 Task: Find round trip flights from New York to Los Angeles, departing on June 2 and returning on June 6.
Action: Mouse moved to (289, 10)
Screenshot: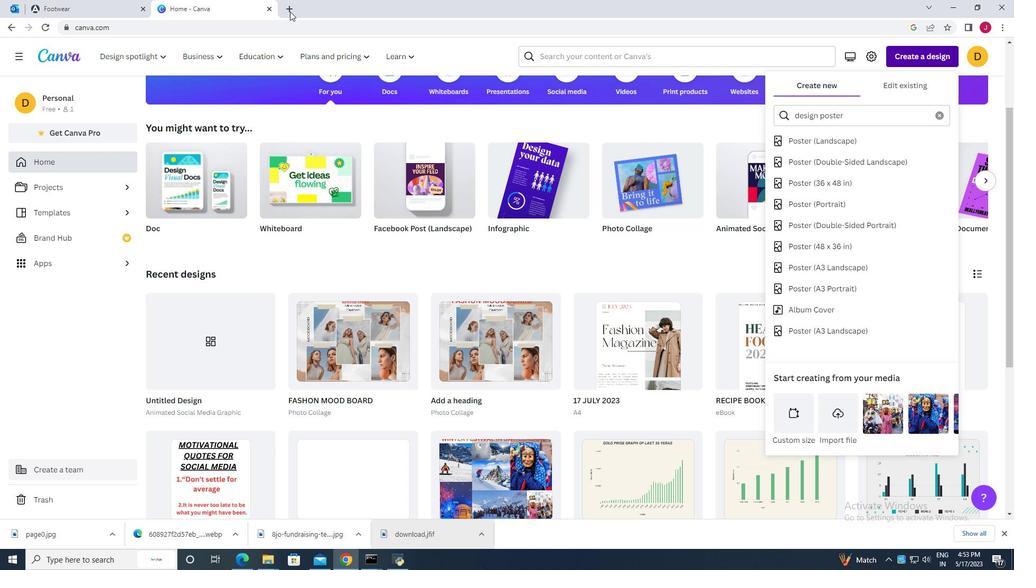 
Action: Mouse pressed left at (289, 10)
Screenshot: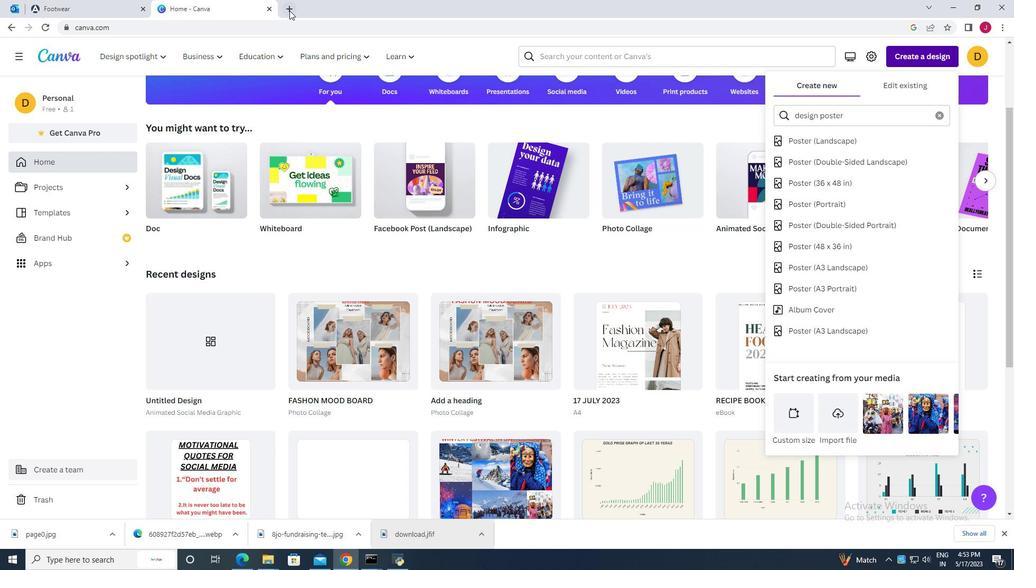 
Action: Mouse moved to (246, 24)
Screenshot: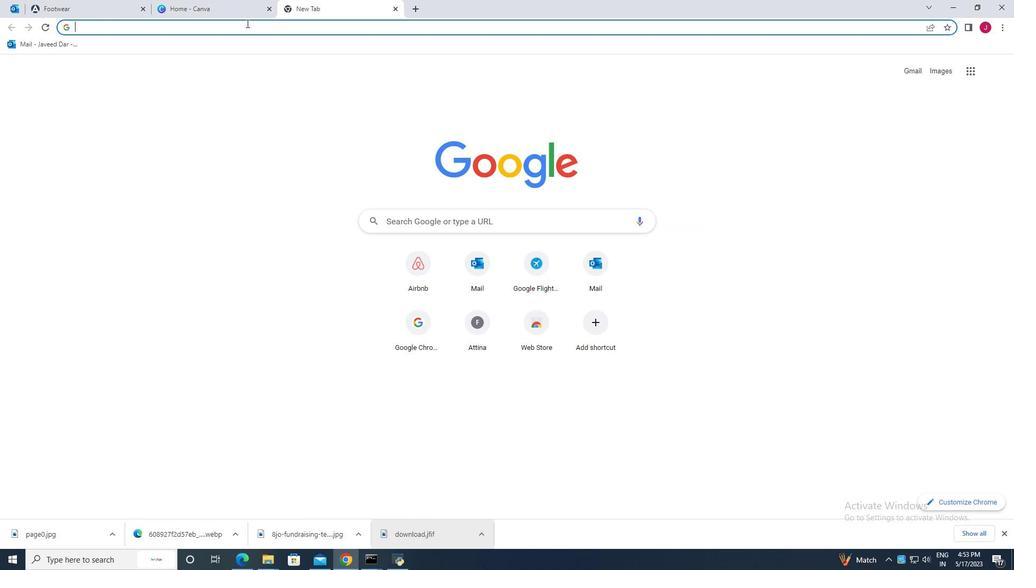 
Action: Key pressed f
Screenshot: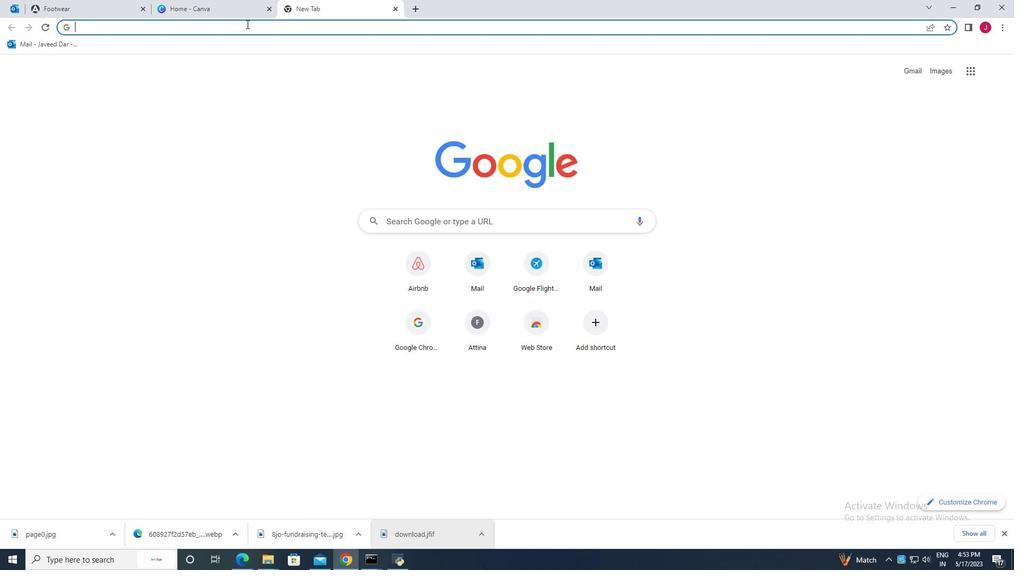 
Action: Mouse moved to (222, 46)
Screenshot: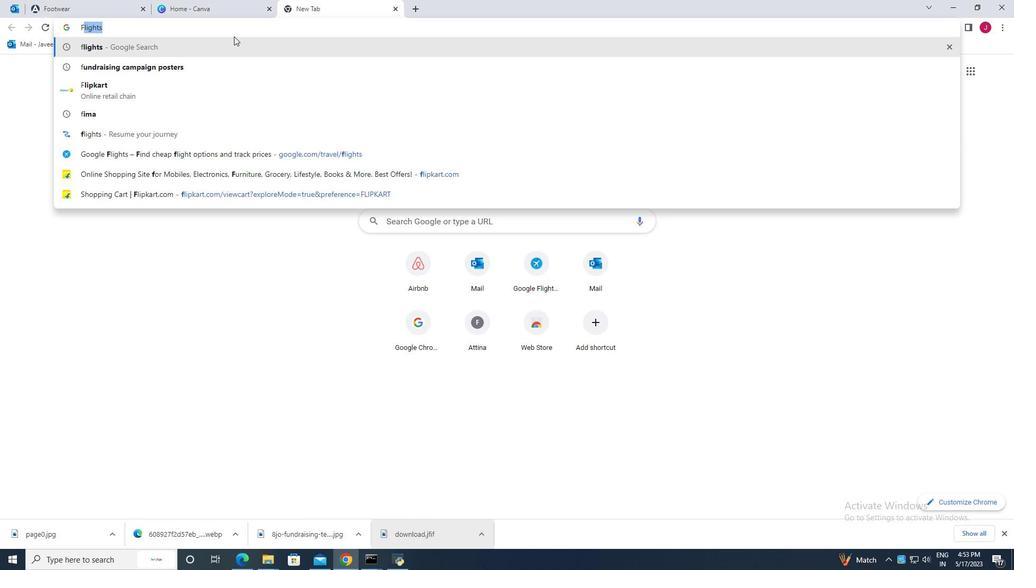 
Action: Mouse pressed left at (222, 46)
Screenshot: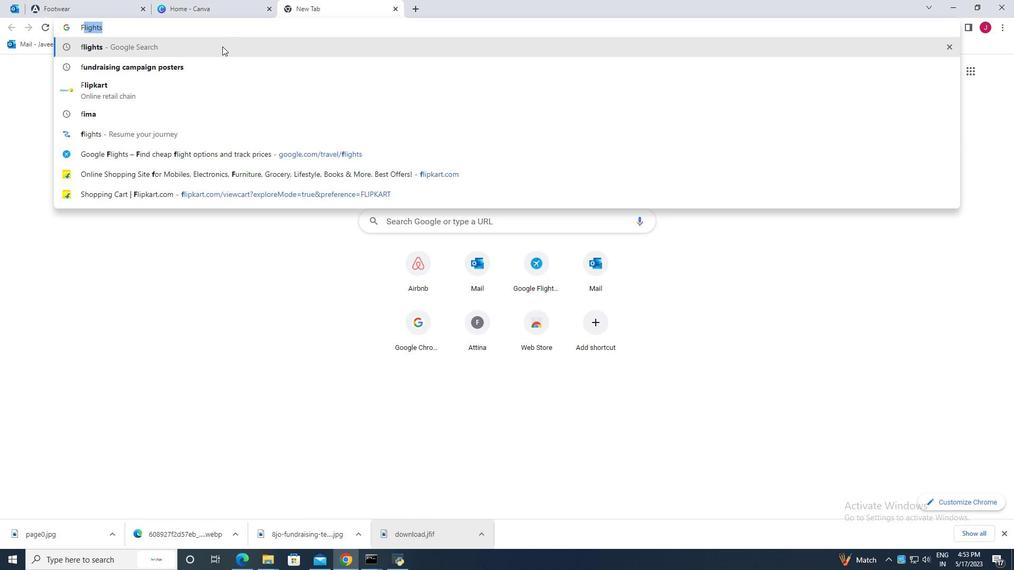 
Action: Mouse moved to (175, 196)
Screenshot: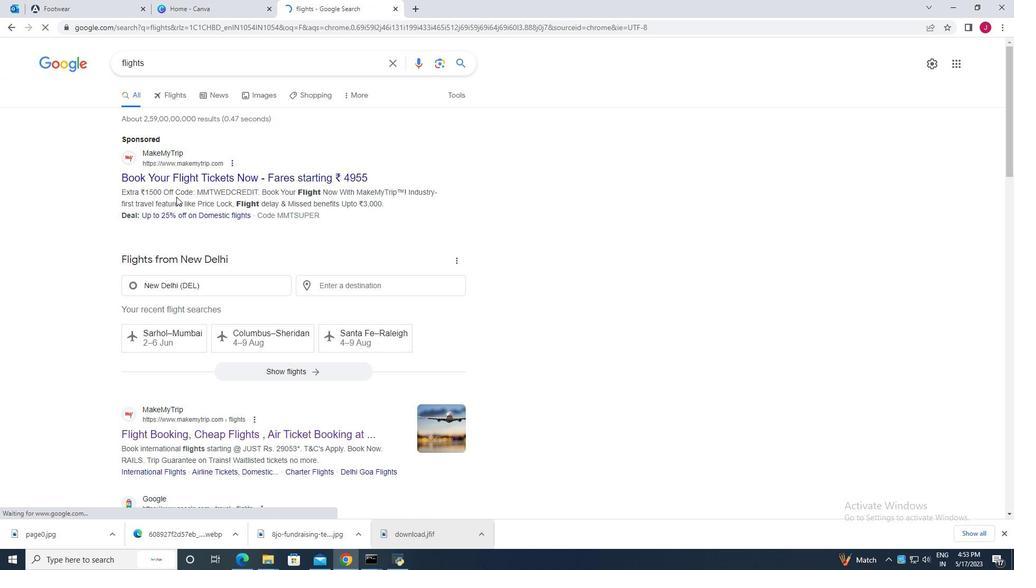 
Action: Mouse scrolled (175, 197) with delta (0, 0)
Screenshot: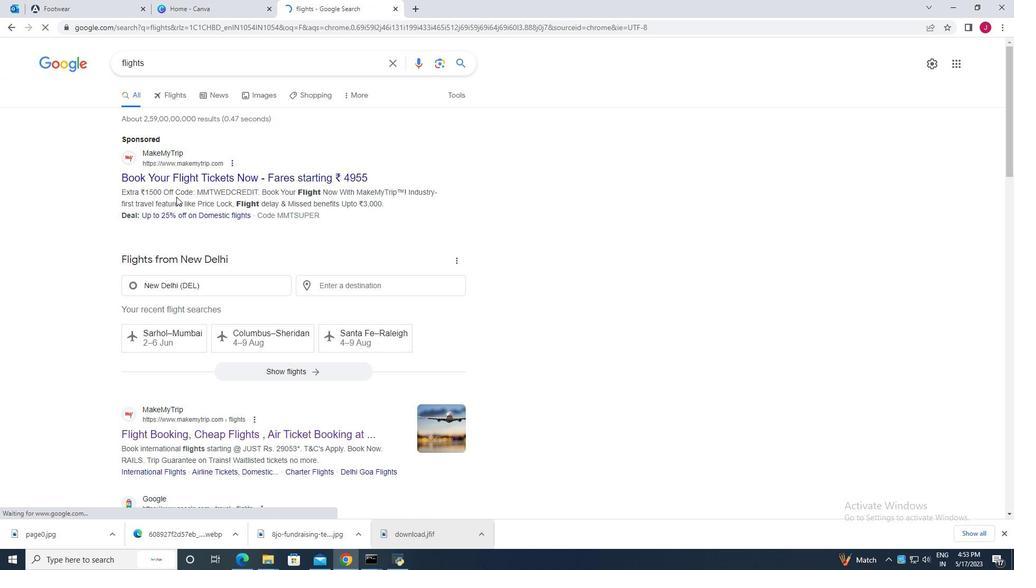 
Action: Mouse moved to (175, 196)
Screenshot: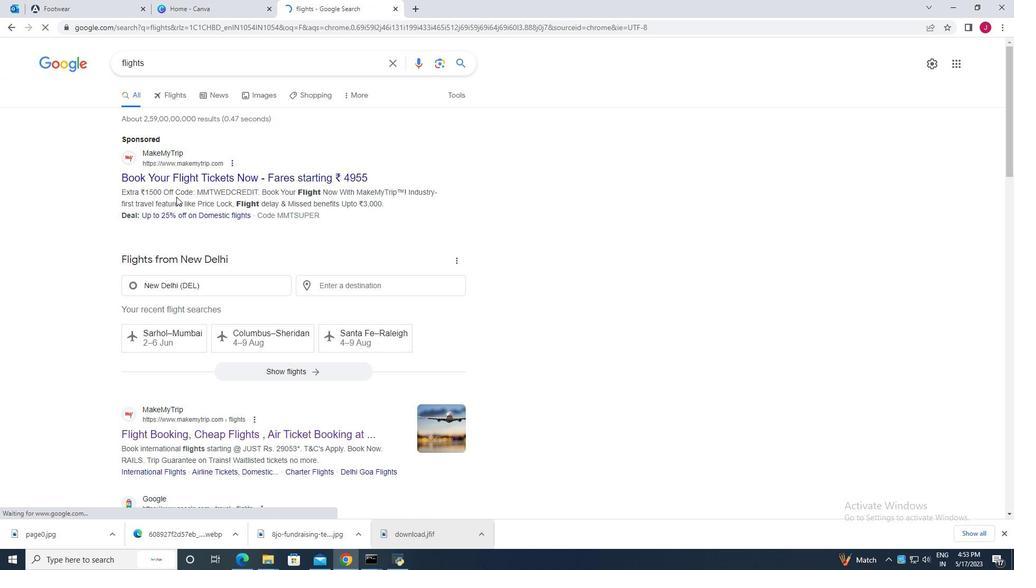 
Action: Mouse scrolled (175, 197) with delta (0, 0)
Screenshot: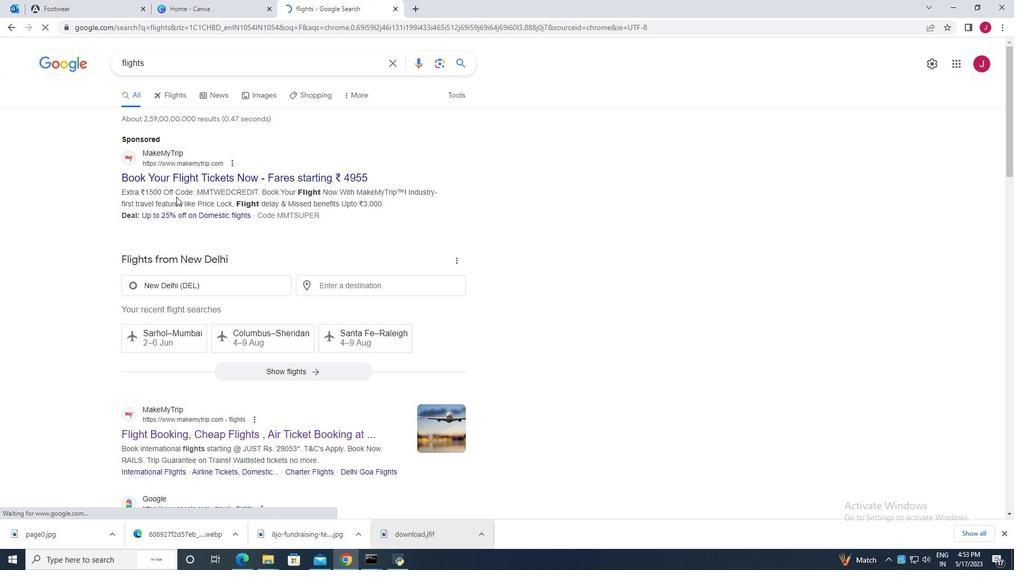 
Action: Mouse scrolled (175, 197) with delta (0, 0)
Screenshot: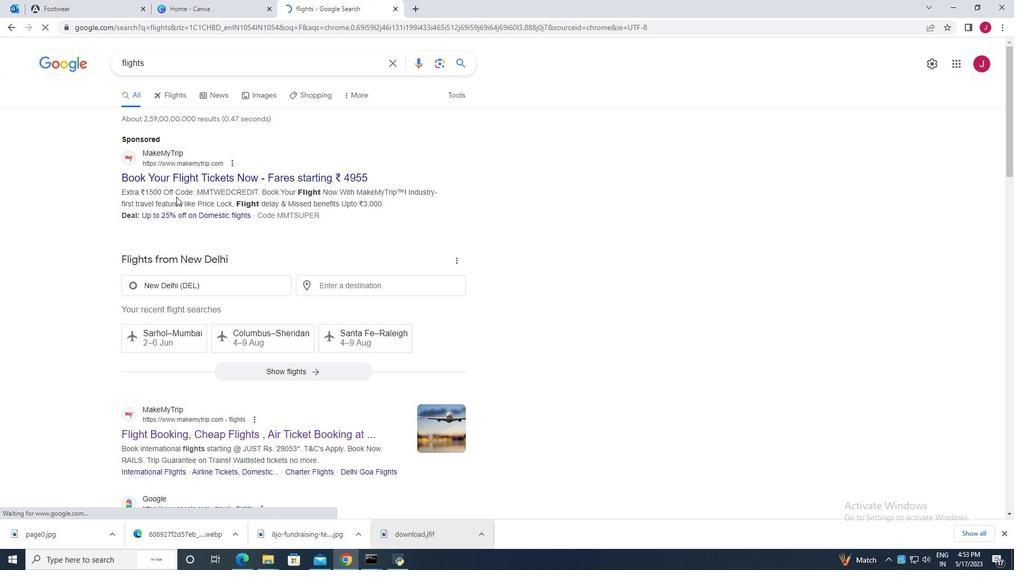 
Action: Mouse moved to (175, 196)
Screenshot: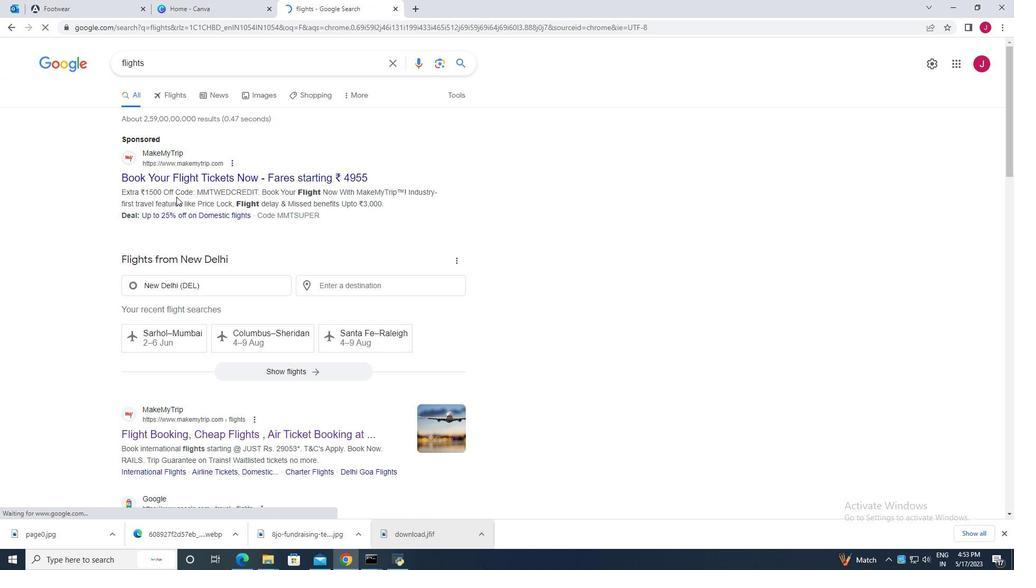 
Action: Mouse scrolled (175, 197) with delta (0, 0)
Screenshot: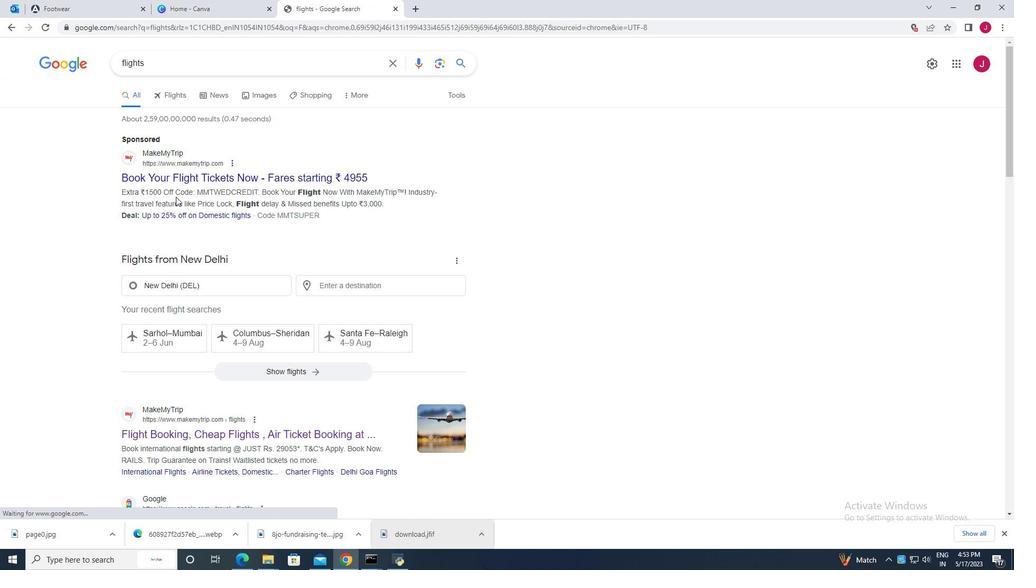 
Action: Mouse scrolled (175, 197) with delta (0, 0)
Screenshot: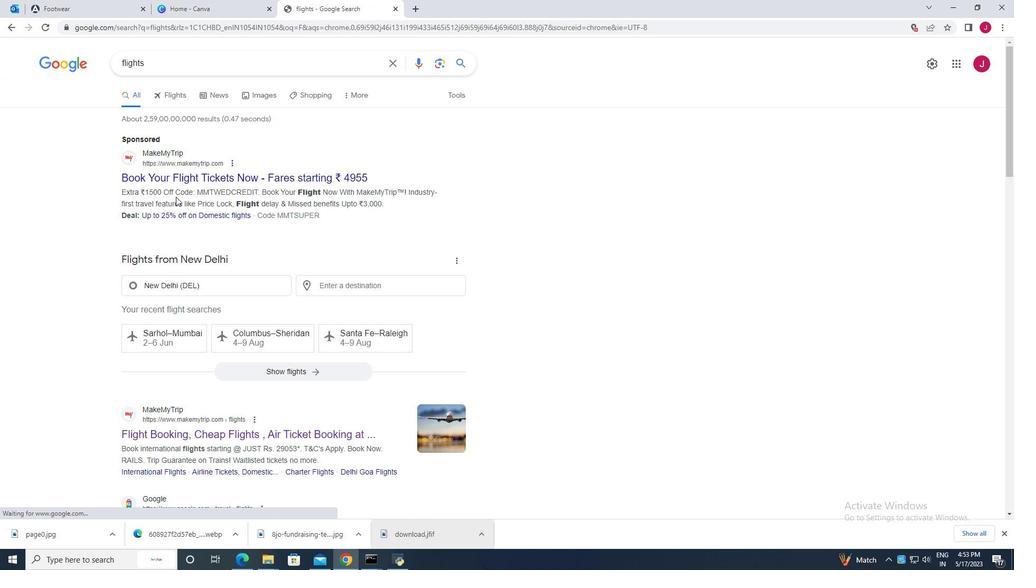 
Action: Mouse scrolled (175, 196) with delta (0, 0)
Screenshot: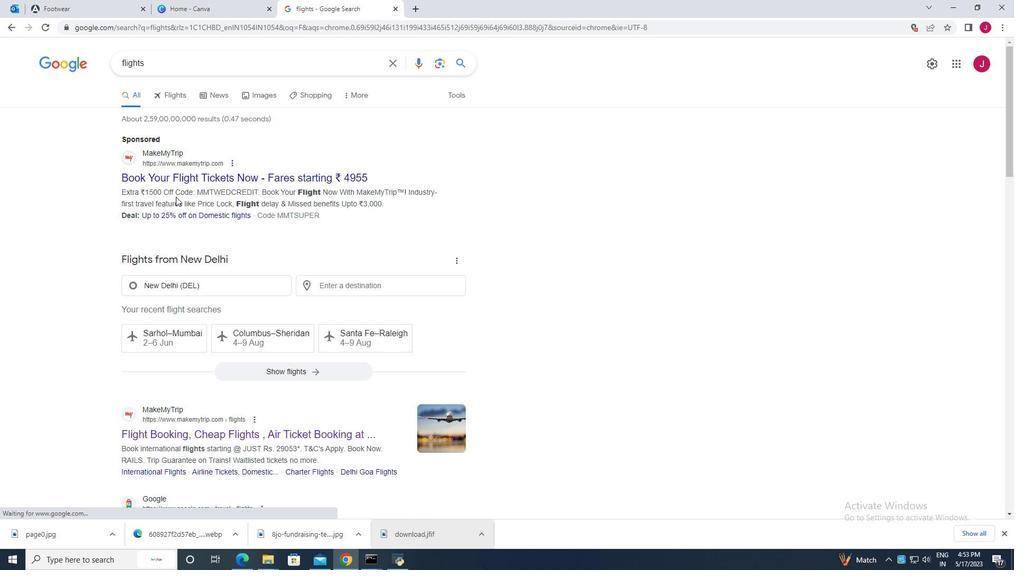 
Action: Mouse scrolled (175, 196) with delta (0, 0)
Screenshot: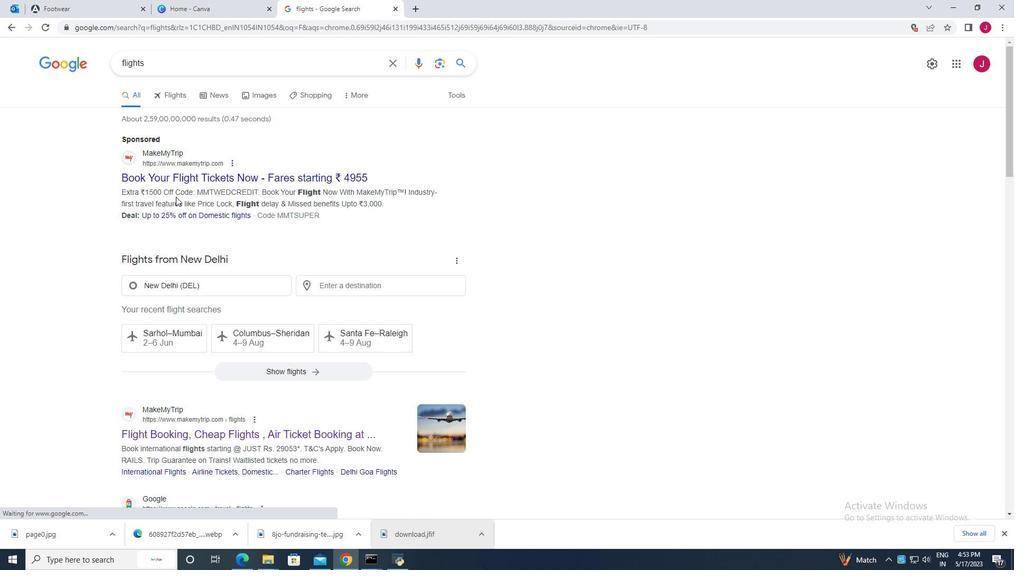 
Action: Mouse scrolled (175, 196) with delta (0, 0)
Screenshot: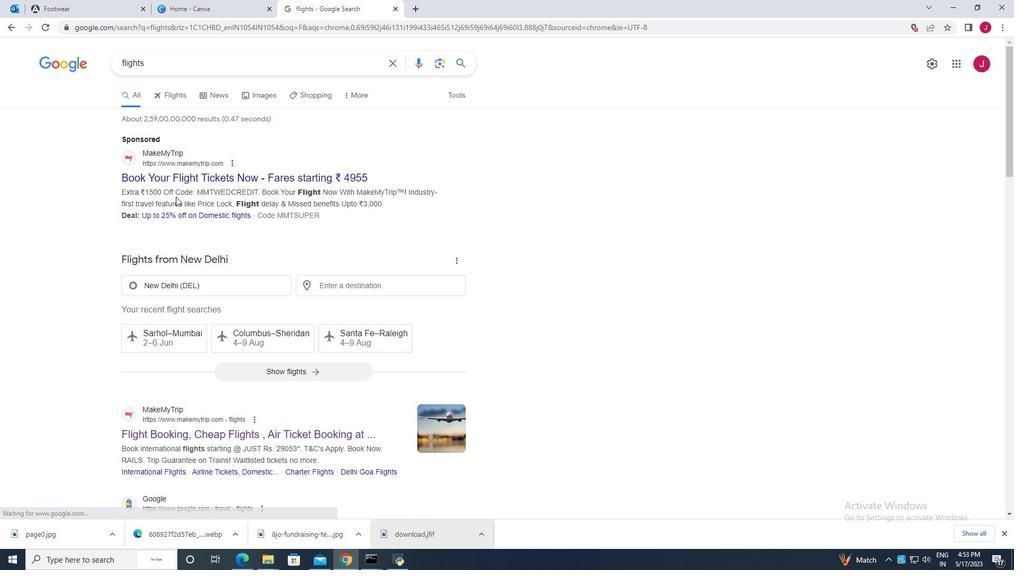 
Action: Mouse scrolled (175, 196) with delta (0, 0)
Screenshot: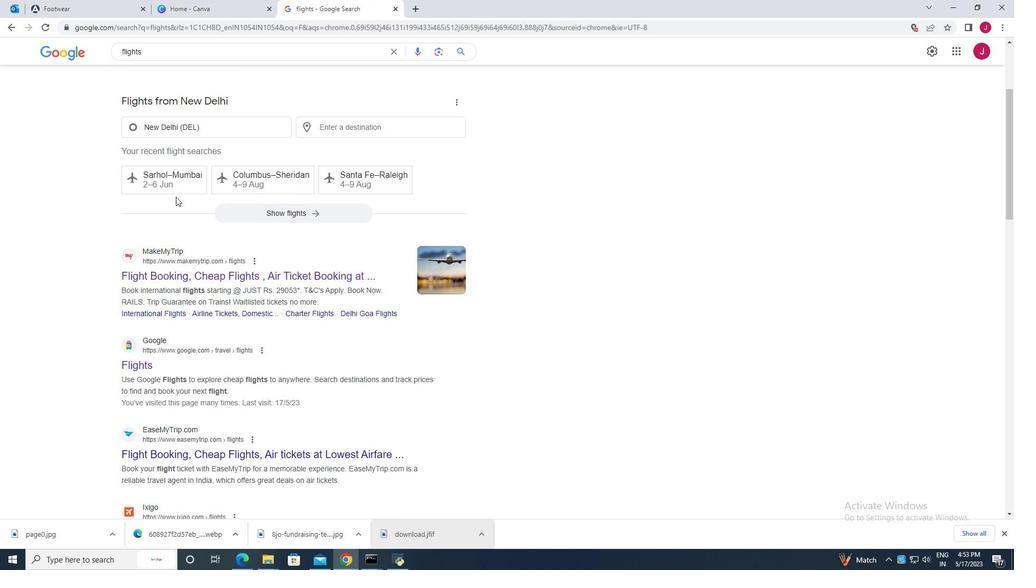 
Action: Mouse scrolled (175, 196) with delta (0, 0)
Screenshot: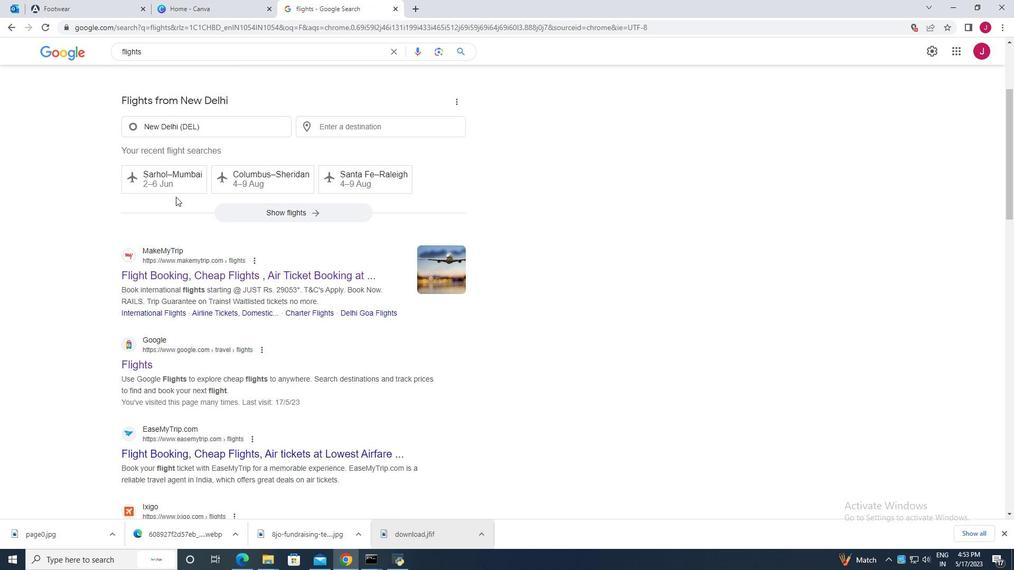 
Action: Mouse moved to (135, 261)
Screenshot: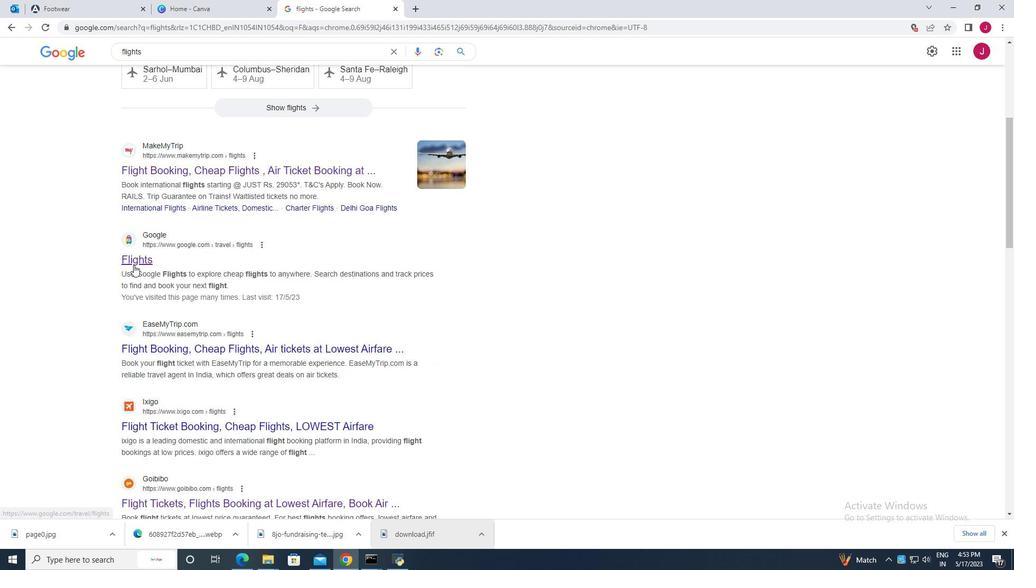
Action: Mouse pressed left at (135, 261)
Screenshot: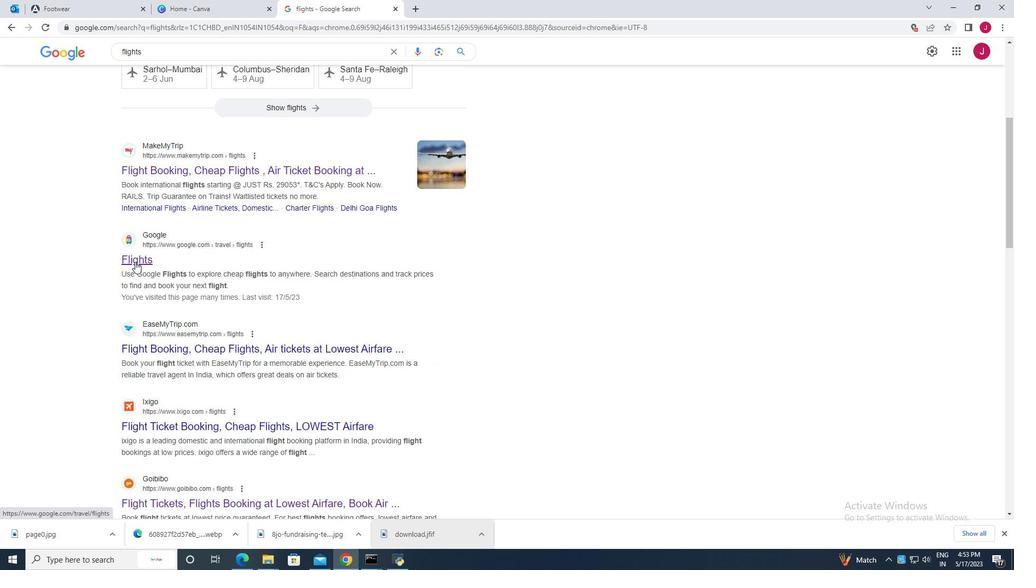 
Action: Mouse moved to (306, 237)
Screenshot: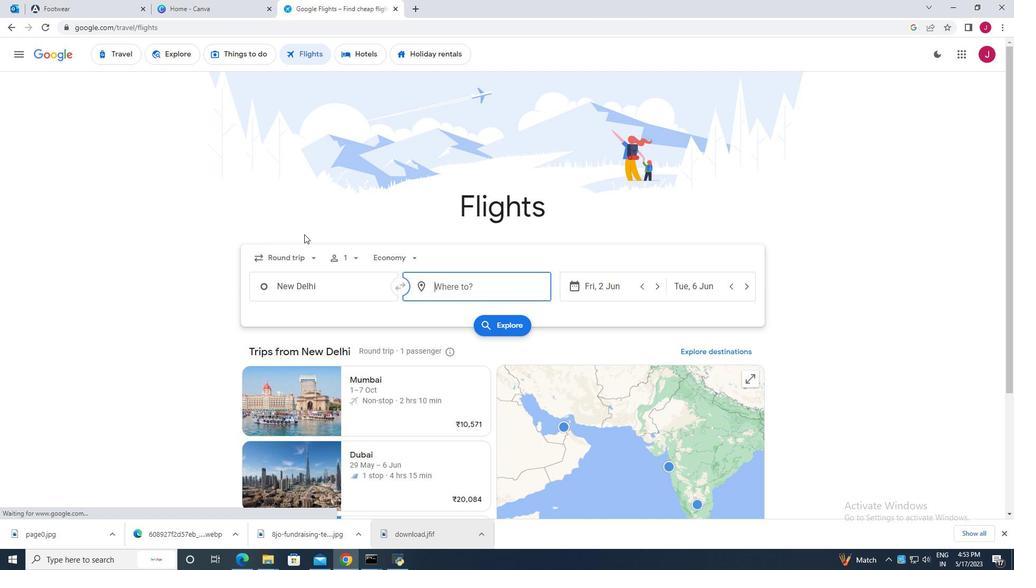 
Action: Mouse scrolled (306, 237) with delta (0, 0)
Screenshot: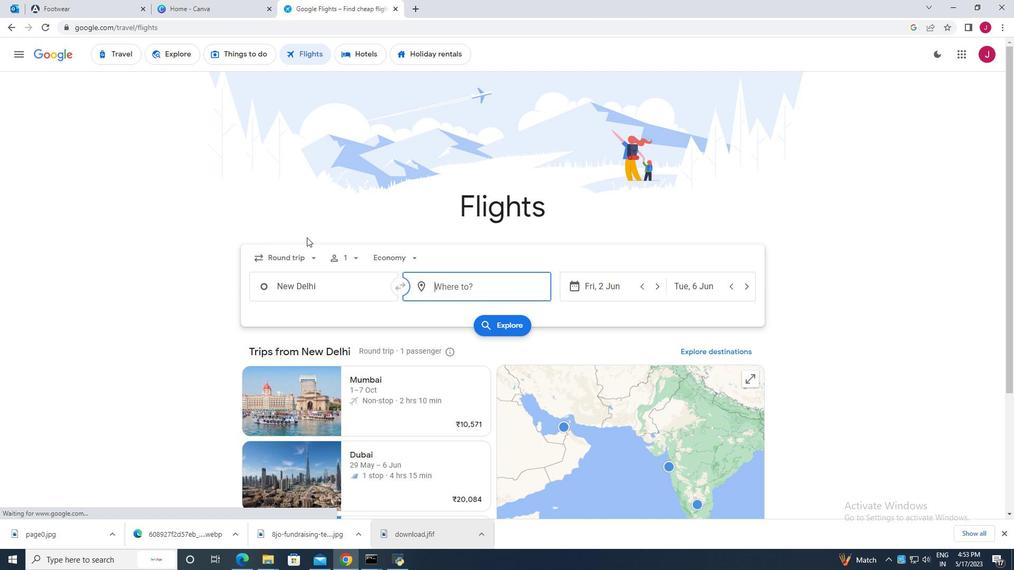 
Action: Mouse moved to (321, 237)
Screenshot: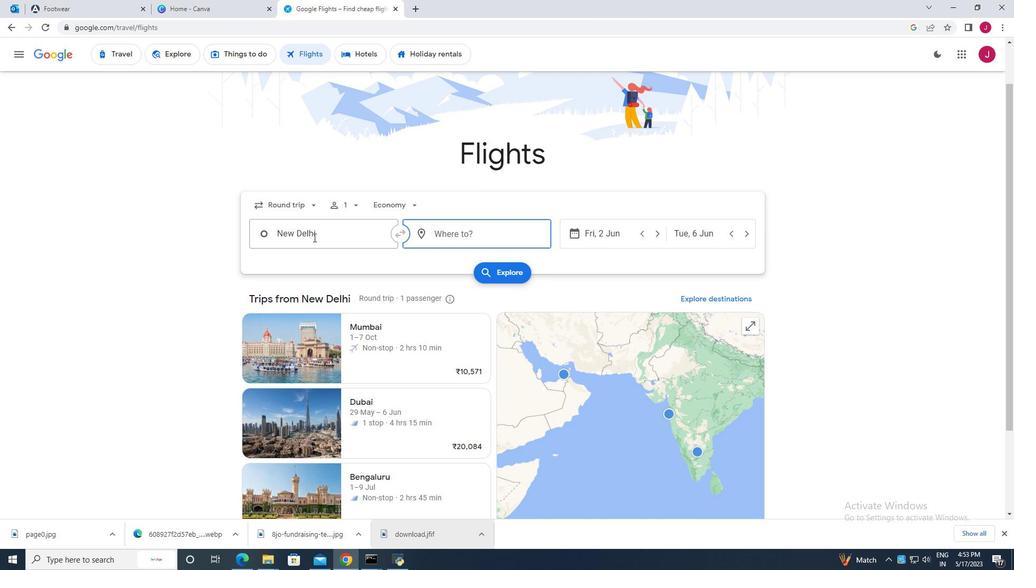 
Action: Mouse scrolled (321, 237) with delta (0, 0)
Screenshot: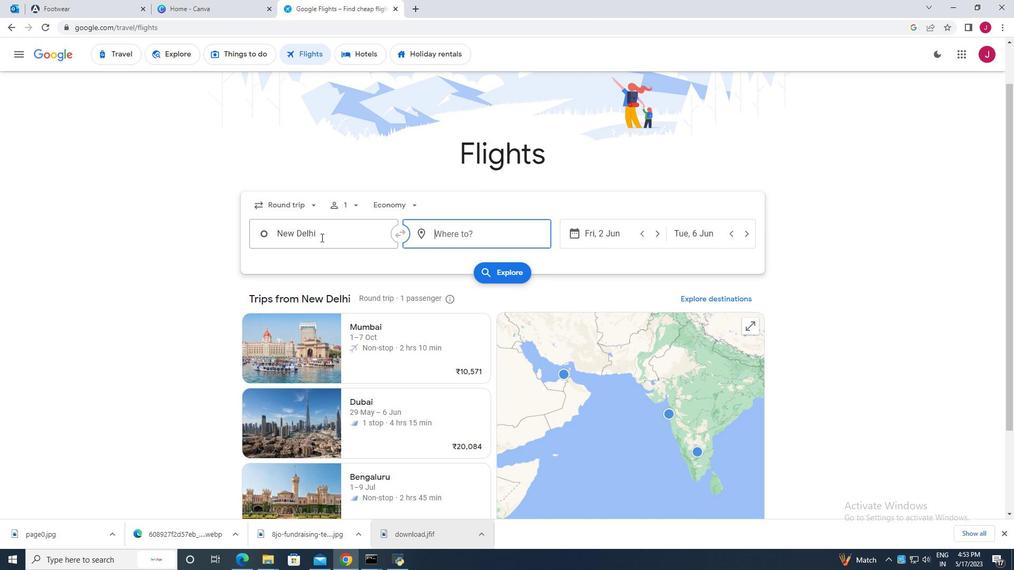 
Action: Mouse scrolled (321, 237) with delta (0, 0)
Screenshot: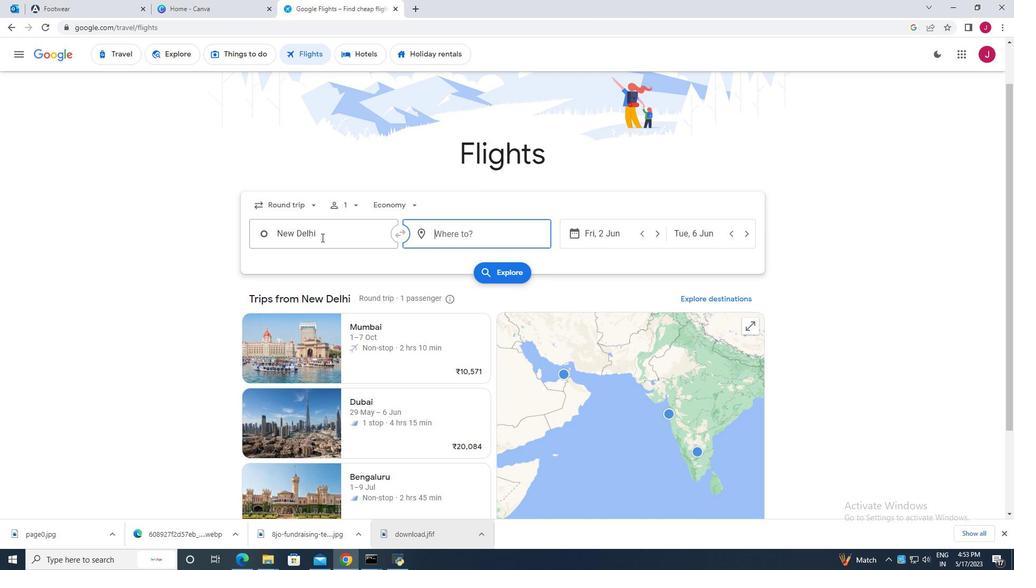
Action: Mouse moved to (343, 130)
Screenshot: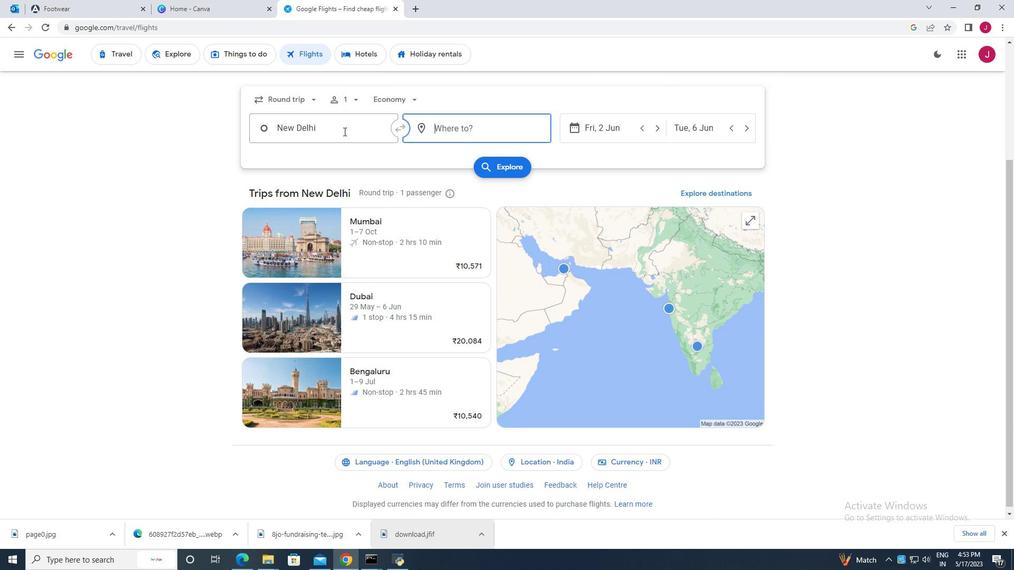 
Action: Mouse pressed left at (343, 130)
Screenshot: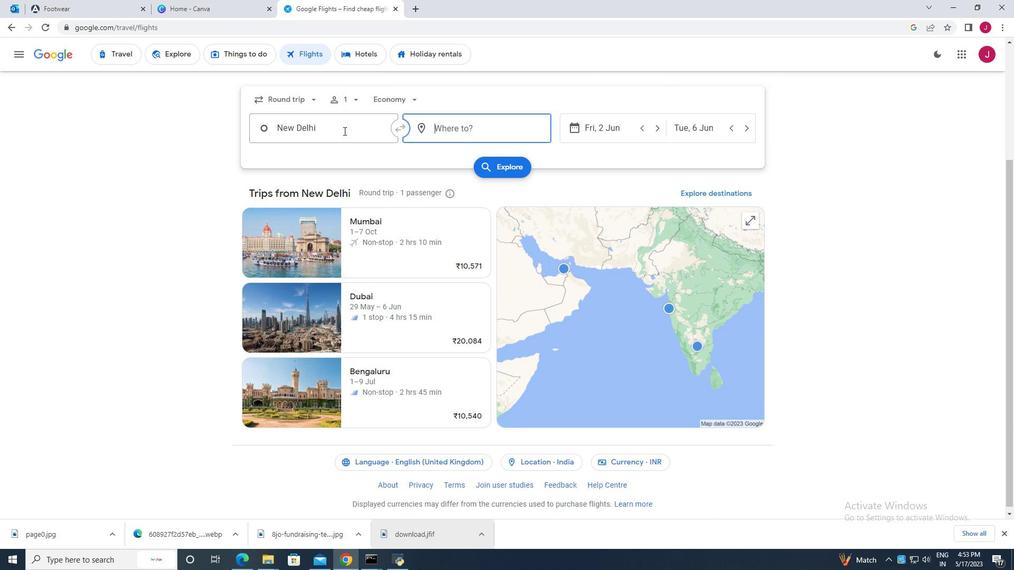 
Action: Key pressed new<Key.space>yorl<Key.backspace>k
Screenshot: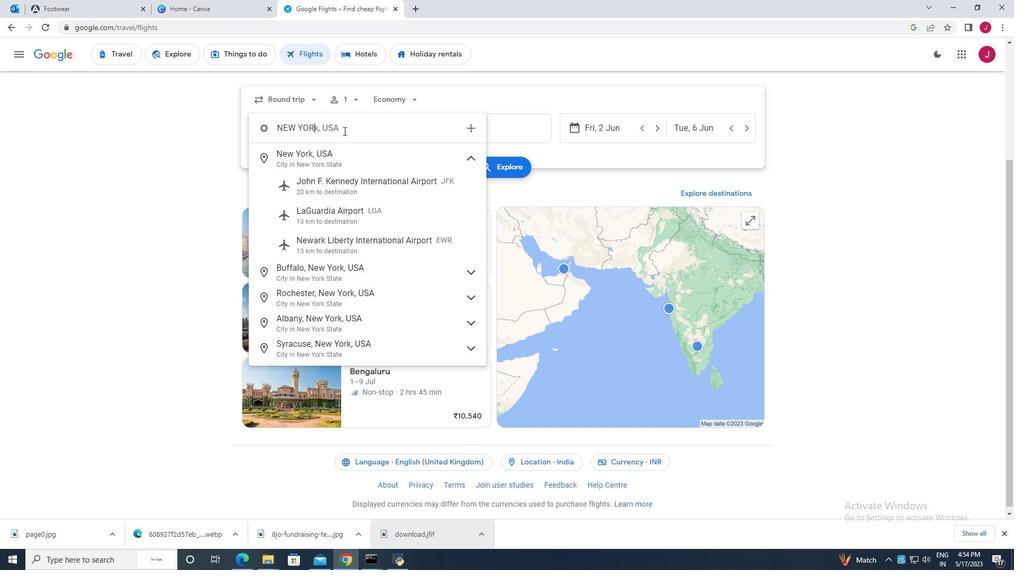
Action: Mouse moved to (514, 130)
Screenshot: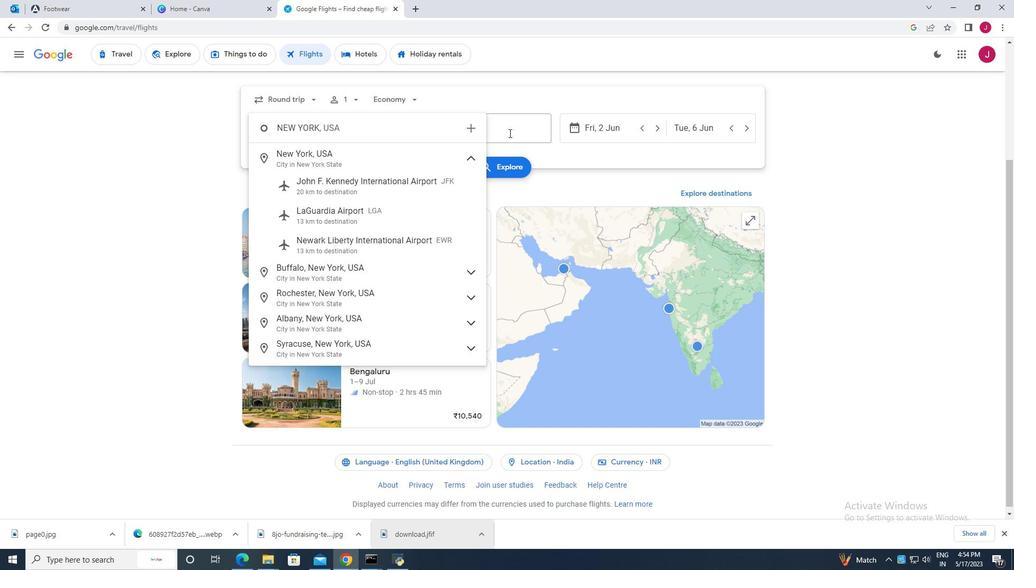 
Action: Mouse pressed left at (514, 130)
Screenshot: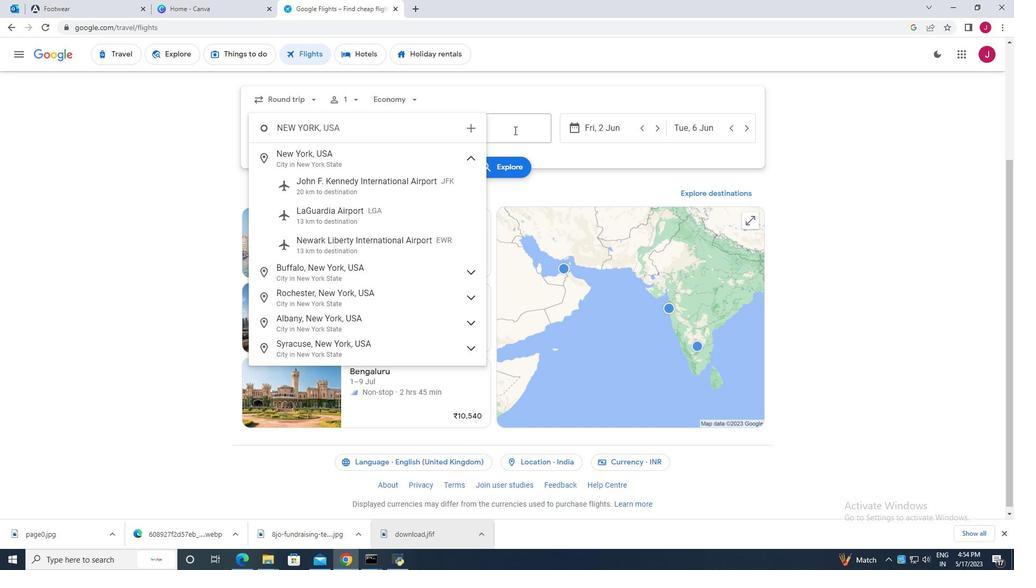 
Action: Mouse moved to (345, 125)
Screenshot: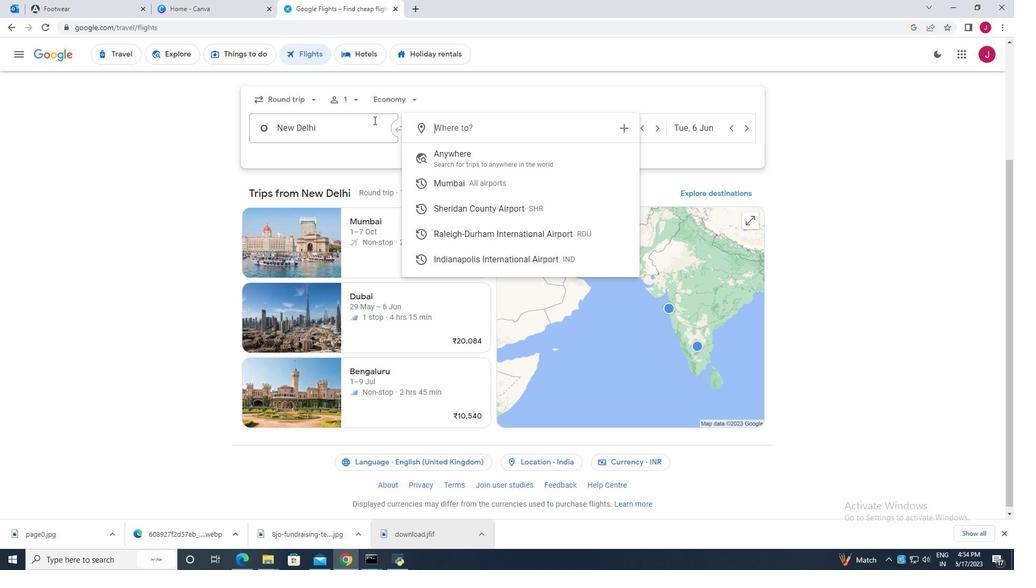 
Action: Mouse pressed left at (345, 125)
Screenshot: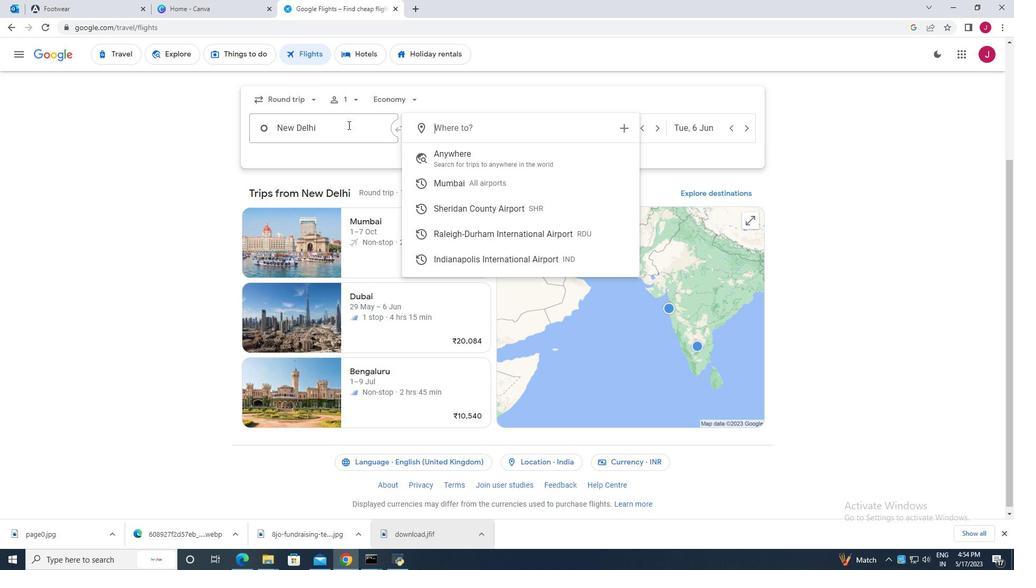 
Action: Key pressed new<Key.space>york<Key.enter>
Screenshot: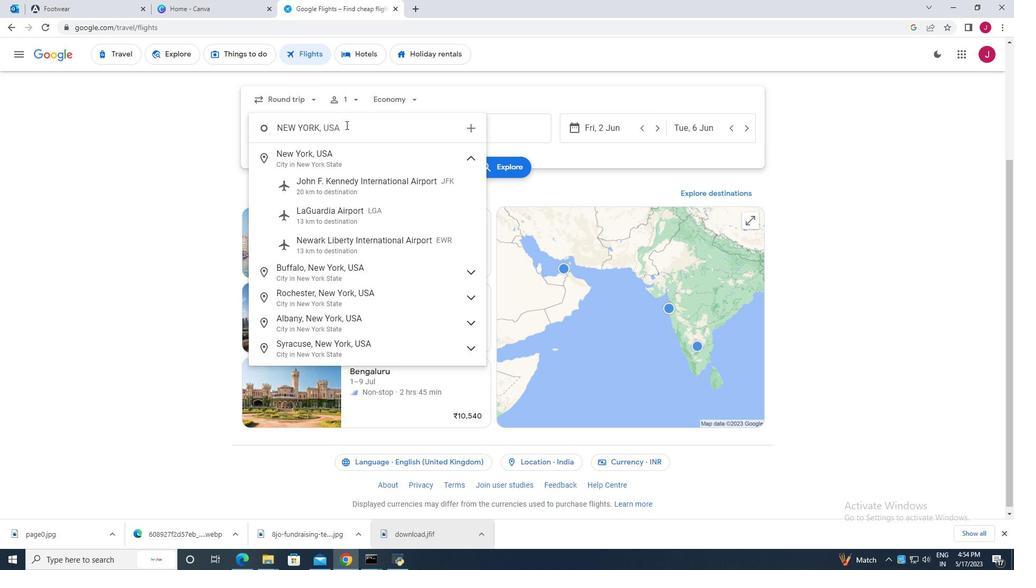 
Action: Mouse moved to (454, 126)
Screenshot: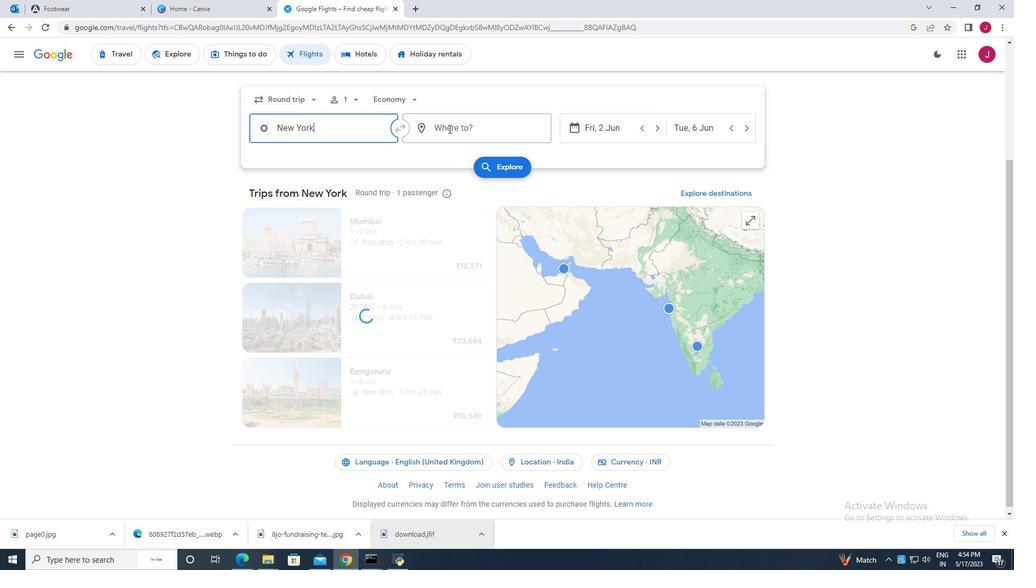 
Action: Mouse pressed left at (454, 126)
Screenshot: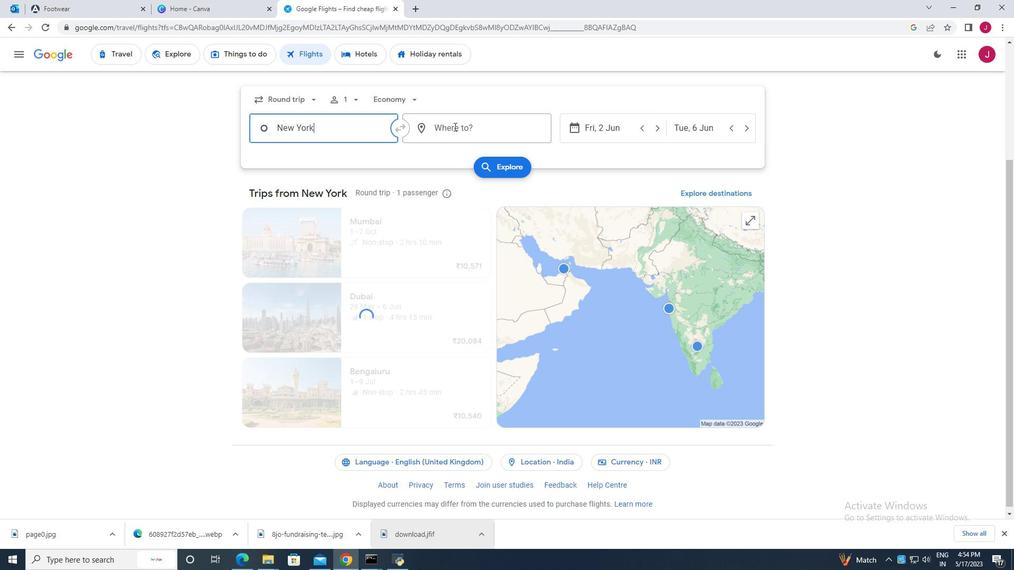 
Action: Key pressed losa<Key.space>ngles<Key.enter>
Screenshot: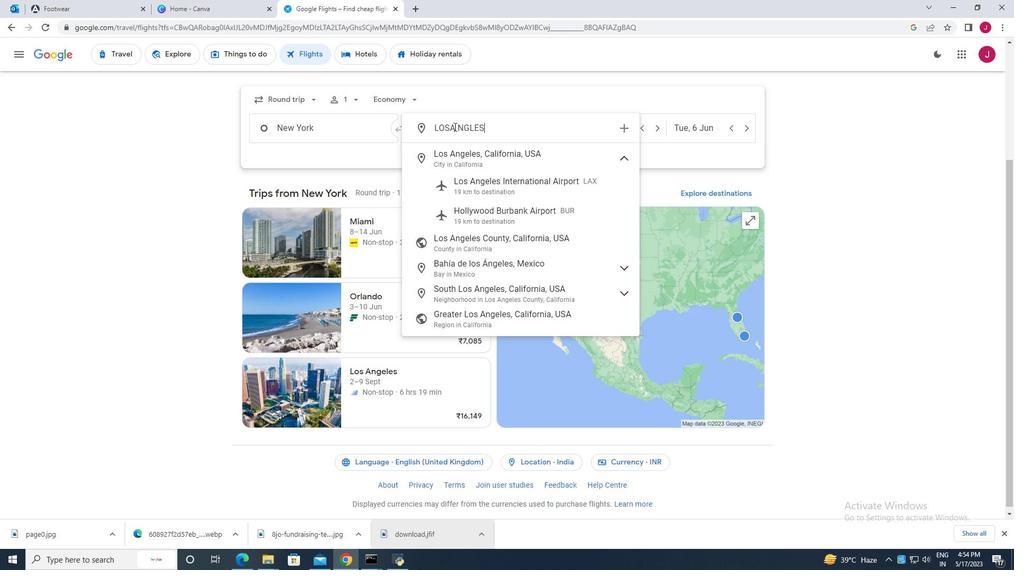 
Action: Mouse moved to (504, 166)
Screenshot: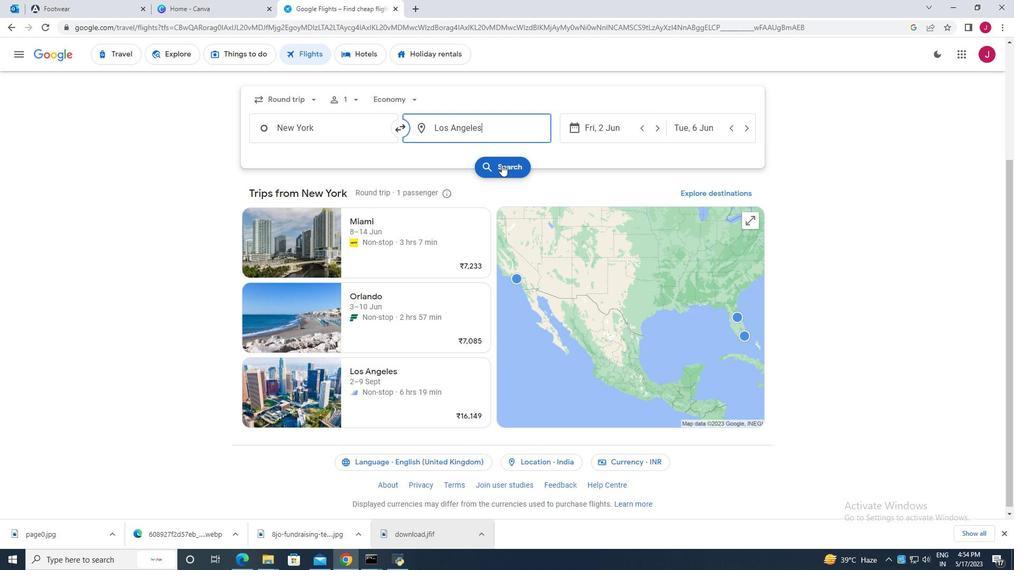 
Action: Mouse pressed left at (504, 166)
Screenshot: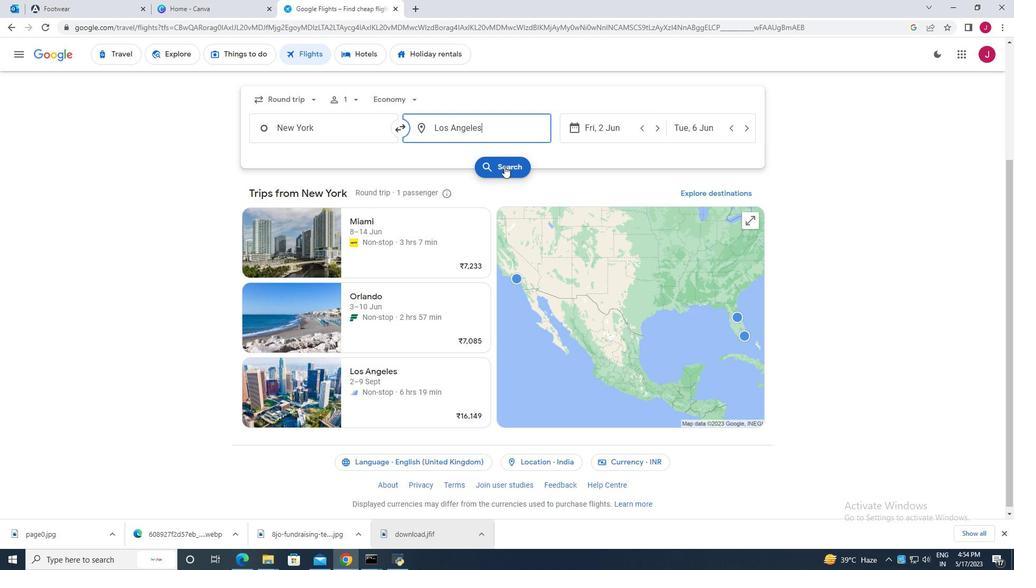 
Action: Mouse moved to (749, 273)
Screenshot: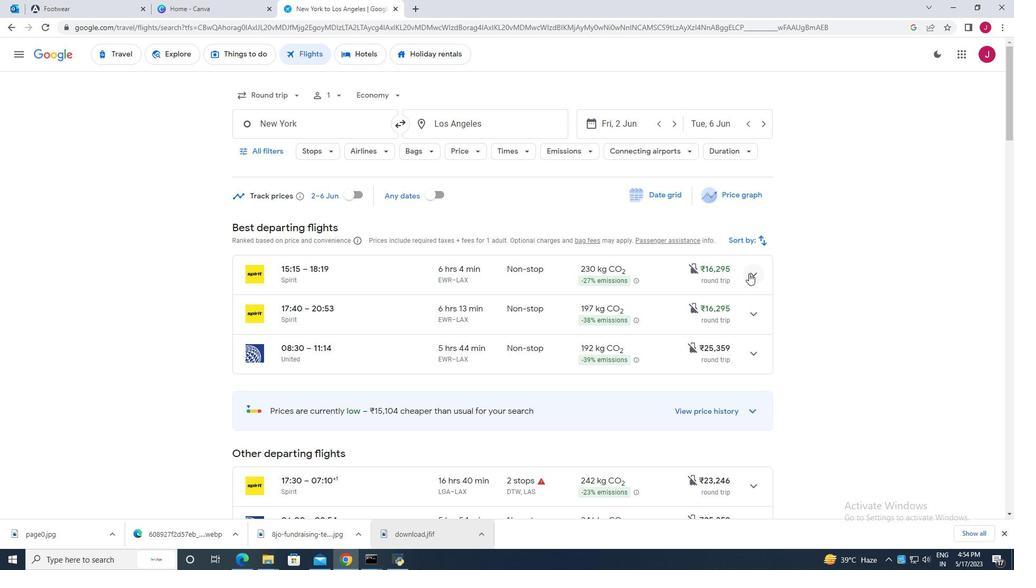
Action: Mouse pressed left at (749, 273)
Screenshot: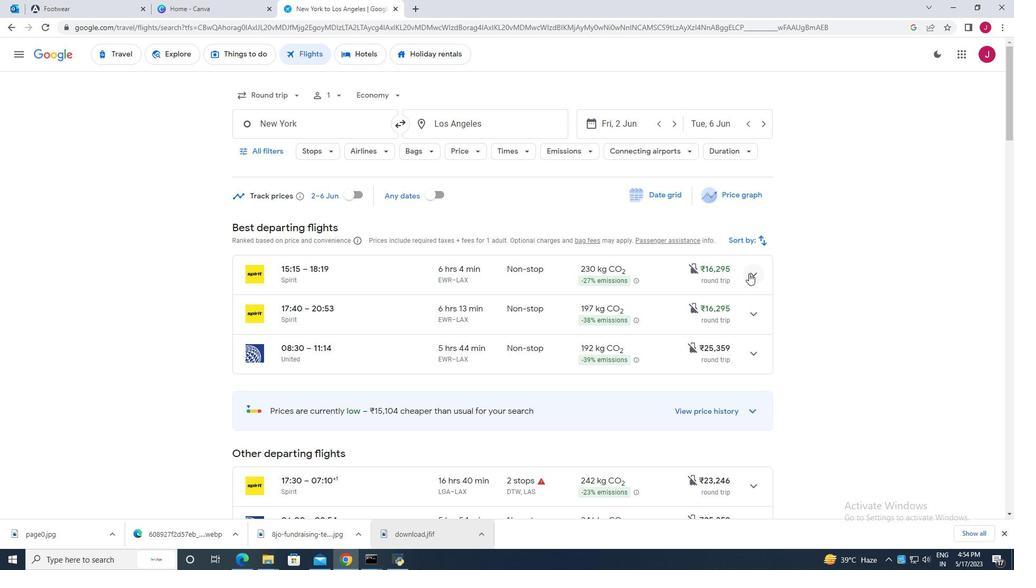 
Action: Mouse moved to (750, 272)
Screenshot: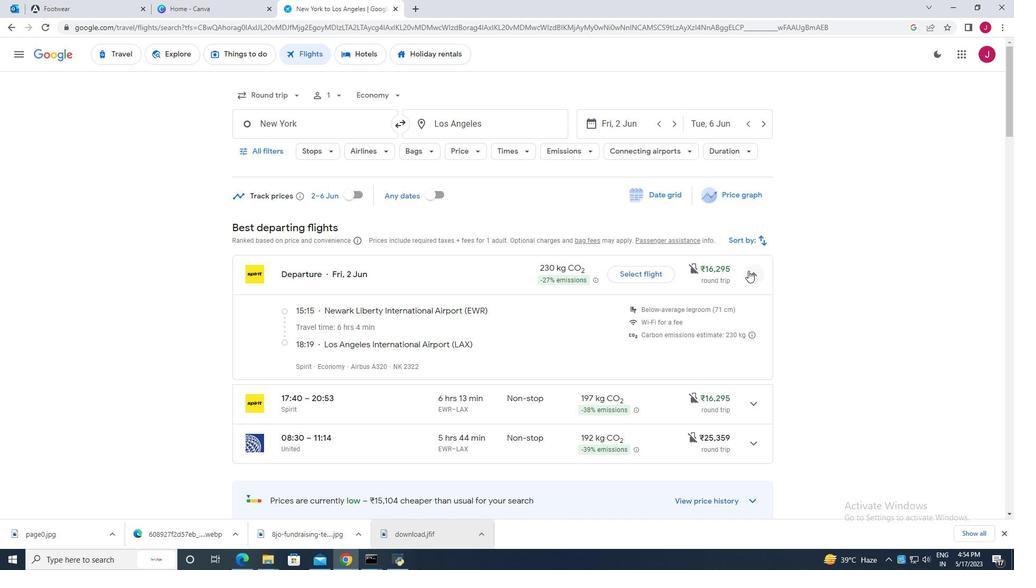 
Action: Mouse pressed left at (750, 272)
Screenshot: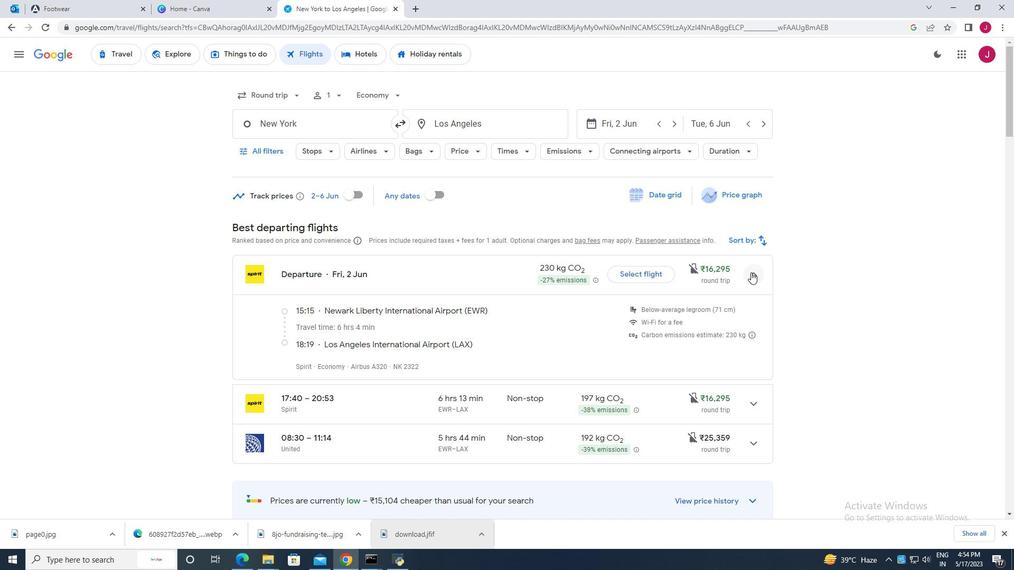 
Action: Mouse moved to (596, 325)
Screenshot: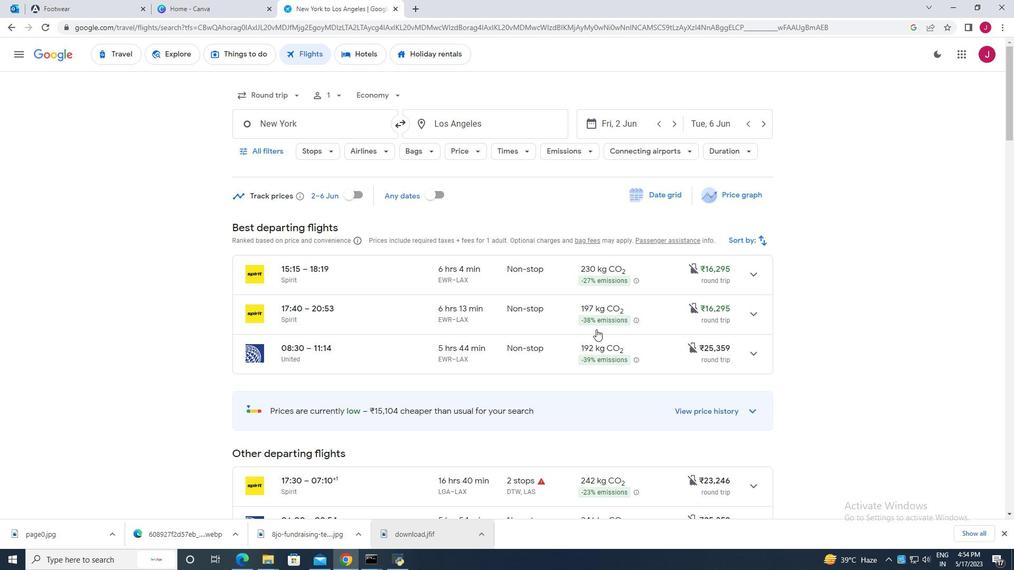 
Action: Mouse scrolled (596, 325) with delta (0, 0)
Screenshot: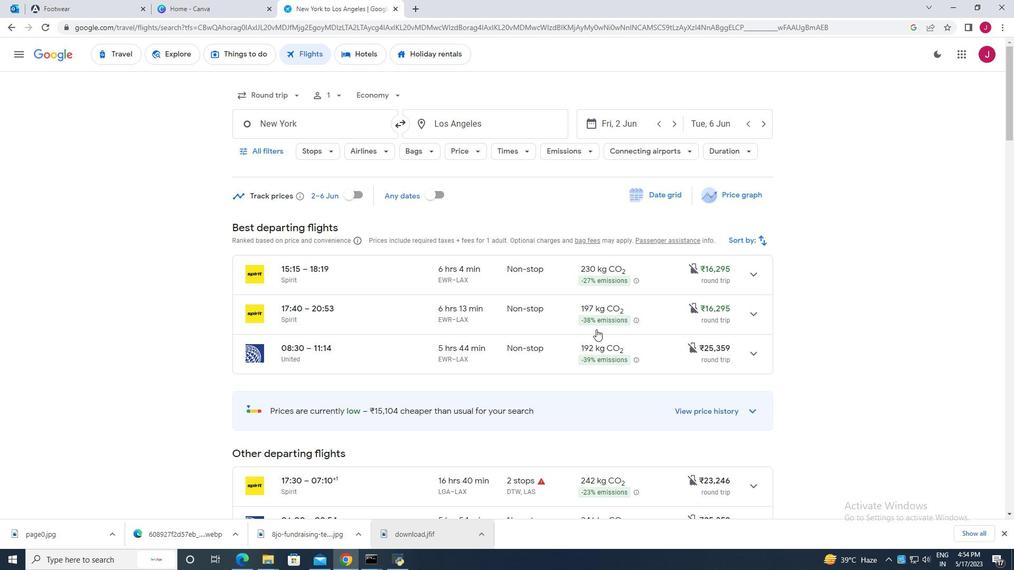 
Action: Mouse moved to (598, 322)
Screenshot: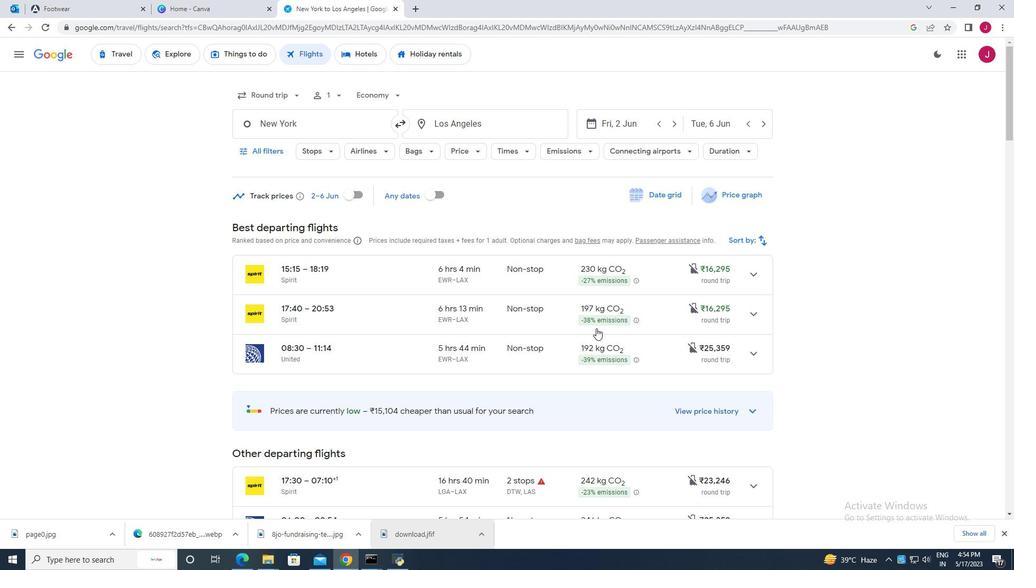 
Action: Mouse scrolled (598, 322) with delta (0, 0)
Screenshot: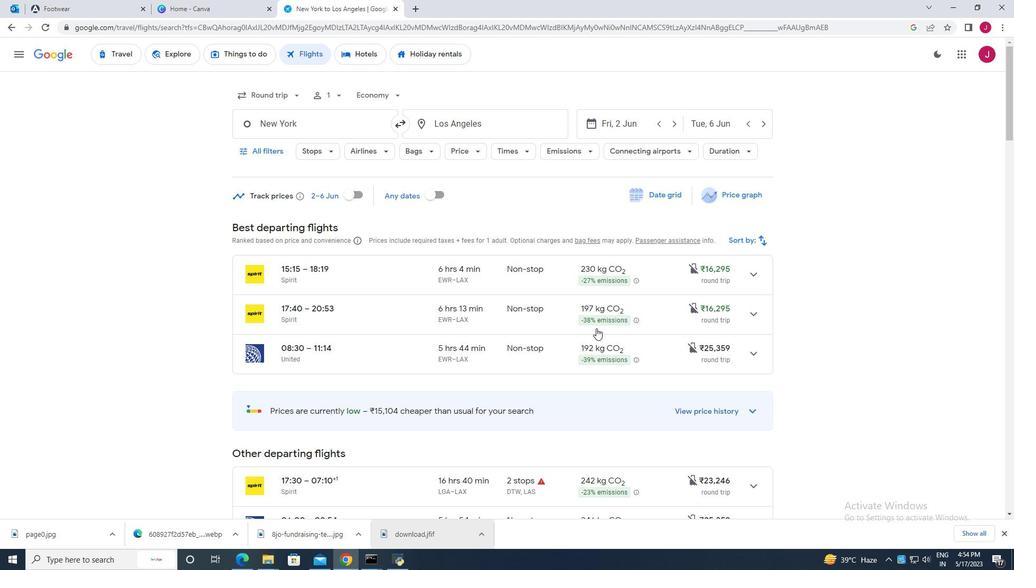 
Action: Mouse moved to (374, 358)
Screenshot: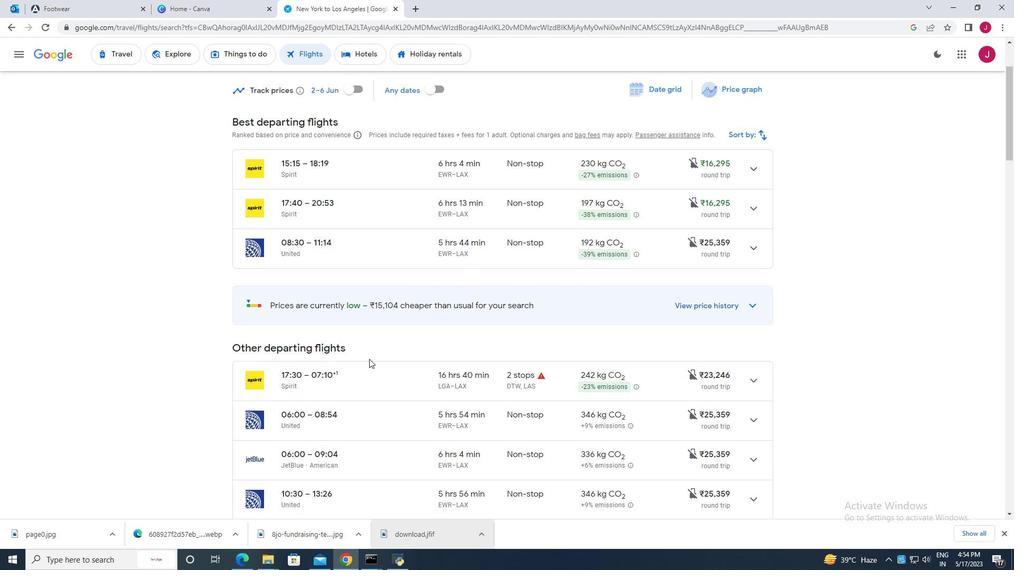
Action: Mouse scrolled (374, 358) with delta (0, 0)
Screenshot: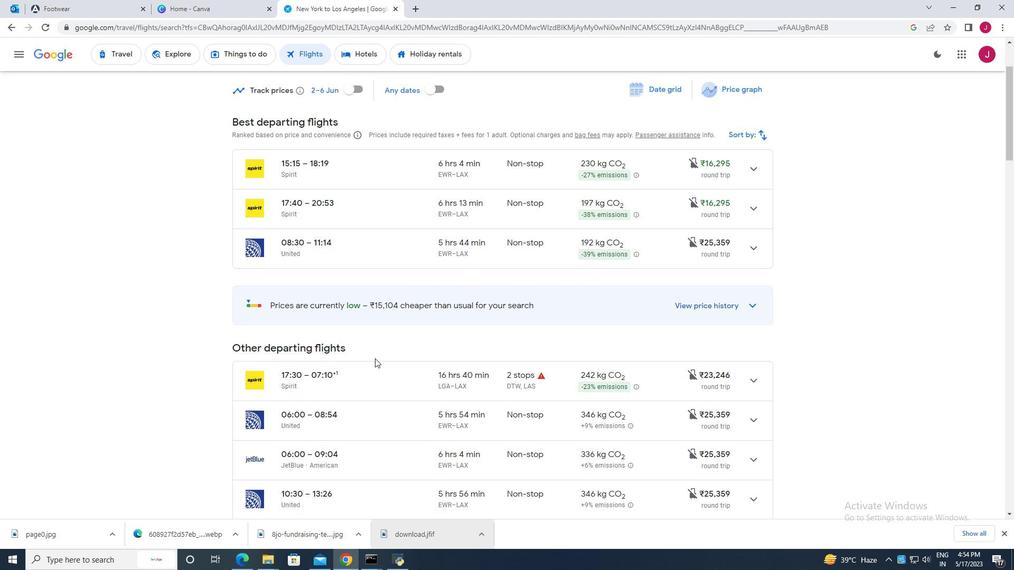 
Action: Mouse scrolled (374, 358) with delta (0, 0)
Screenshot: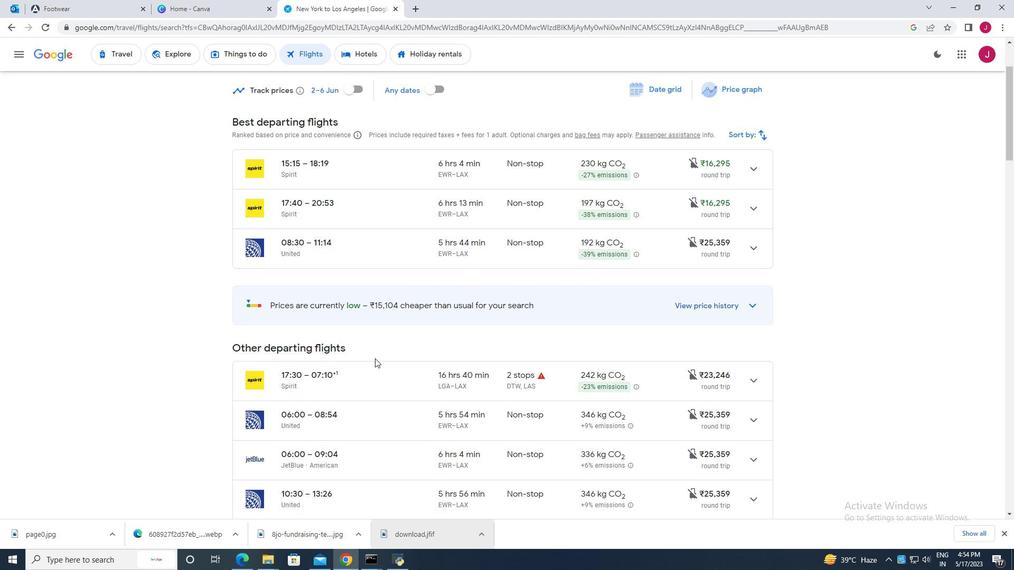 
Action: Mouse scrolled (374, 358) with delta (0, 0)
Screenshot: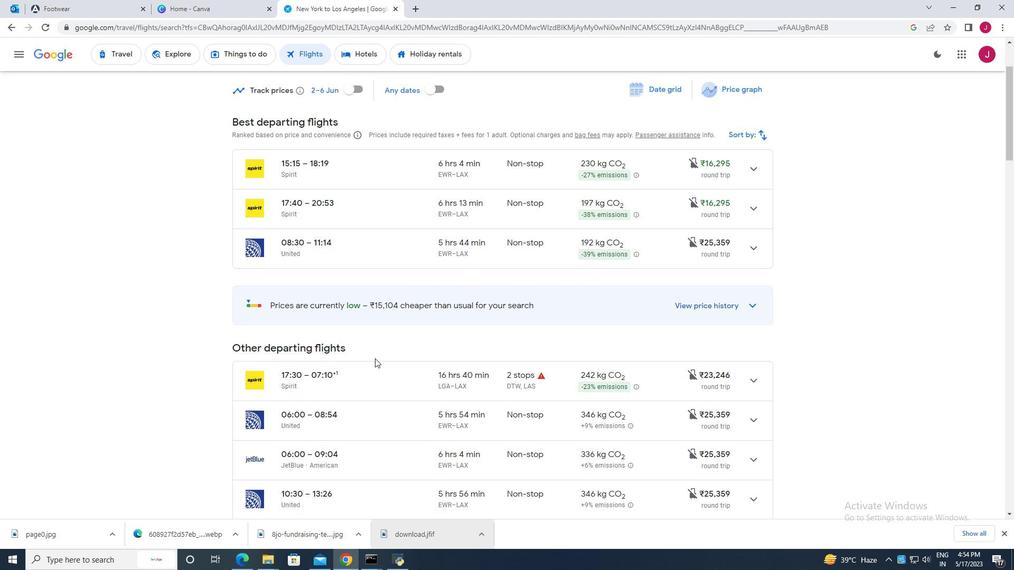 
Action: Mouse moved to (380, 346)
Screenshot: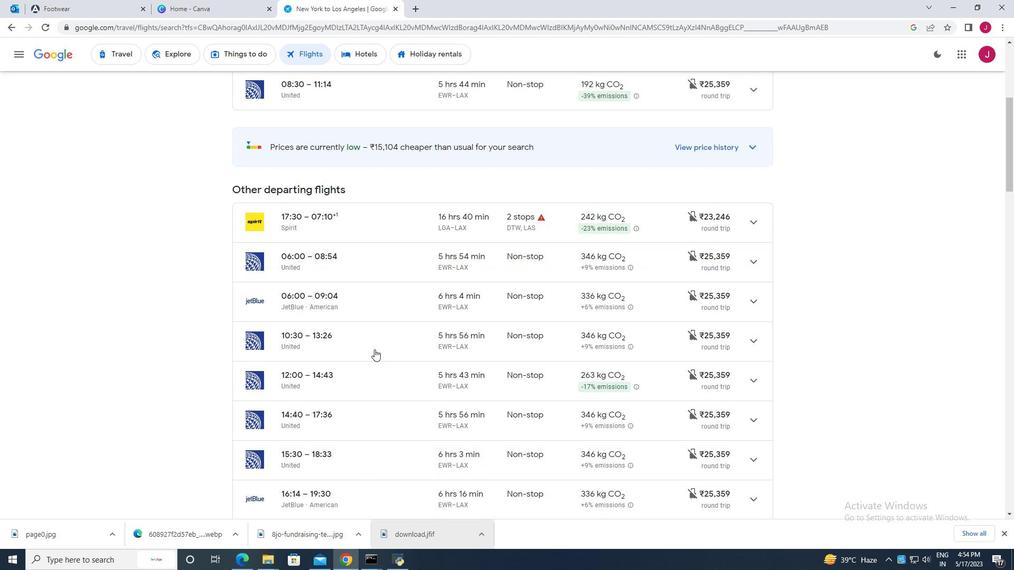
Action: Mouse scrolled (380, 345) with delta (0, 0)
Screenshot: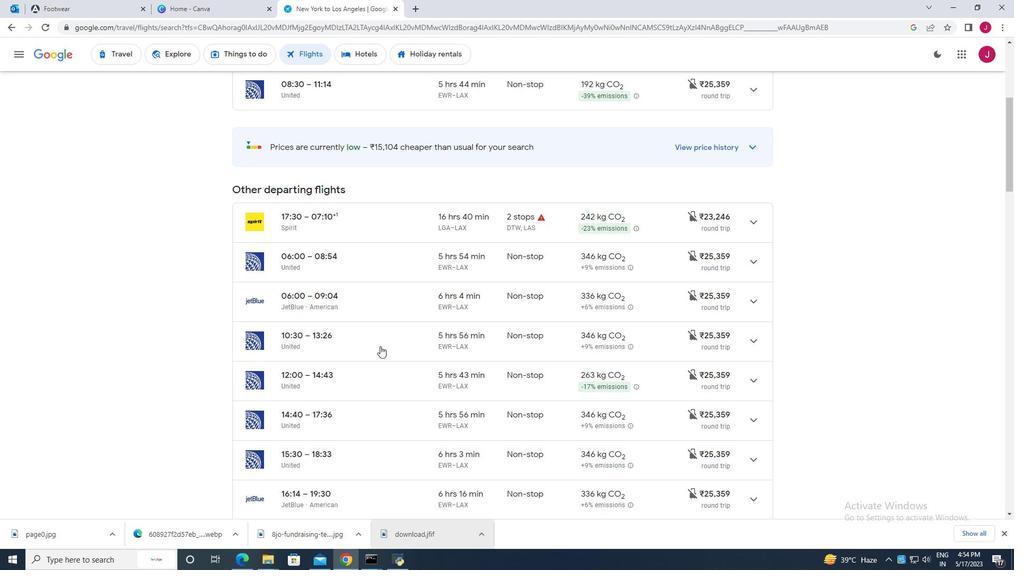 
Action: Mouse scrolled (380, 345) with delta (0, 0)
Screenshot: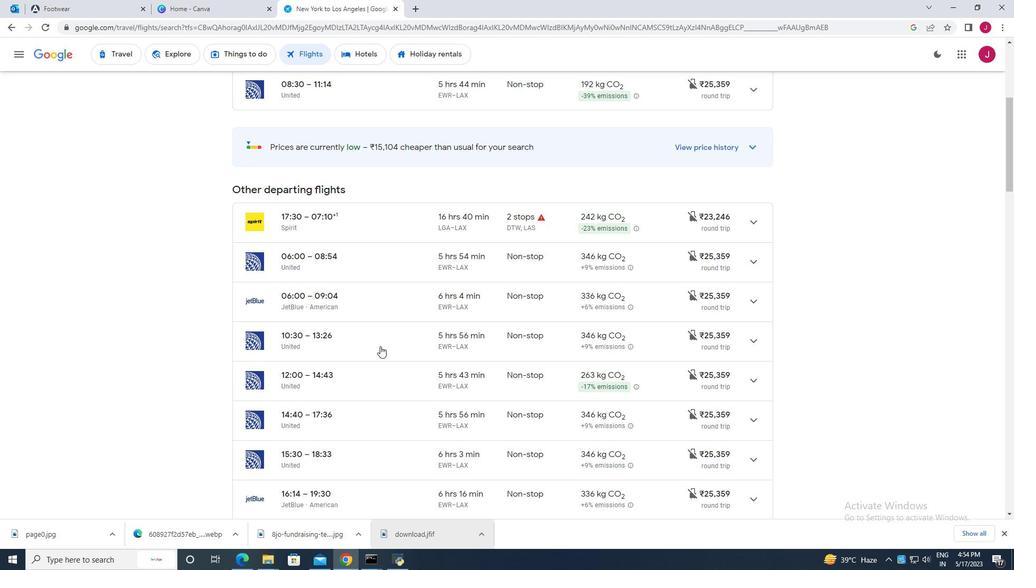 
Action: Mouse scrolled (380, 345) with delta (0, 0)
Screenshot: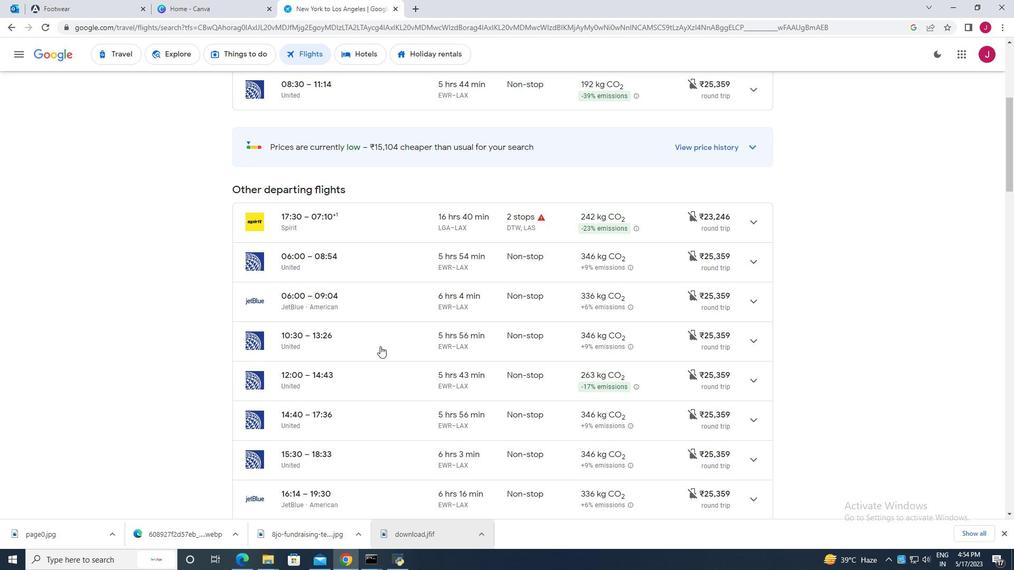 
Action: Mouse scrolled (380, 345) with delta (0, 0)
Screenshot: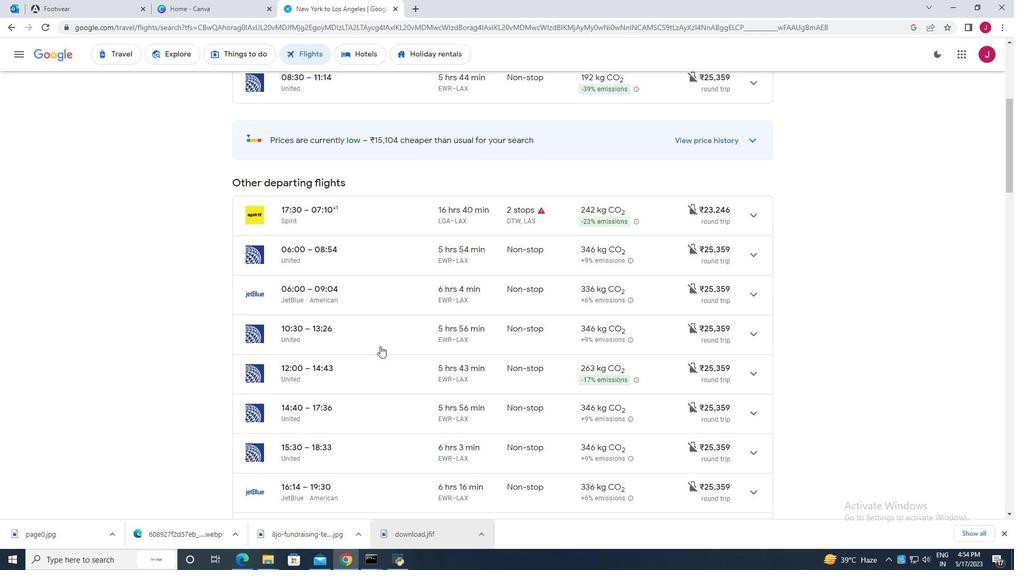 
Action: Mouse moved to (380, 346)
Screenshot: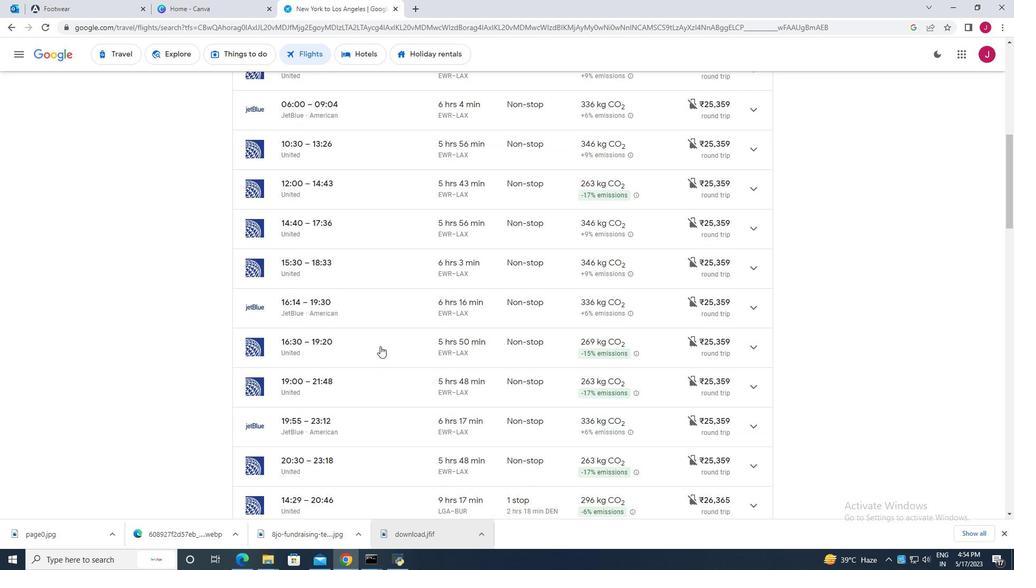 
Action: Mouse scrolled (380, 345) with delta (0, 0)
Screenshot: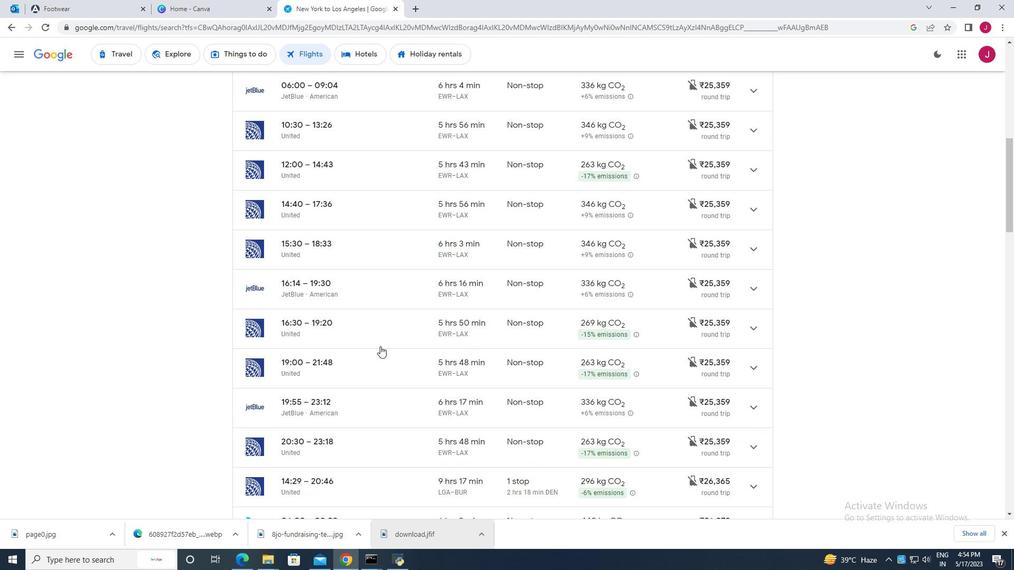 
Action: Mouse scrolled (380, 345) with delta (0, 0)
Screenshot: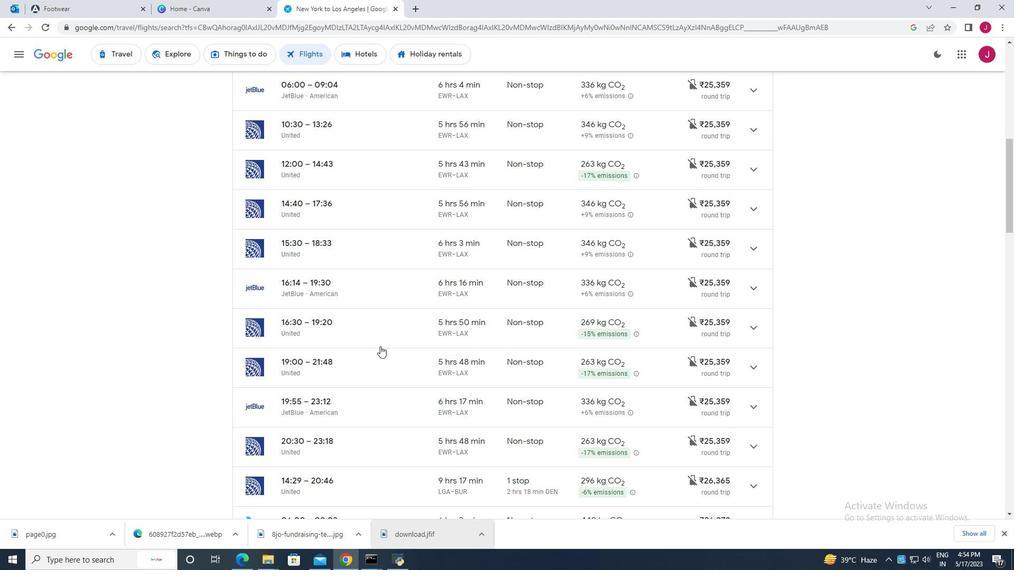 
Action: Mouse scrolled (380, 345) with delta (0, 0)
Screenshot: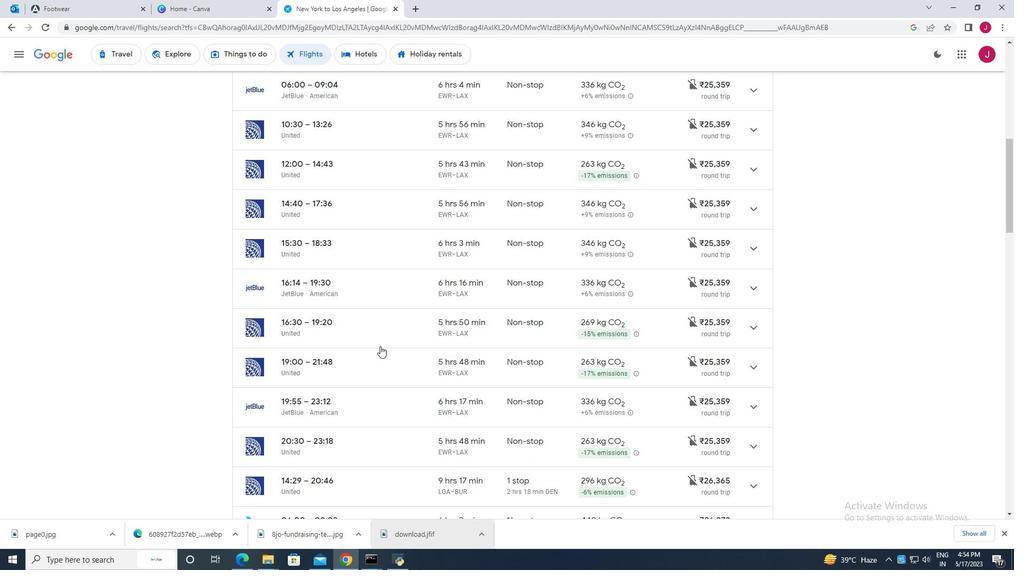 
Action: Mouse moved to (383, 339)
Screenshot: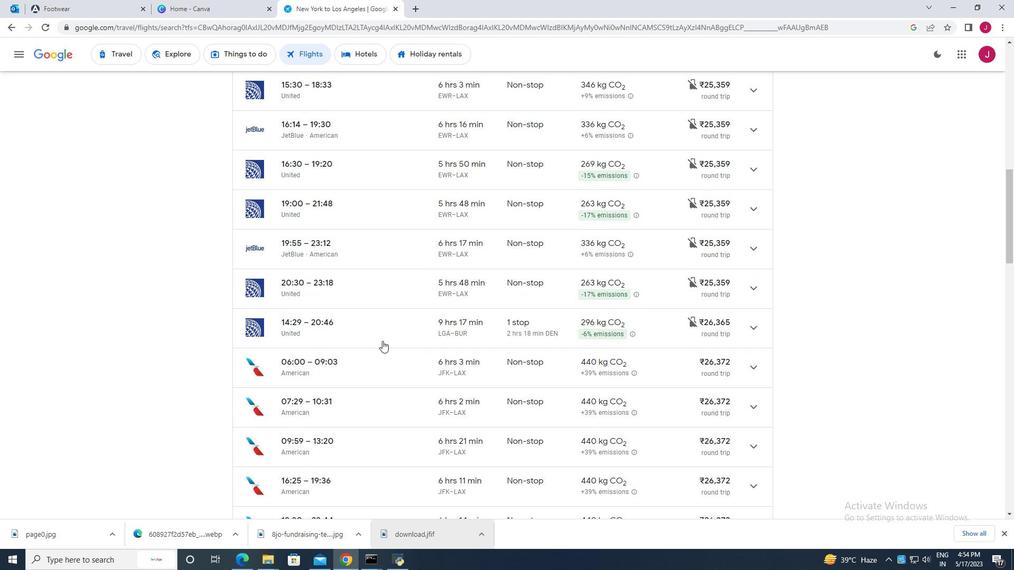 
Action: Mouse scrolled (383, 339) with delta (0, 0)
Screenshot: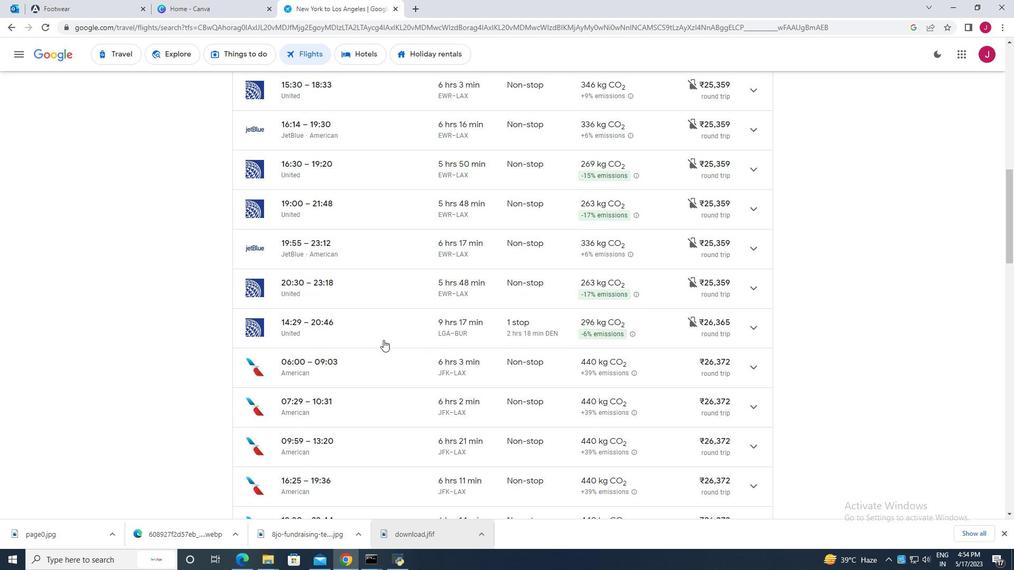 
Action: Mouse scrolled (383, 339) with delta (0, 0)
Screenshot: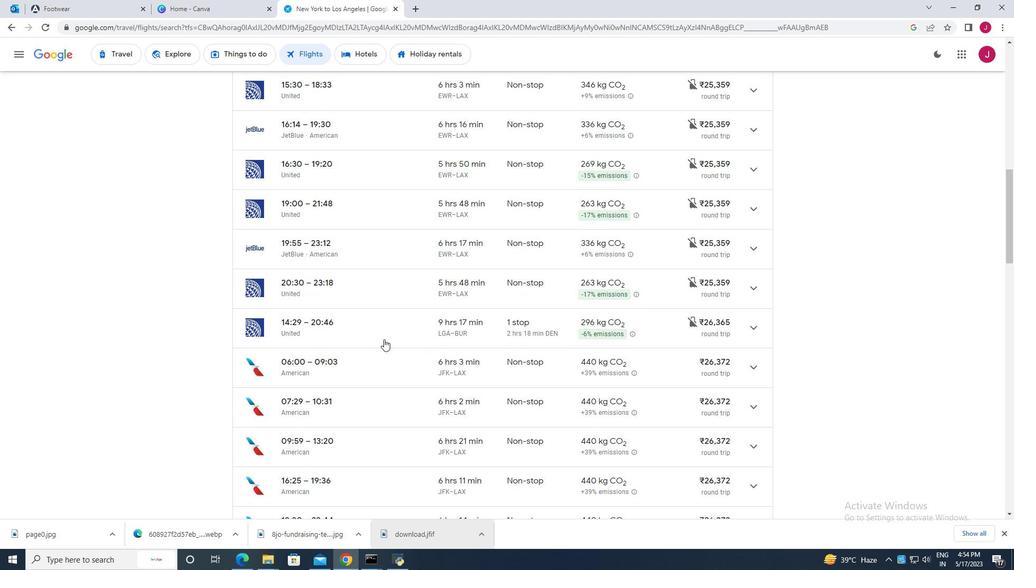 
Action: Mouse scrolled (383, 339) with delta (0, 0)
Screenshot: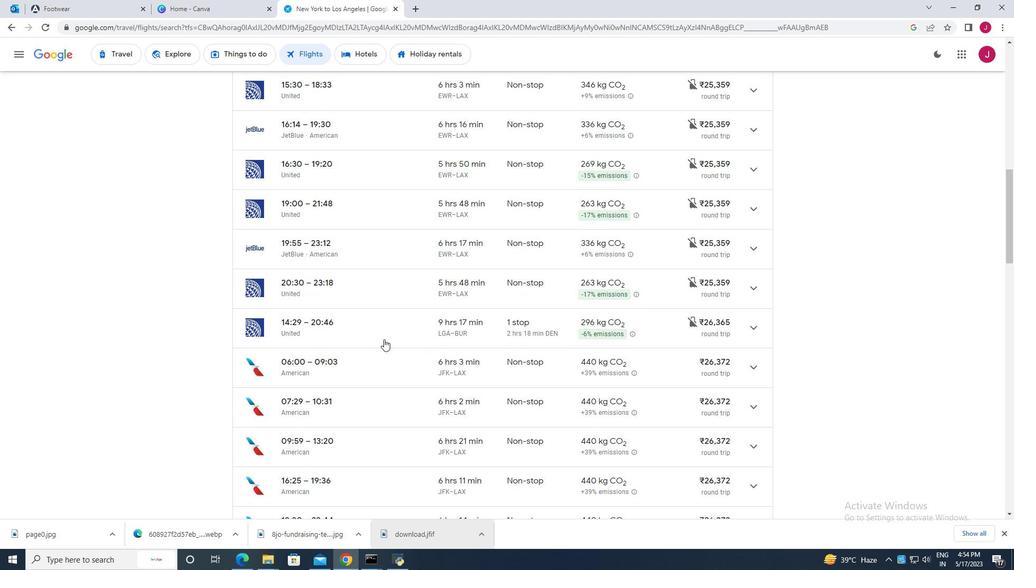 
Action: Mouse scrolled (383, 339) with delta (0, 0)
Screenshot: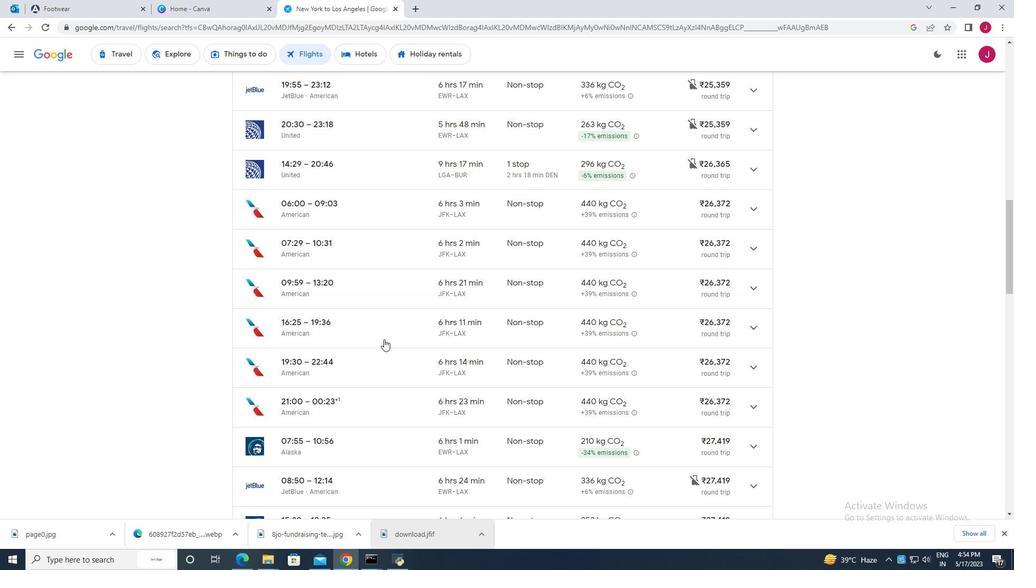 
Action: Mouse scrolled (383, 339) with delta (0, 0)
Screenshot: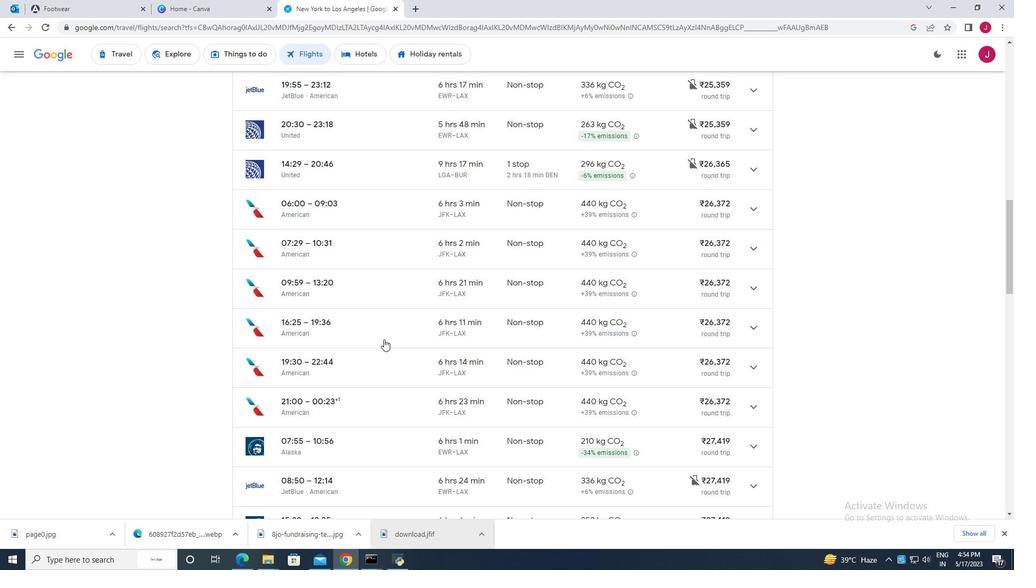 
Action: Mouse moved to (663, 345)
Screenshot: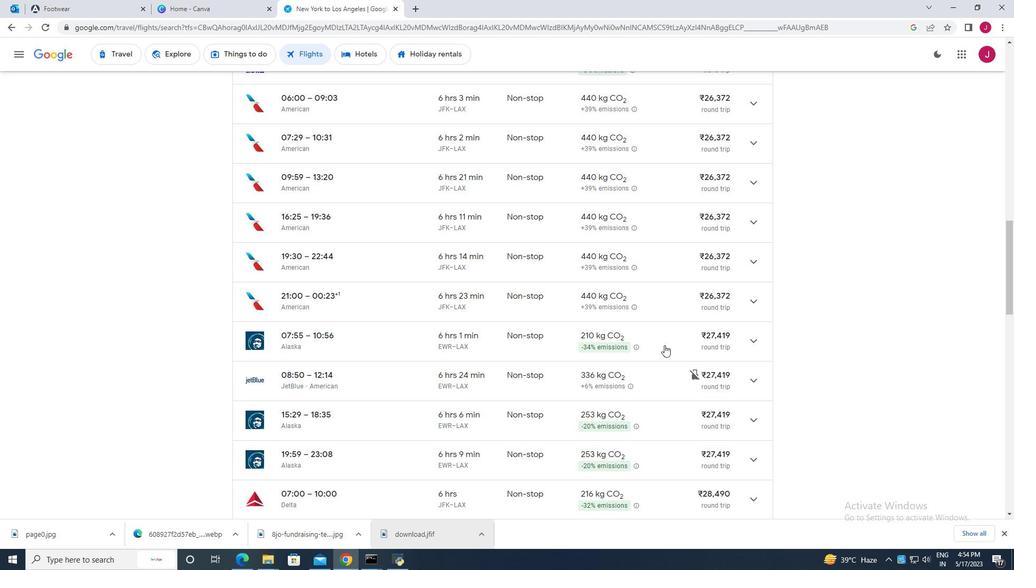 
Action: Mouse scrolled (663, 344) with delta (0, 0)
Screenshot: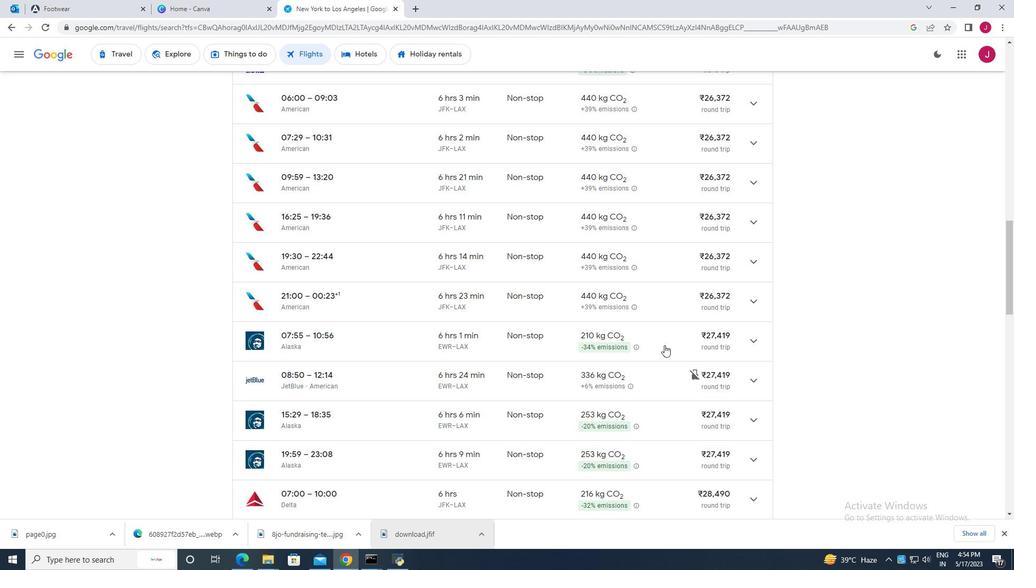 
Action: Mouse moved to (660, 345)
Screenshot: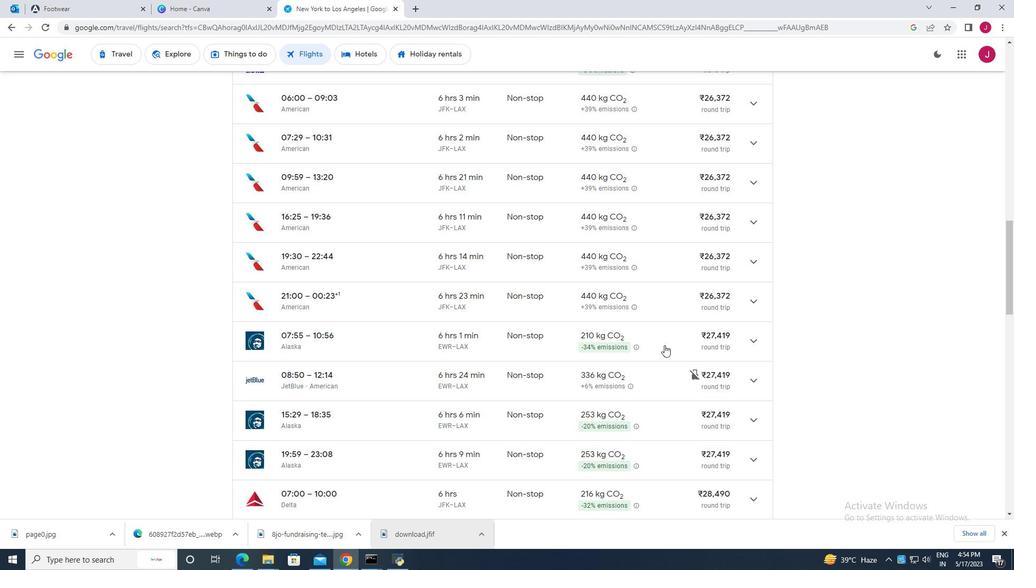 
Action: Mouse scrolled (660, 345) with delta (0, 0)
Screenshot: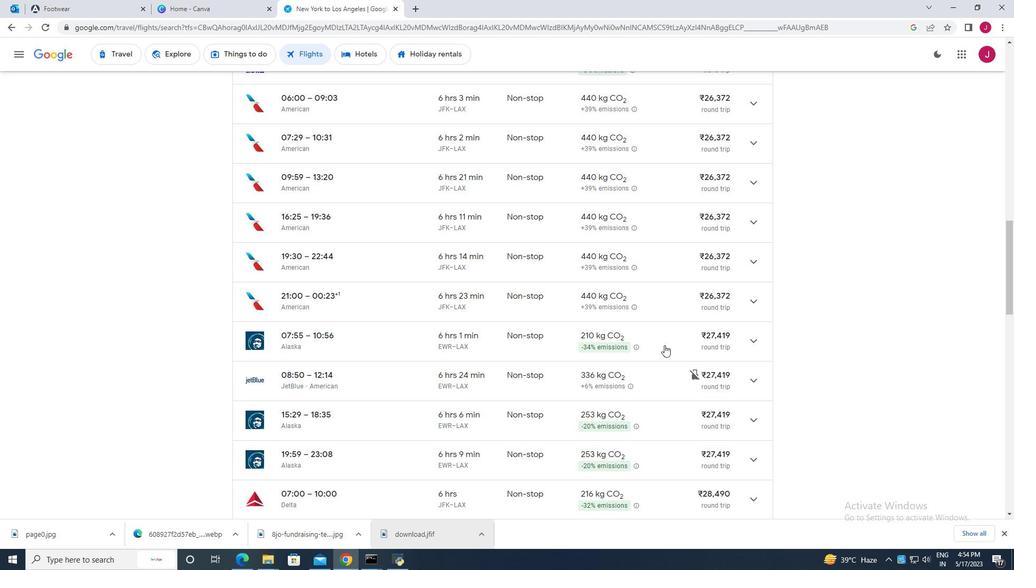 
Action: Mouse moved to (658, 346)
Screenshot: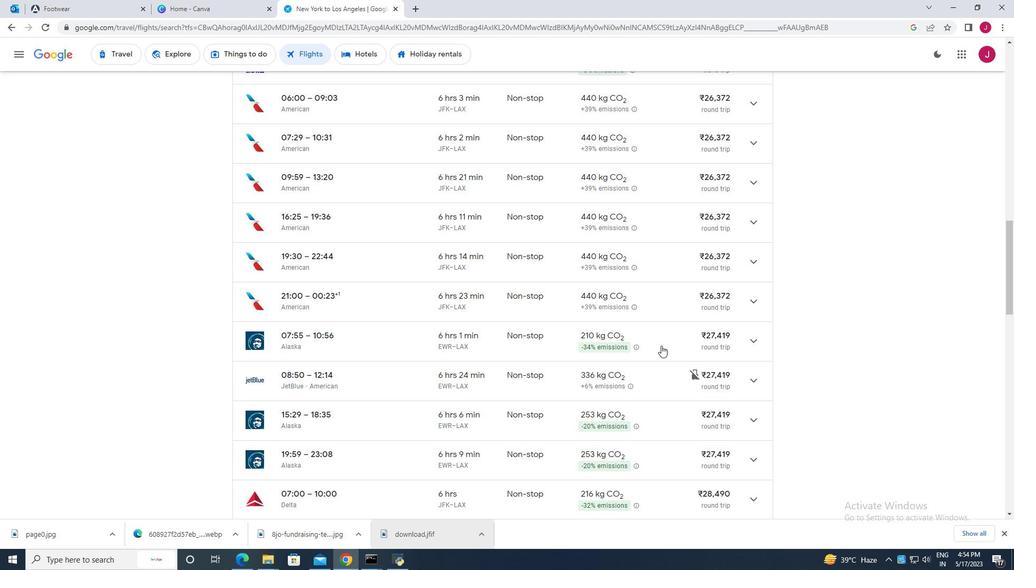 
Action: Mouse scrolled (658, 346) with delta (0, 0)
Screenshot: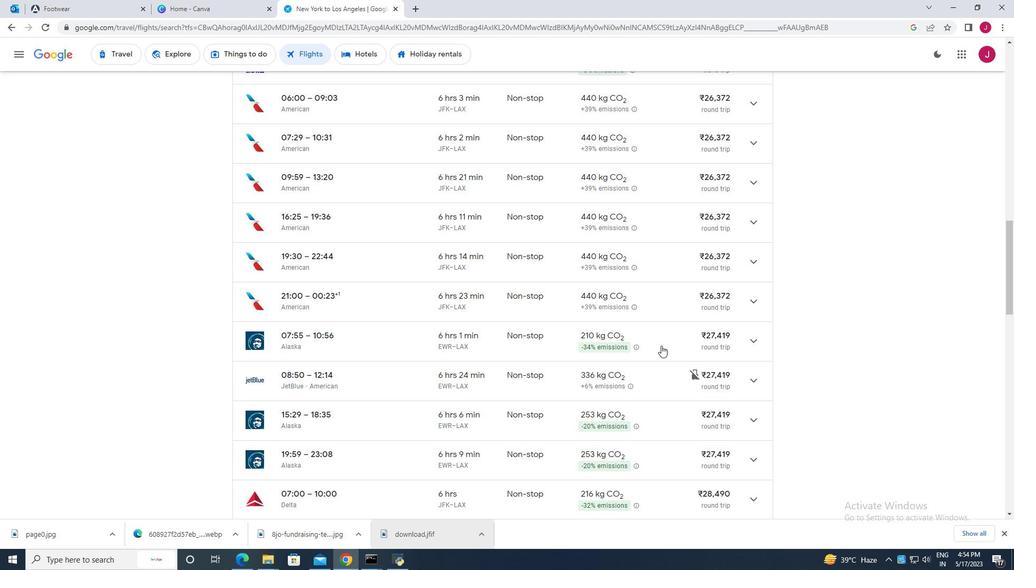 
Action: Mouse moved to (478, 362)
Screenshot: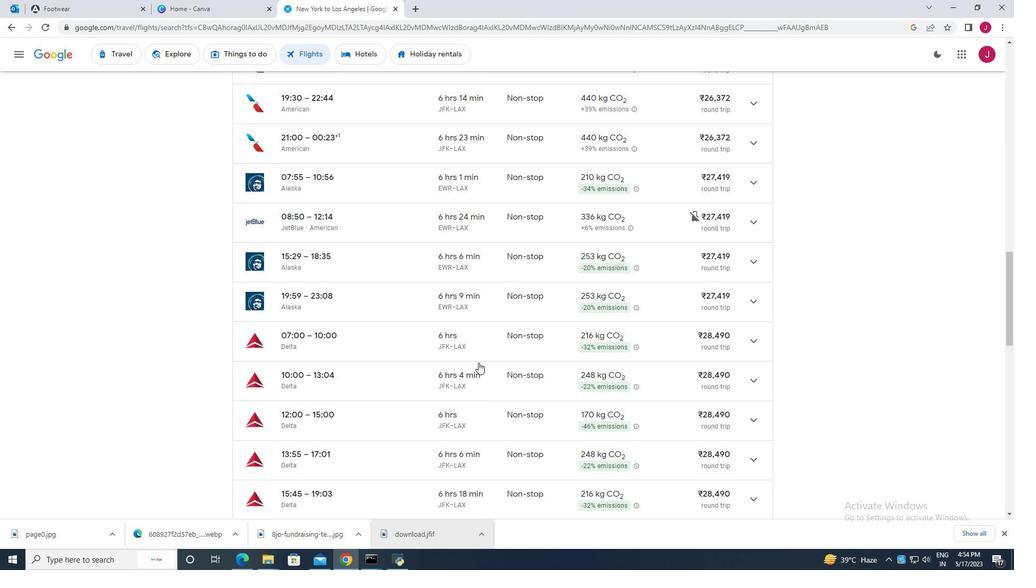 
Action: Mouse scrolled (478, 362) with delta (0, 0)
Screenshot: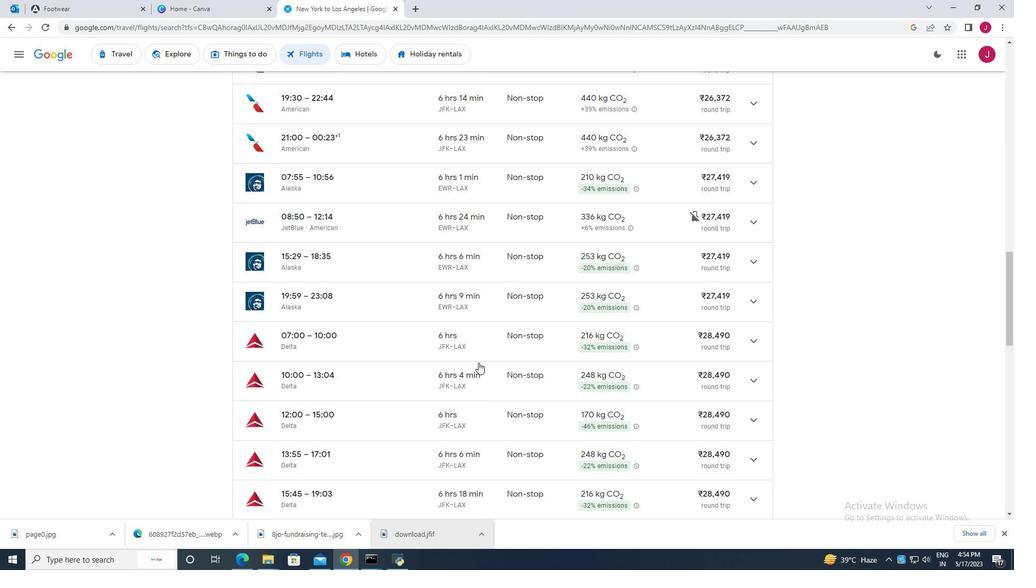 
Action: Mouse scrolled (478, 362) with delta (0, 0)
Screenshot: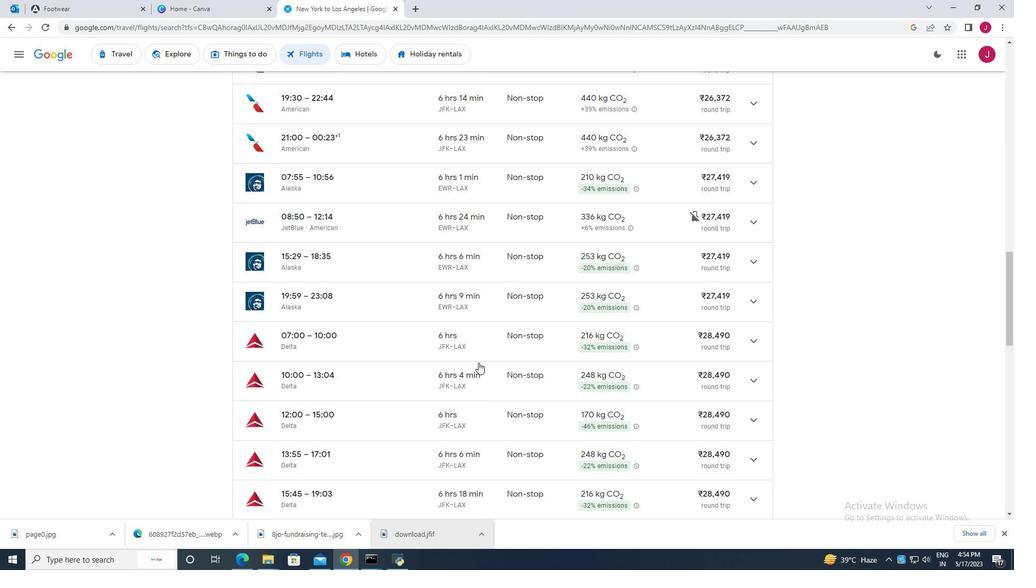 
Action: Mouse moved to (399, 332)
Screenshot: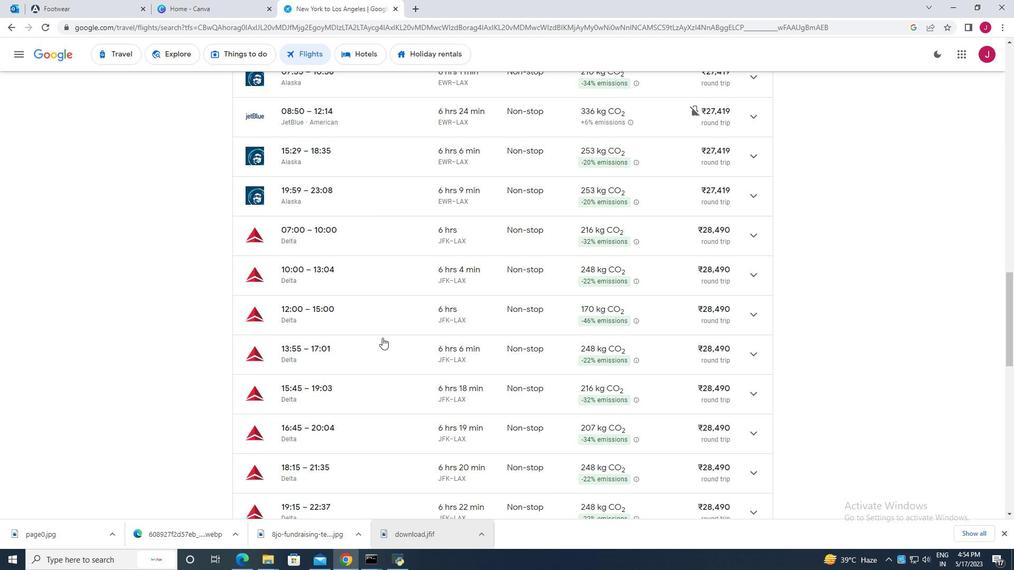 
Action: Mouse scrolled (399, 331) with delta (0, 0)
Screenshot: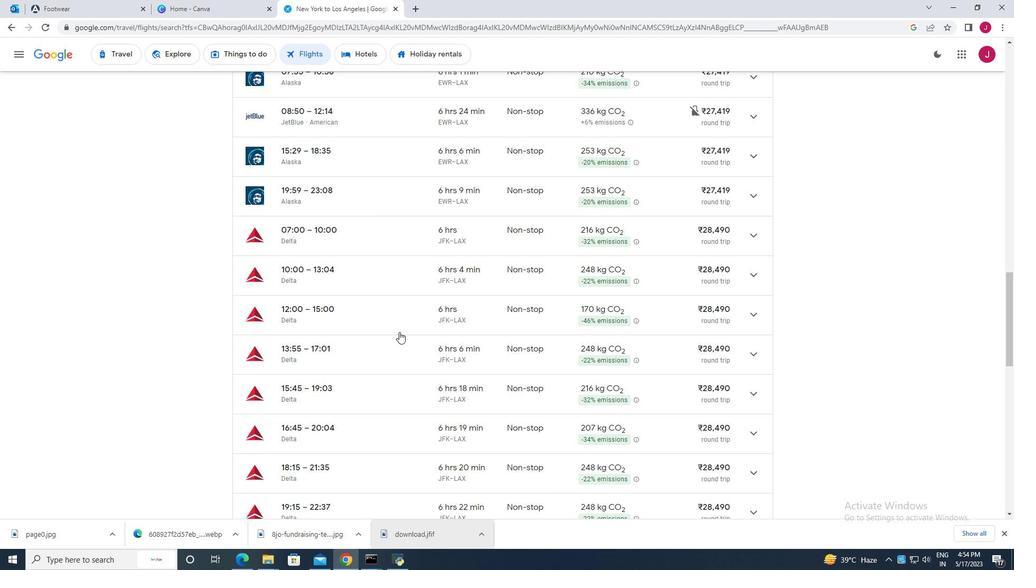 
Action: Mouse scrolled (399, 331) with delta (0, 0)
Screenshot: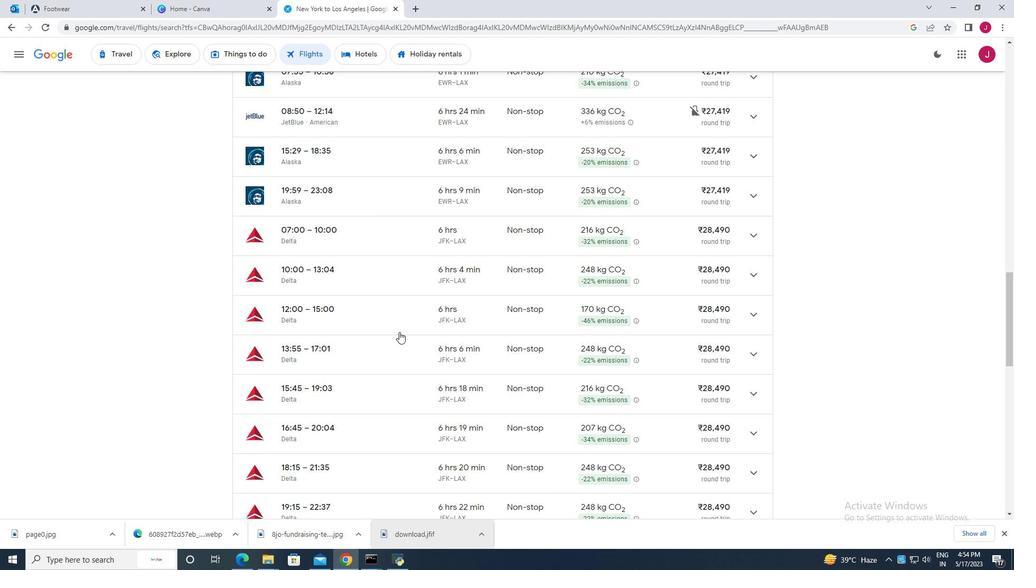 
Action: Mouse moved to (516, 288)
Screenshot: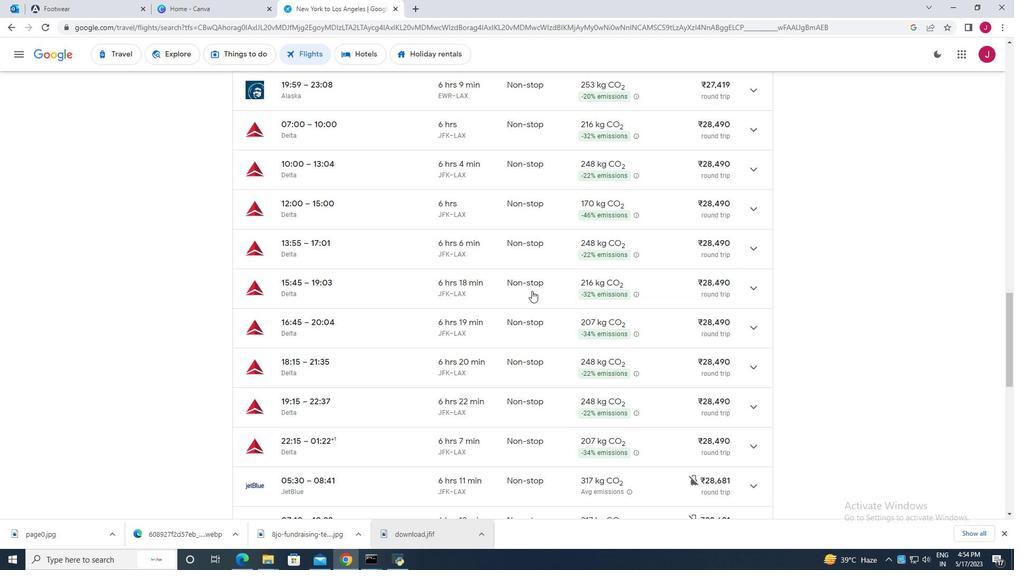 
Action: Mouse scrolled (516, 289) with delta (0, 0)
Screenshot: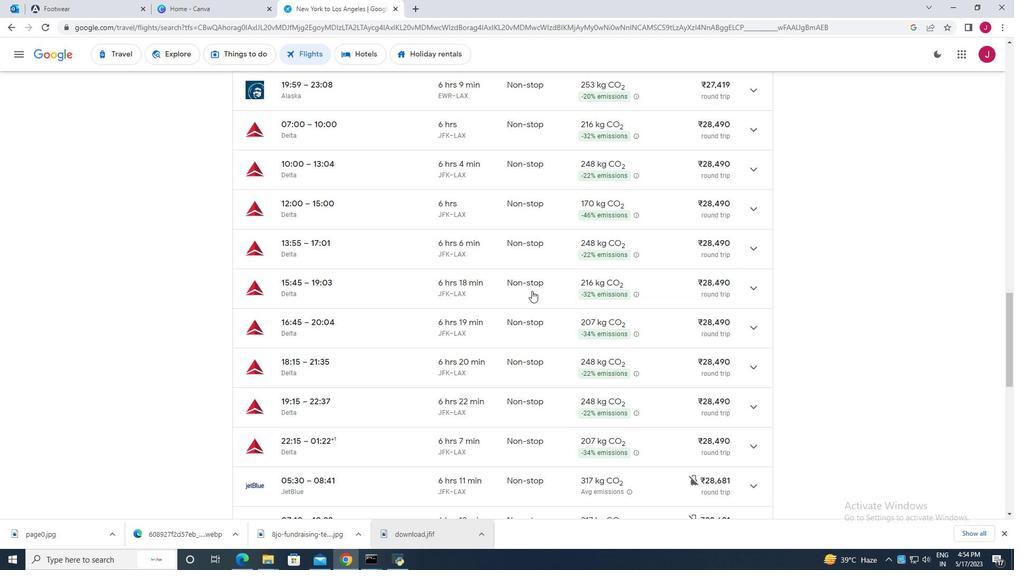 
Action: Mouse moved to (516, 288)
Screenshot: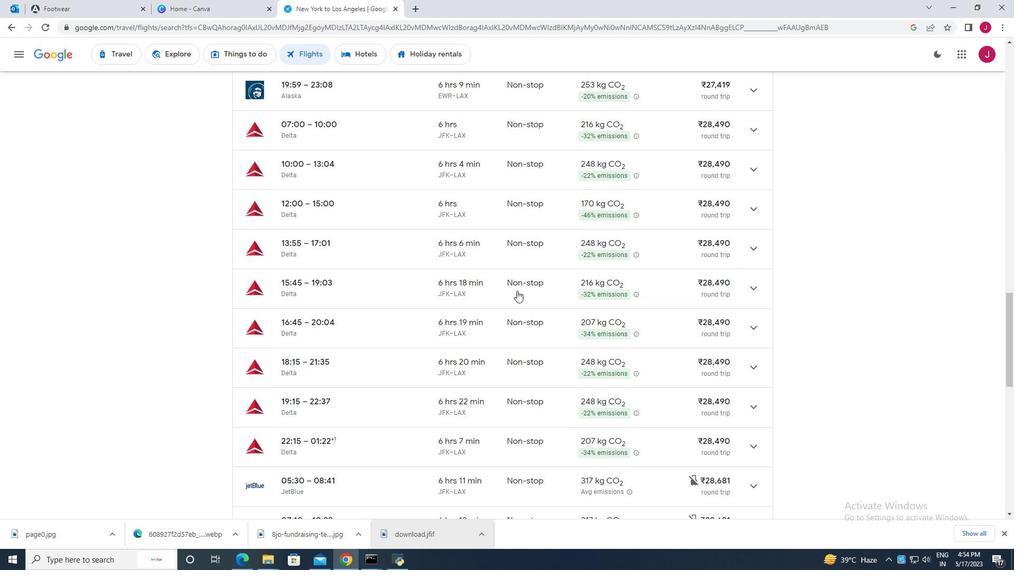 
Action: Mouse scrolled (516, 289) with delta (0, 0)
Screenshot: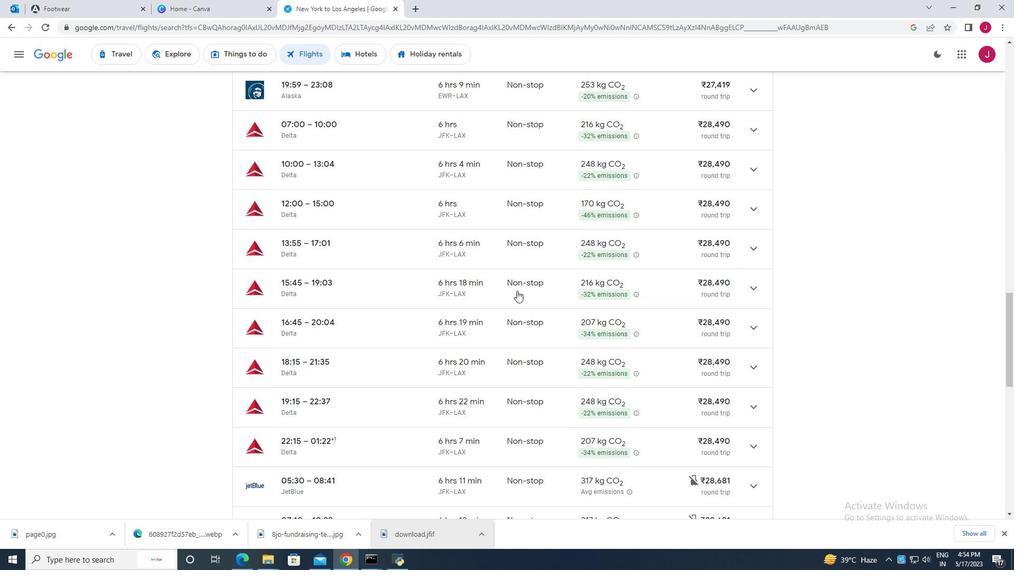 
Action: Mouse scrolled (516, 289) with delta (0, 0)
Screenshot: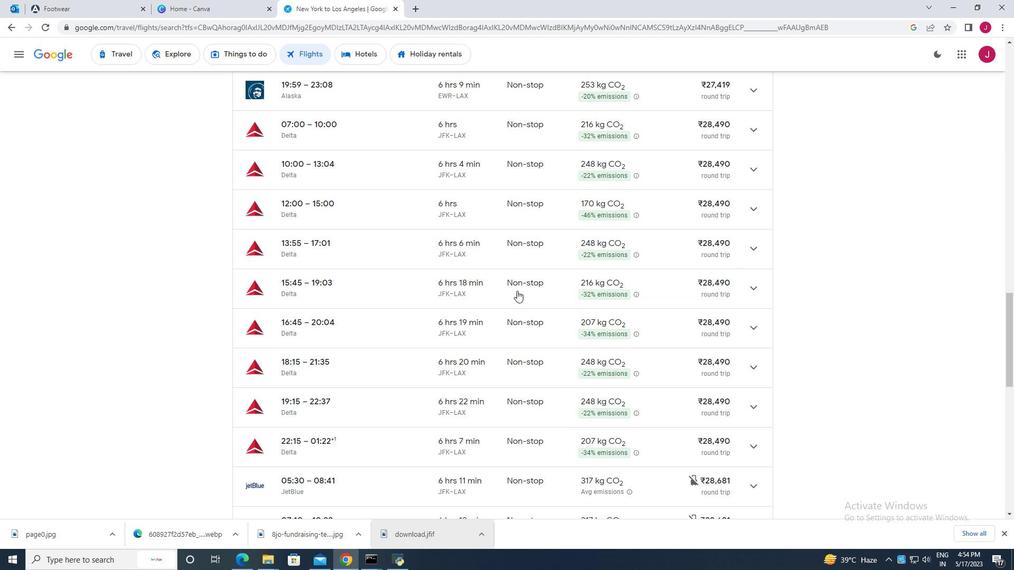 
Action: Mouse scrolled (516, 289) with delta (0, 0)
Screenshot: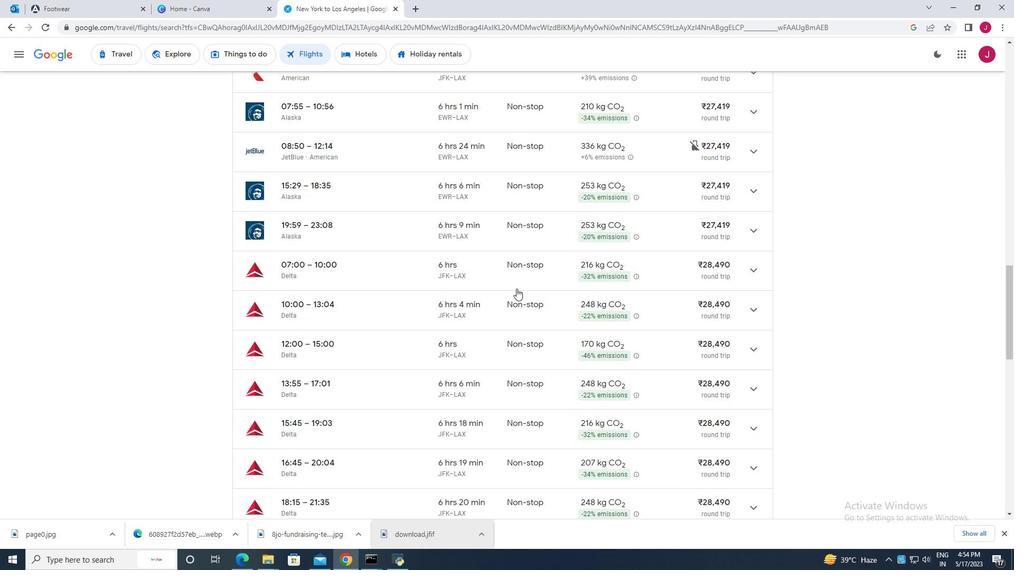 
Action: Mouse scrolled (516, 289) with delta (0, 0)
Screenshot: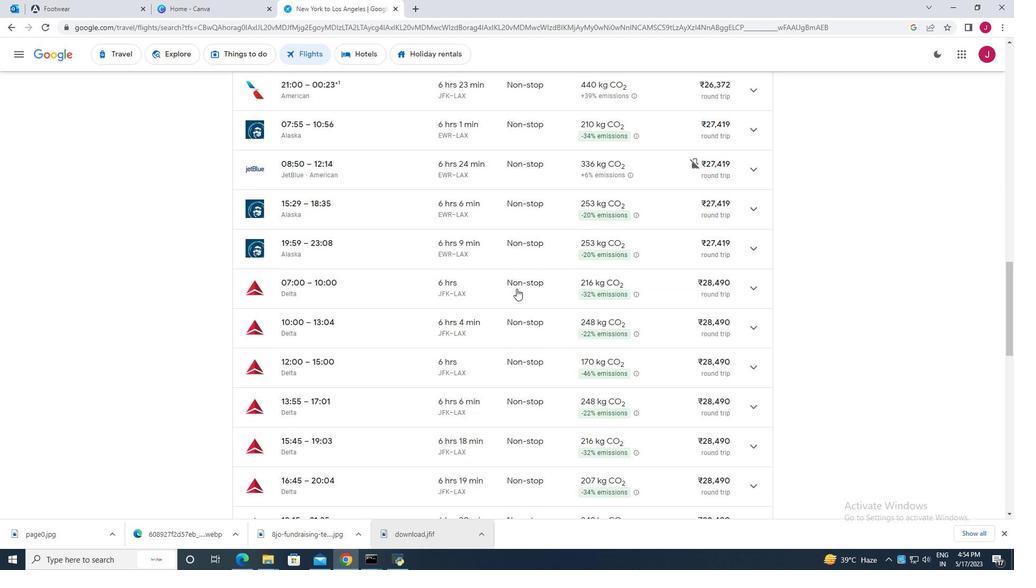 
Action: Mouse scrolled (516, 289) with delta (0, 0)
Screenshot: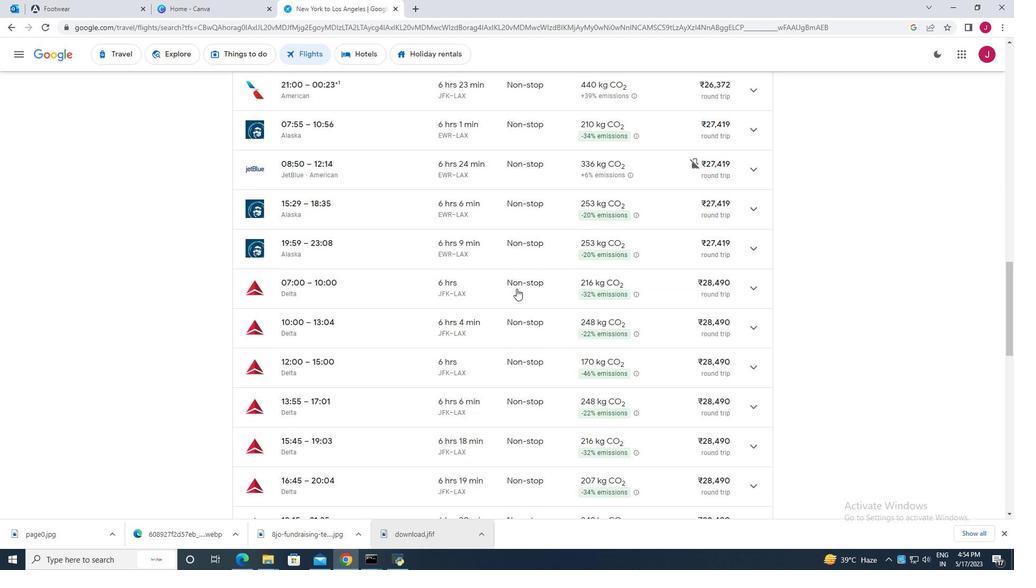 
Action: Mouse scrolled (516, 289) with delta (0, 0)
Screenshot: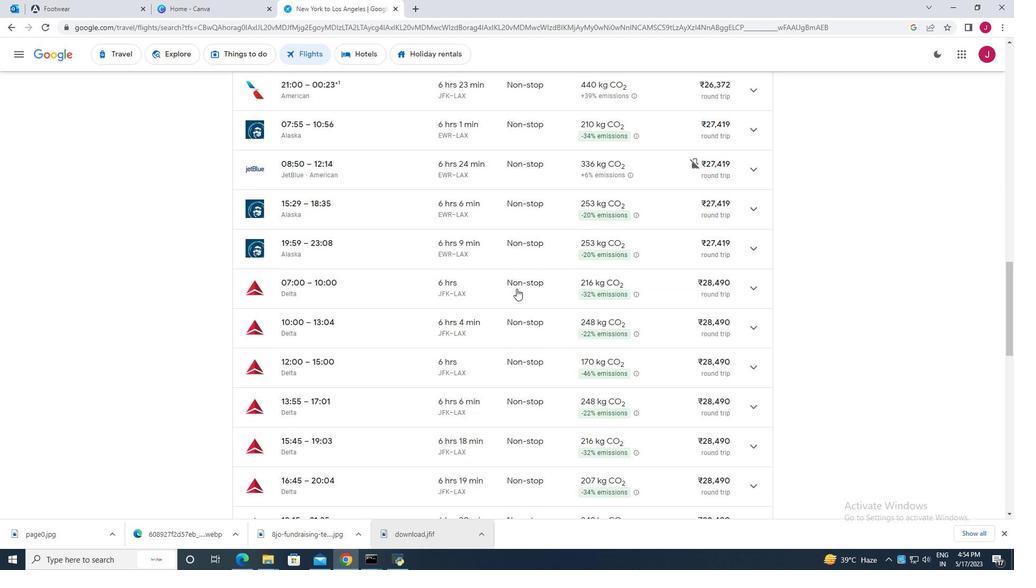 
Action: Mouse scrolled (516, 289) with delta (0, 0)
Screenshot: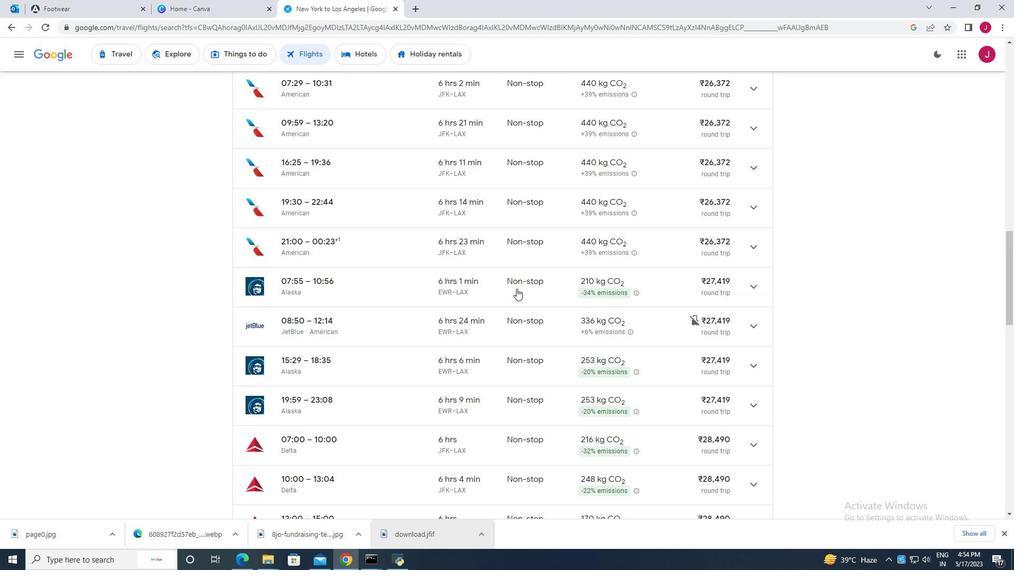 
Action: Mouse scrolled (516, 289) with delta (0, 0)
Screenshot: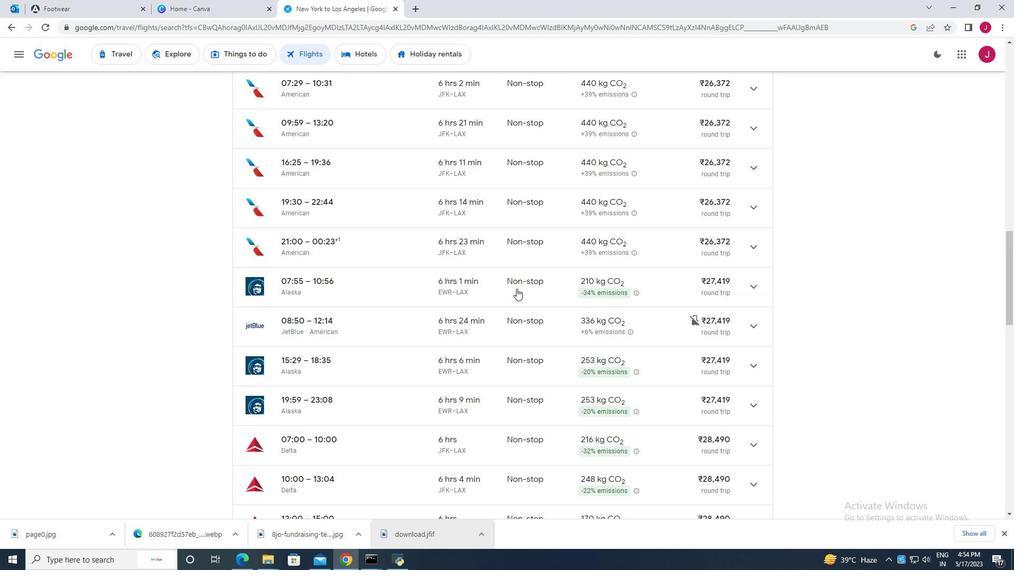 
Action: Mouse scrolled (516, 289) with delta (0, 0)
Screenshot: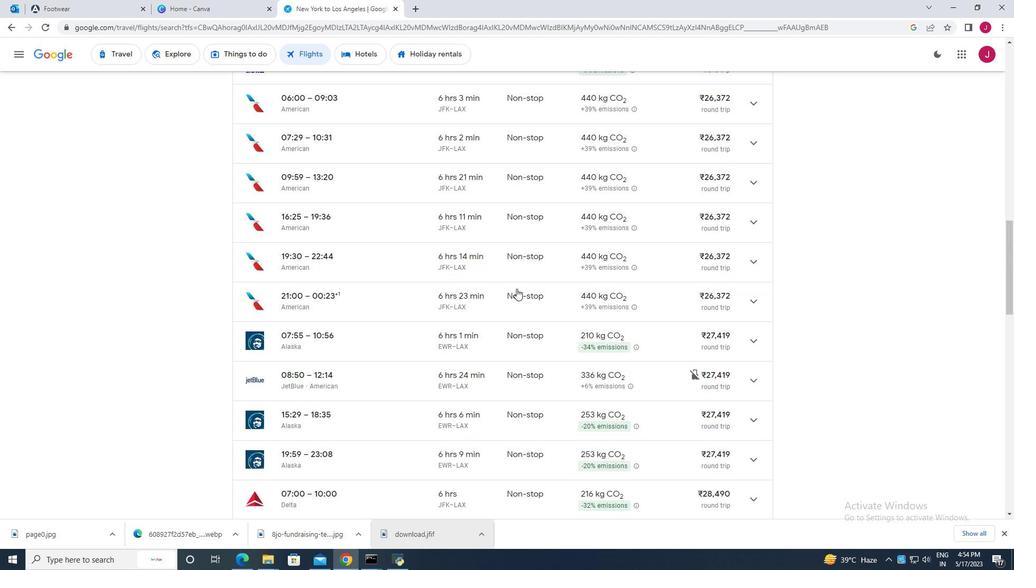 
Action: Mouse scrolled (516, 289) with delta (0, 0)
Screenshot: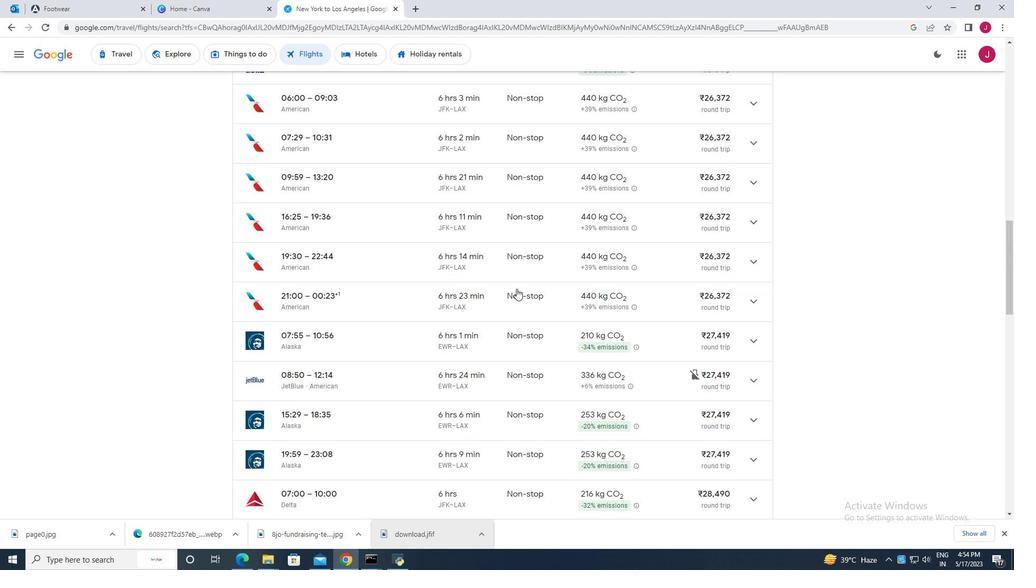 
Action: Mouse scrolled (516, 289) with delta (0, 0)
Screenshot: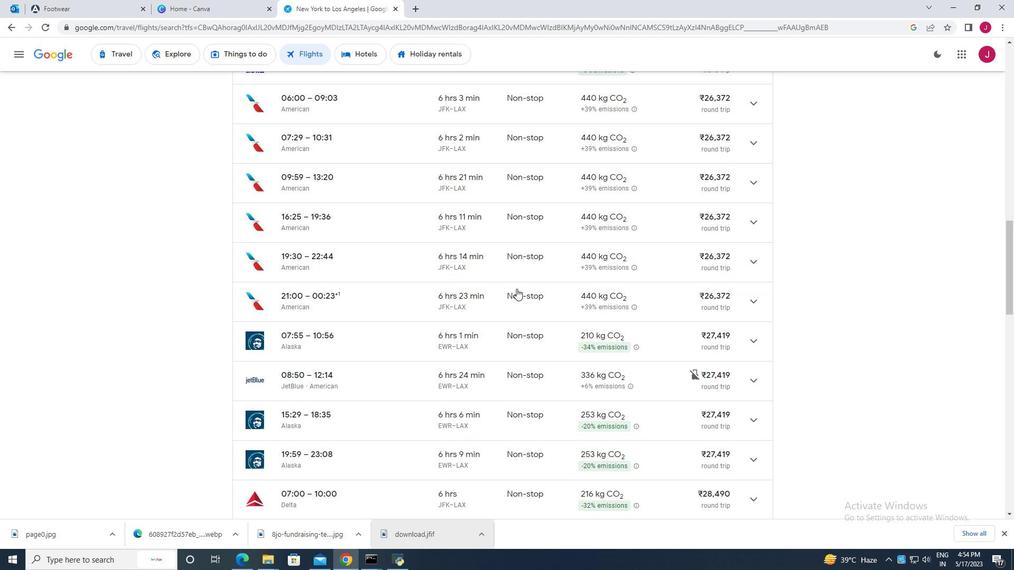 
Action: Mouse scrolled (516, 289) with delta (0, 0)
Screenshot: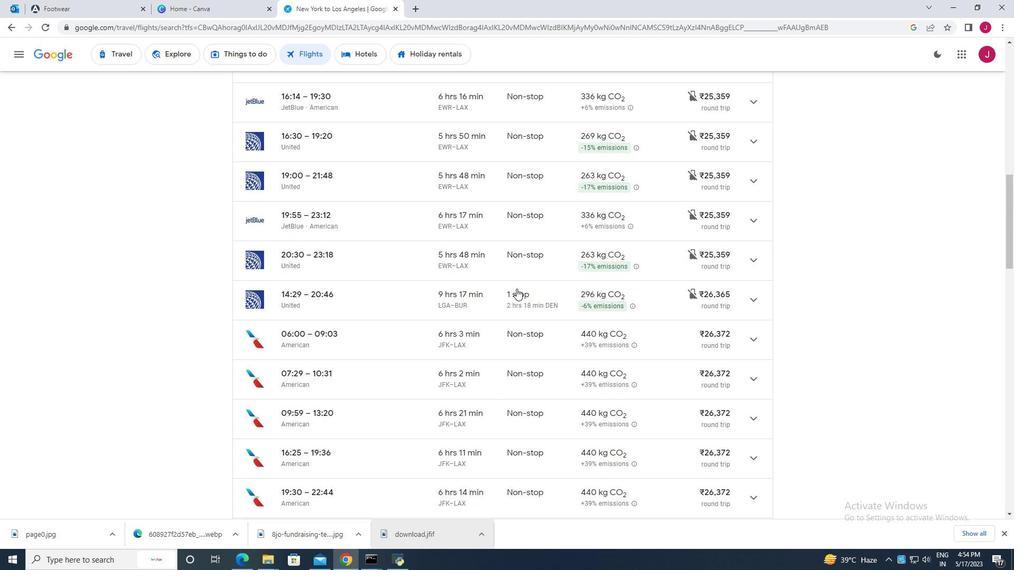 
Action: Mouse scrolled (516, 289) with delta (0, 0)
Screenshot: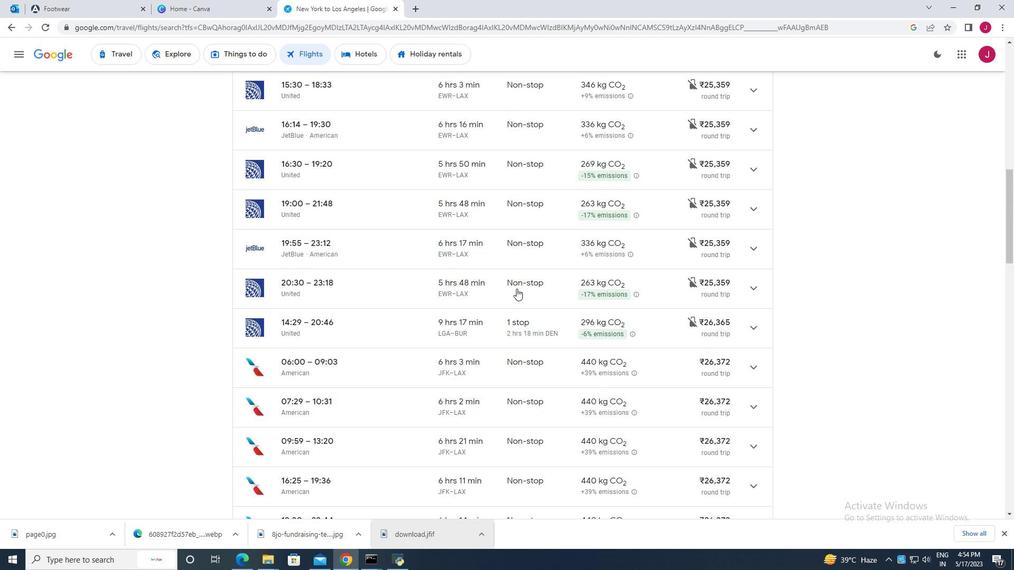 
Action: Mouse scrolled (516, 289) with delta (0, 0)
Screenshot: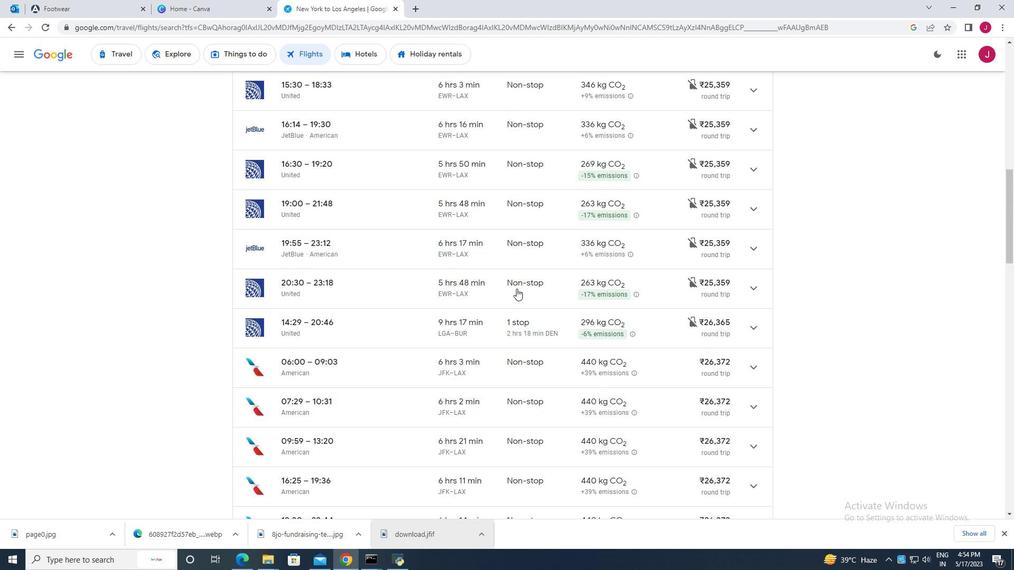 
Action: Mouse scrolled (516, 289) with delta (0, 0)
Screenshot: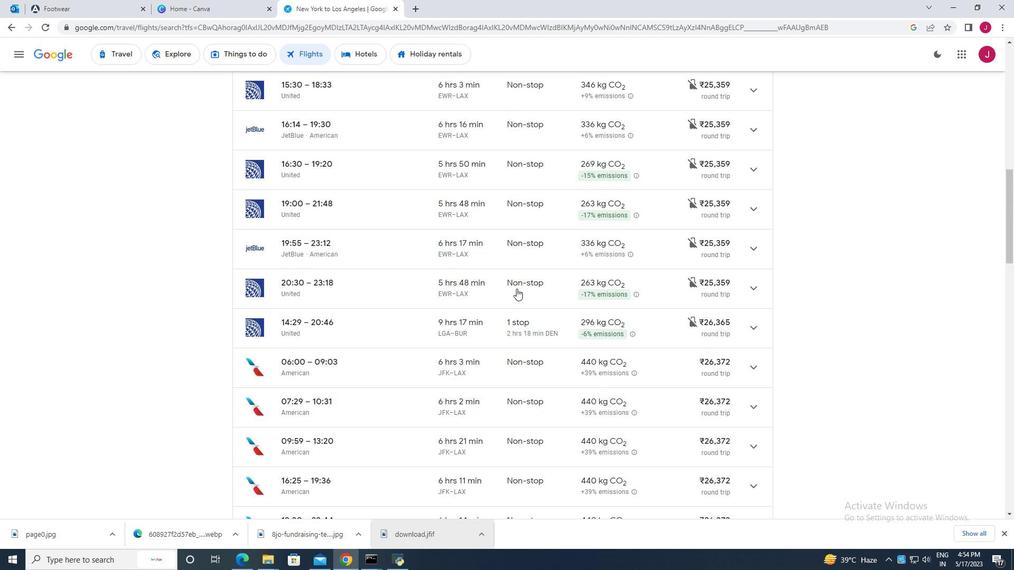 
Action: Mouse scrolled (516, 289) with delta (0, 0)
Screenshot: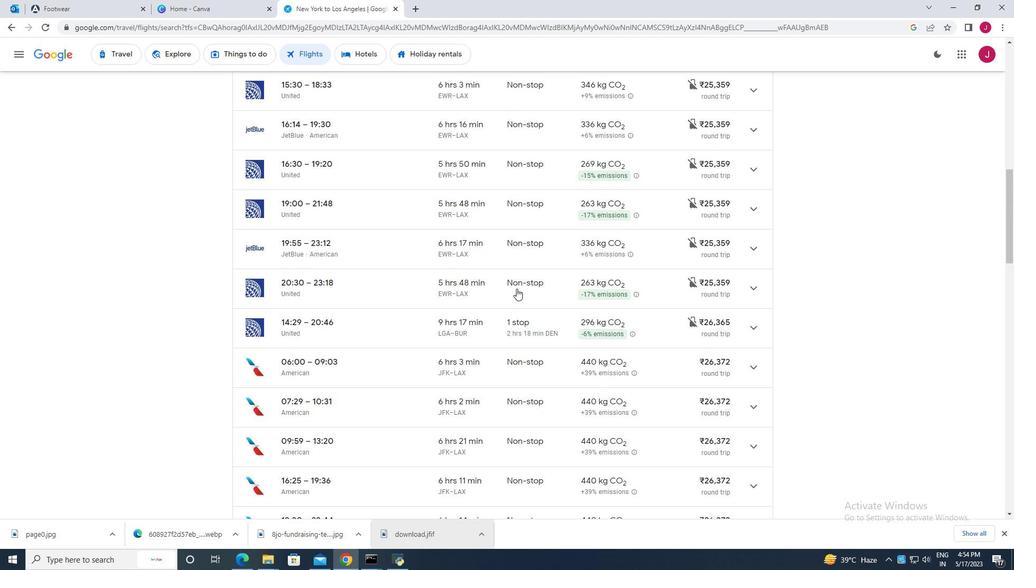 
Action: Mouse scrolled (516, 289) with delta (0, 0)
Screenshot: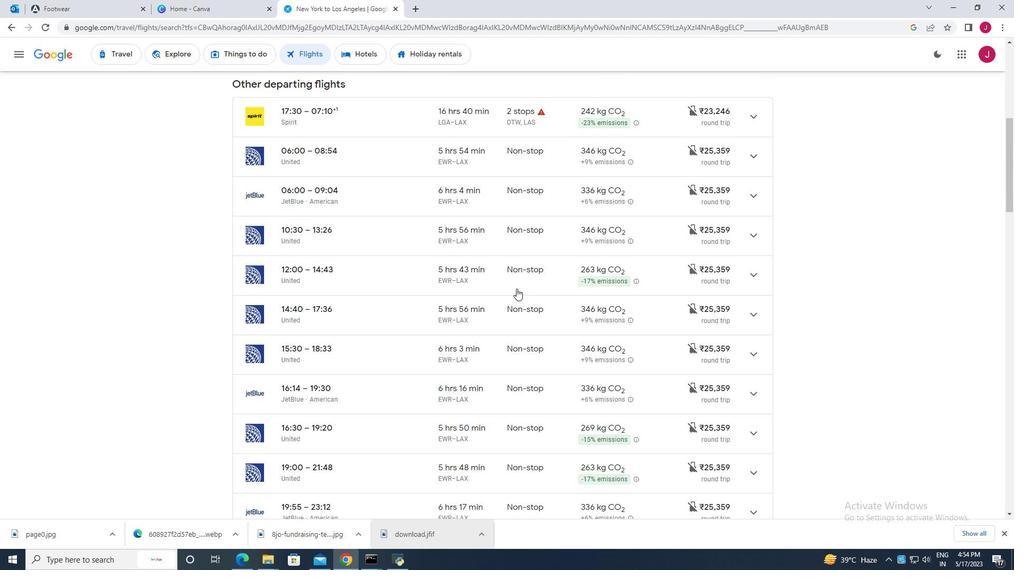 
Action: Mouse scrolled (516, 289) with delta (0, 0)
Screenshot: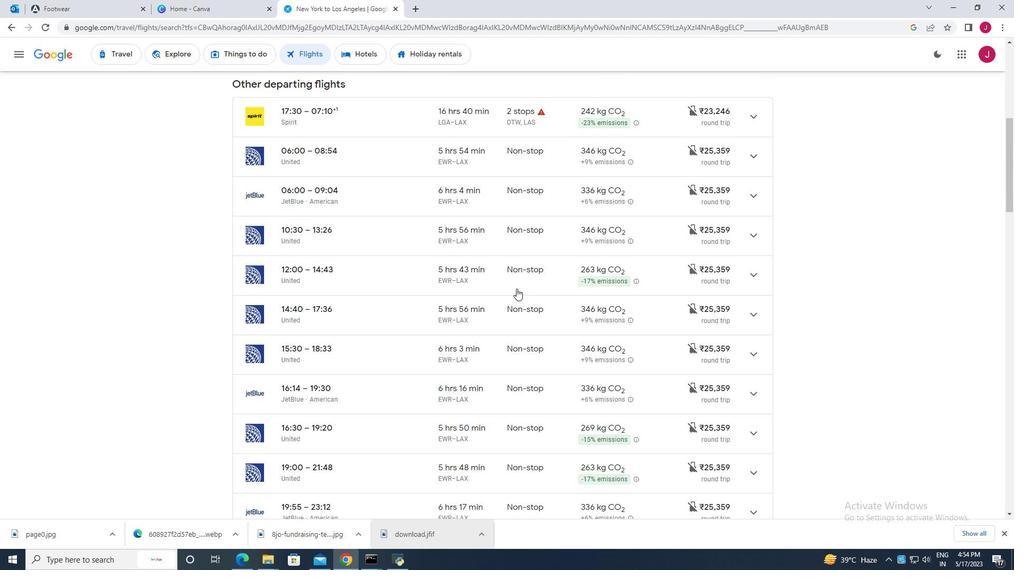 
Action: Mouse scrolled (516, 289) with delta (0, 0)
Screenshot: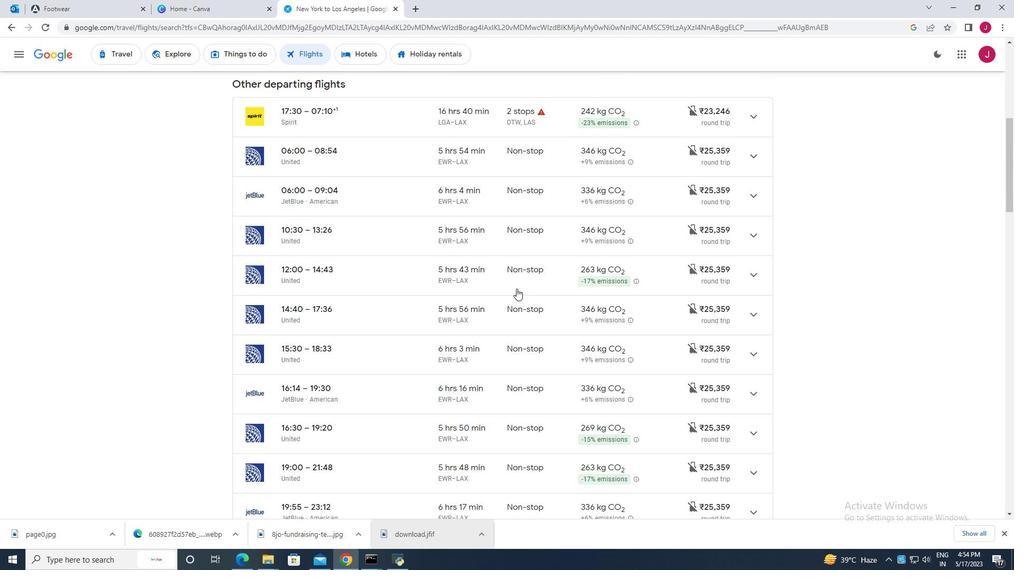 
Action: Mouse scrolled (516, 289) with delta (0, 0)
Screenshot: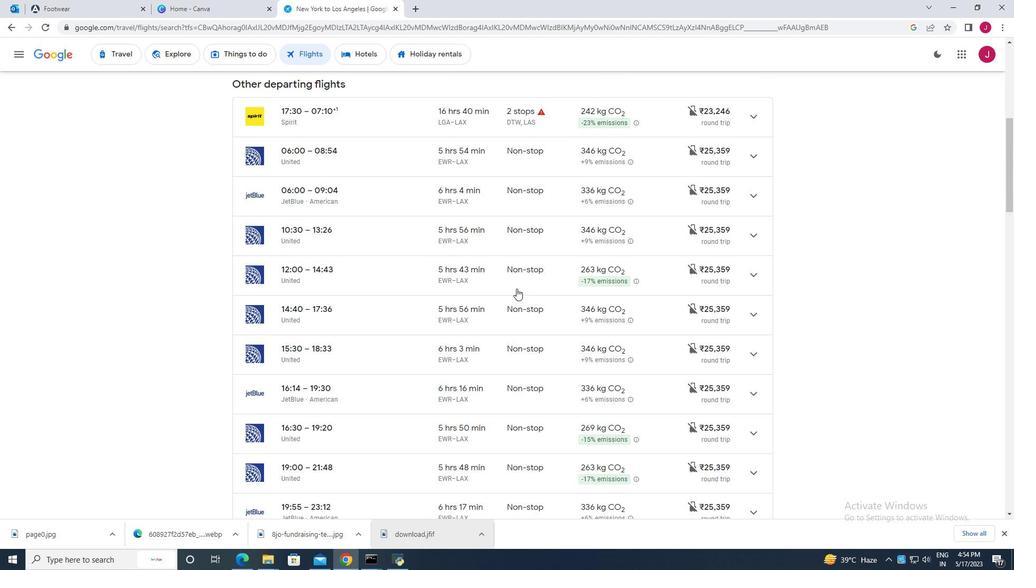 
Action: Mouse scrolled (516, 289) with delta (0, 0)
Screenshot: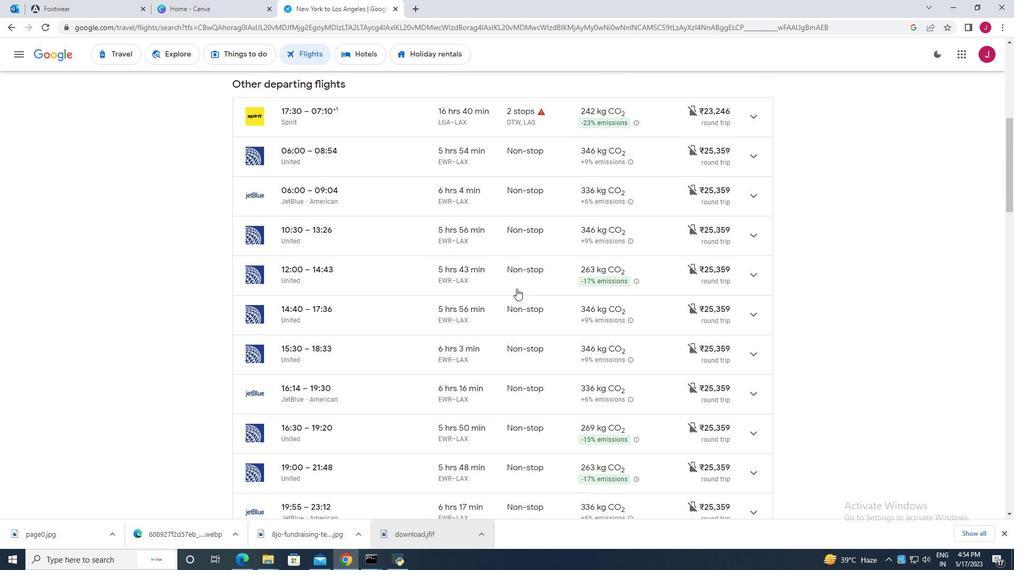 
Action: Mouse scrolled (516, 289) with delta (0, 0)
Screenshot: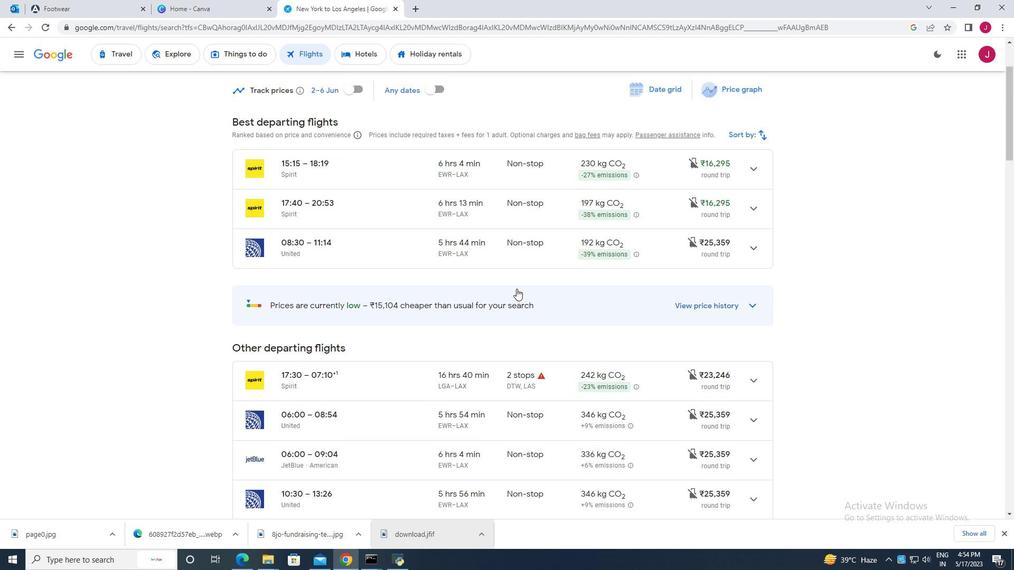 
Action: Mouse scrolled (516, 289) with delta (0, 0)
Screenshot: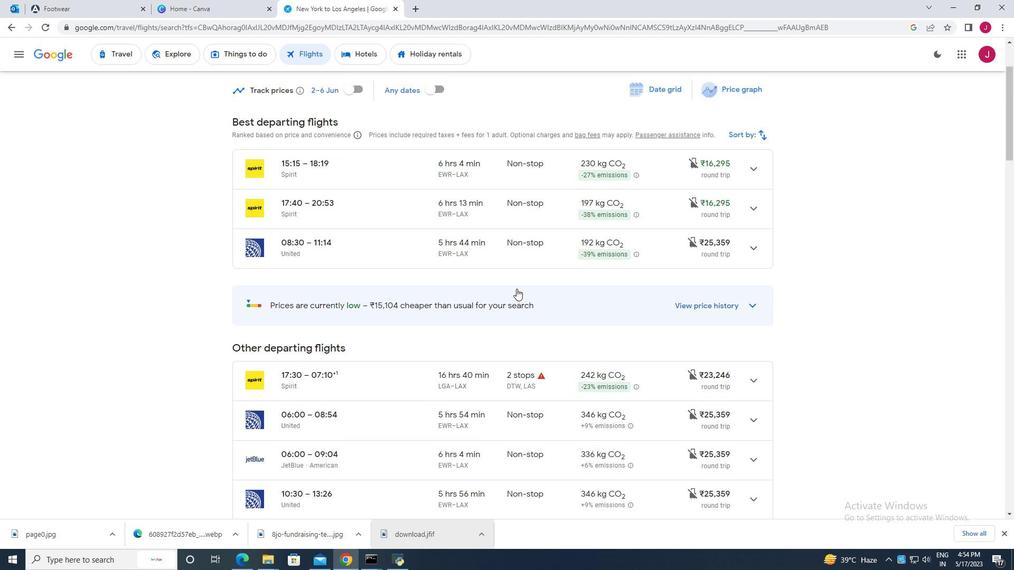 
Action: Mouse scrolled (516, 289) with delta (0, 0)
Screenshot: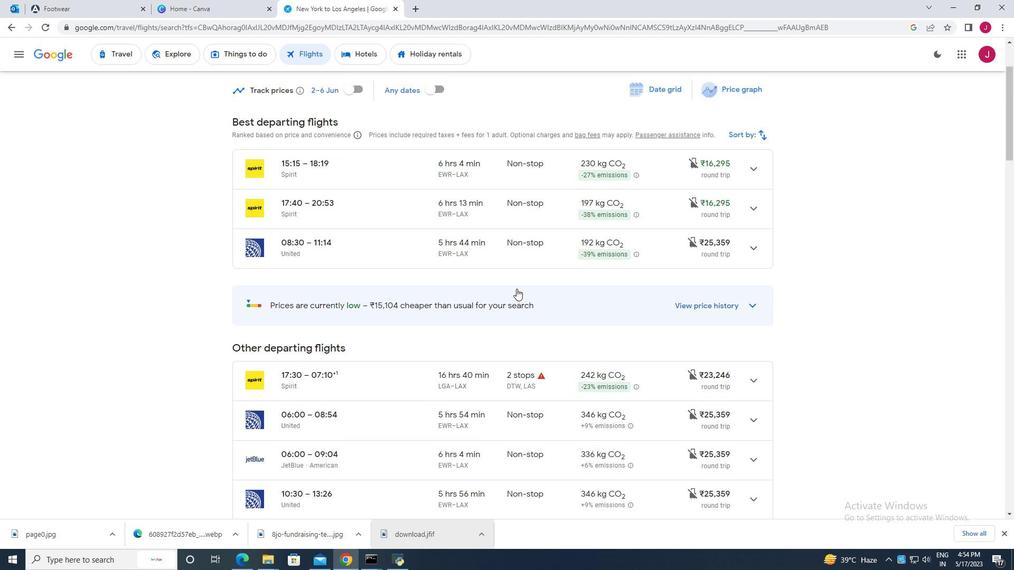 
Action: Mouse scrolled (516, 289) with delta (0, 0)
Screenshot: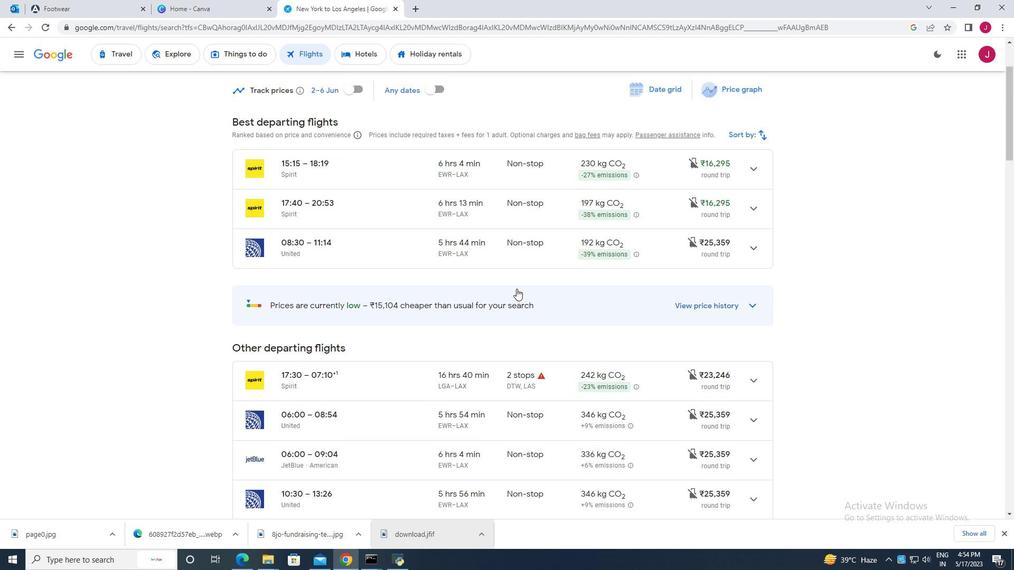 
Action: Mouse scrolled (516, 289) with delta (0, 0)
Screenshot: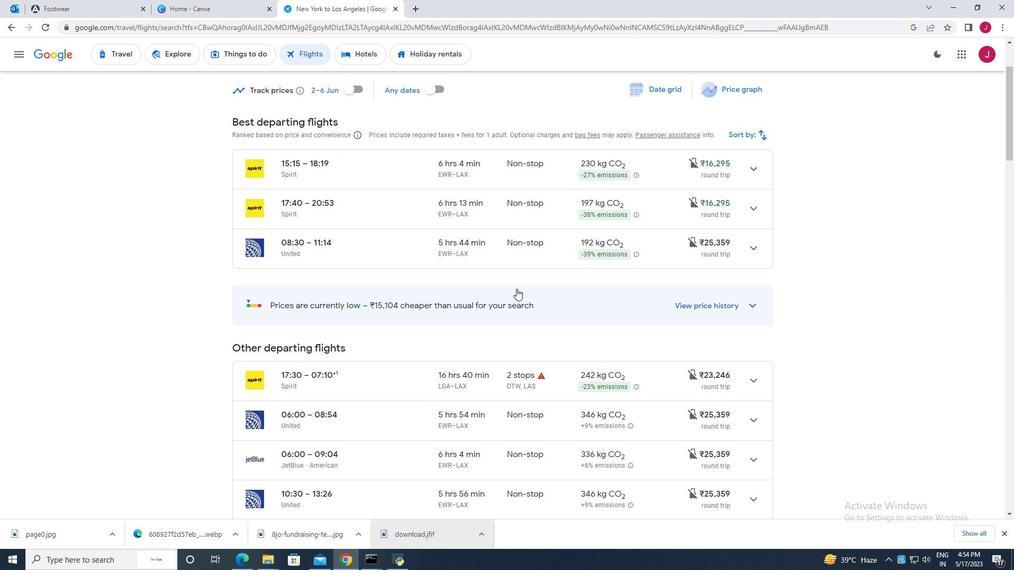 
Action: Mouse moved to (432, 196)
Screenshot: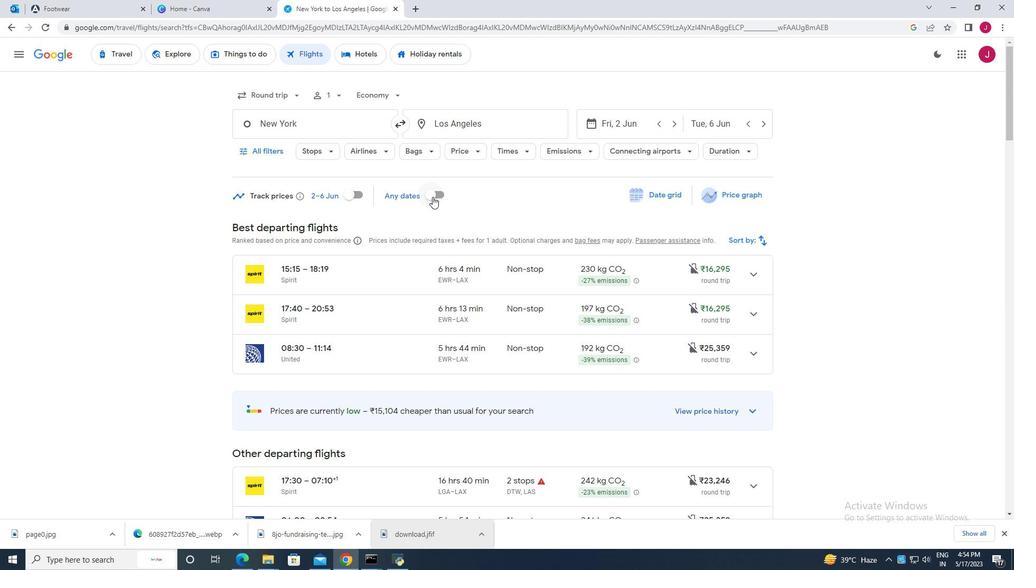 
Action: Mouse pressed left at (432, 196)
Screenshot: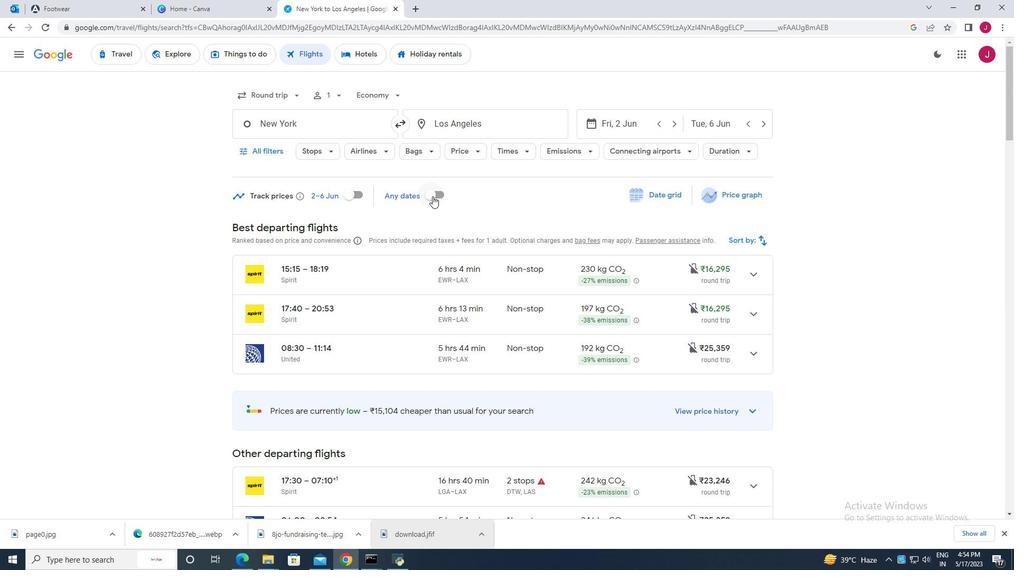 
Action: Mouse moved to (396, 244)
Screenshot: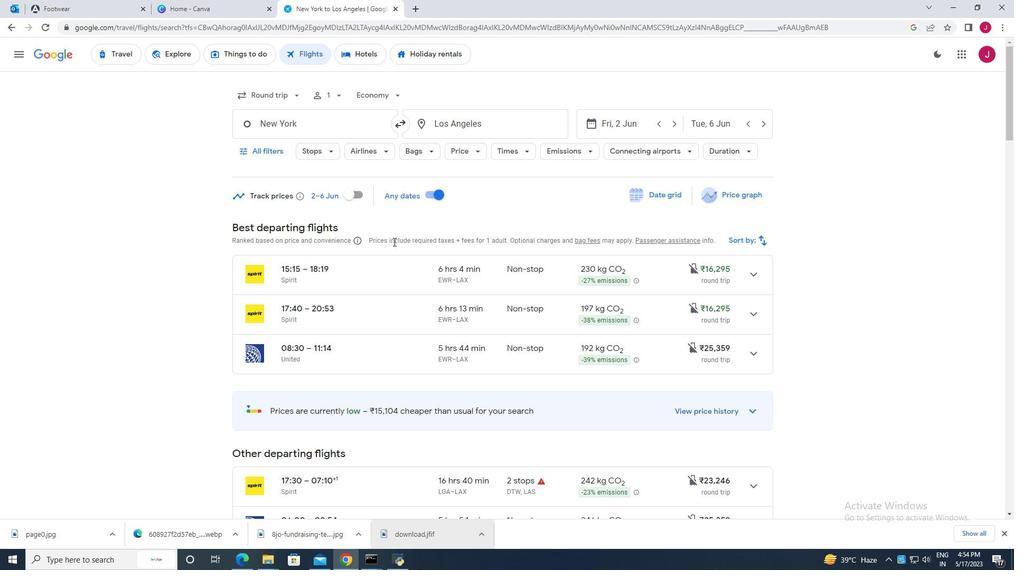 
Action: Mouse scrolled (396, 243) with delta (0, 0)
Screenshot: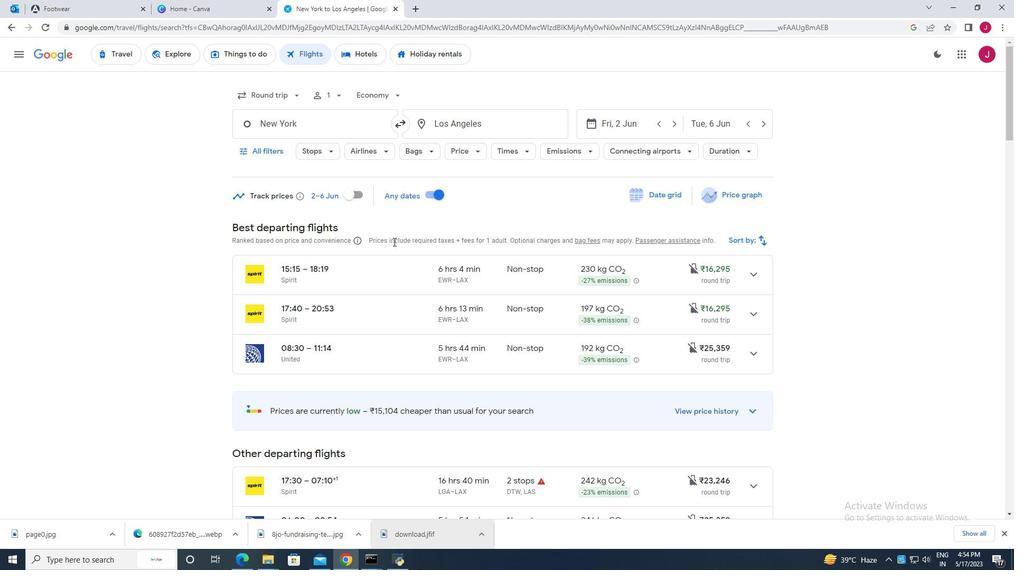 
Action: Mouse moved to (752, 220)
Screenshot: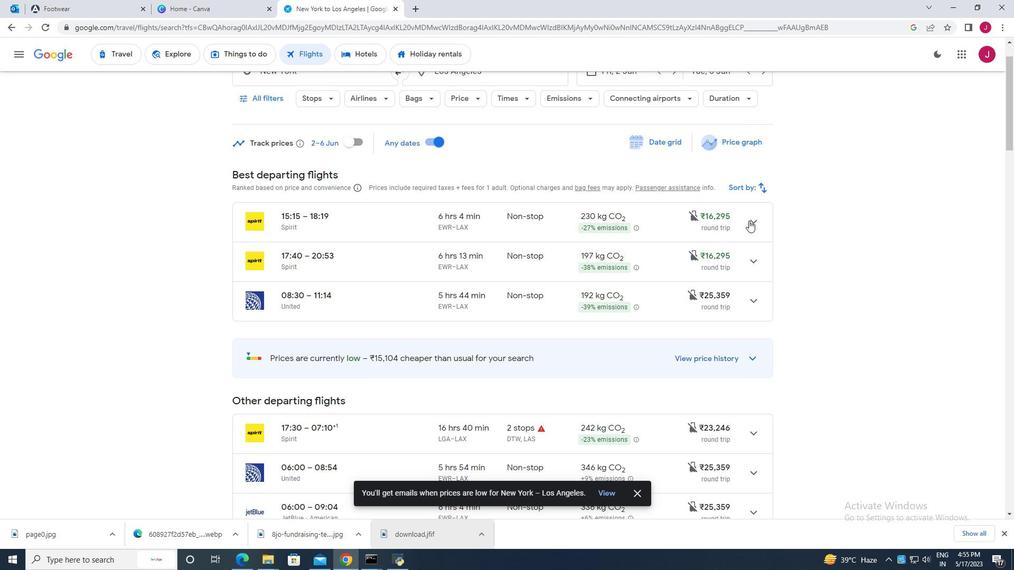 
Action: Mouse pressed left at (752, 220)
Screenshot: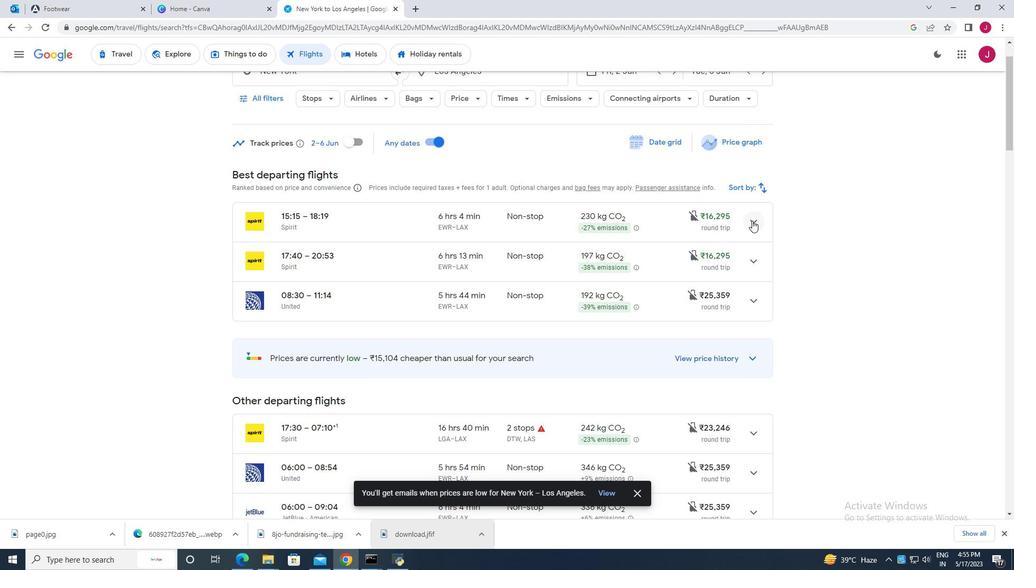 
Action: Mouse moved to (750, 219)
Screenshot: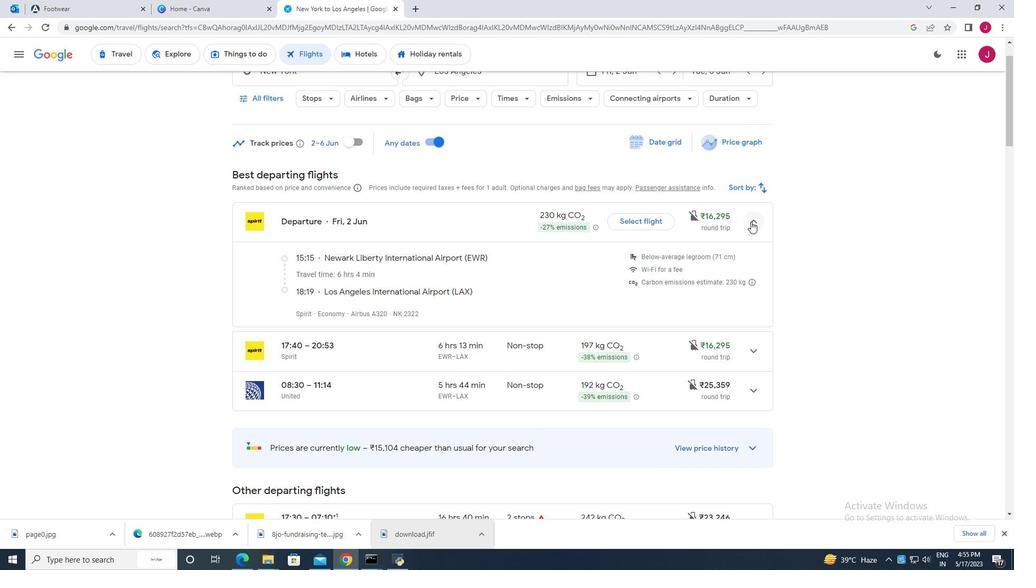 
Action: Mouse pressed left at (750, 219)
Screenshot: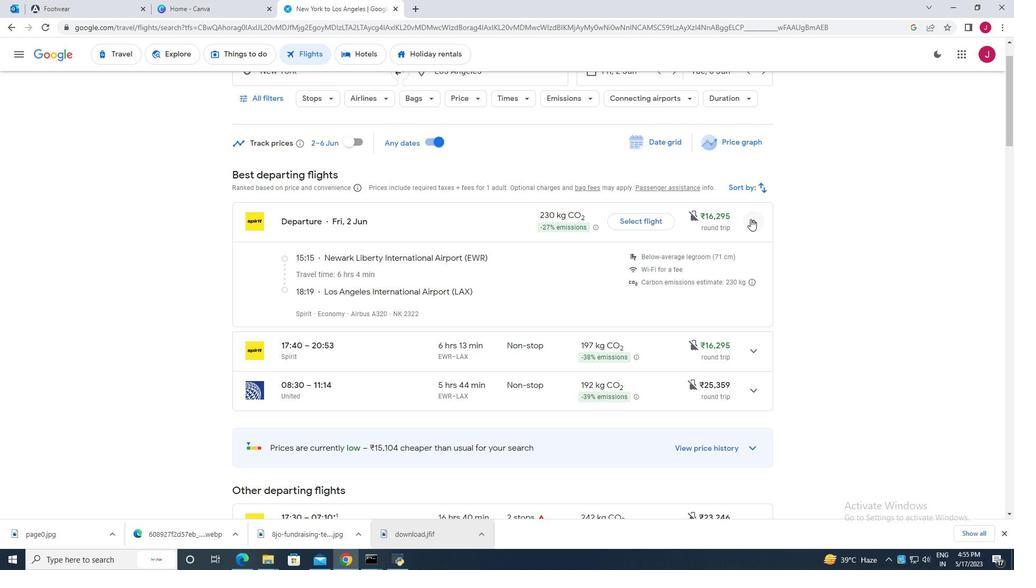 
Action: Mouse moved to (390, 363)
Screenshot: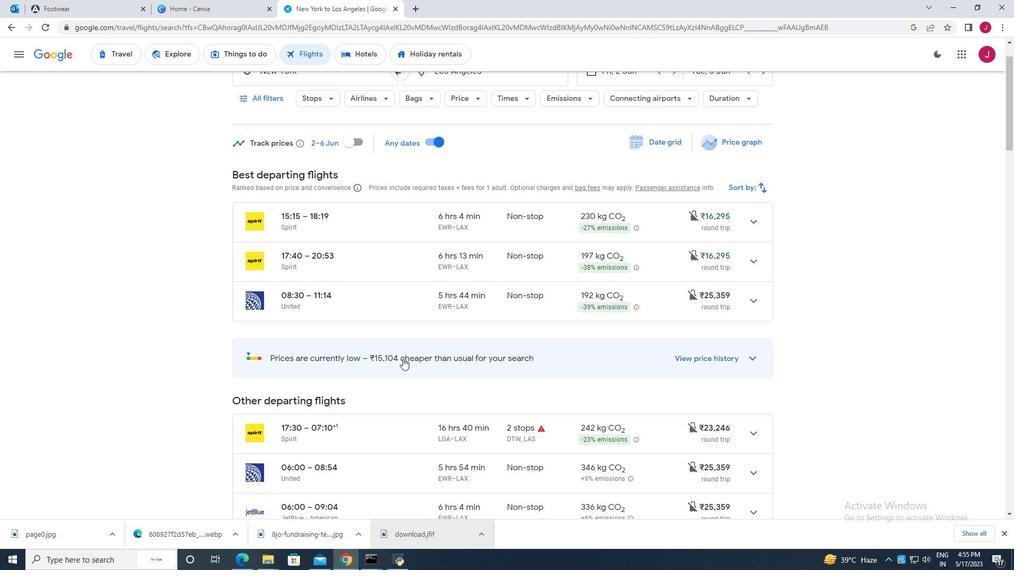 
Action: Mouse scrolled (390, 363) with delta (0, 0)
Screenshot: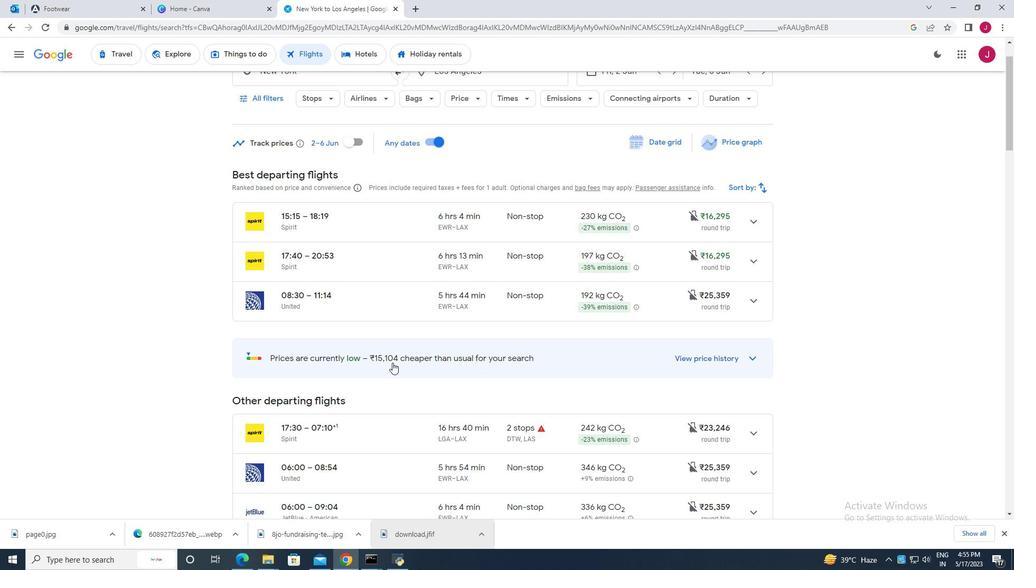 
Action: Mouse scrolled (390, 363) with delta (0, 0)
Screenshot: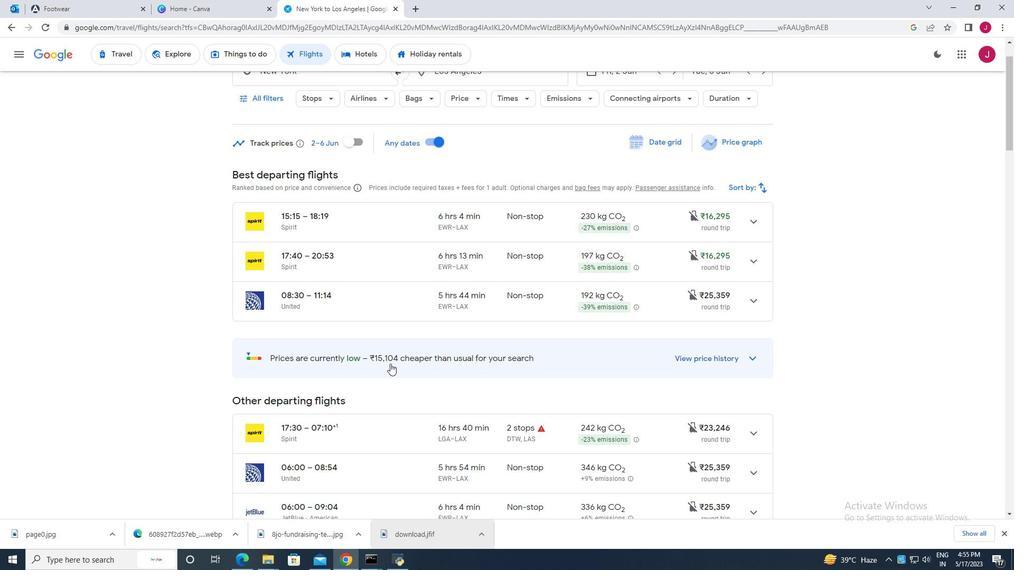 
Action: Mouse scrolled (390, 363) with delta (0, 0)
Screenshot: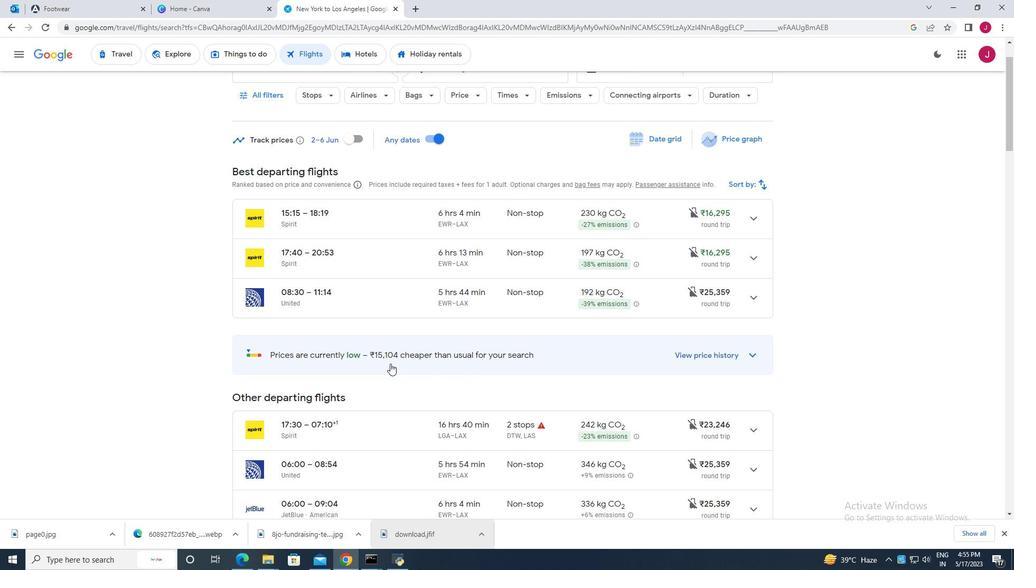 
Action: Mouse moved to (474, 340)
Screenshot: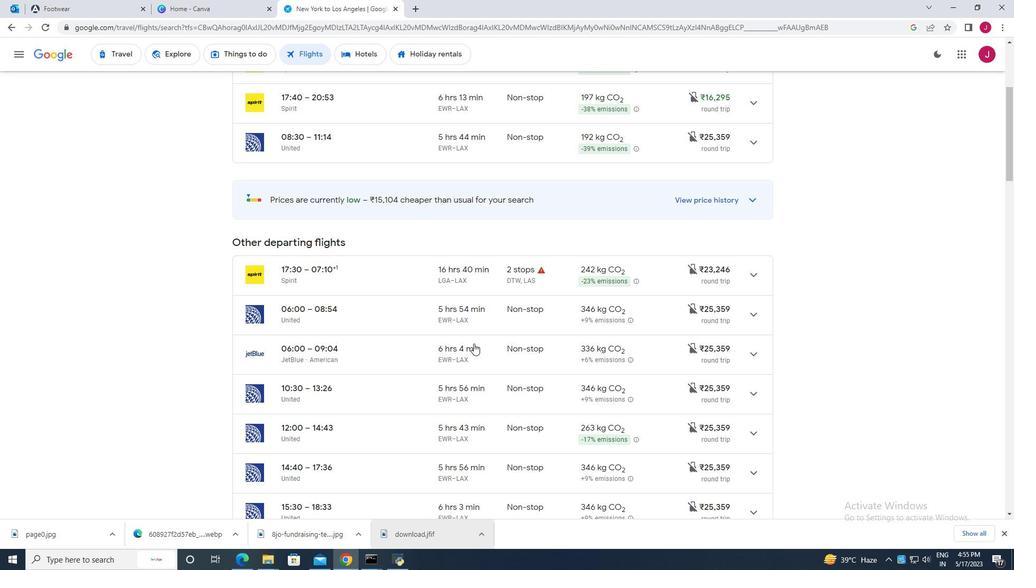 
Action: Mouse scrolled (474, 340) with delta (0, 0)
Screenshot: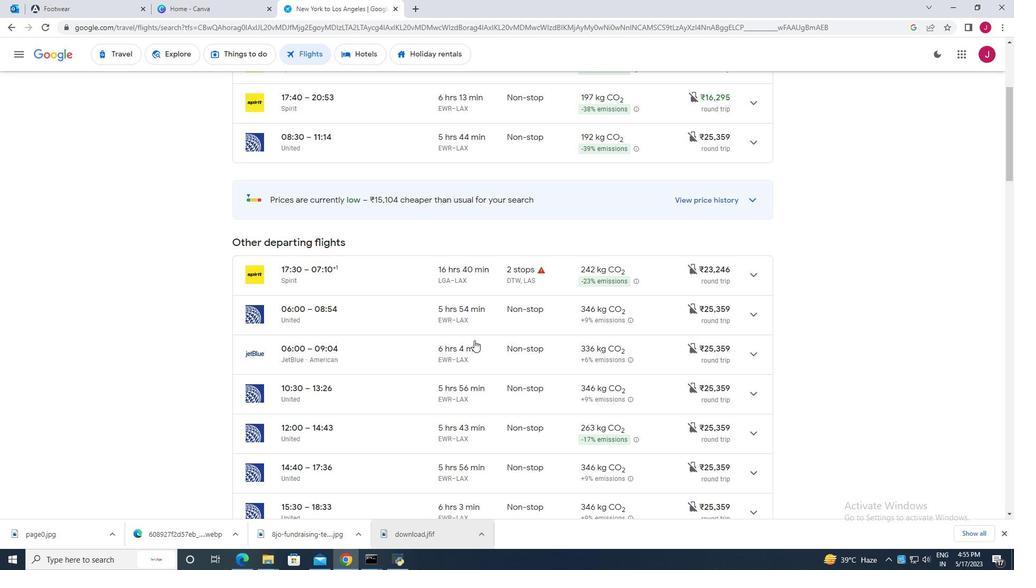 
Action: Mouse moved to (470, 341)
Screenshot: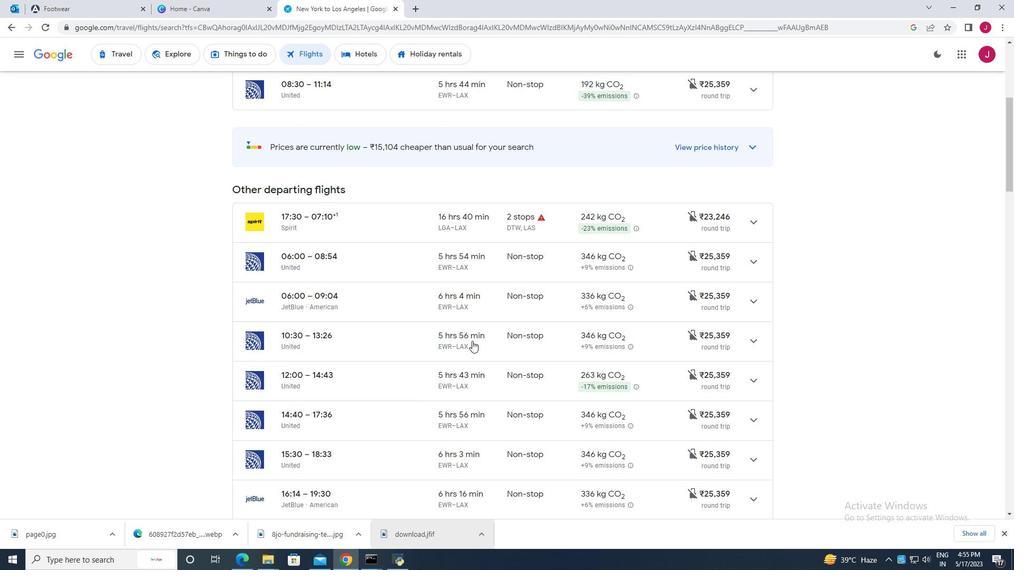 
Action: Mouse scrolled (470, 340) with delta (0, 0)
Screenshot: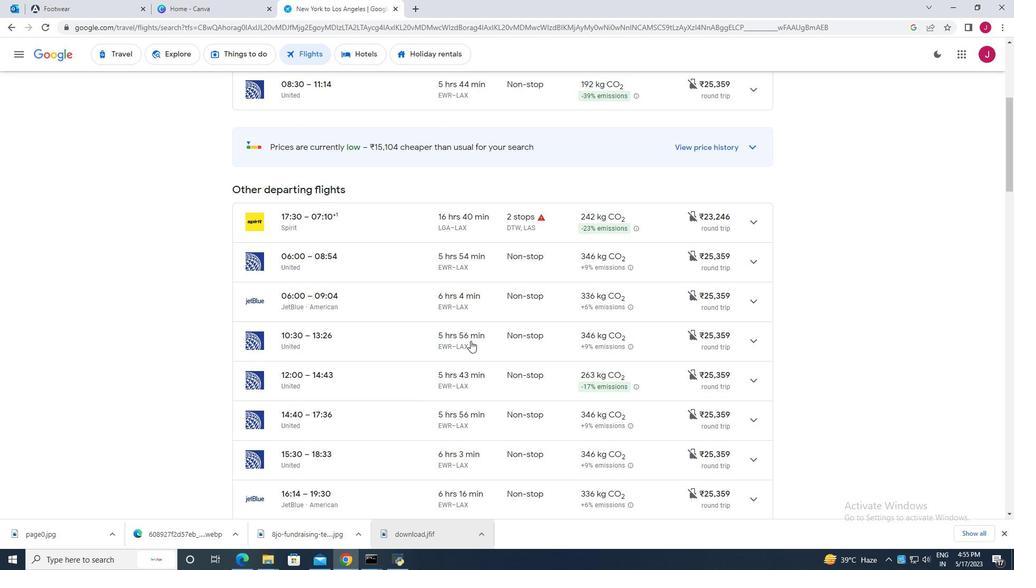 
Action: Mouse moved to (476, 298)
Screenshot: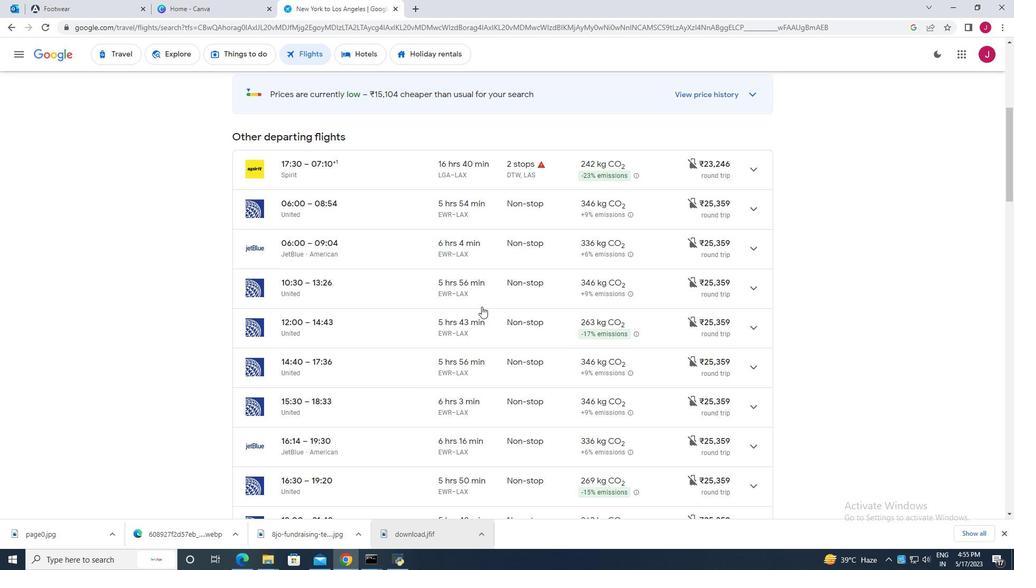 
Action: Mouse scrolled (476, 298) with delta (0, 0)
Screenshot: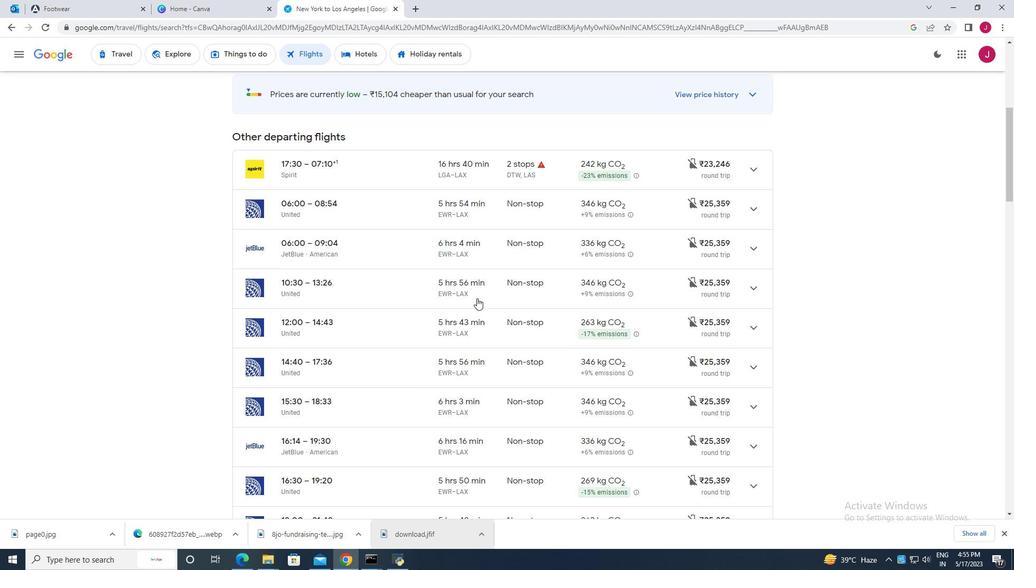 
Action: Mouse scrolled (476, 298) with delta (0, 0)
Screenshot: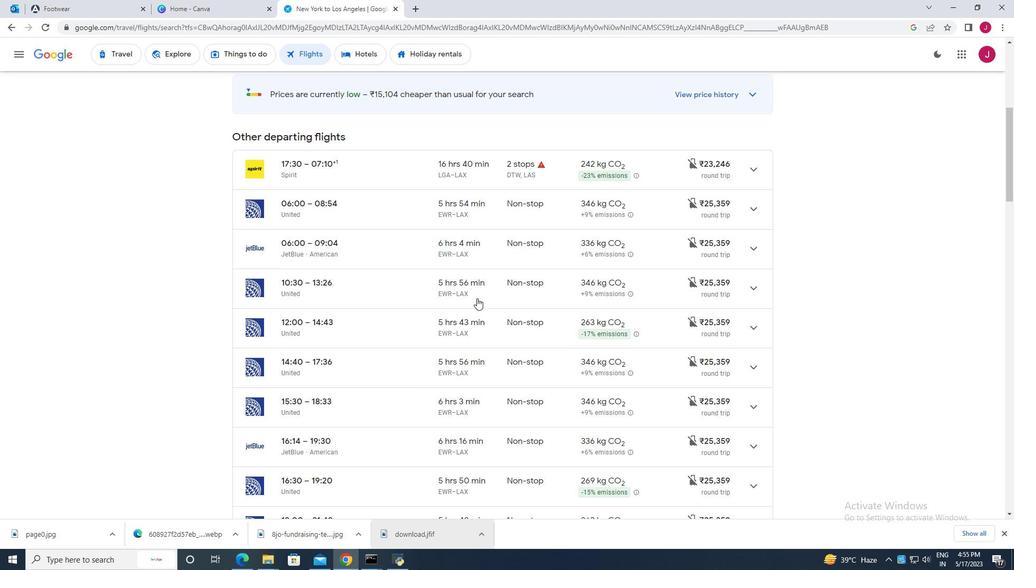 
Action: Mouse scrolled (476, 298) with delta (0, 0)
Screenshot: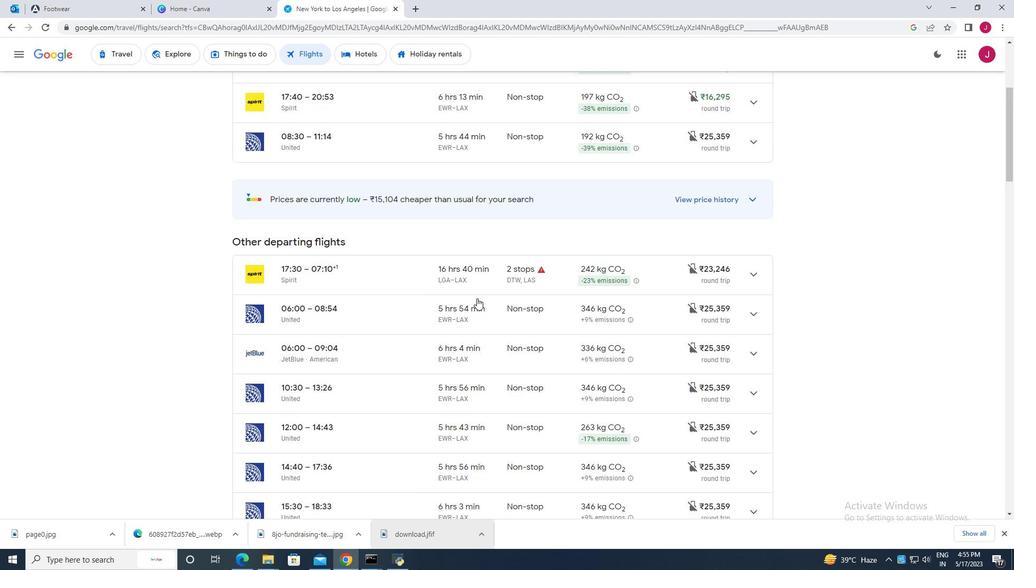 
Action: Mouse scrolled (476, 298) with delta (0, 0)
Screenshot: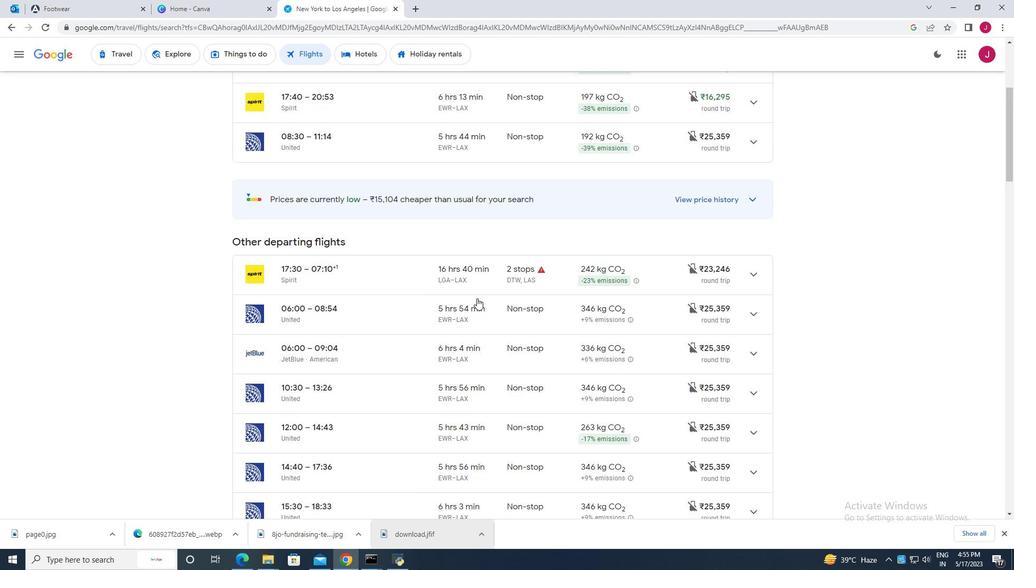 
Action: Mouse scrolled (476, 298) with delta (0, 0)
Screenshot: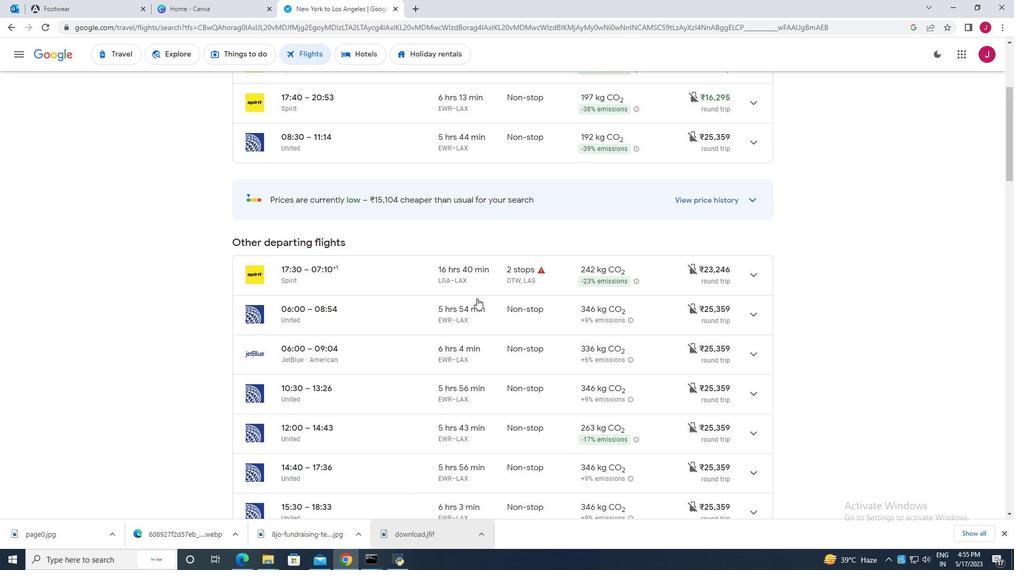 
Action: Mouse scrolled (476, 298) with delta (0, 0)
Screenshot: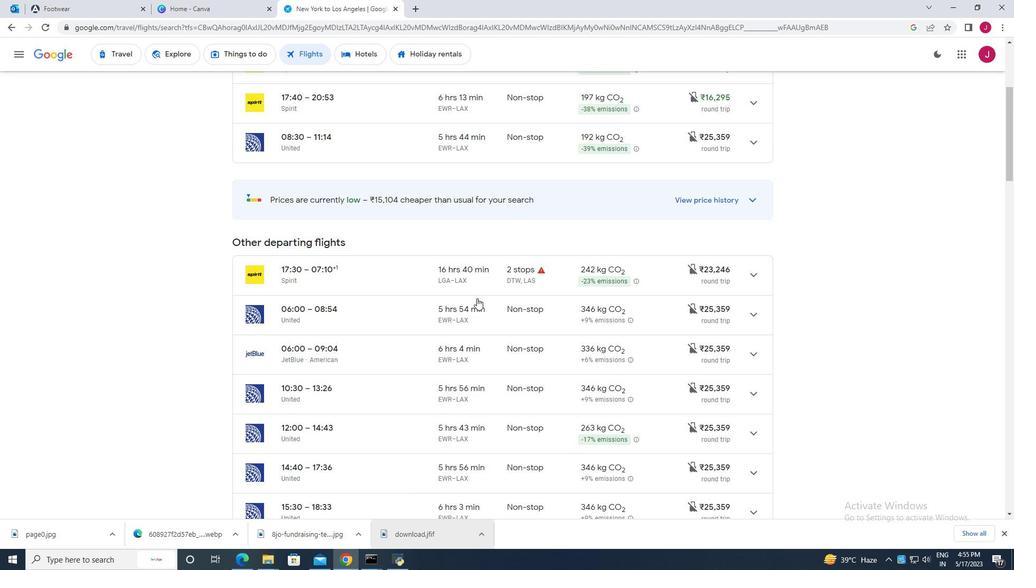 
Action: Mouse scrolled (476, 298) with delta (0, 0)
Screenshot: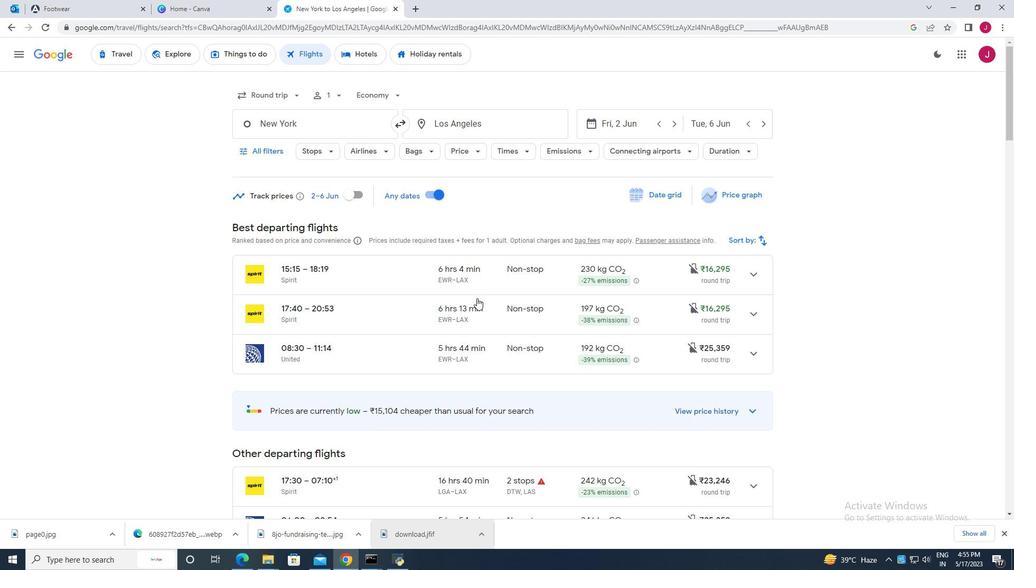 
Action: Mouse scrolled (476, 298) with delta (0, 0)
Screenshot: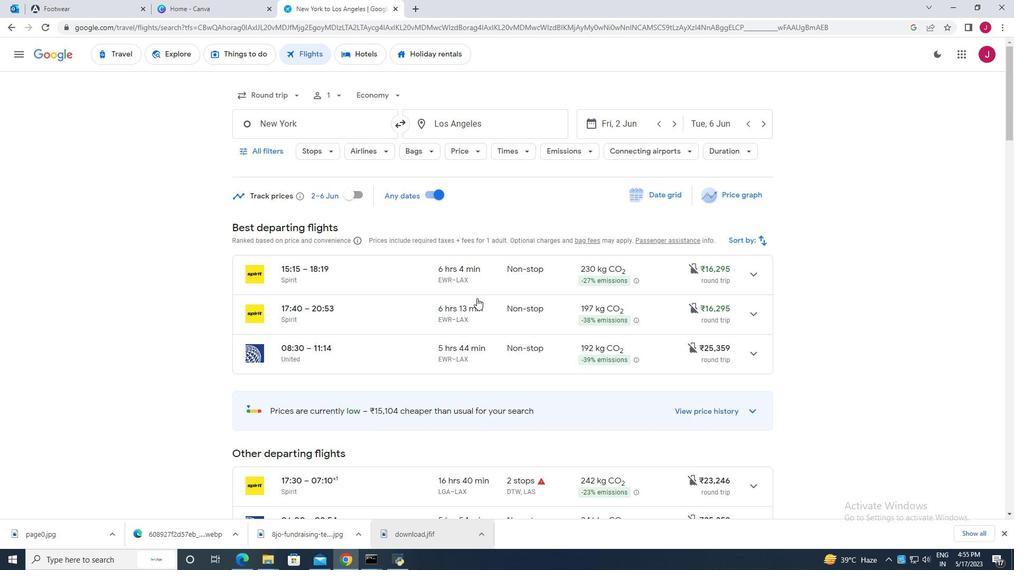 
Action: Mouse moved to (637, 125)
Screenshot: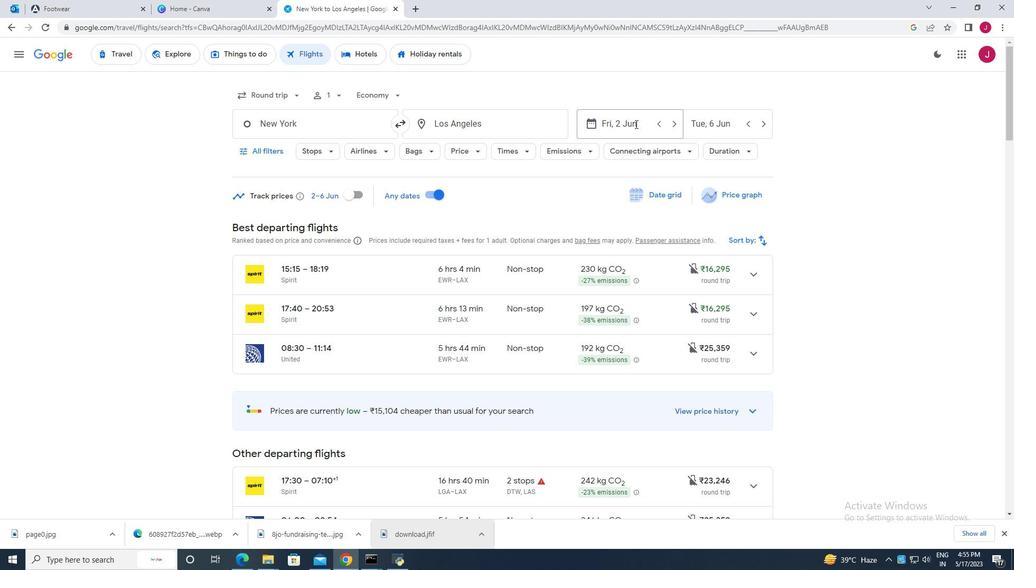 
Action: Mouse pressed left at (637, 125)
Screenshot: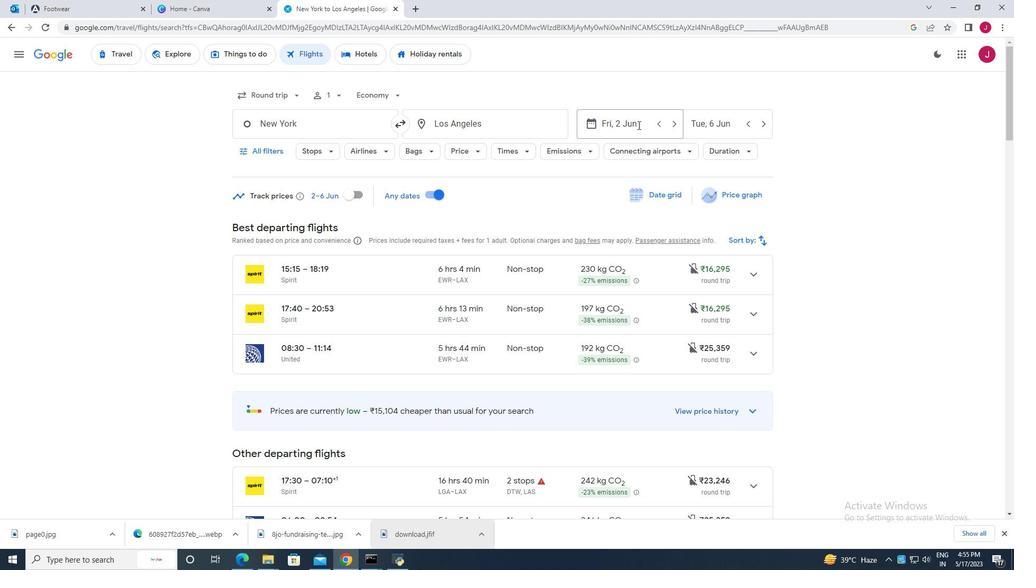 
Action: Mouse moved to (702, 212)
Screenshot: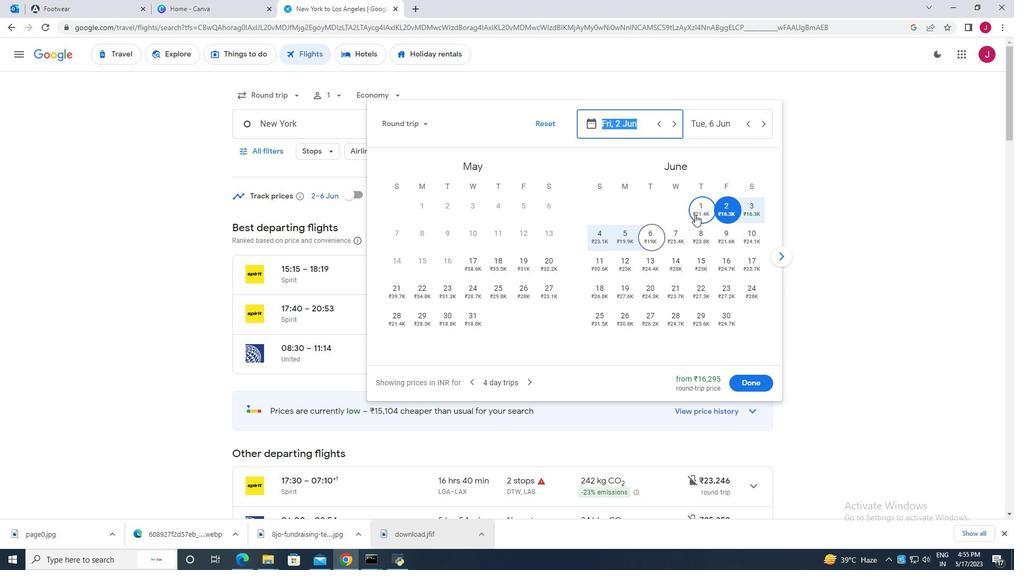 
Action: Mouse pressed left at (702, 212)
Screenshot: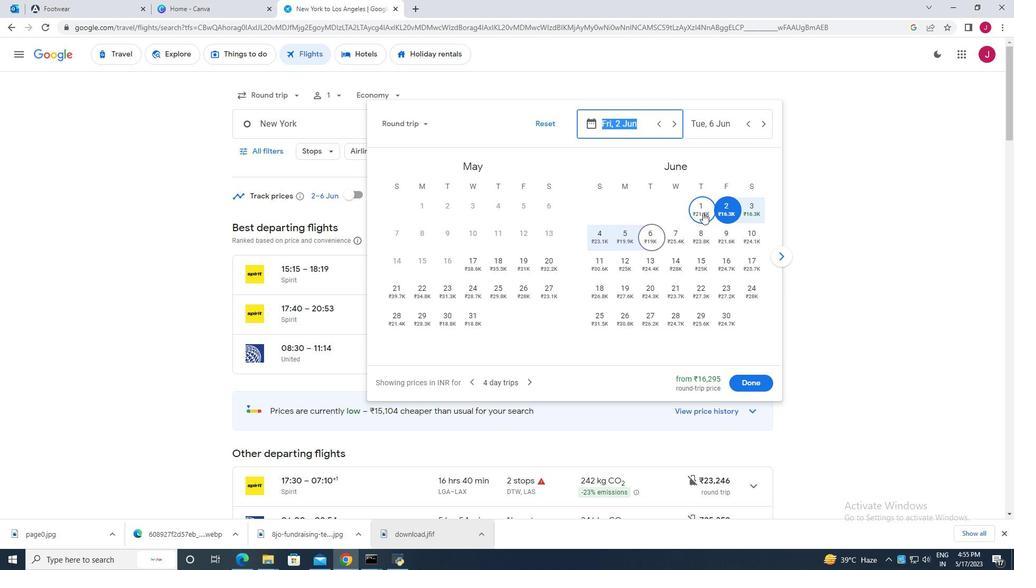 
Action: Mouse moved to (746, 213)
Screenshot: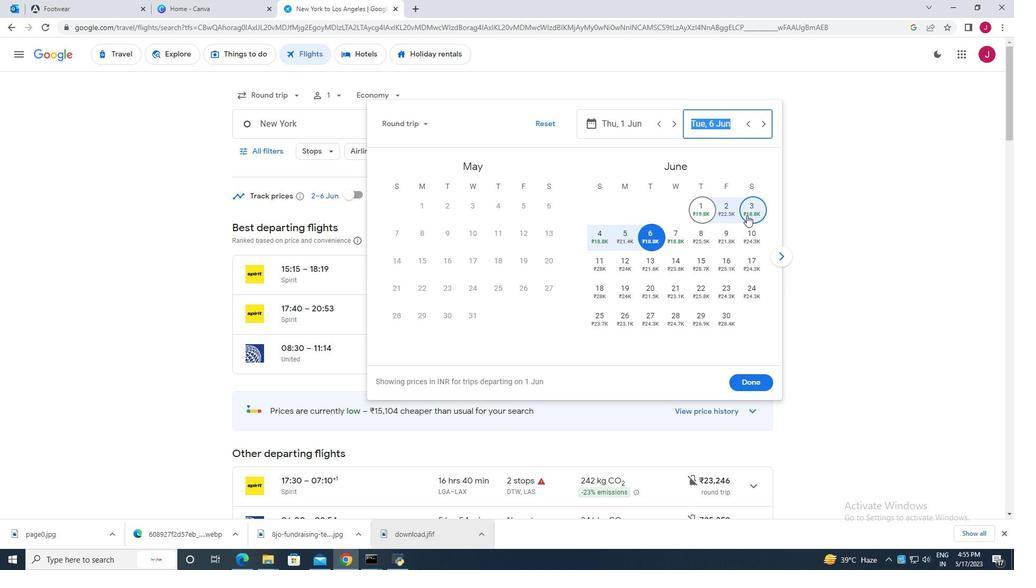 
Action: Mouse pressed left at (746, 213)
Screenshot: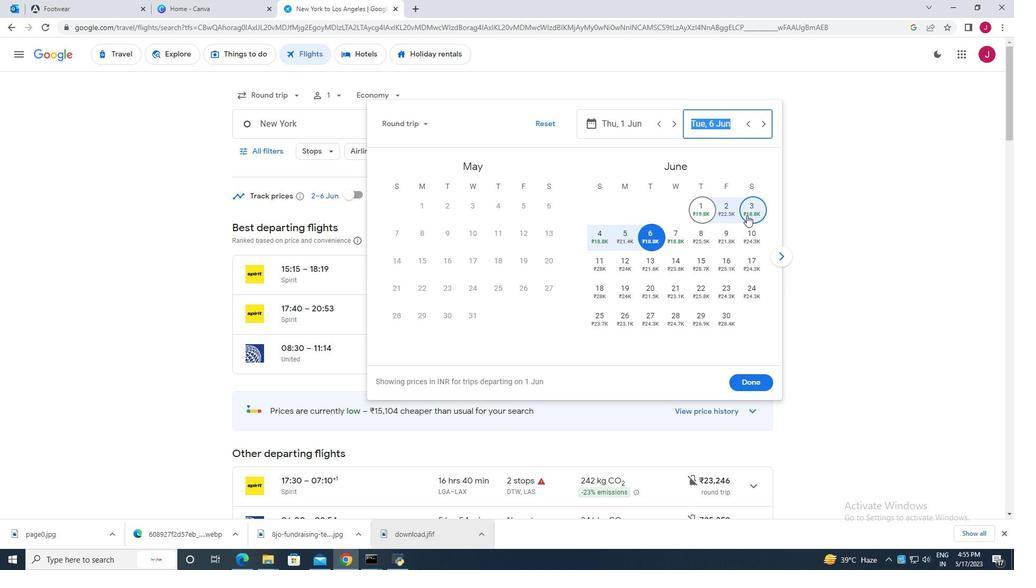 
Action: Mouse moved to (748, 382)
Screenshot: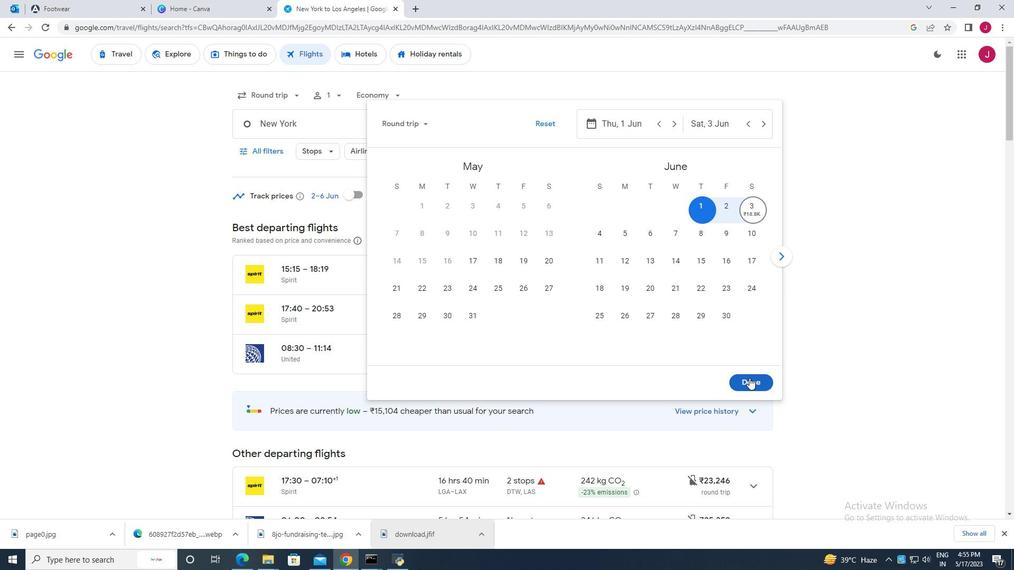 
Action: Mouse pressed left at (748, 382)
Screenshot: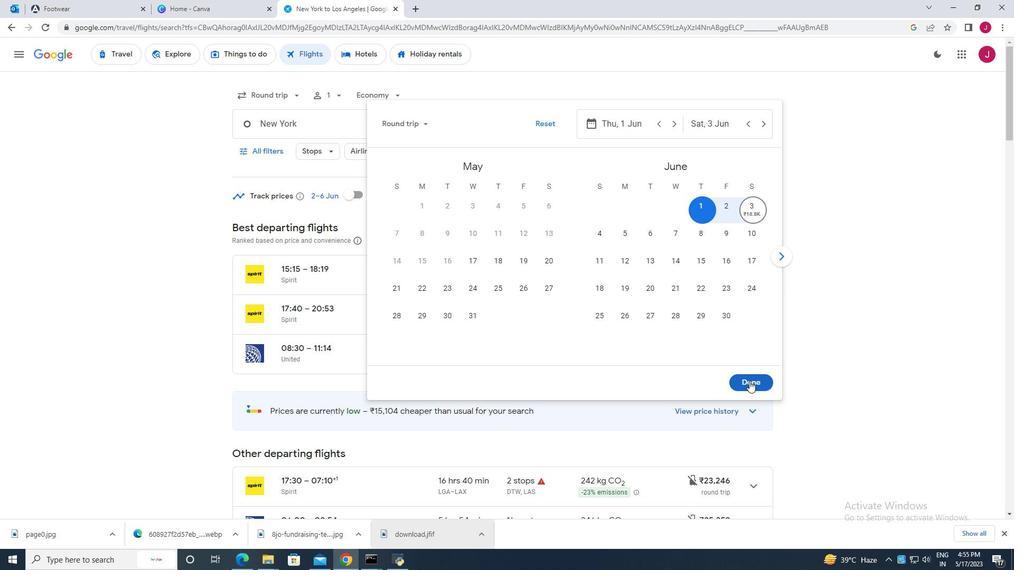 
Action: Mouse moved to (553, 447)
Screenshot: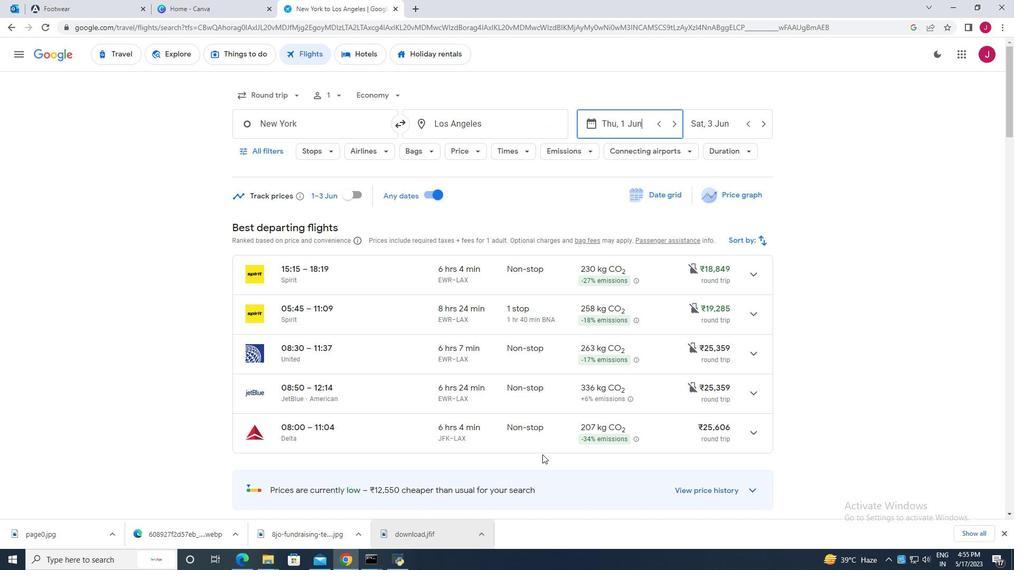 
Action: Mouse scrolled (553, 447) with delta (0, 0)
Screenshot: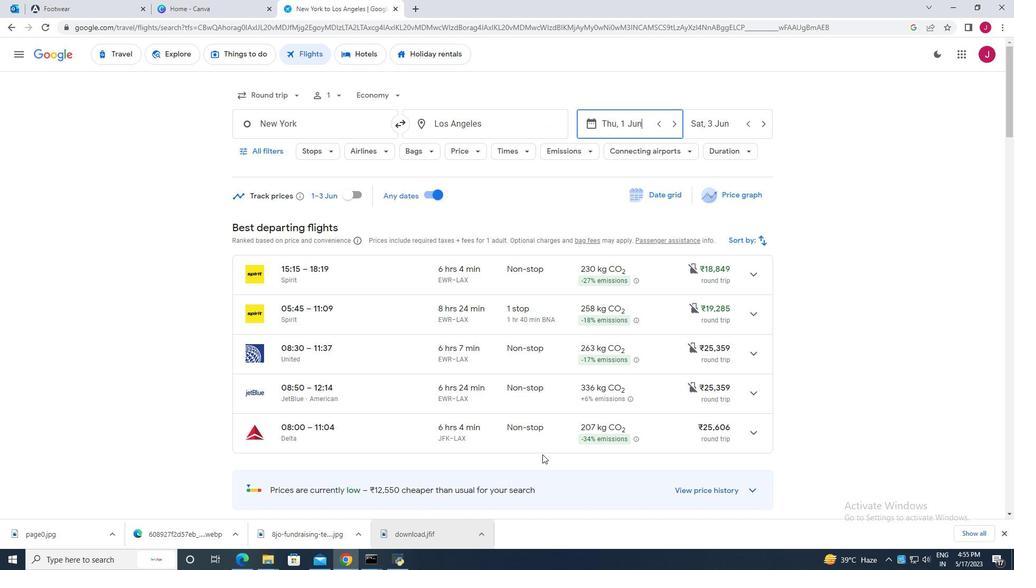 
Action: Mouse scrolled (553, 447) with delta (0, 0)
Screenshot: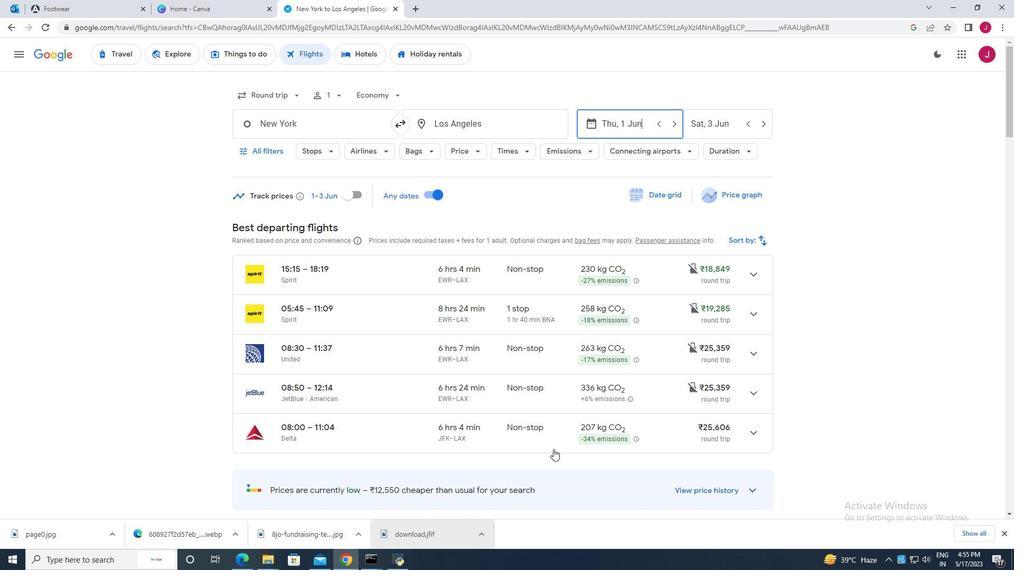 
Action: Mouse scrolled (553, 447) with delta (0, 0)
Screenshot: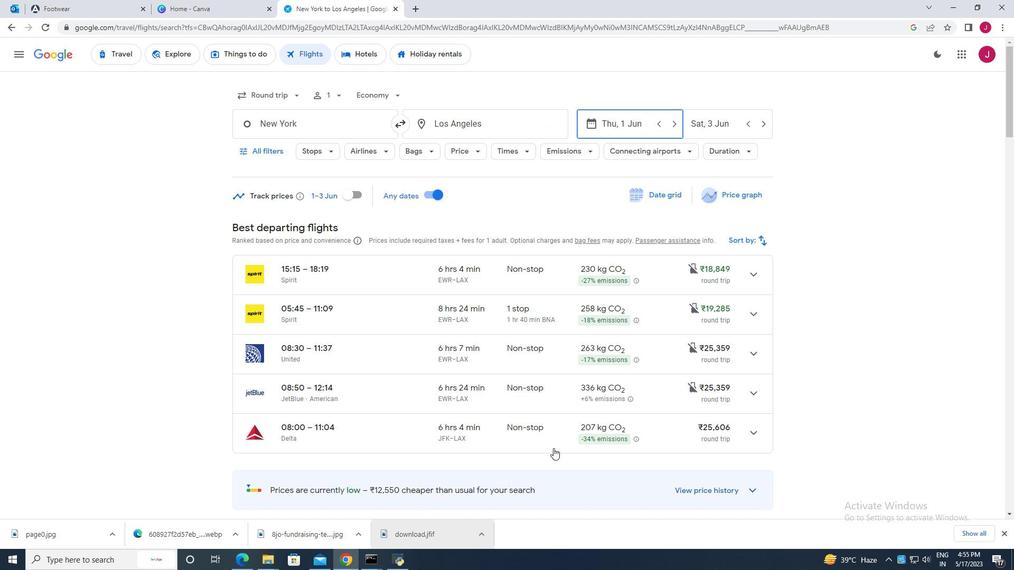 
Action: Mouse scrolled (553, 447) with delta (0, 0)
Screenshot: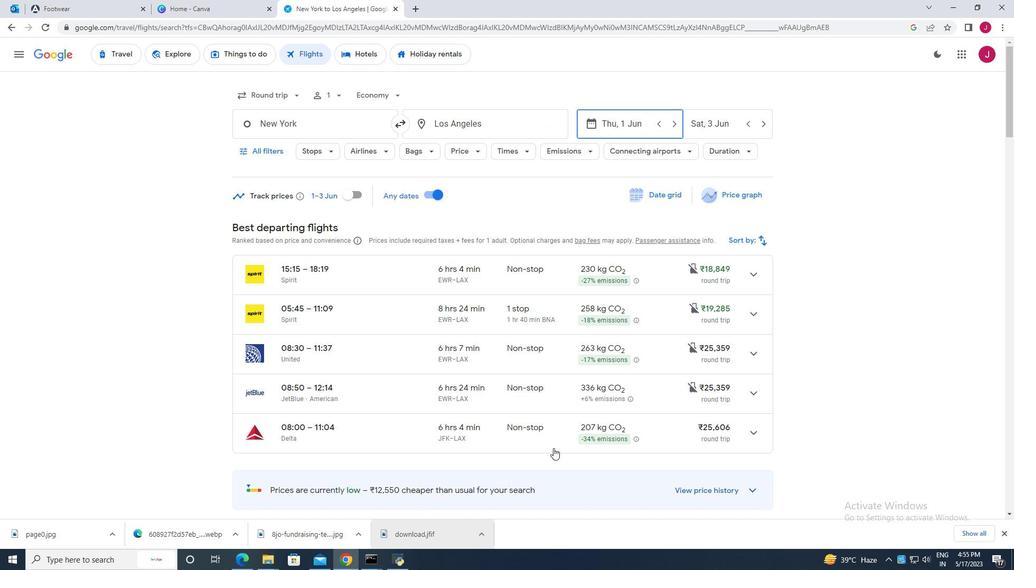 
Action: Mouse moved to (561, 440)
Screenshot: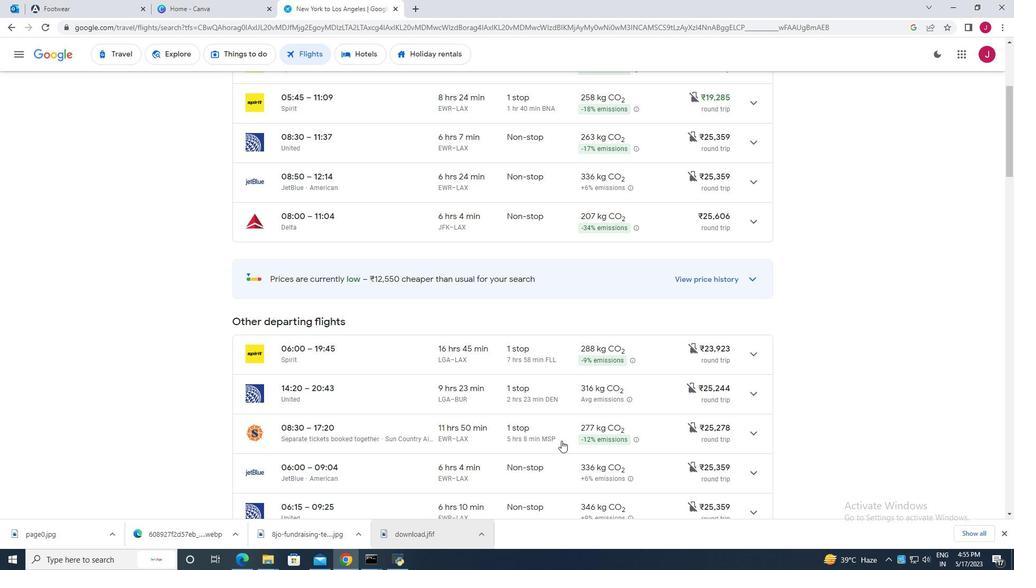 
Action: Mouse scrolled (561, 440) with delta (0, 0)
Screenshot: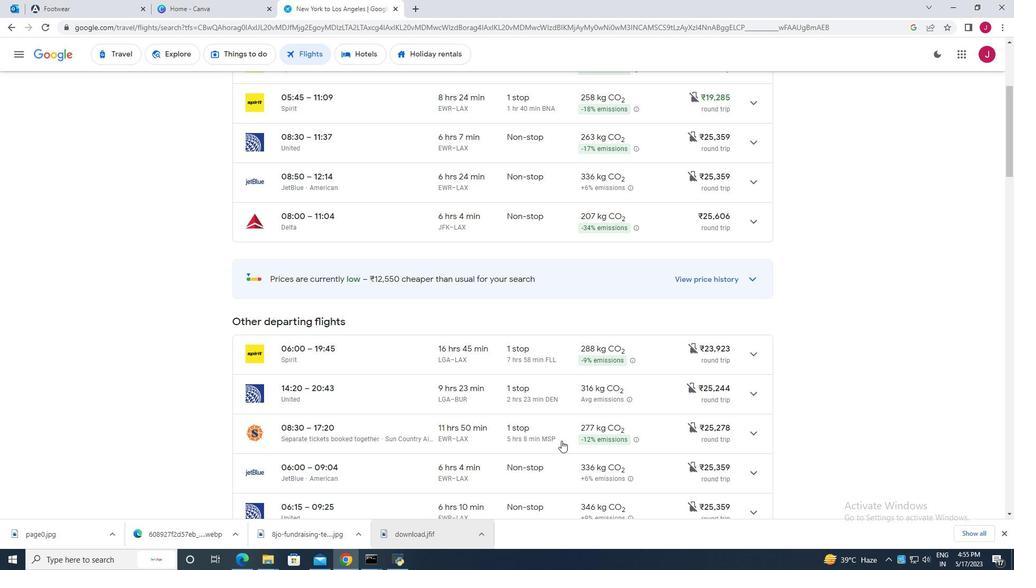 
Action: Mouse scrolled (561, 440) with delta (0, 0)
Screenshot: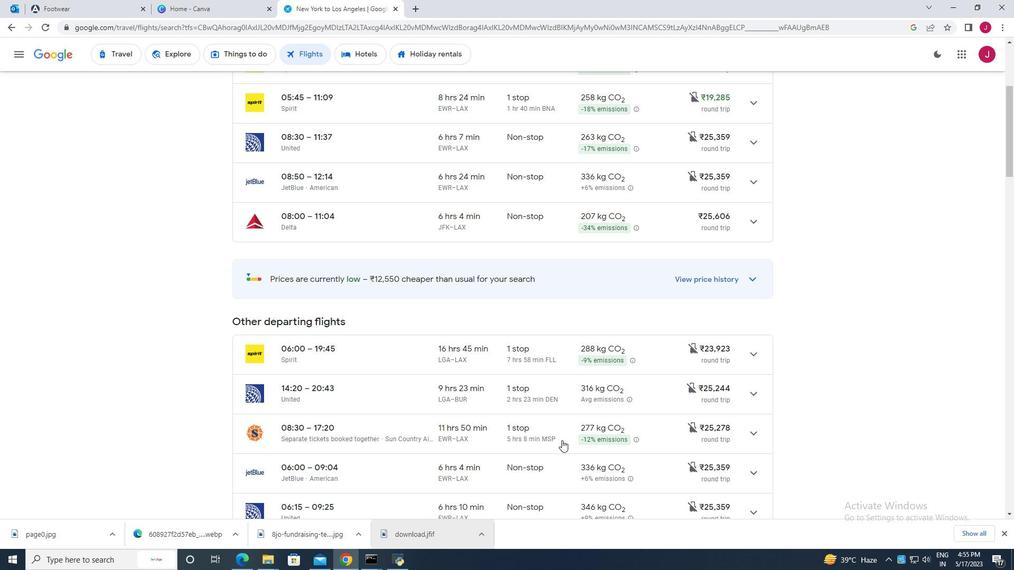 
Action: Mouse scrolled (561, 440) with delta (0, 0)
Screenshot: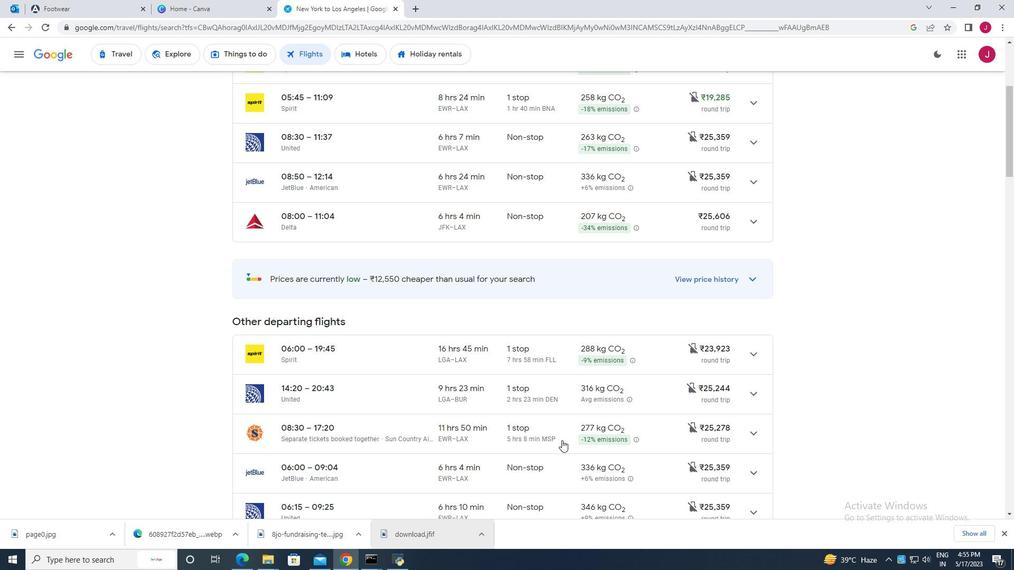 
Action: Mouse scrolled (561, 440) with delta (0, 0)
Screenshot: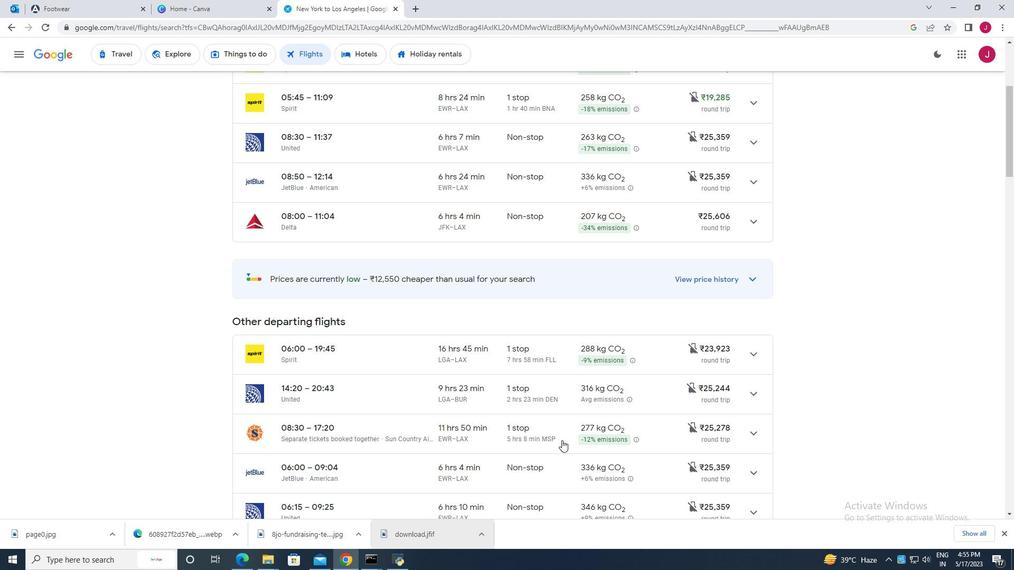 
Action: Mouse scrolled (561, 440) with delta (0, 0)
Screenshot: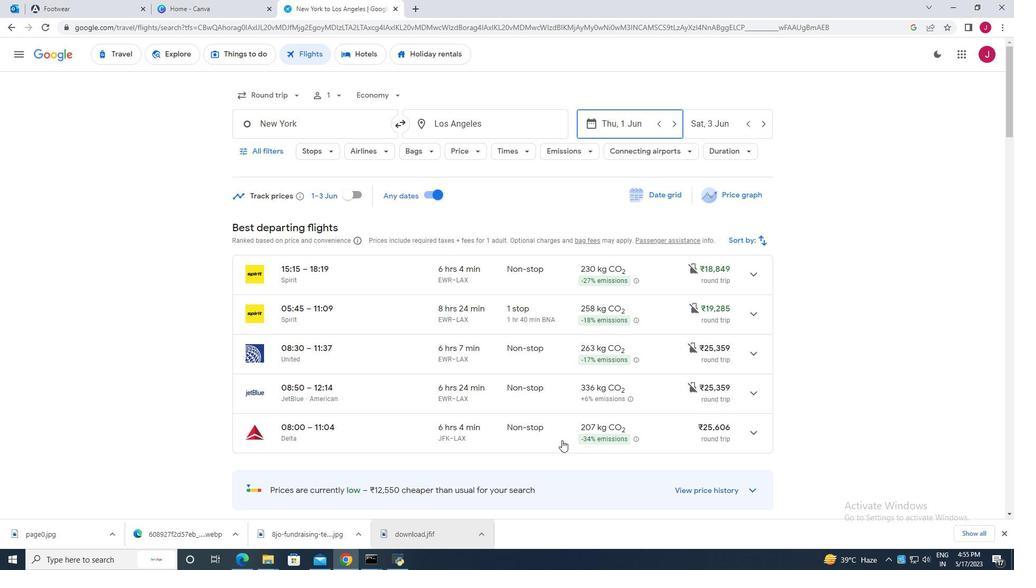 
Action: Mouse scrolled (561, 440) with delta (0, 0)
Screenshot: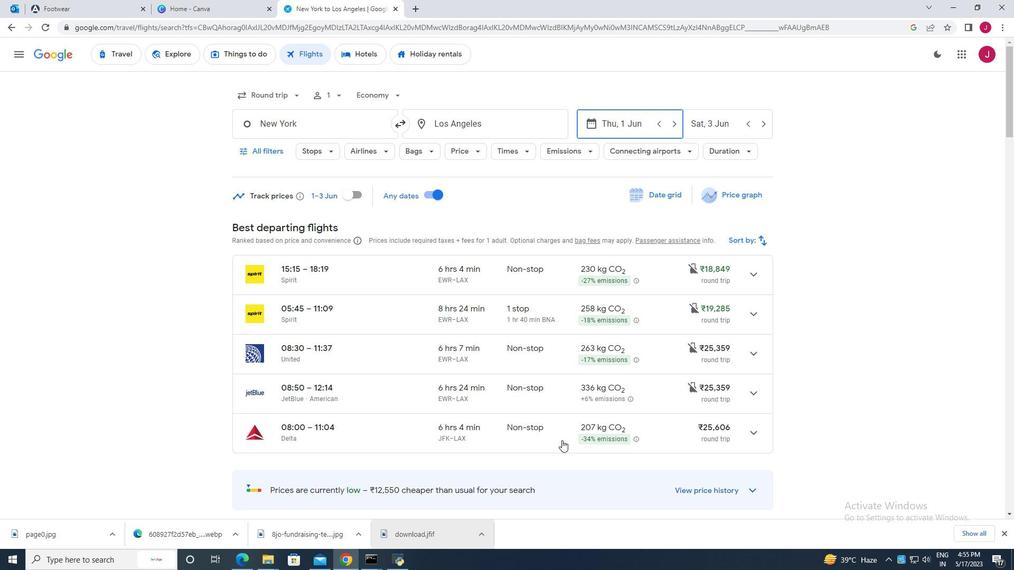 
Action: Mouse moved to (642, 121)
Screenshot: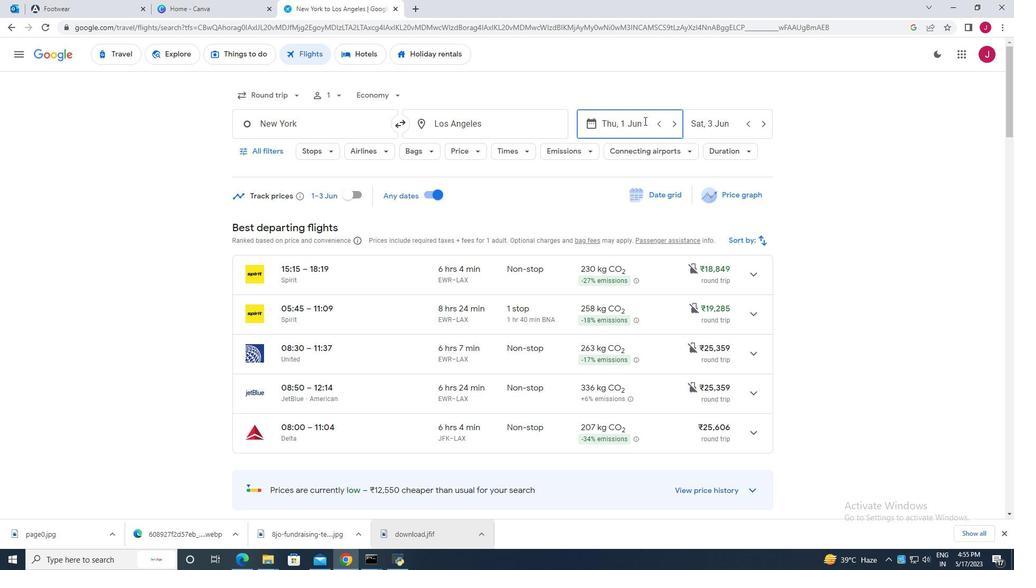 
Action: Mouse pressed left at (642, 121)
Screenshot: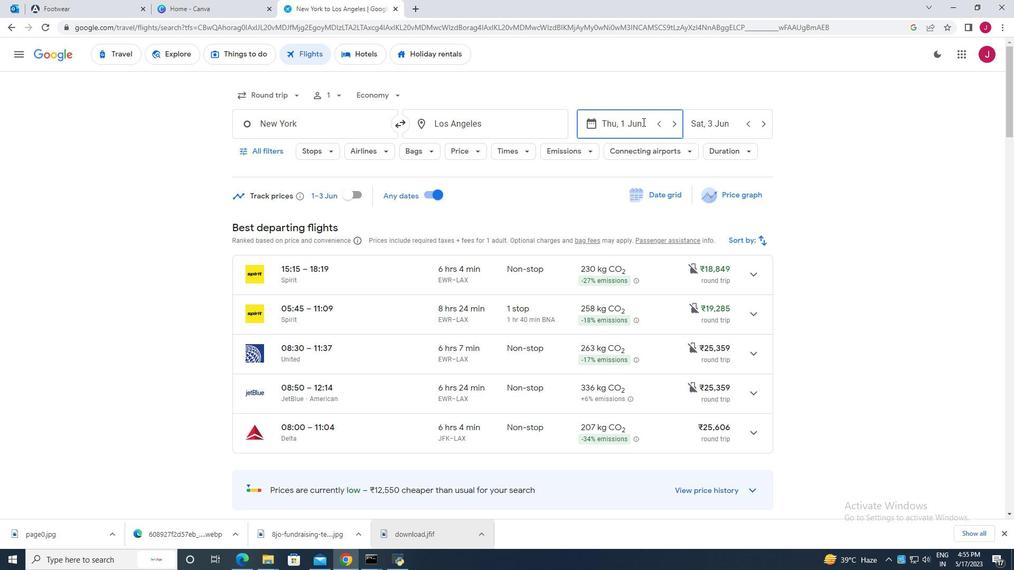 
Action: Mouse moved to (523, 265)
Screenshot: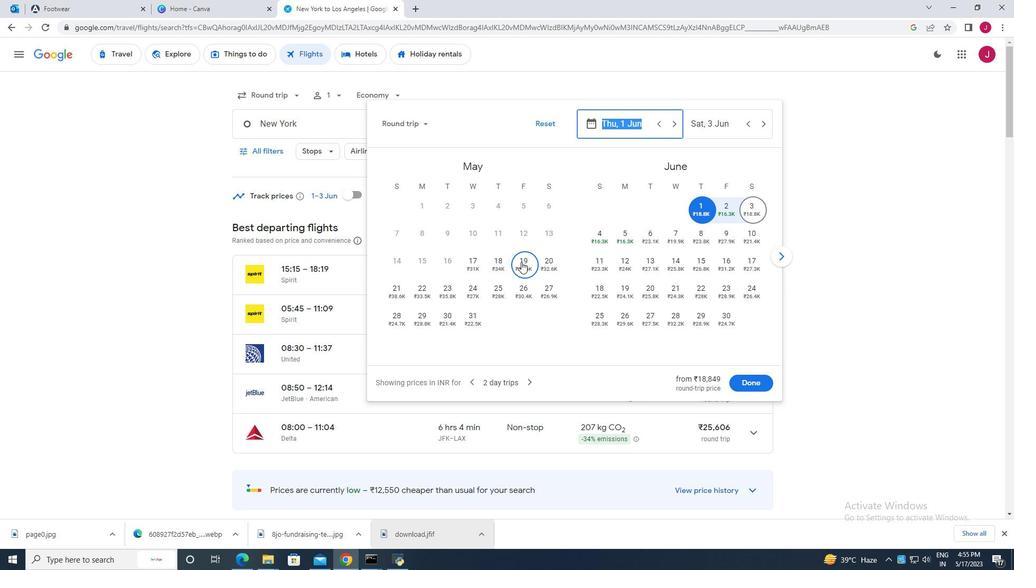 
Action: Mouse pressed left at (523, 265)
Screenshot: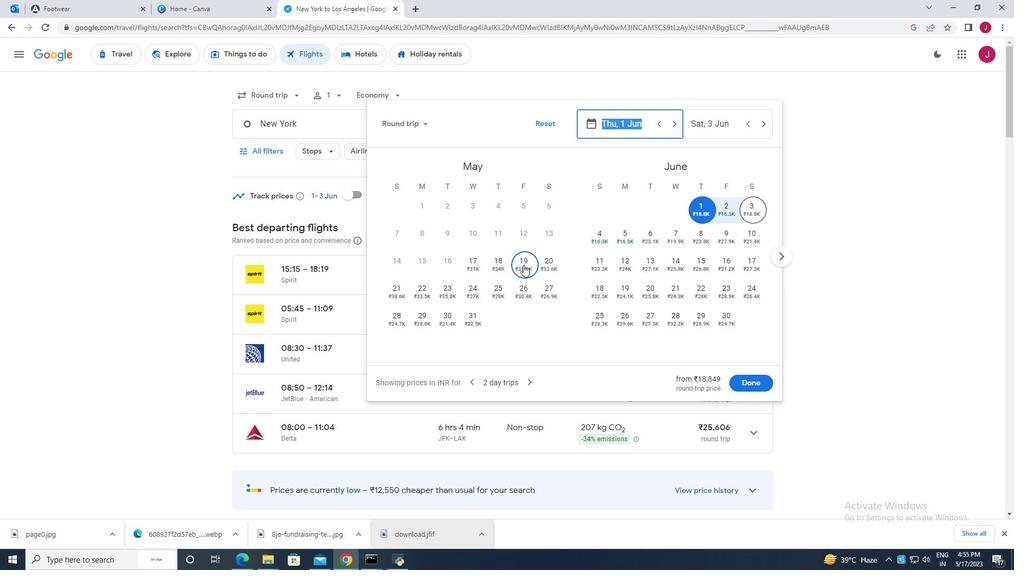 
Action: Mouse moved to (737, 123)
Screenshot: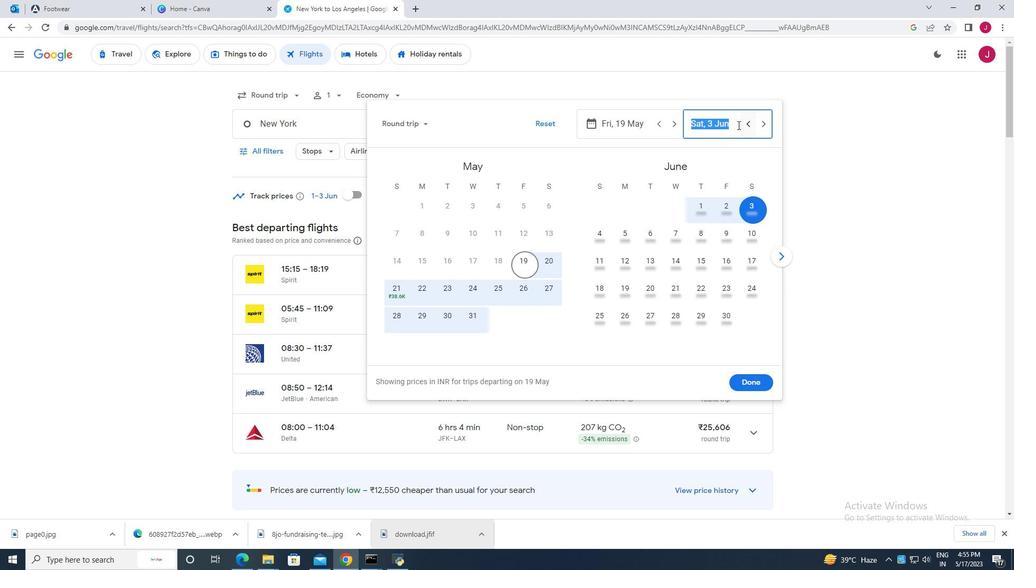 
Action: Mouse pressed left at (737, 123)
Screenshot: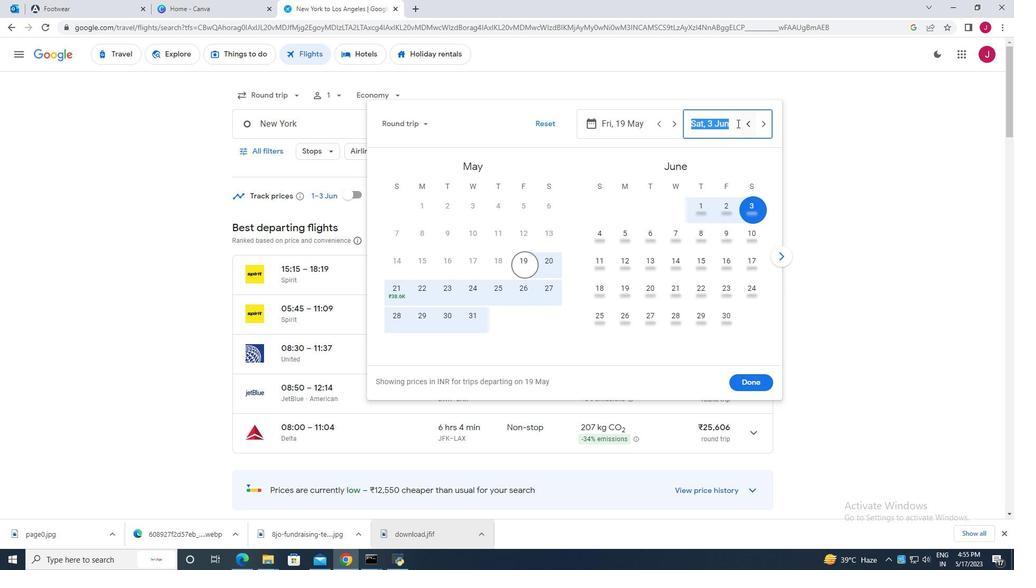 
Action: Mouse moved to (721, 243)
Screenshot: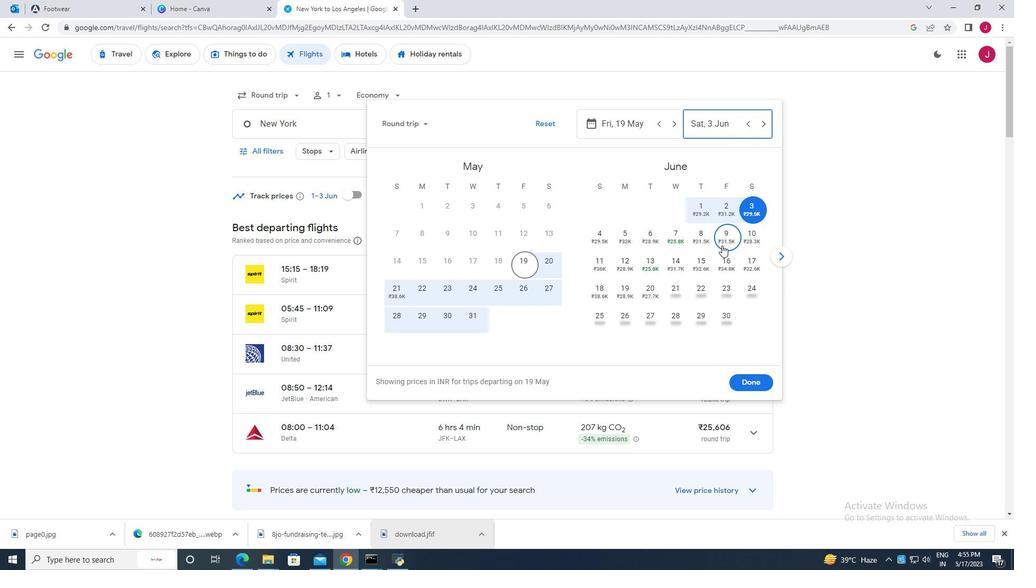 
Action: Mouse pressed left at (721, 243)
Screenshot: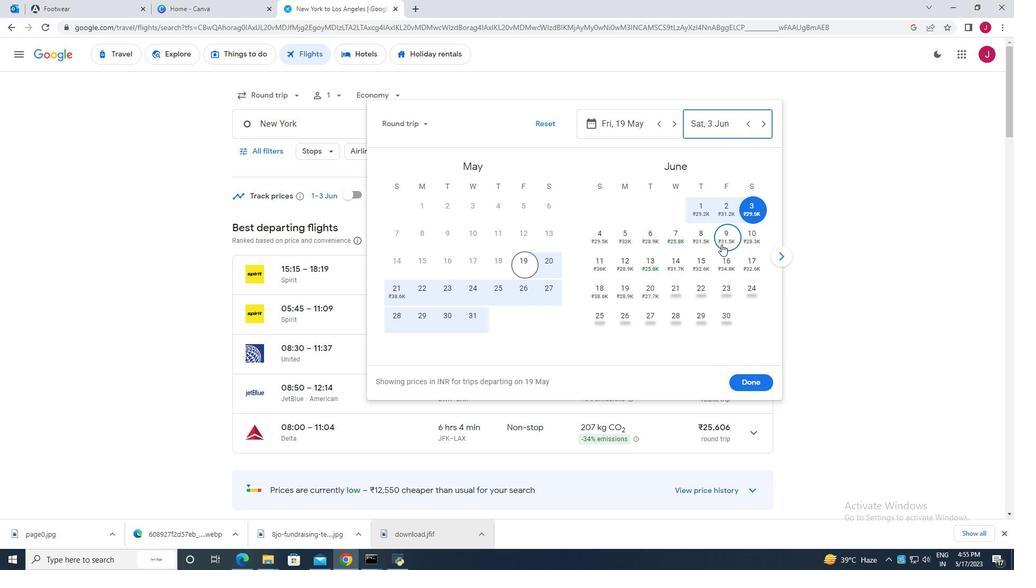 
Action: Mouse moved to (744, 385)
Screenshot: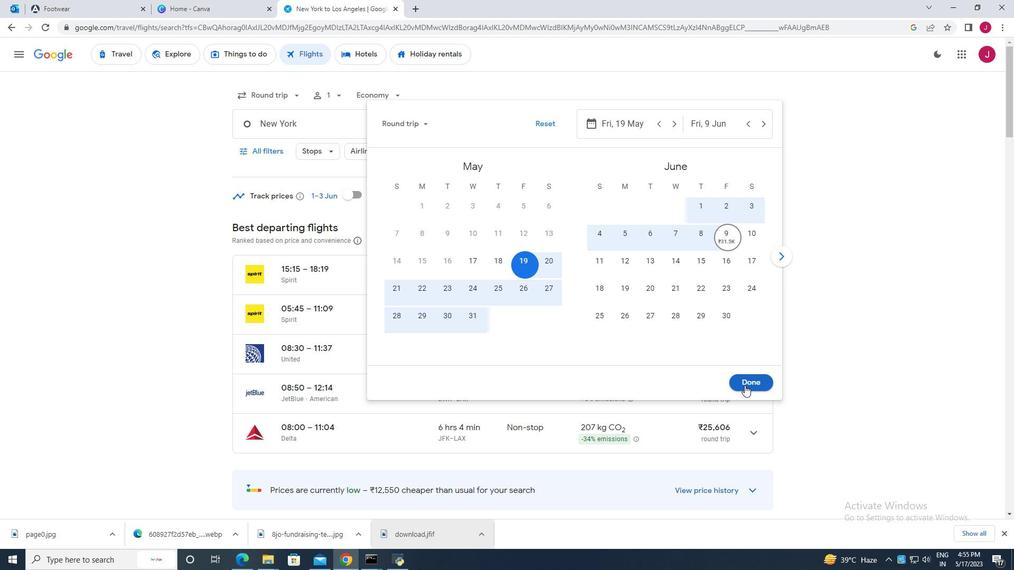 
Action: Mouse pressed left at (744, 385)
Screenshot: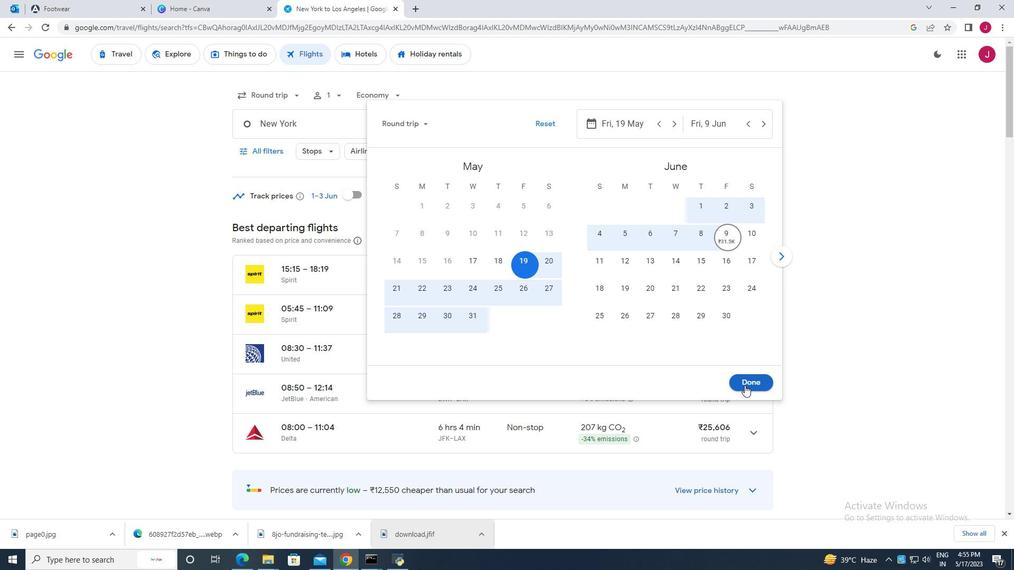 
Action: Mouse moved to (376, 367)
Screenshot: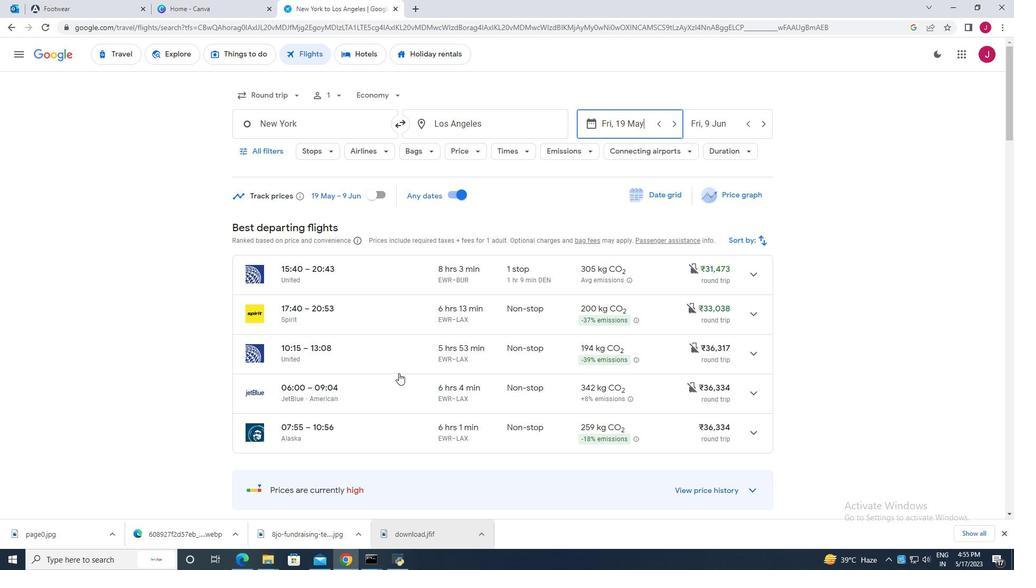 
Action: Mouse scrolled (376, 366) with delta (0, 0)
Screenshot: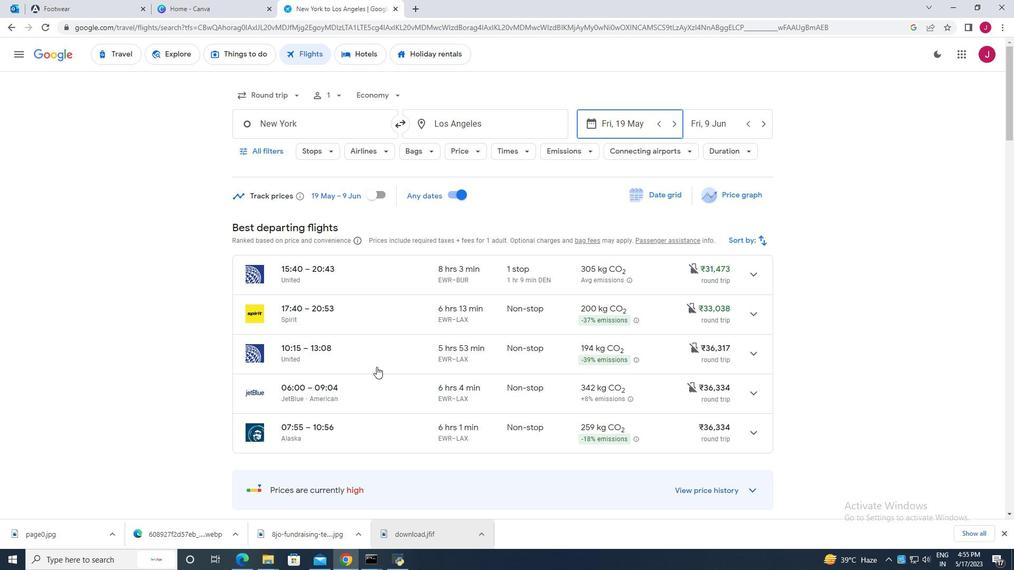 
Action: Mouse scrolled (376, 366) with delta (0, 0)
Screenshot: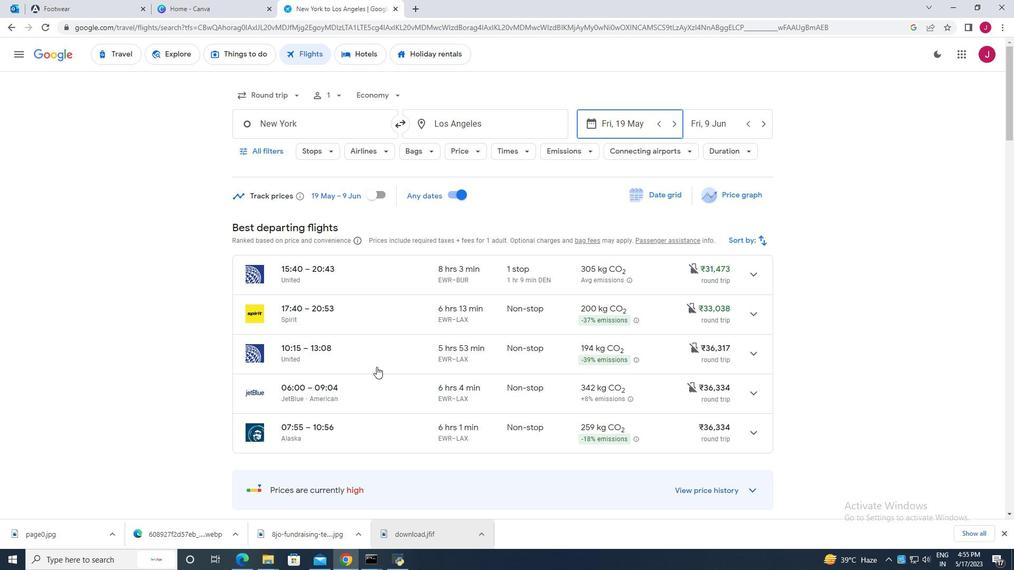 
Action: Mouse scrolled (376, 366) with delta (0, 0)
Screenshot: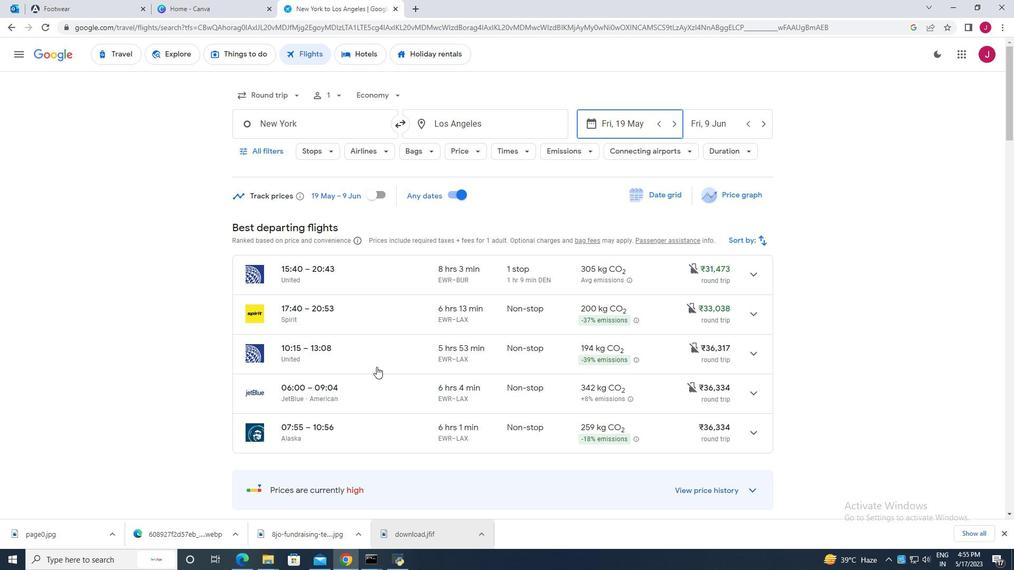
Action: Mouse moved to (771, 312)
Screenshot: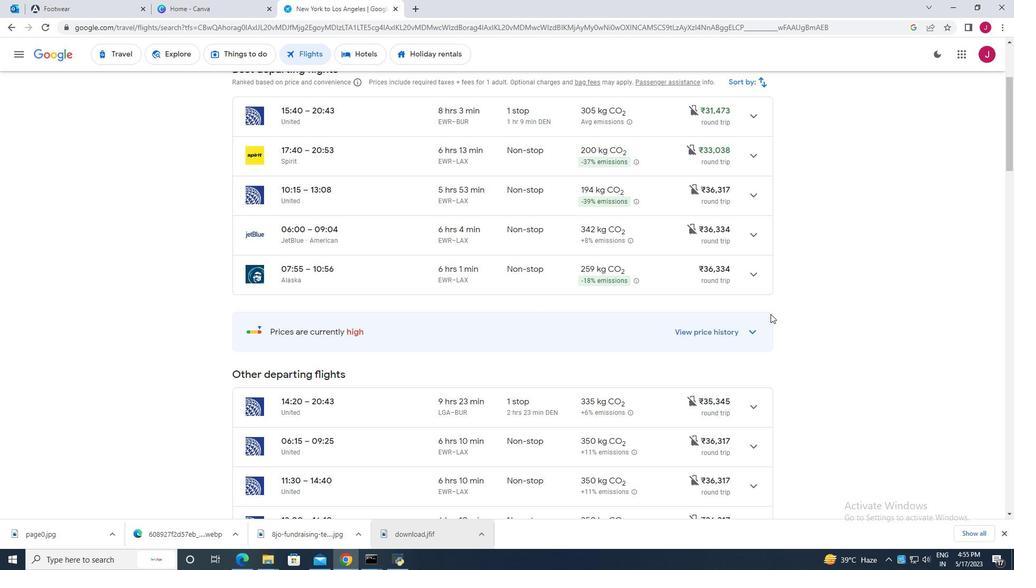 
Action: Mouse scrolled (771, 311) with delta (0, 0)
Screenshot: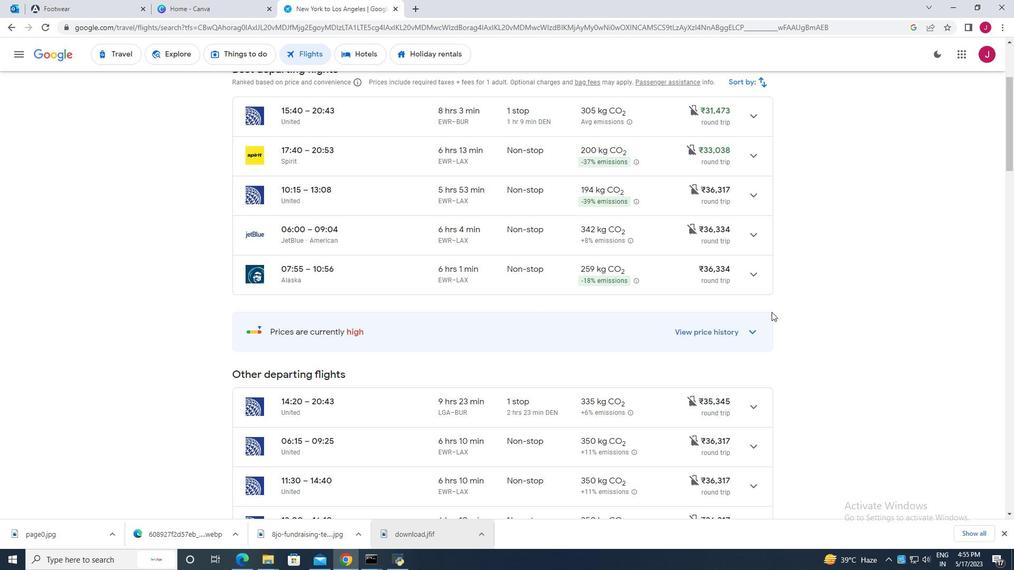
Action: Mouse scrolled (771, 311) with delta (0, 0)
Screenshot: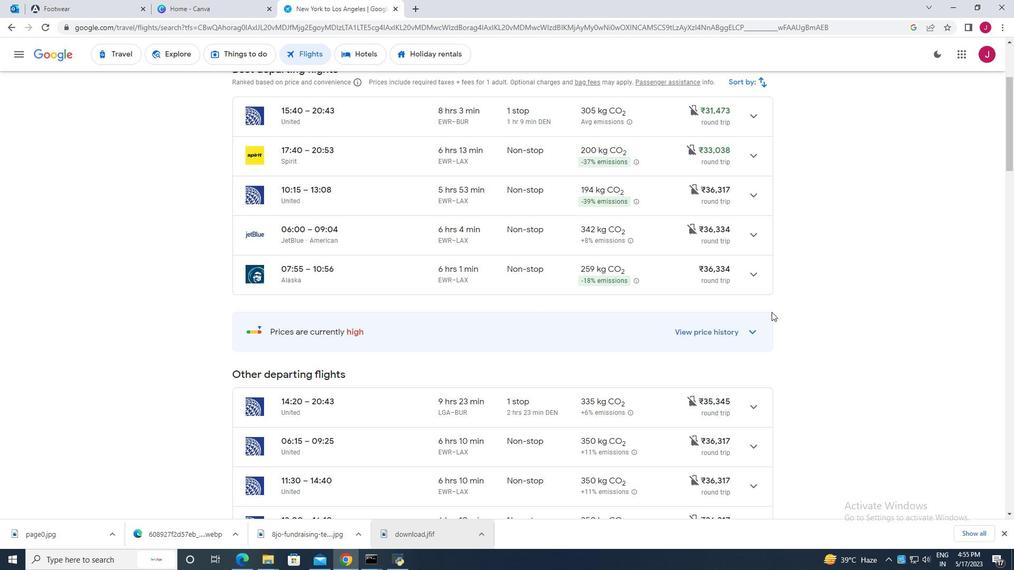 
Action: Mouse moved to (756, 363)
Screenshot: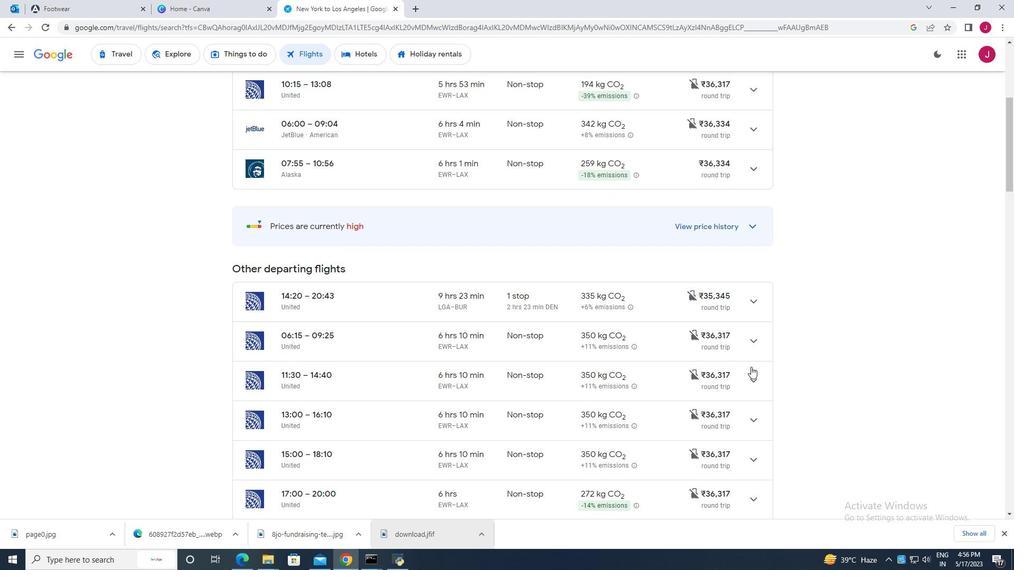 
Action: Mouse scrolled (756, 363) with delta (0, 0)
Screenshot: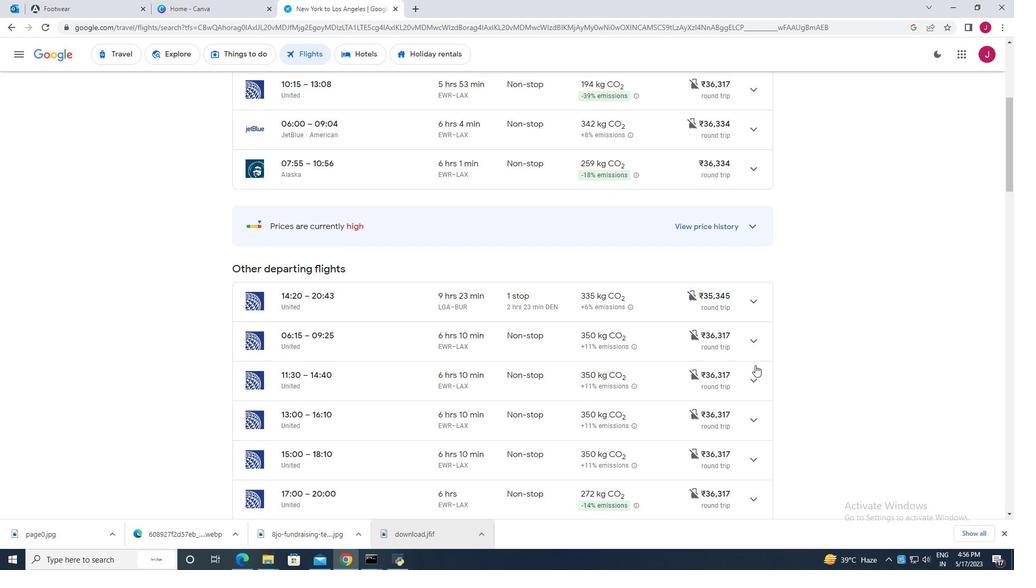 
Action: Mouse scrolled (756, 363) with delta (0, 0)
Screenshot: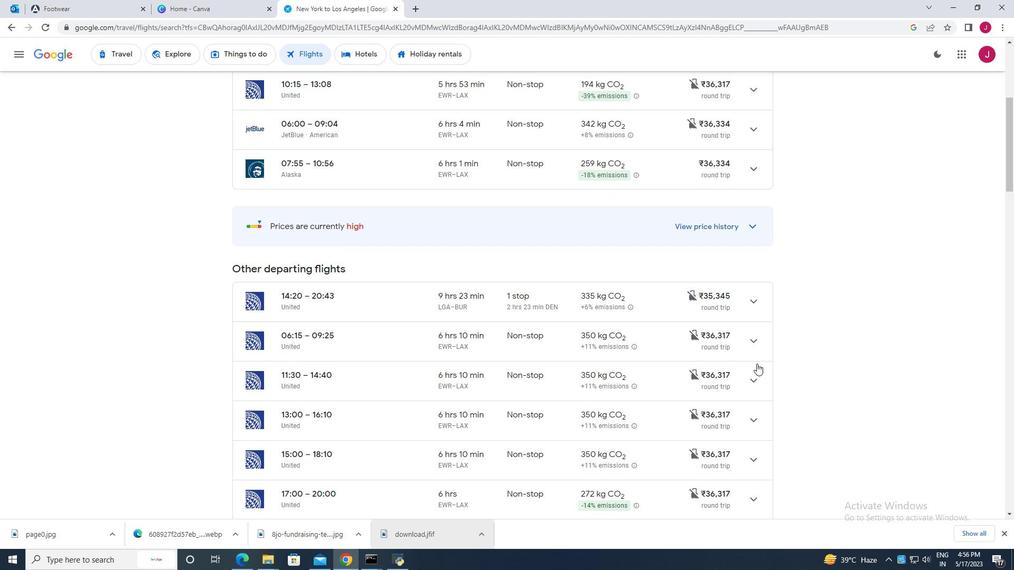 
Action: Mouse moved to (322, 332)
Screenshot: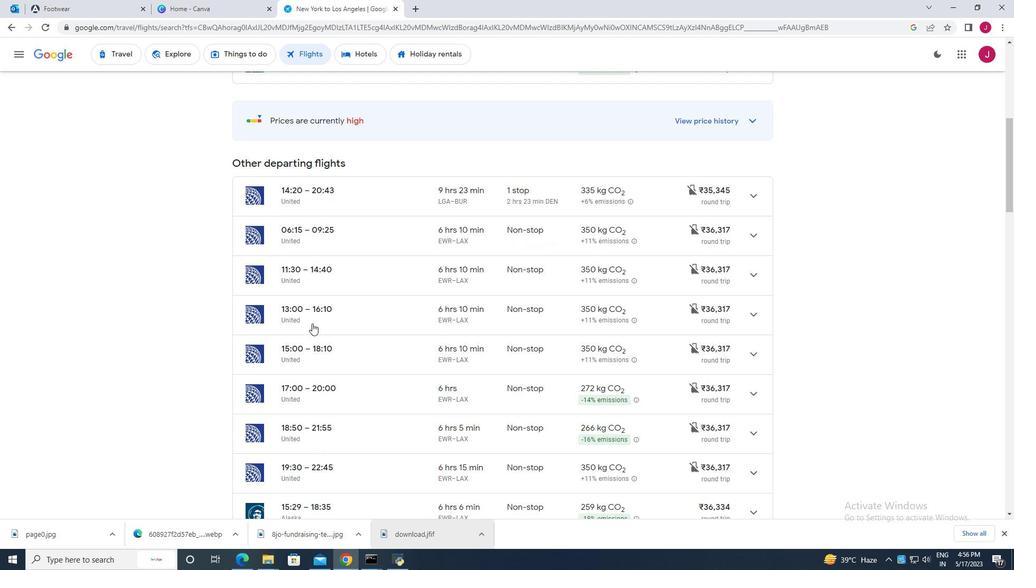 
Action: Mouse scrolled (322, 332) with delta (0, 0)
Screenshot: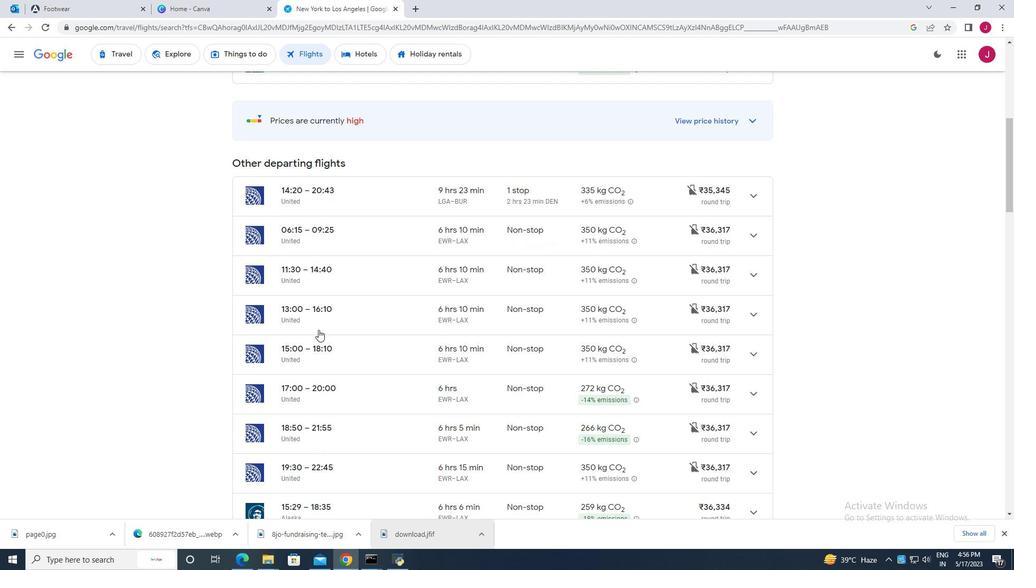 
Action: Mouse moved to (323, 333)
Screenshot: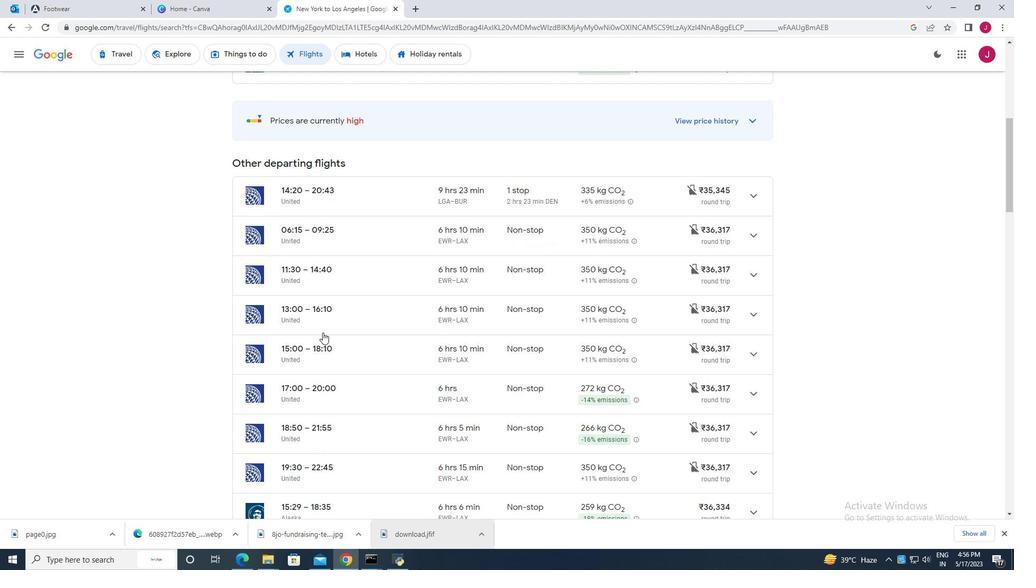 
Action: Mouse scrolled (323, 332) with delta (0, 0)
Screenshot: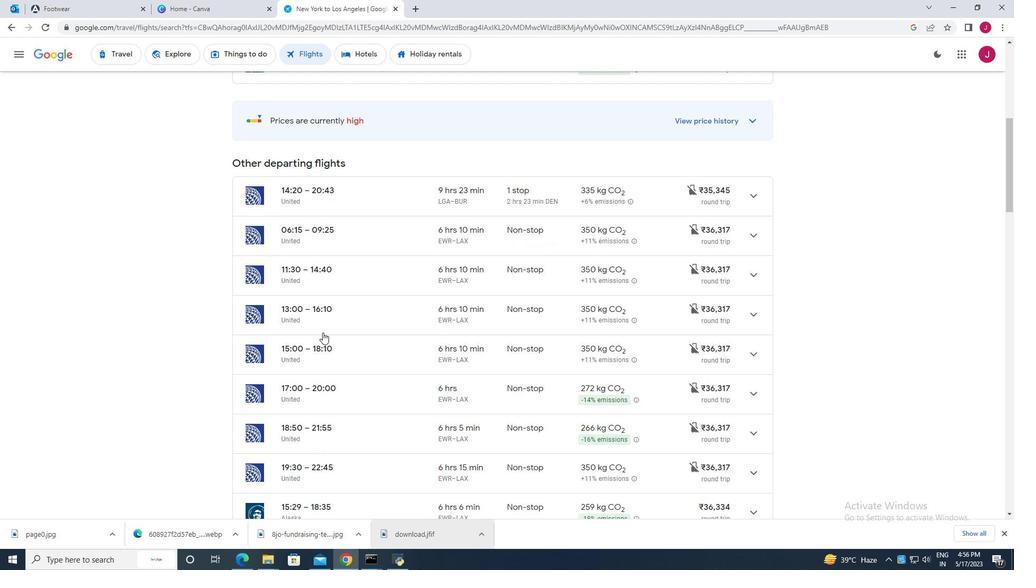 
Action: Mouse moved to (500, 297)
Screenshot: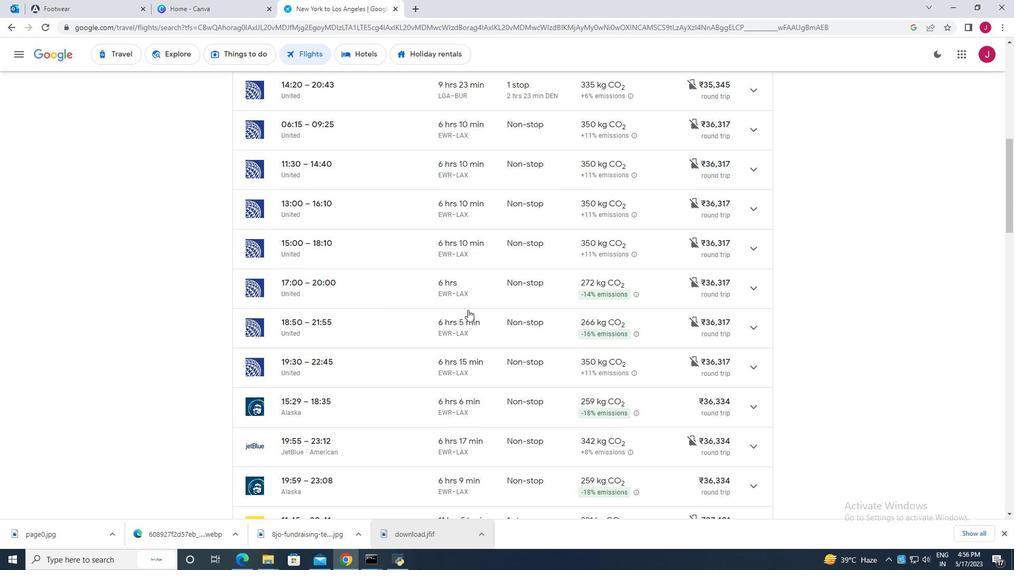 
Action: Mouse scrolled (500, 297) with delta (0, 0)
Screenshot: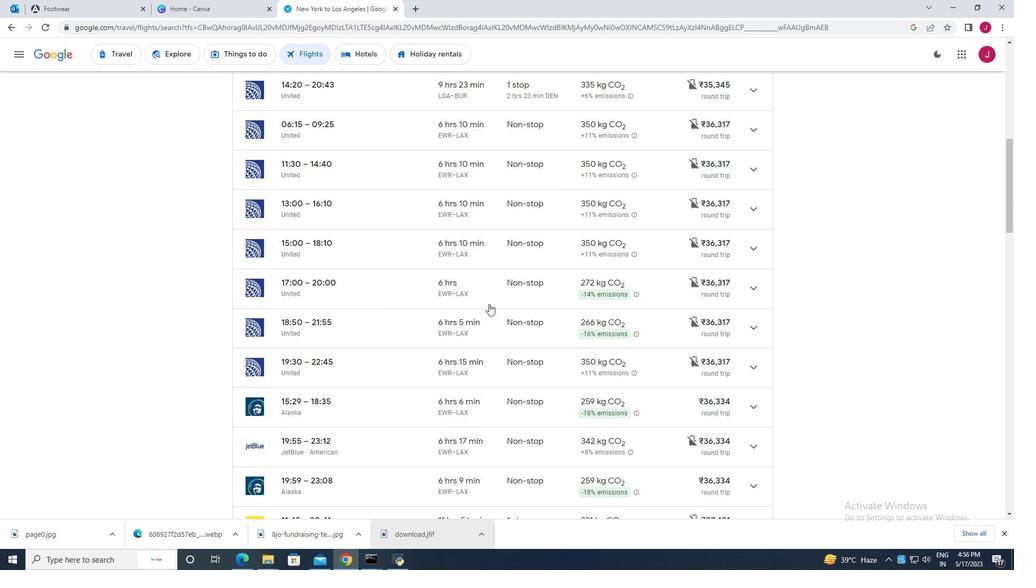 
Action: Mouse moved to (501, 296)
Screenshot: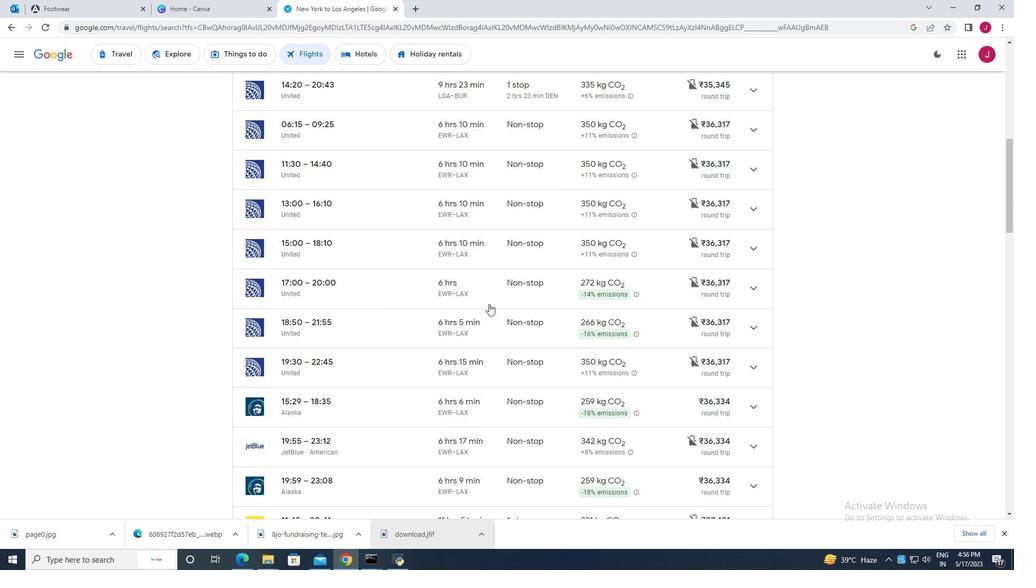 
Action: Mouse scrolled (501, 296) with delta (0, 0)
Screenshot: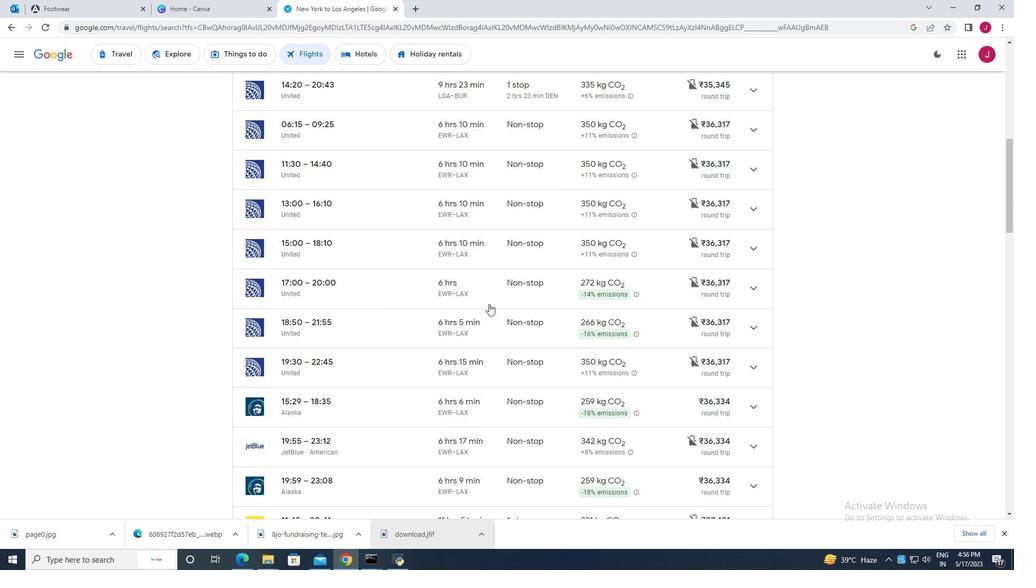 
Action: Mouse moved to (502, 295)
Screenshot: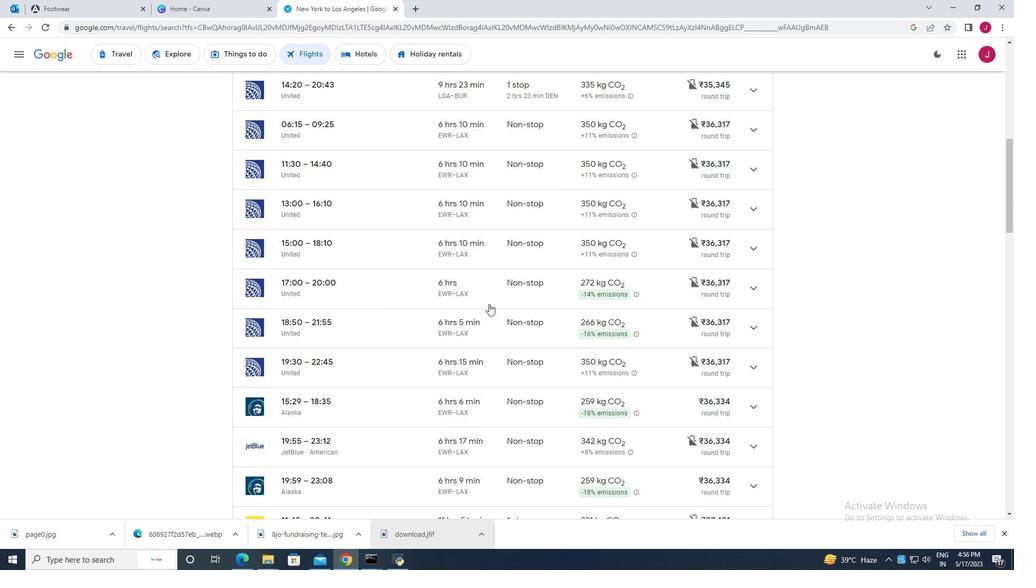 
Action: Mouse scrolled (502, 296) with delta (0, 0)
Screenshot: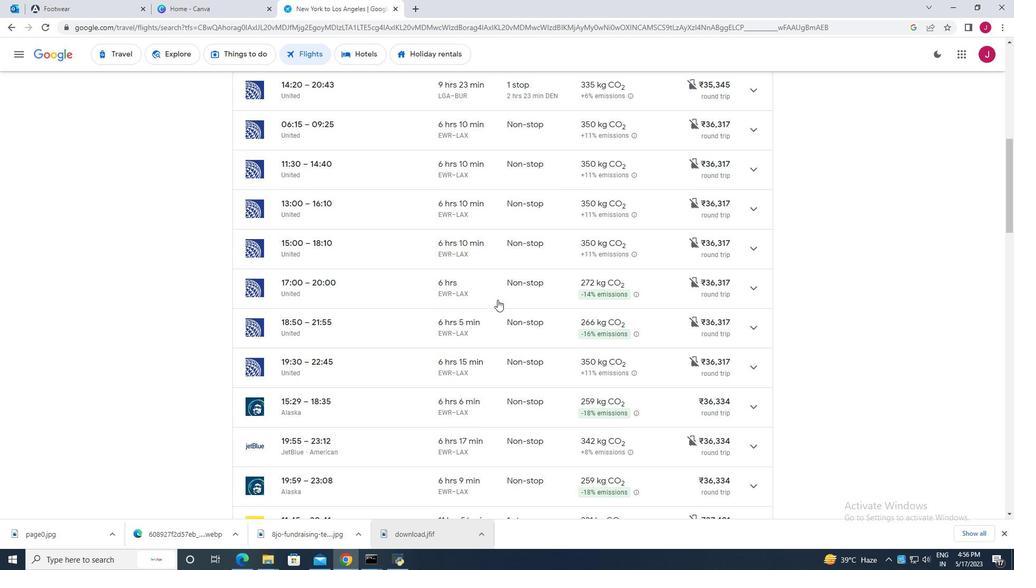 
Action: Mouse moved to (501, 290)
Screenshot: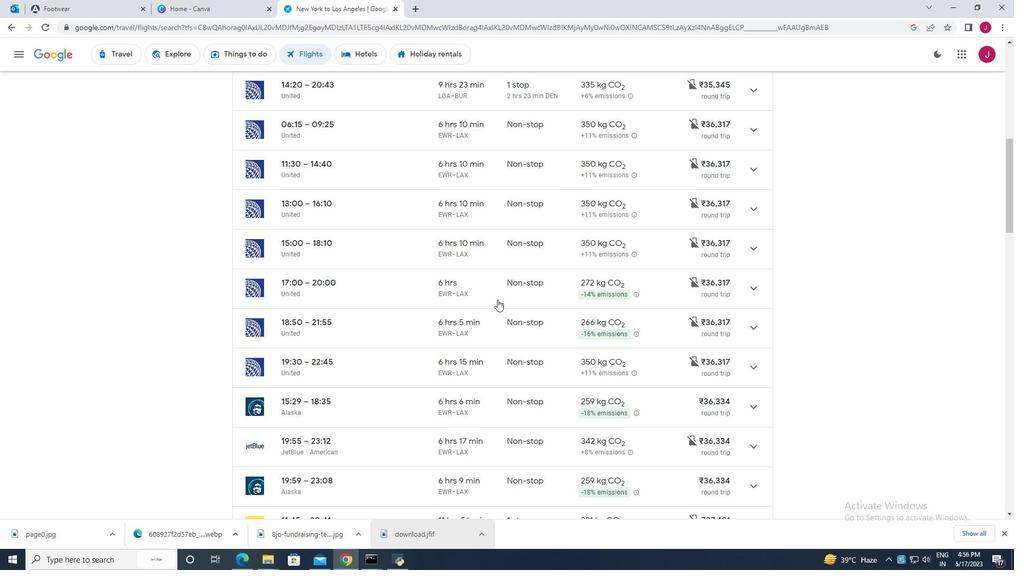 
Action: Mouse scrolled (501, 291) with delta (0, 0)
Screenshot: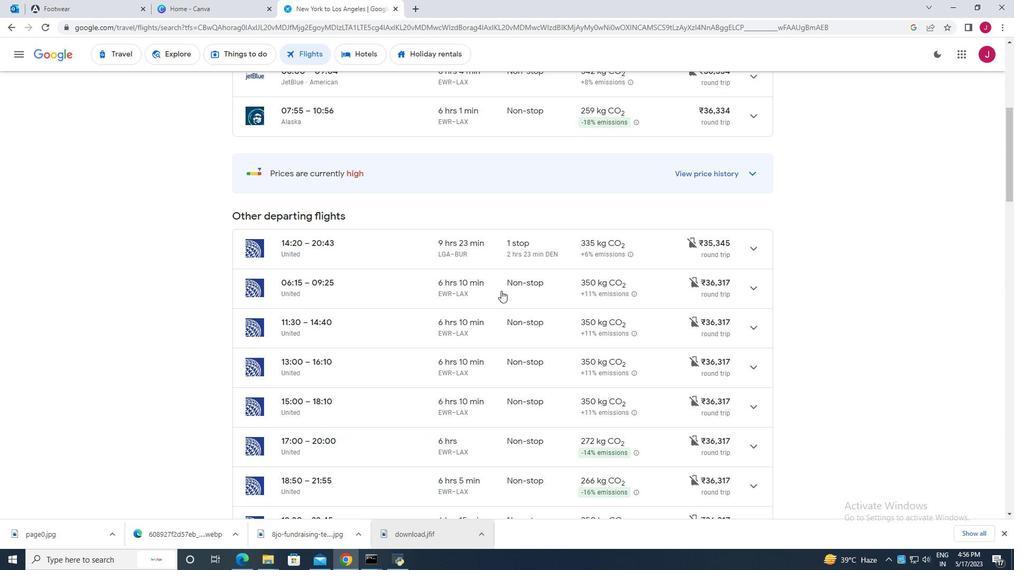 
Action: Mouse scrolled (501, 291) with delta (0, 0)
Screenshot: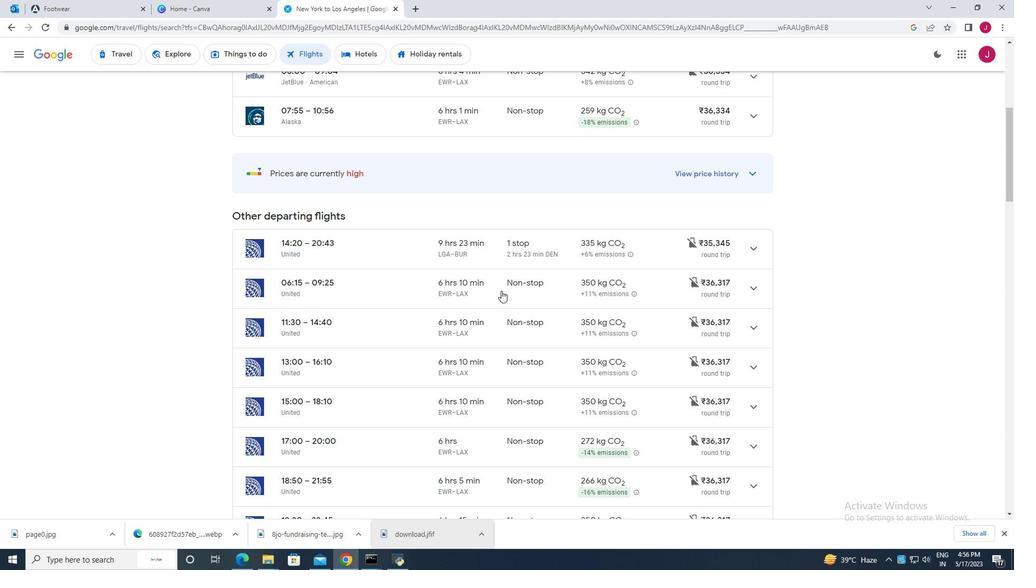 
Action: Mouse scrolled (501, 291) with delta (0, 0)
Screenshot: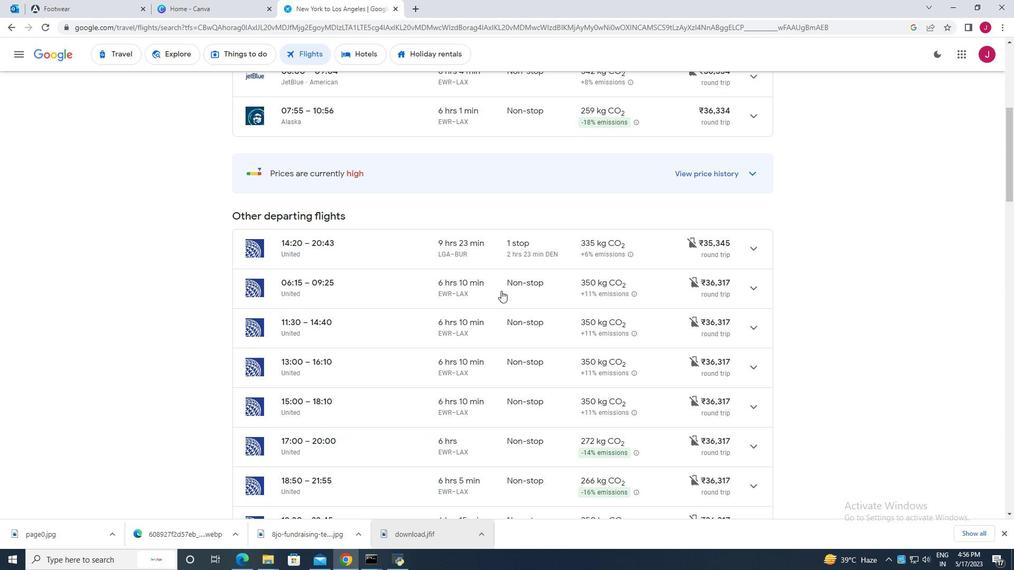 
Action: Mouse scrolled (501, 291) with delta (0, 0)
Screenshot: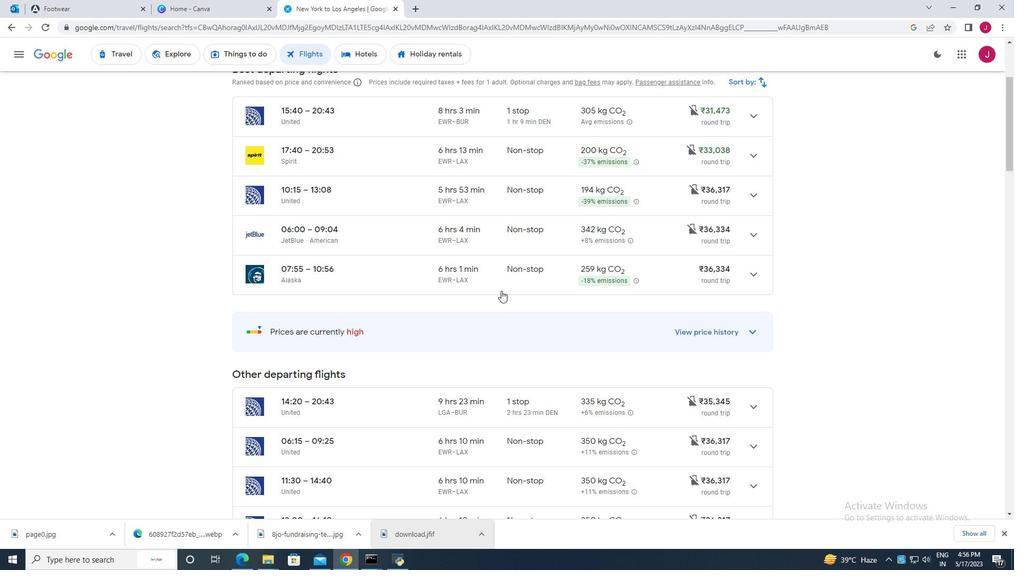 
Action: Mouse scrolled (501, 291) with delta (0, 0)
Screenshot: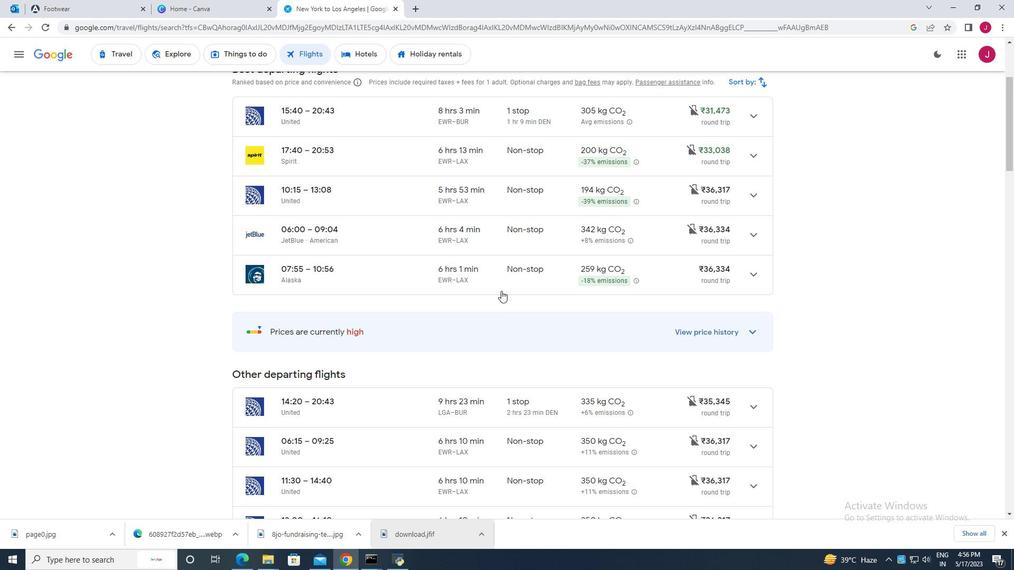 
Action: Mouse scrolled (501, 291) with delta (0, 0)
Screenshot: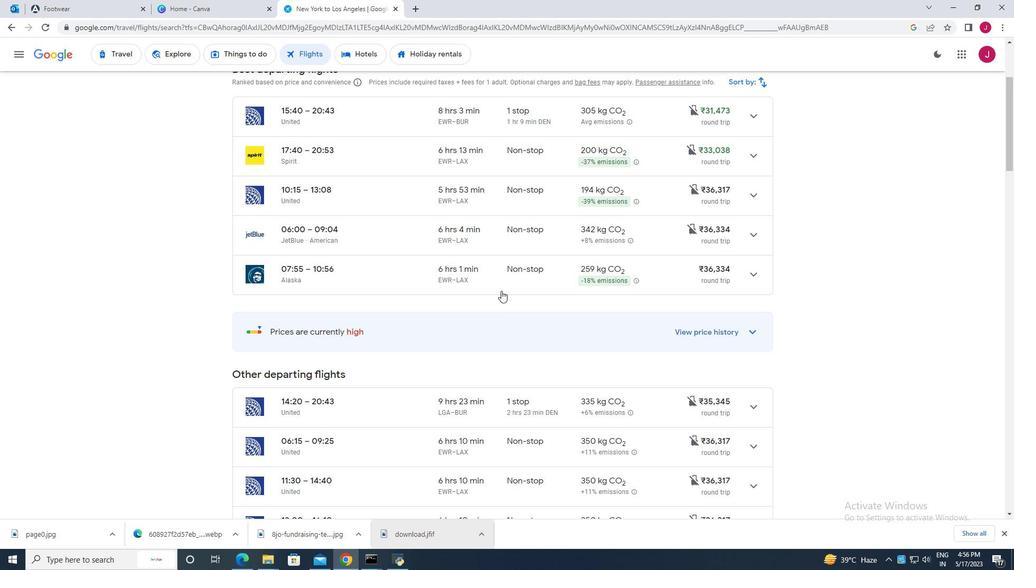 
Action: Mouse scrolled (501, 291) with delta (0, 0)
Screenshot: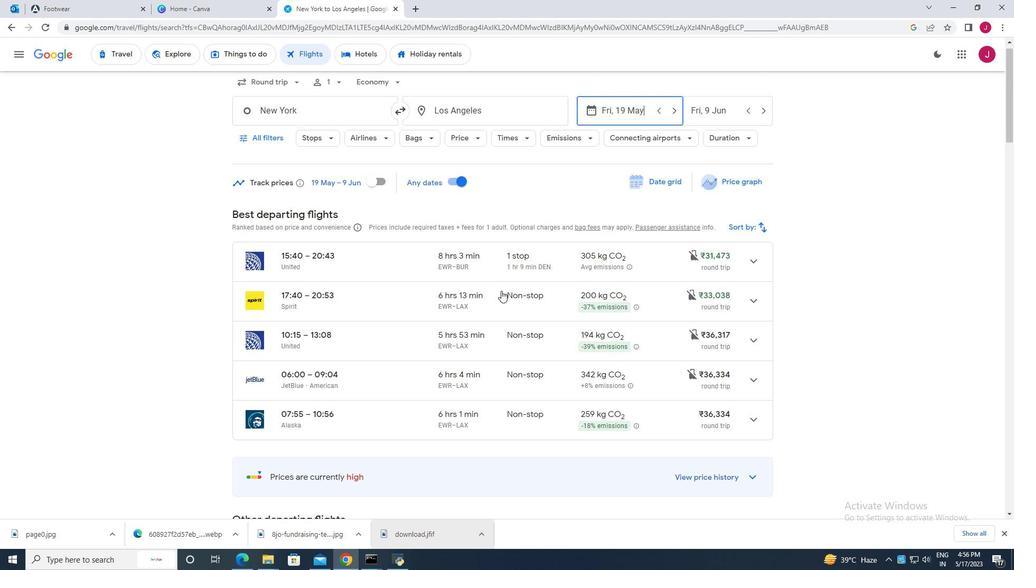 
Action: Mouse scrolled (501, 291) with delta (0, 0)
Screenshot: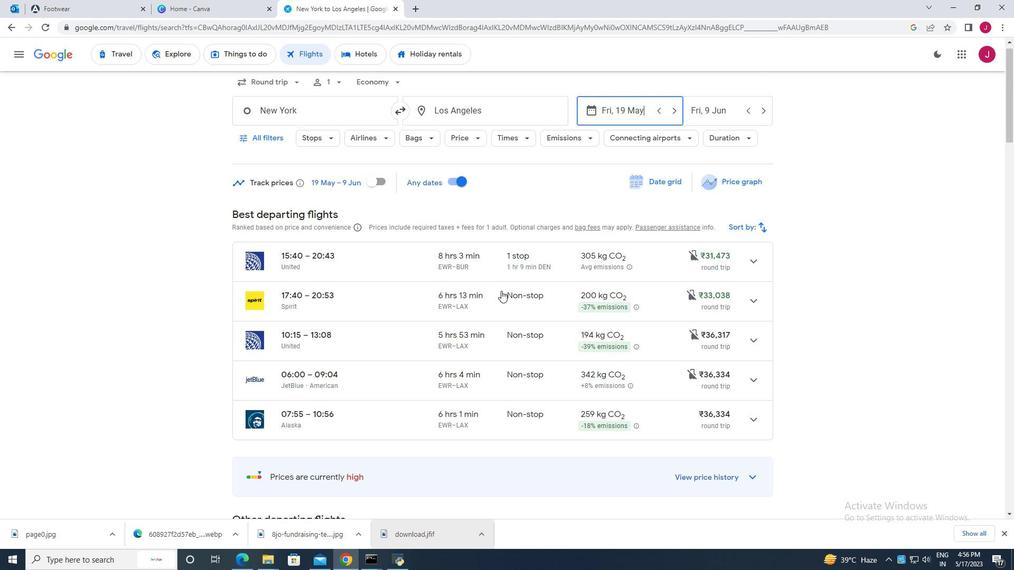 
Action: Mouse scrolled (501, 291) with delta (0, 0)
Screenshot: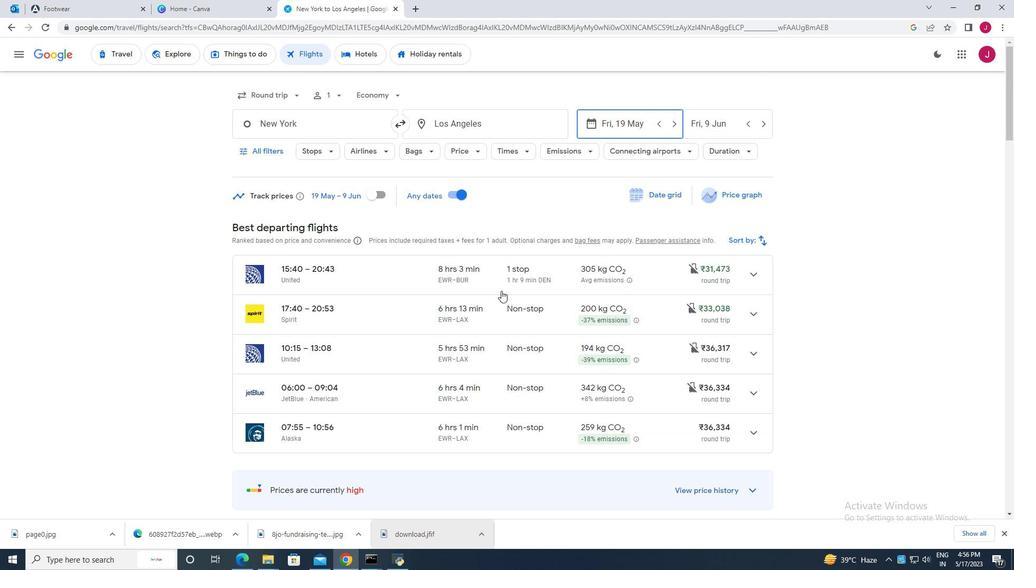 
Action: Mouse scrolled (501, 291) with delta (0, 0)
Screenshot: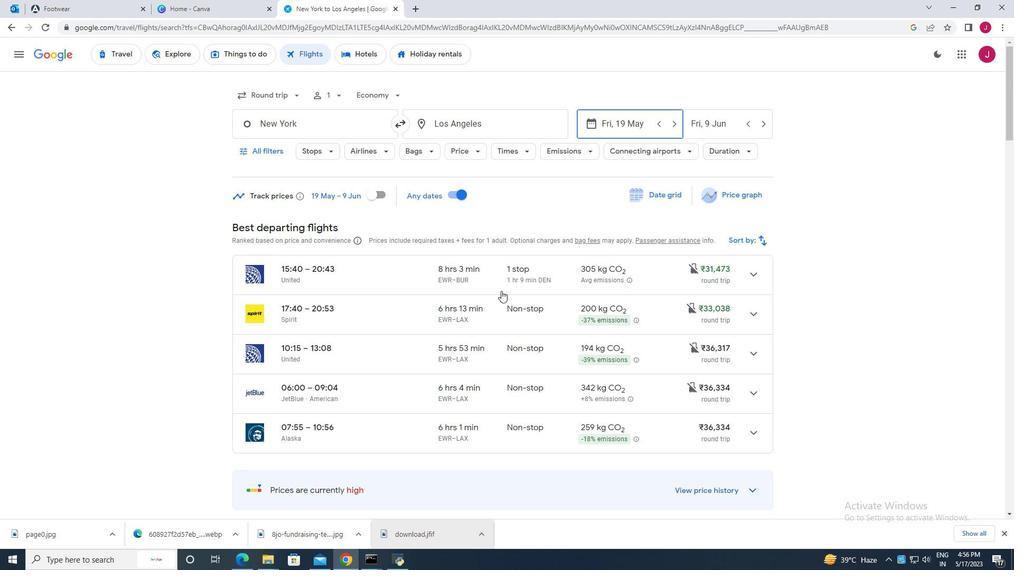 
Action: Mouse scrolled (501, 291) with delta (0, 0)
Screenshot: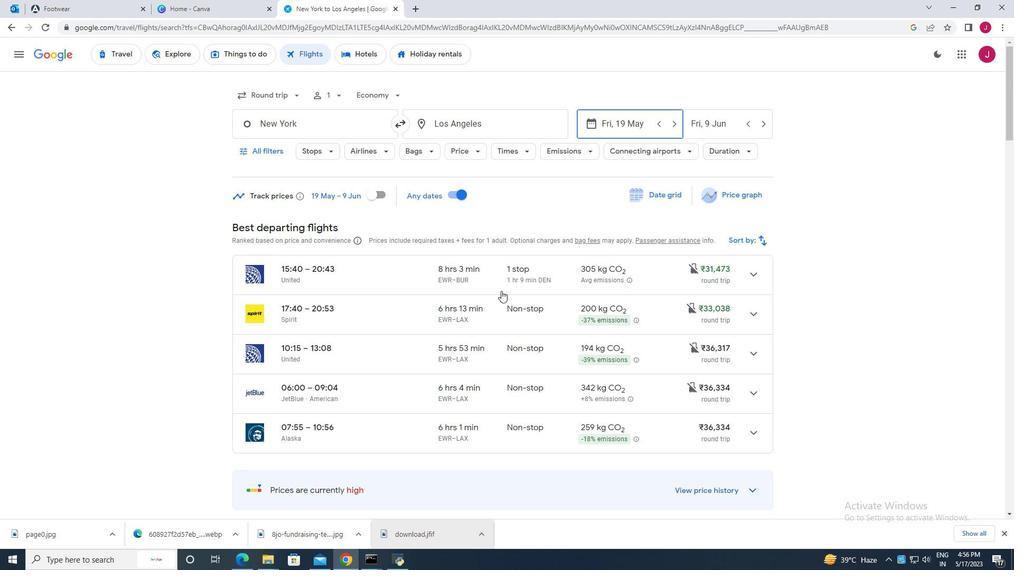 
Action: Mouse moved to (625, 124)
Screenshot: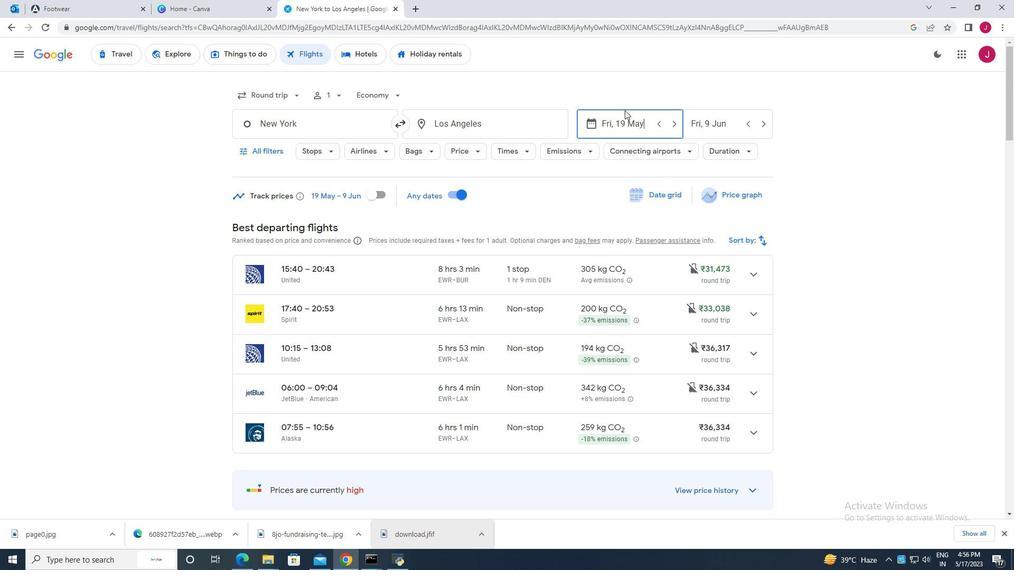 
Action: Mouse pressed left at (625, 124)
Screenshot: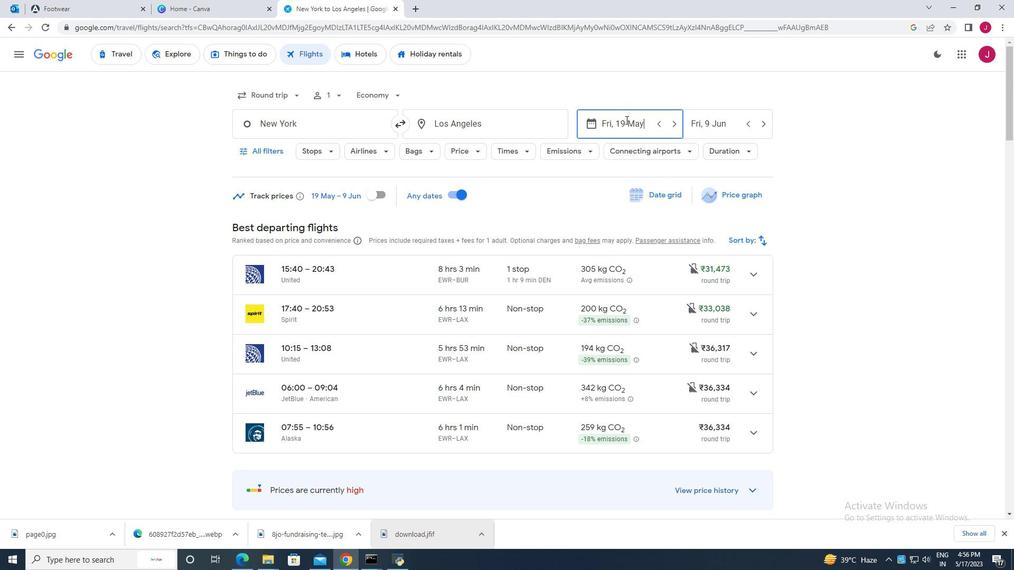
Action: Mouse moved to (500, 284)
Screenshot: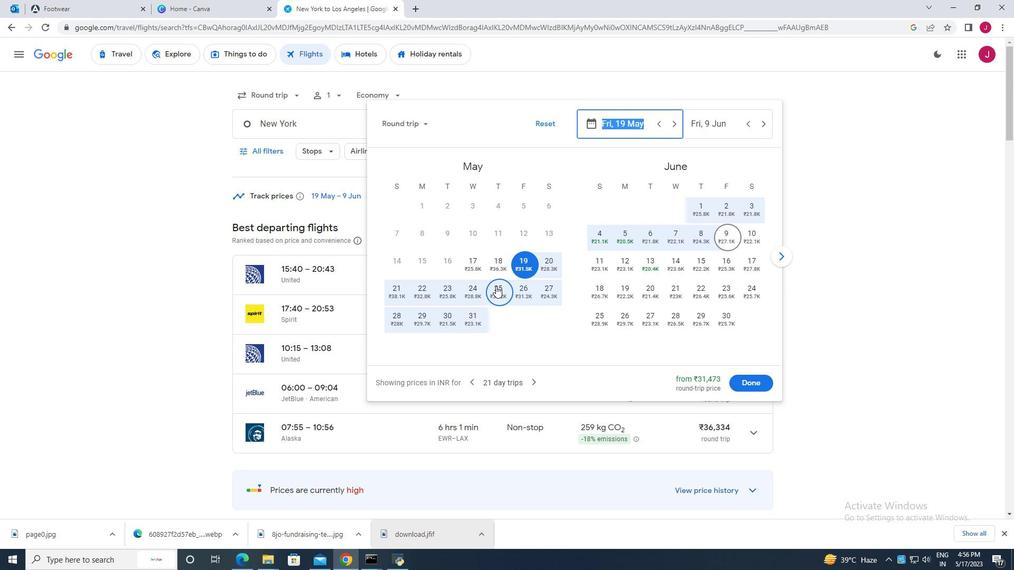 
Action: Mouse pressed left at (500, 284)
Screenshot: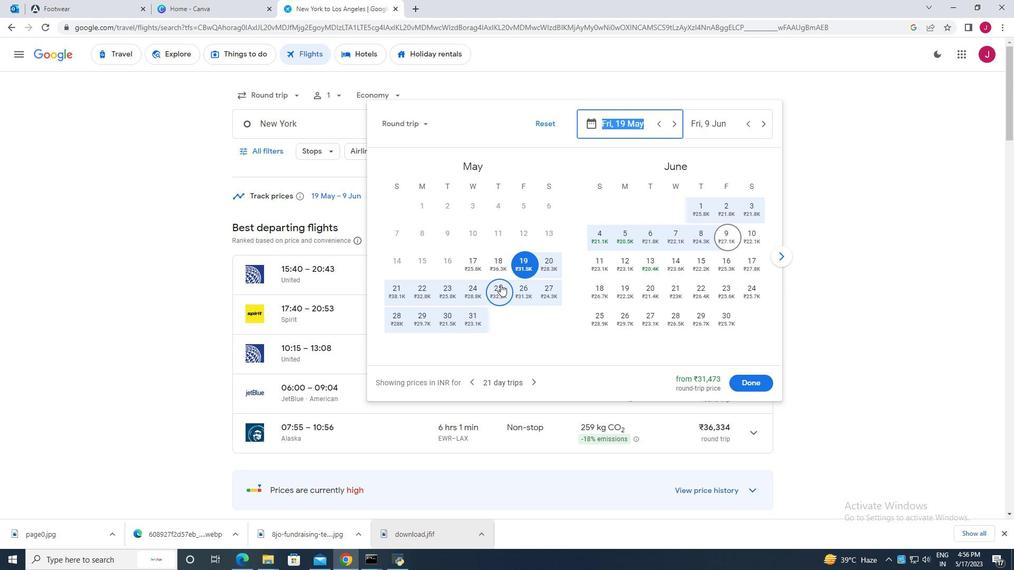 
Action: Mouse moved to (752, 126)
Screenshot: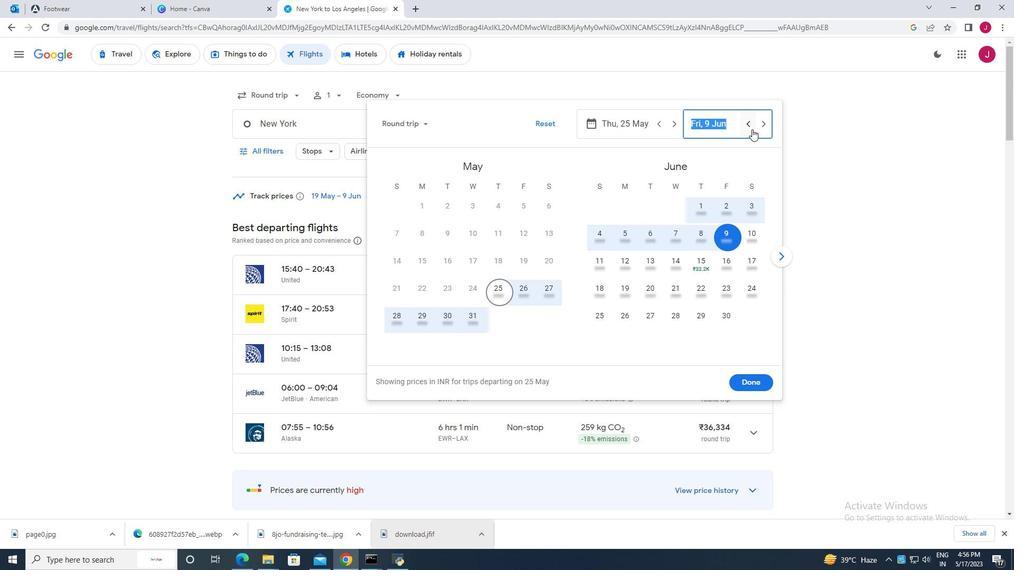 
Action: Mouse pressed left at (752, 126)
Screenshot: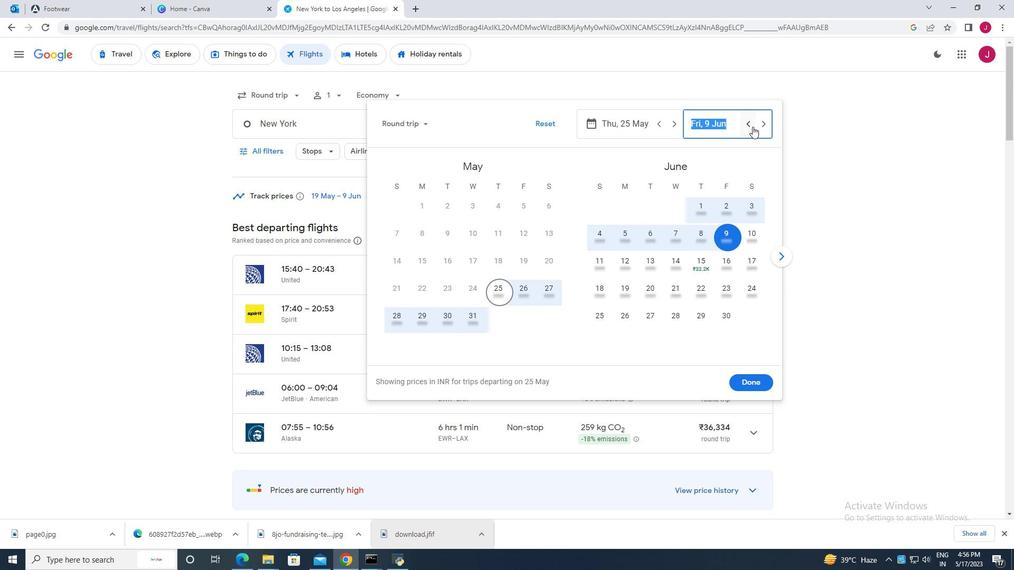 
Action: Mouse moved to (729, 267)
Screenshot: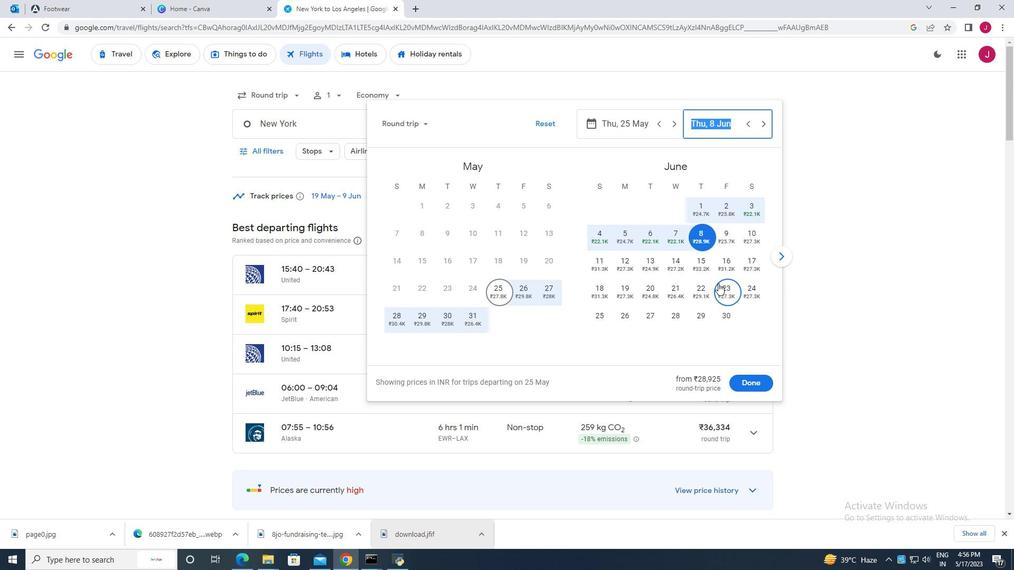 
Action: Mouse pressed left at (729, 267)
Screenshot: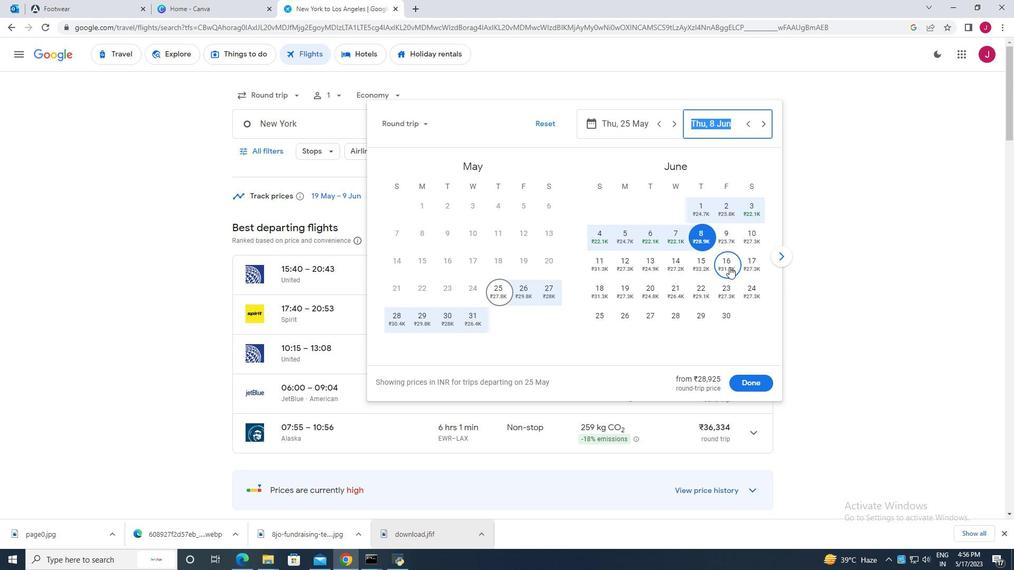 
Action: Mouse moved to (750, 383)
Screenshot: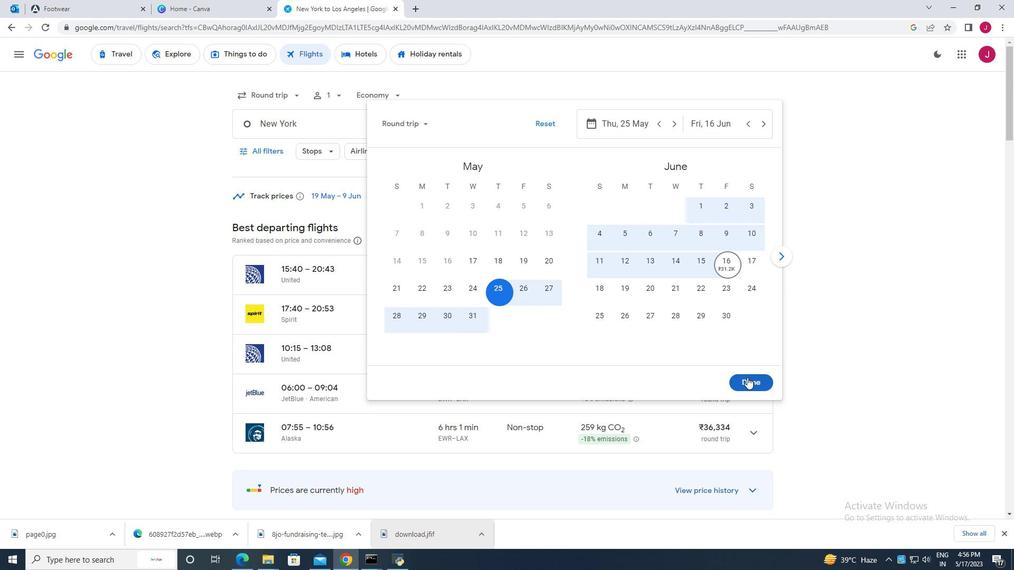 
Action: Mouse pressed left at (750, 383)
Screenshot: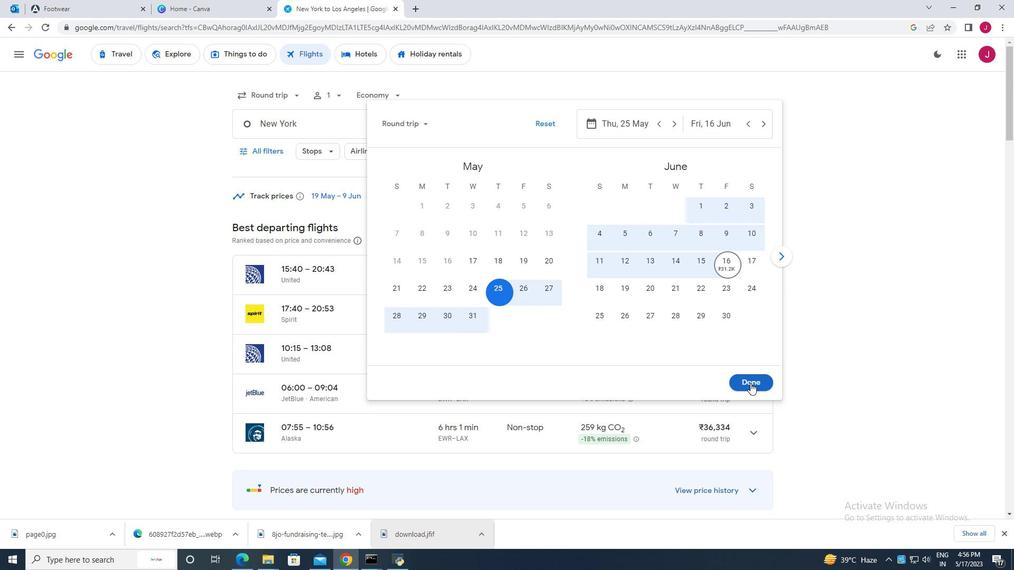 
Action: Mouse moved to (603, 261)
Screenshot: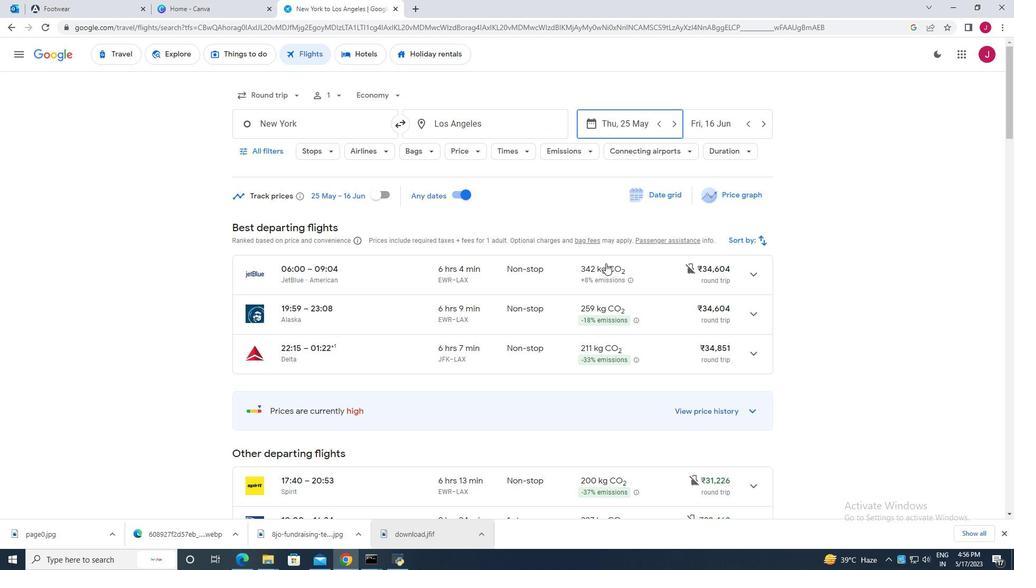 
Action: Mouse scrolled (603, 261) with delta (0, 0)
Screenshot: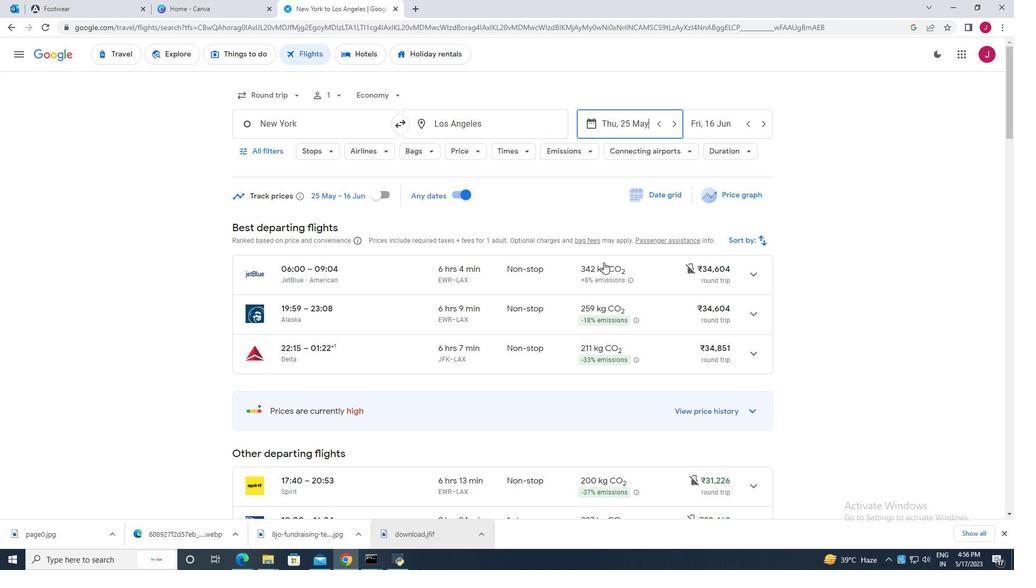 
Action: Mouse scrolled (603, 261) with delta (0, 0)
Screenshot: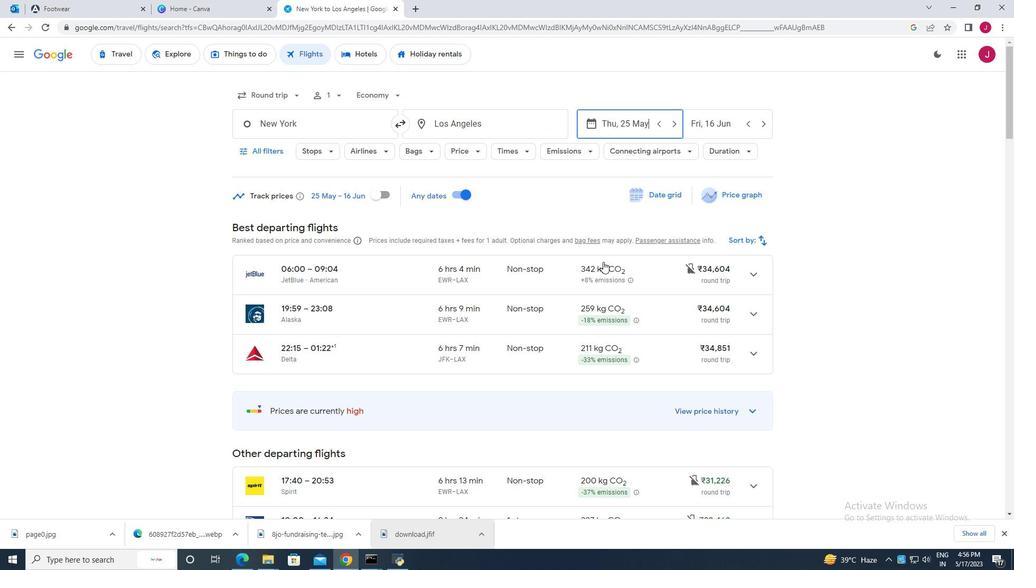 
Action: Mouse moved to (596, 258)
Screenshot: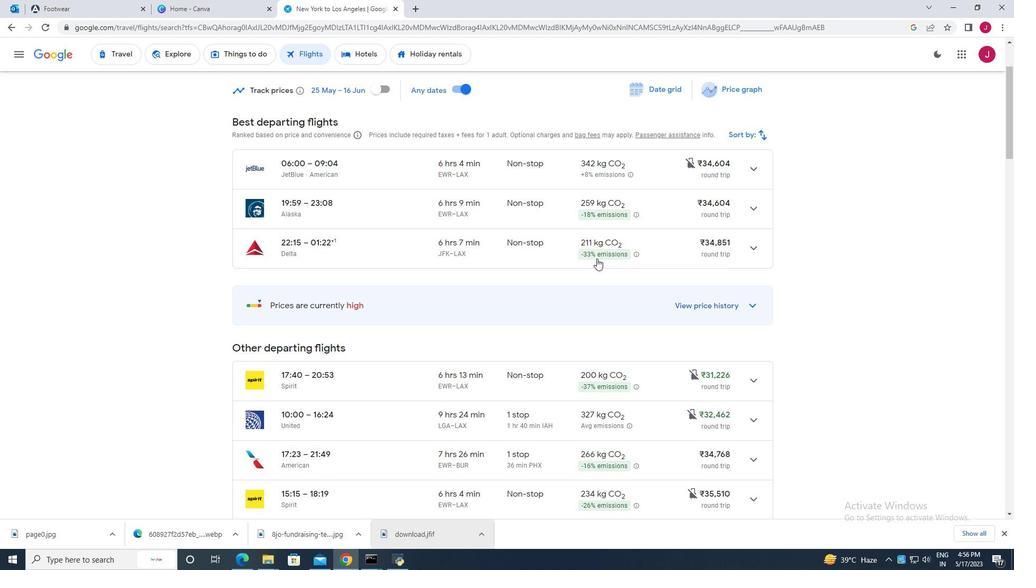 
Action: Mouse scrolled (596, 258) with delta (0, 0)
Screenshot: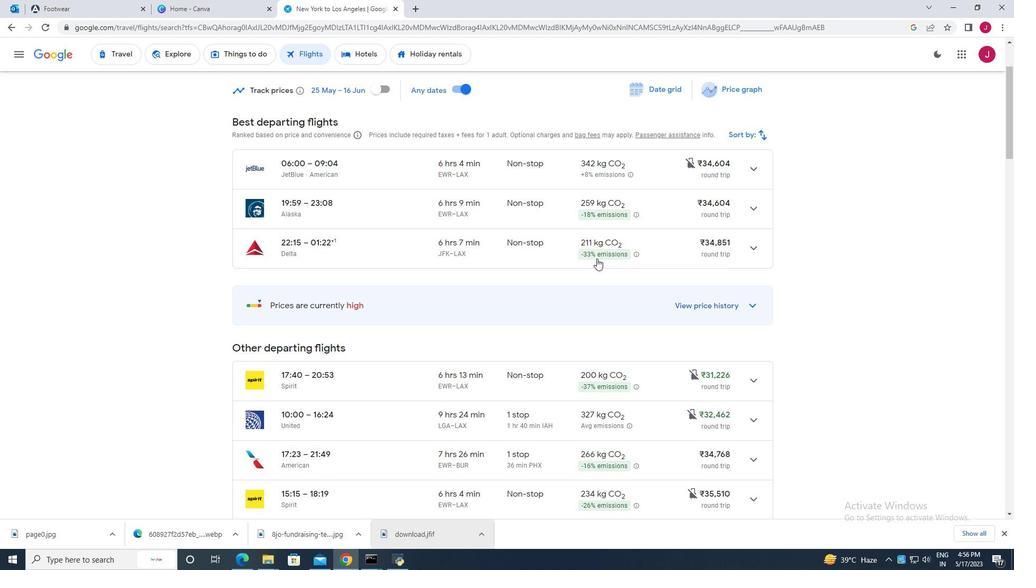 
Action: Mouse scrolled (596, 258) with delta (0, 0)
Screenshot: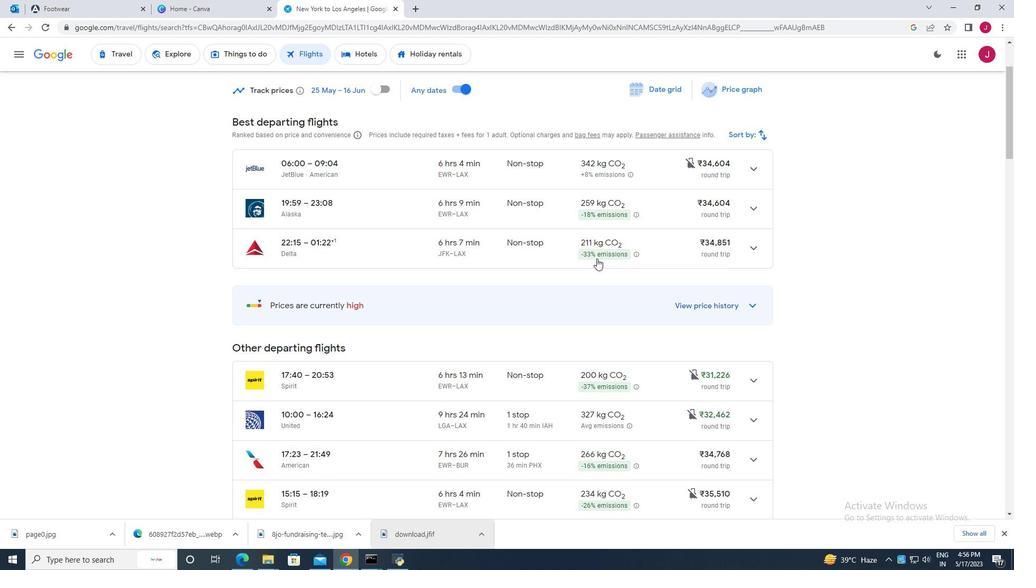 
Action: Mouse moved to (528, 260)
Screenshot: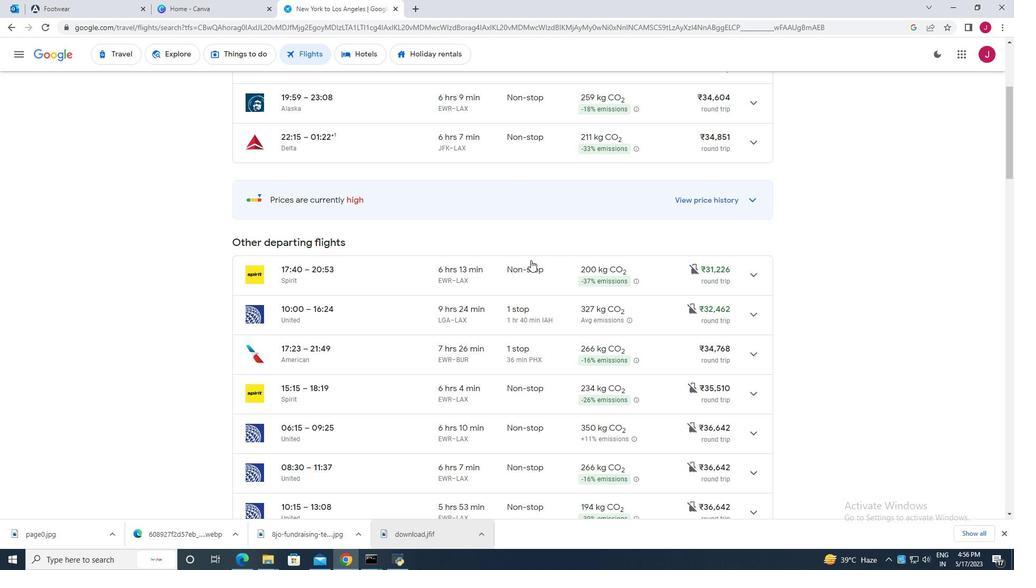 
Action: Mouse scrolled (528, 260) with delta (0, 0)
Screenshot: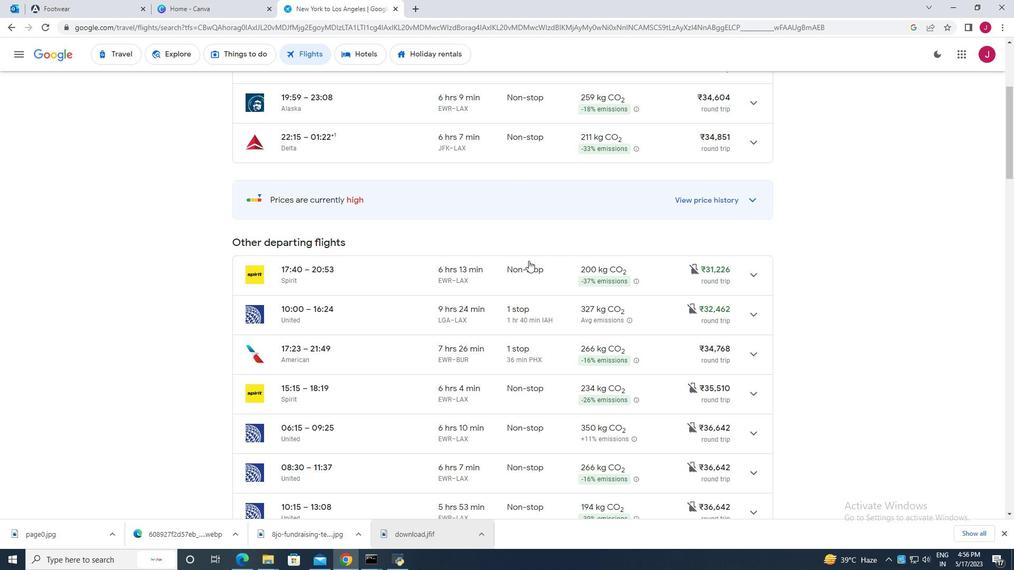 
Action: Mouse moved to (410, 235)
Screenshot: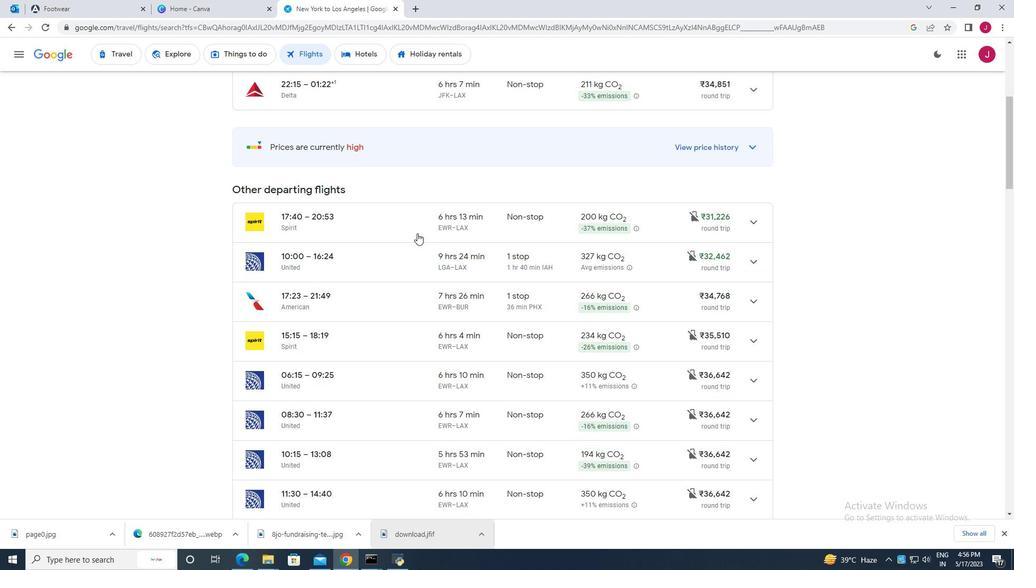 
Action: Mouse scrolled (410, 235) with delta (0, 0)
Screenshot: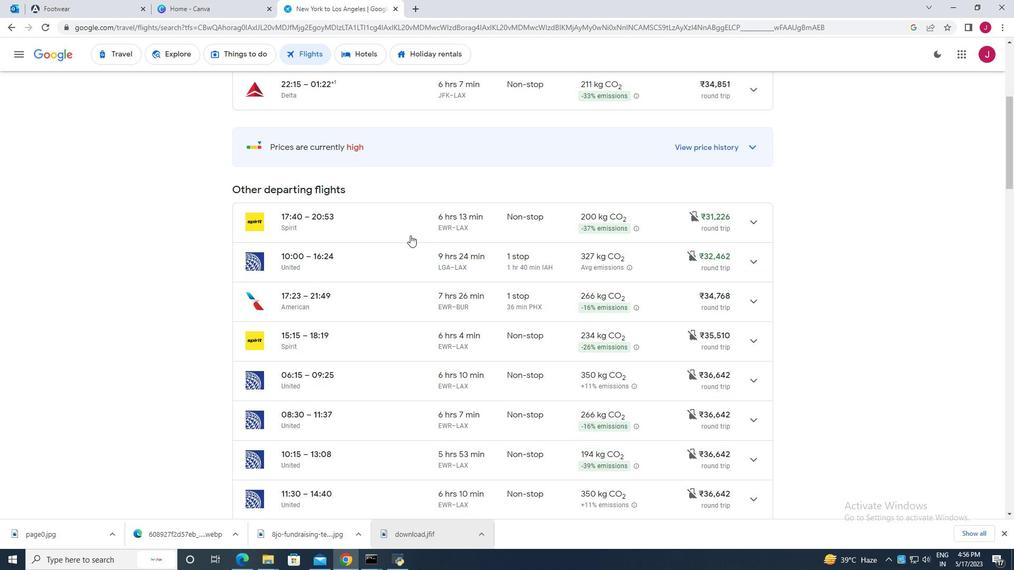 
Action: Mouse moved to (601, 255)
Screenshot: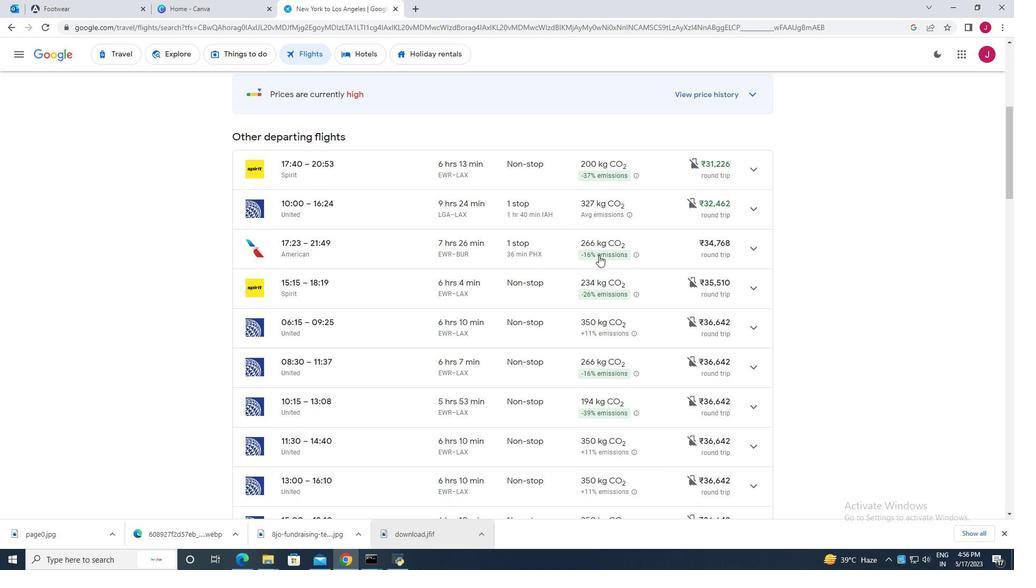 
Action: Mouse scrolled (601, 255) with delta (0, 0)
Screenshot: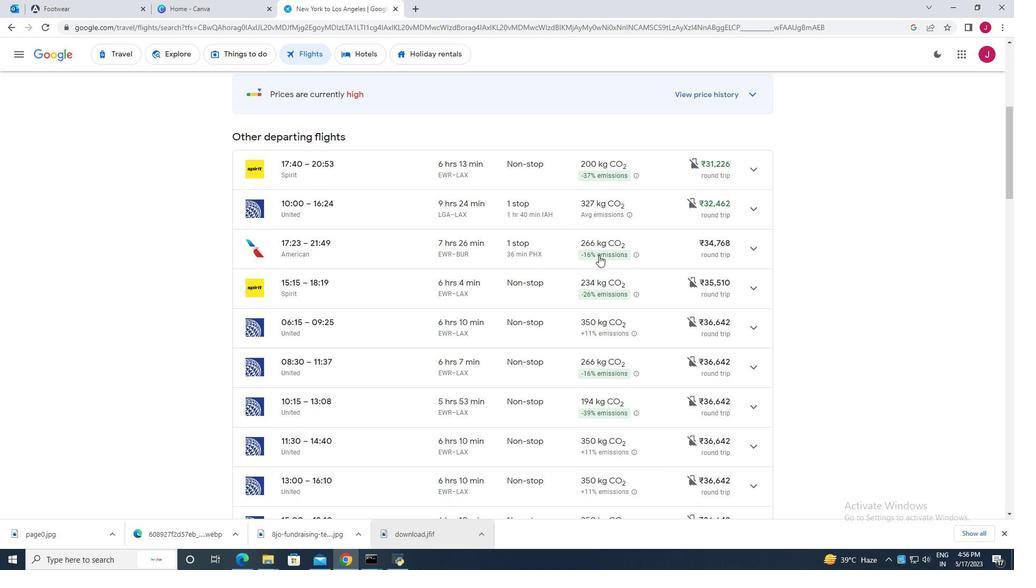 
Action: Mouse moved to (396, 256)
Screenshot: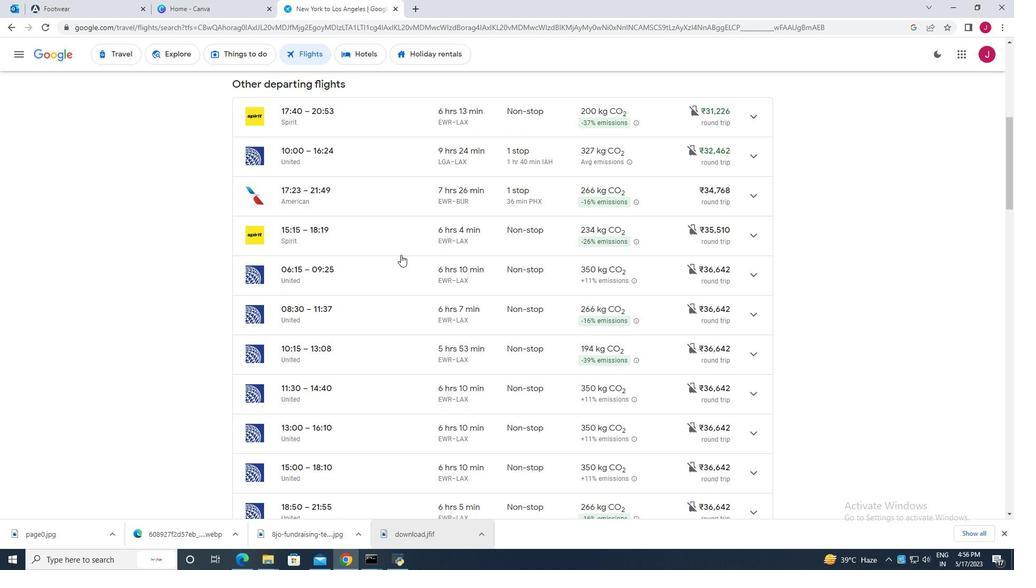 
Action: Mouse scrolled (396, 256) with delta (0, 0)
Screenshot: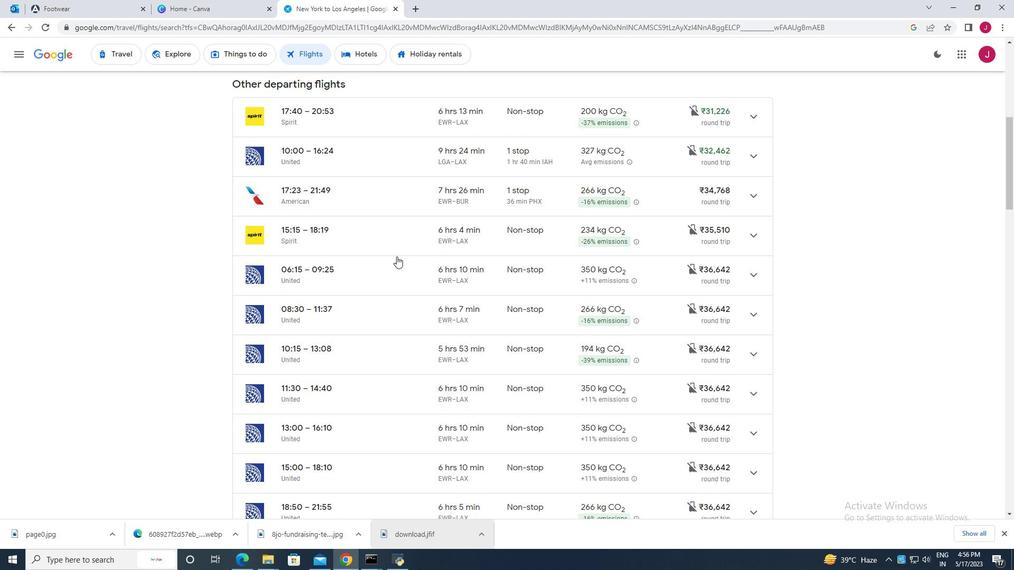 
Action: Mouse scrolled (396, 256) with delta (0, 0)
Screenshot: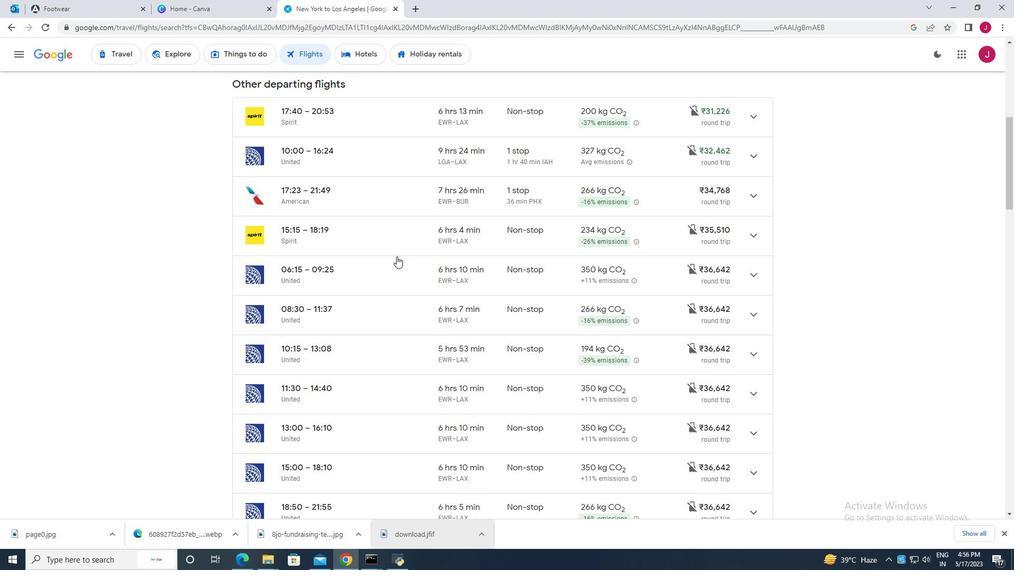 
Action: Mouse moved to (651, 226)
Screenshot: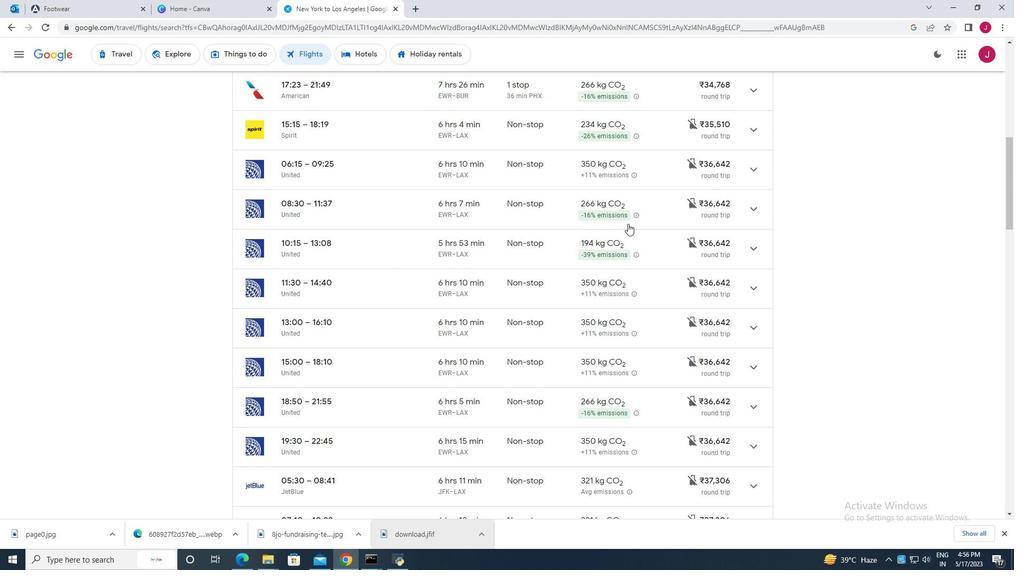 
Action: Mouse scrolled (651, 226) with delta (0, 0)
Screenshot: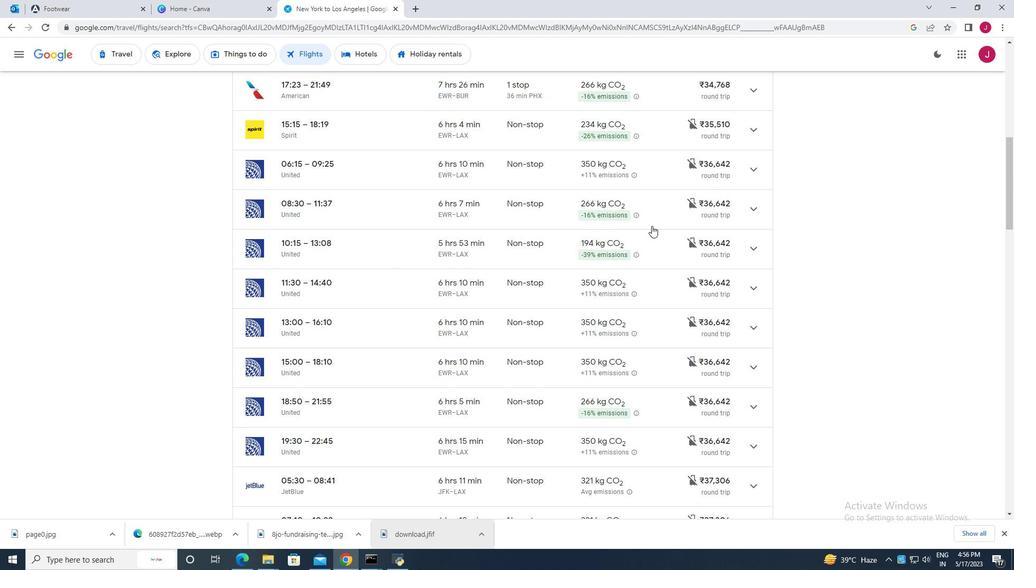
Action: Mouse moved to (671, 238)
Screenshot: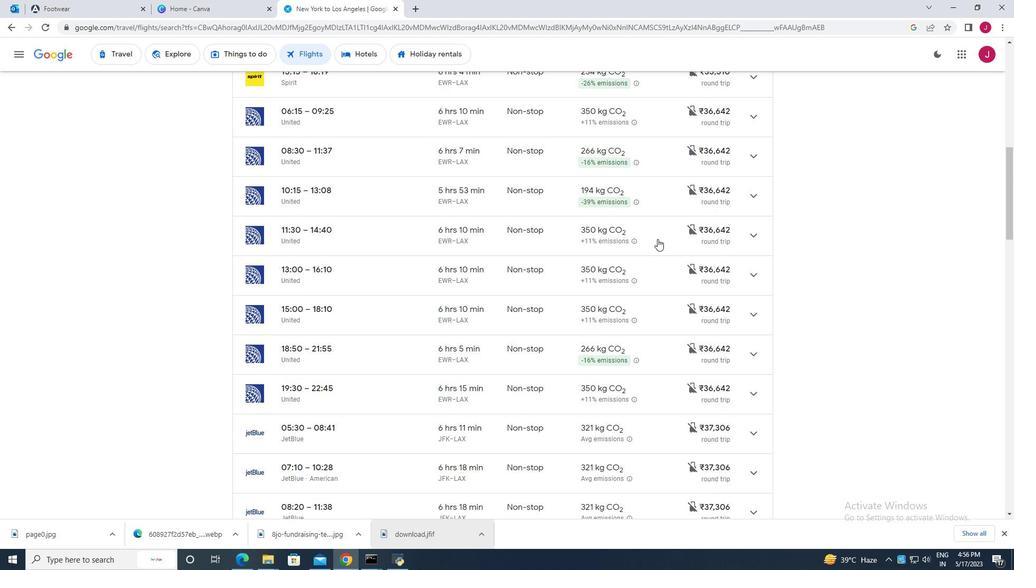 
Action: Mouse scrolled (671, 238) with delta (0, 0)
Screenshot: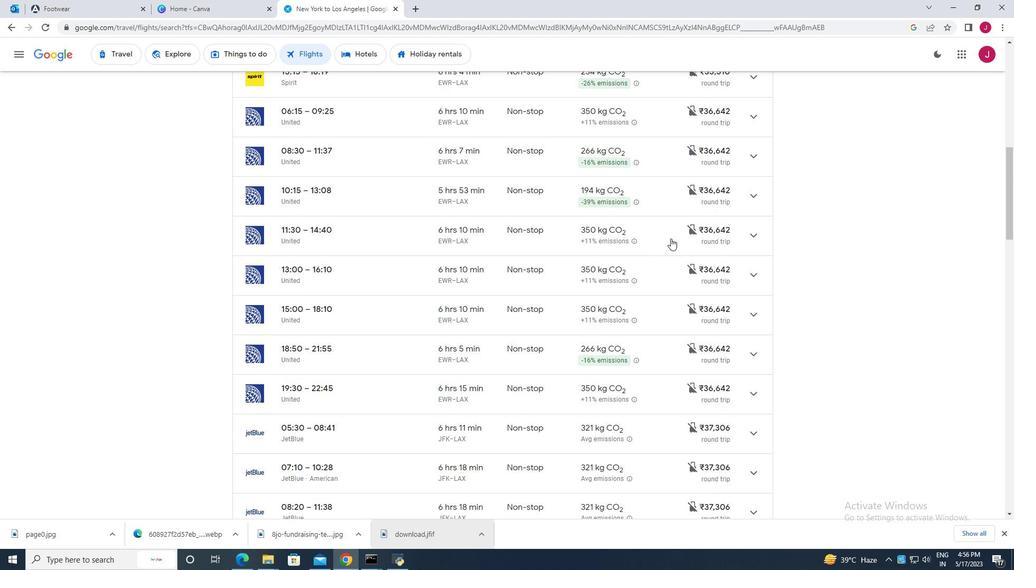 
Action: Mouse scrolled (671, 238) with delta (0, 0)
Screenshot: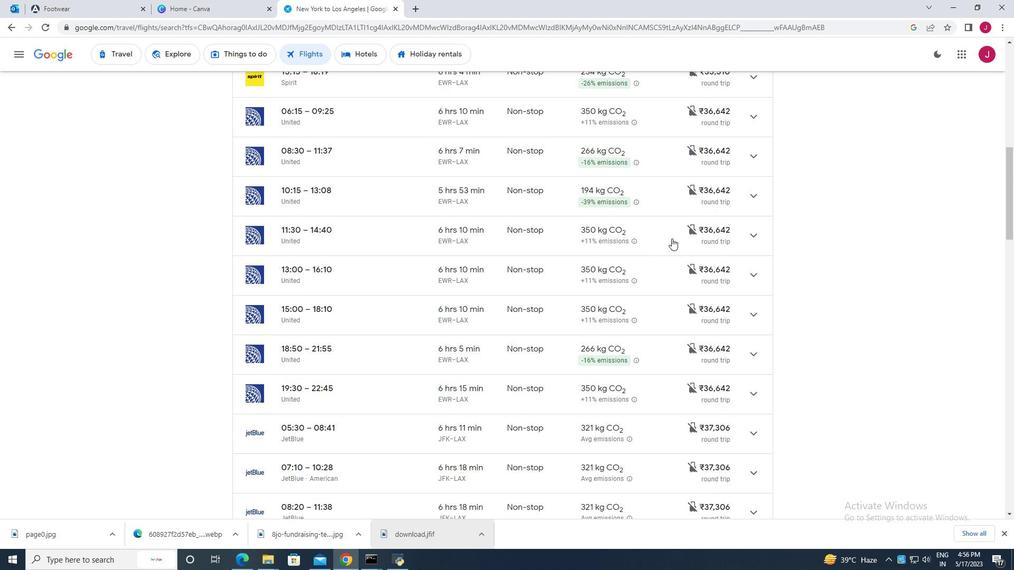 
Action: Mouse moved to (609, 230)
Screenshot: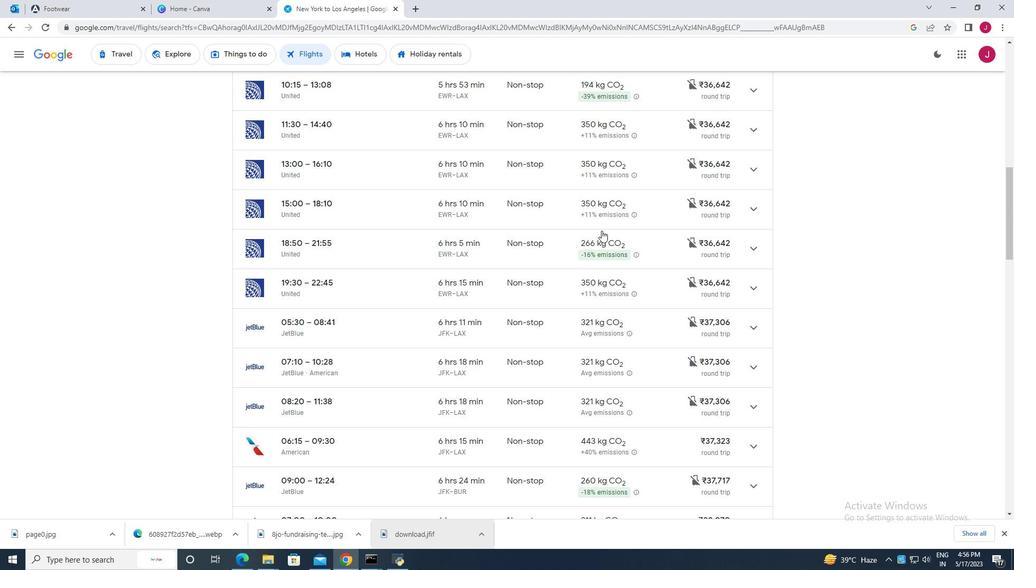 
Action: Mouse scrolled (609, 230) with delta (0, 0)
Screenshot: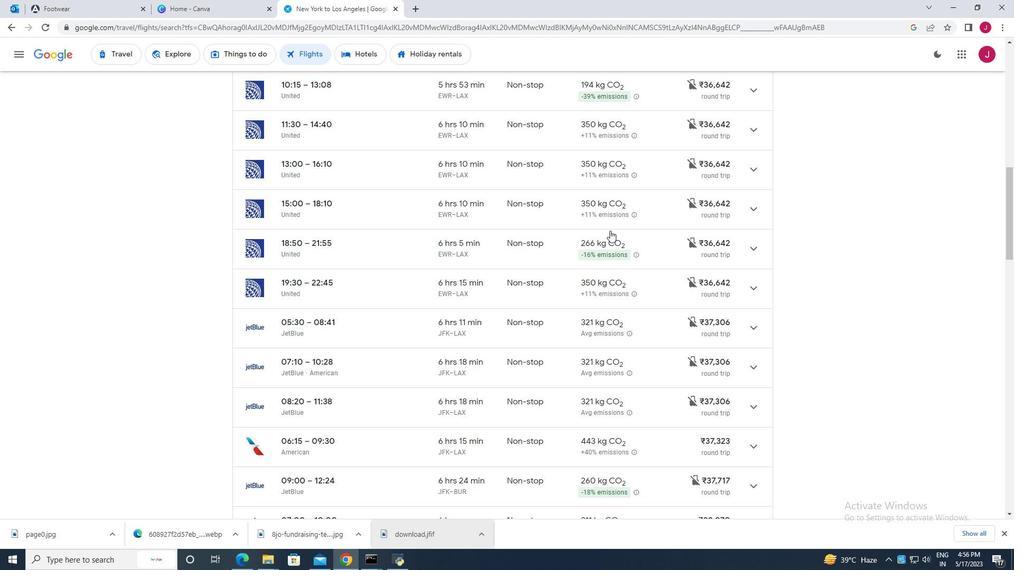 
Action: Mouse moved to (594, 298)
Screenshot: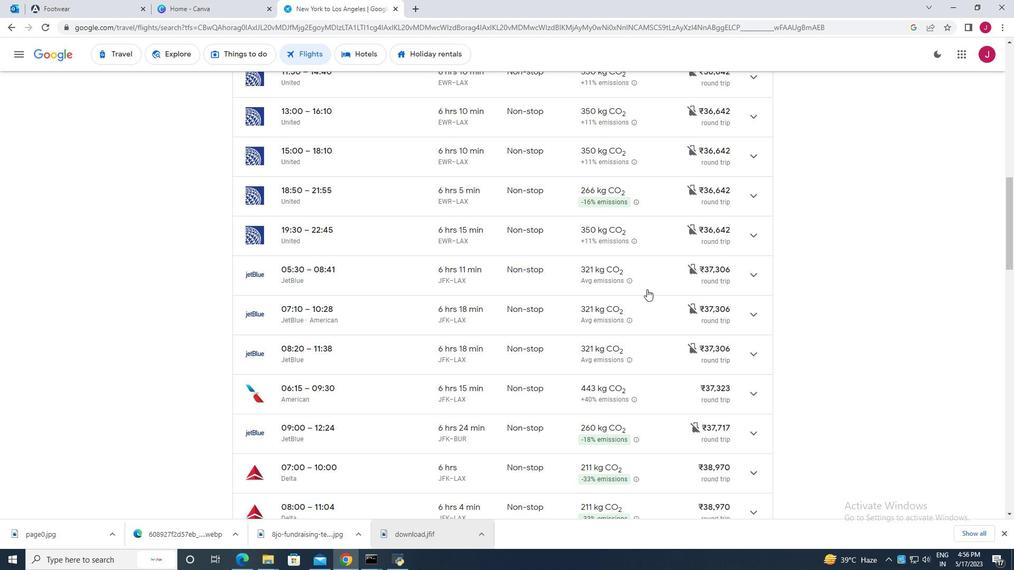 
Action: Mouse scrolled (594, 297) with delta (0, 0)
Screenshot: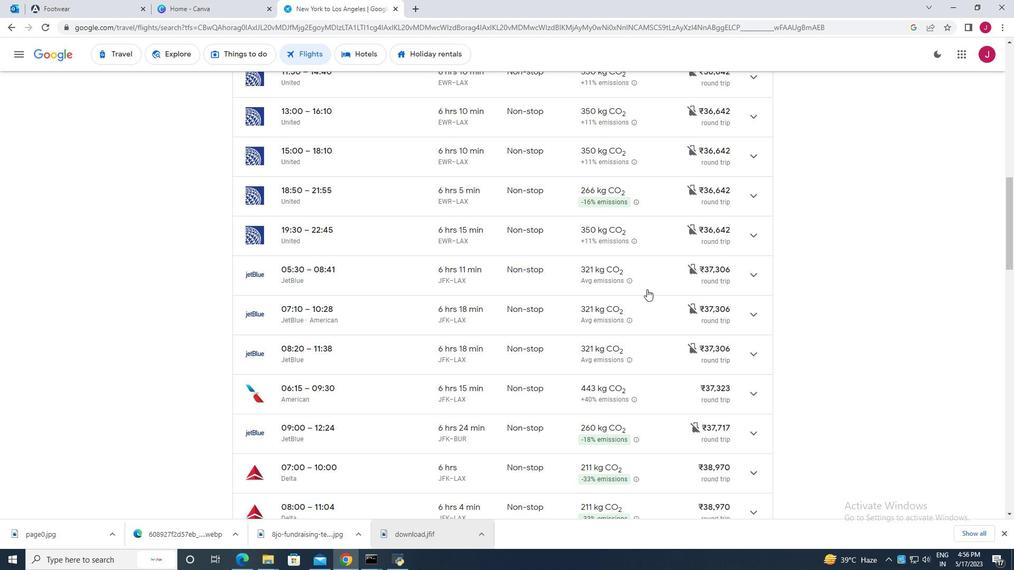 
Action: Mouse moved to (552, 302)
Screenshot: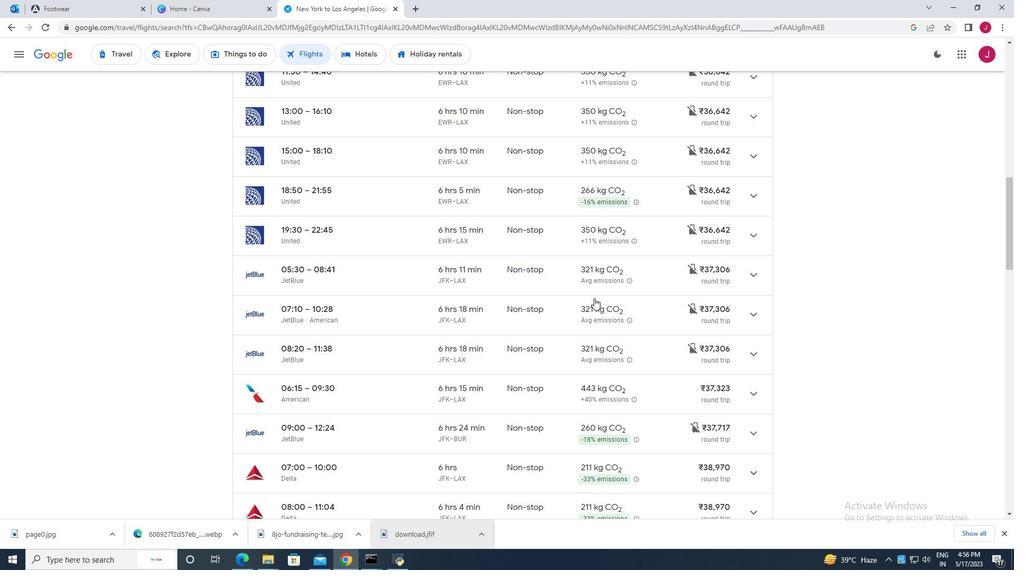 
Action: Mouse scrolled (552, 302) with delta (0, 0)
Screenshot: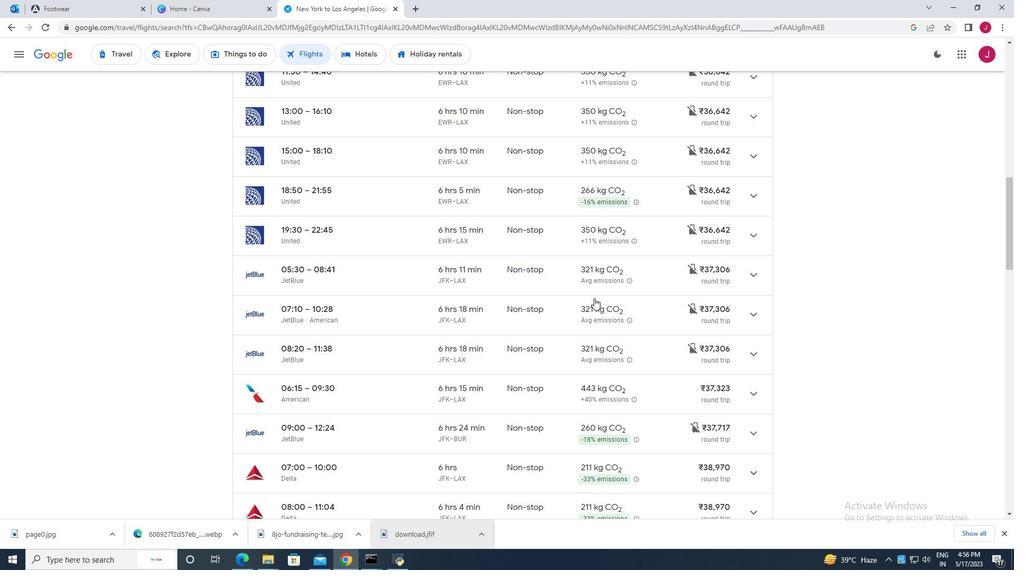 
Action: Mouse moved to (548, 326)
Screenshot: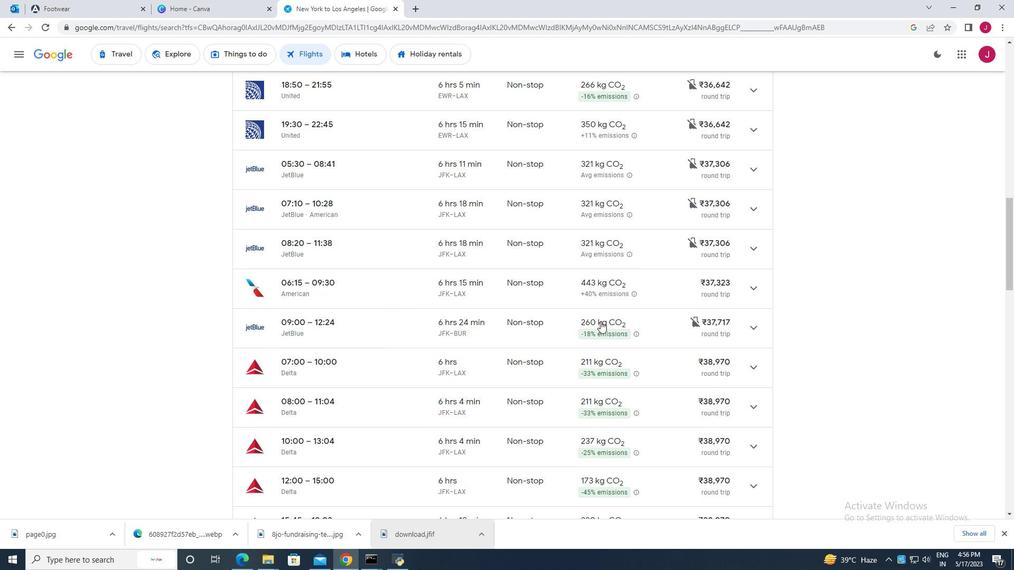 
Action: Mouse scrolled (548, 325) with delta (0, 0)
Screenshot: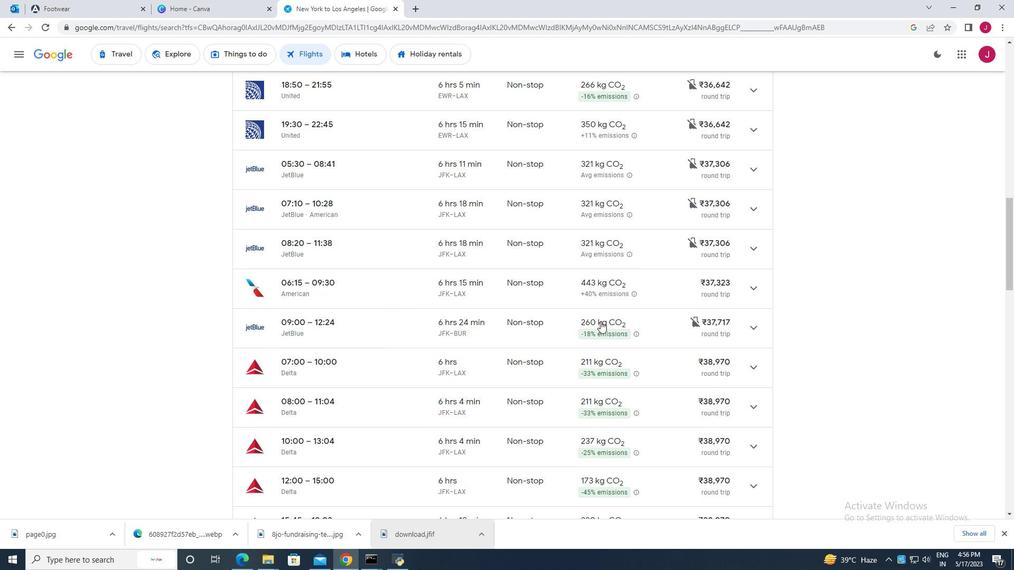 
Action: Mouse moved to (635, 334)
Screenshot: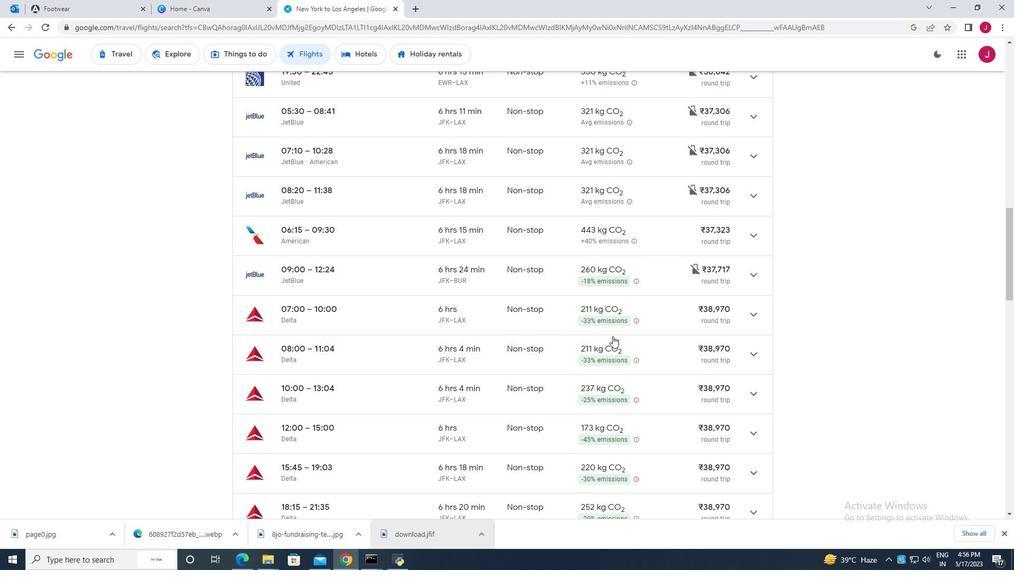 
Action: Mouse scrolled (635, 334) with delta (0, 0)
Screenshot: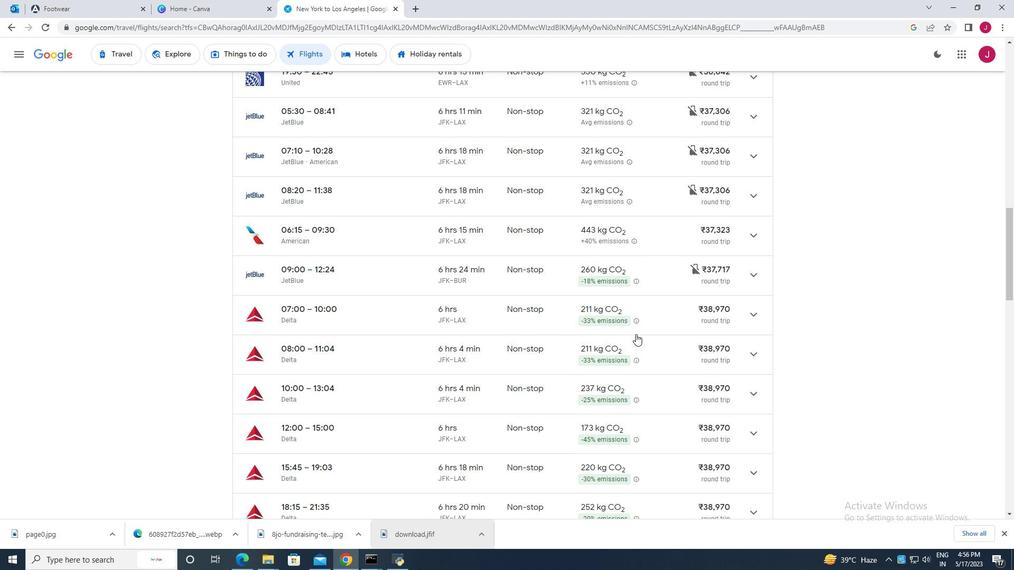 
Action: Mouse scrolled (635, 334) with delta (0, 0)
Screenshot: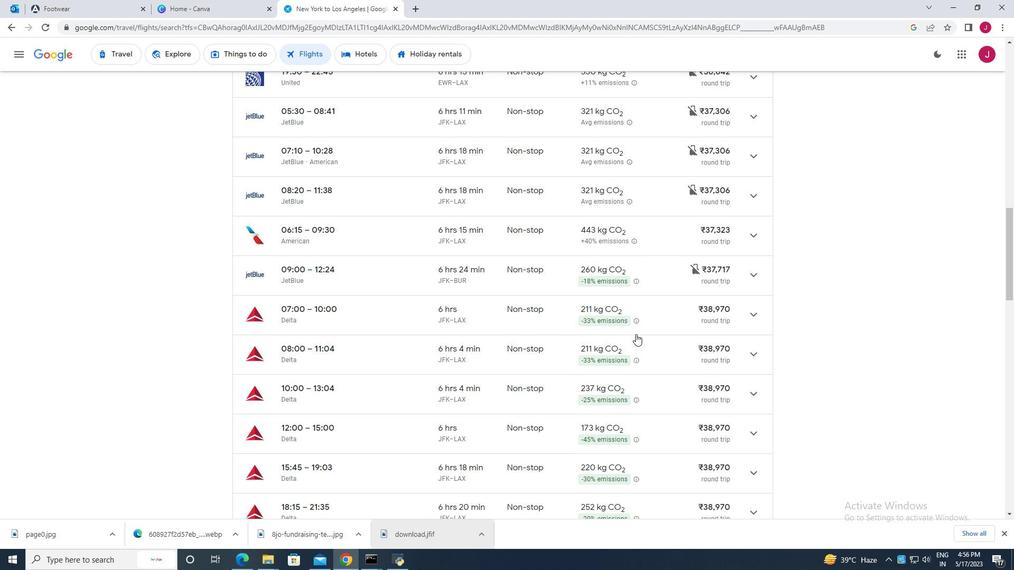 
Action: Mouse scrolled (635, 334) with delta (0, 0)
Screenshot: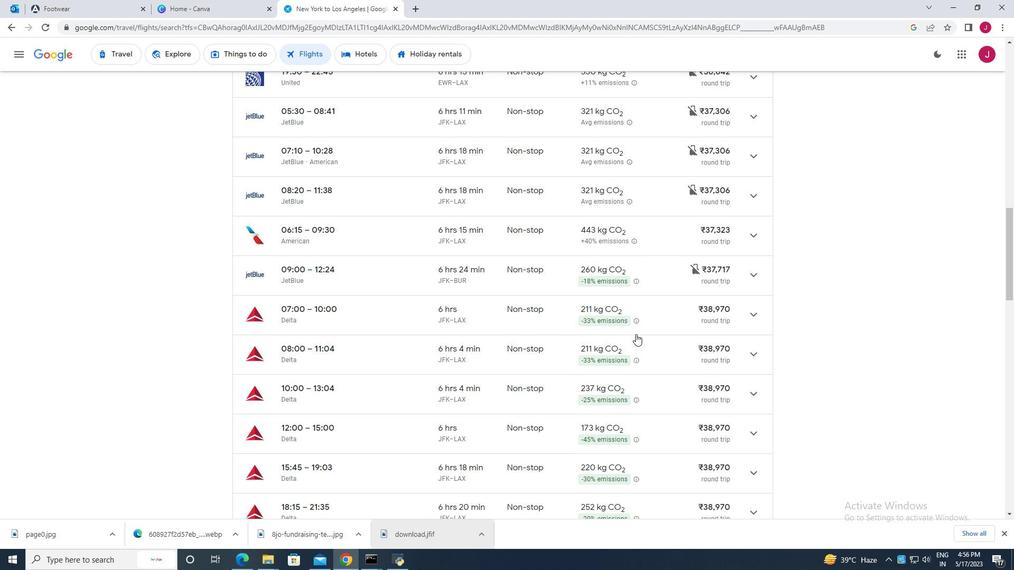 
Action: Mouse scrolled (635, 334) with delta (0, 0)
Screenshot: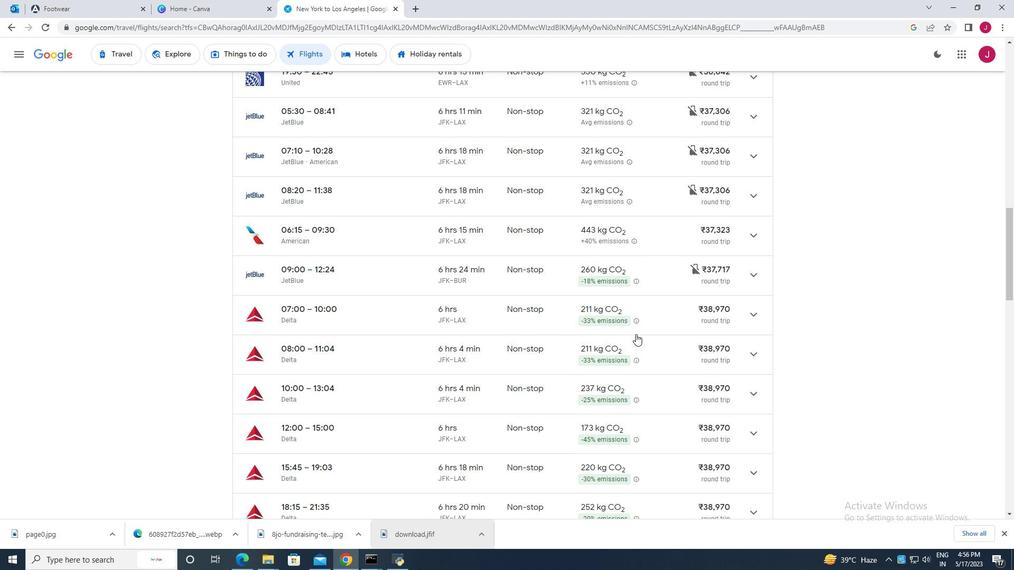 
Action: Mouse moved to (635, 333)
Screenshot: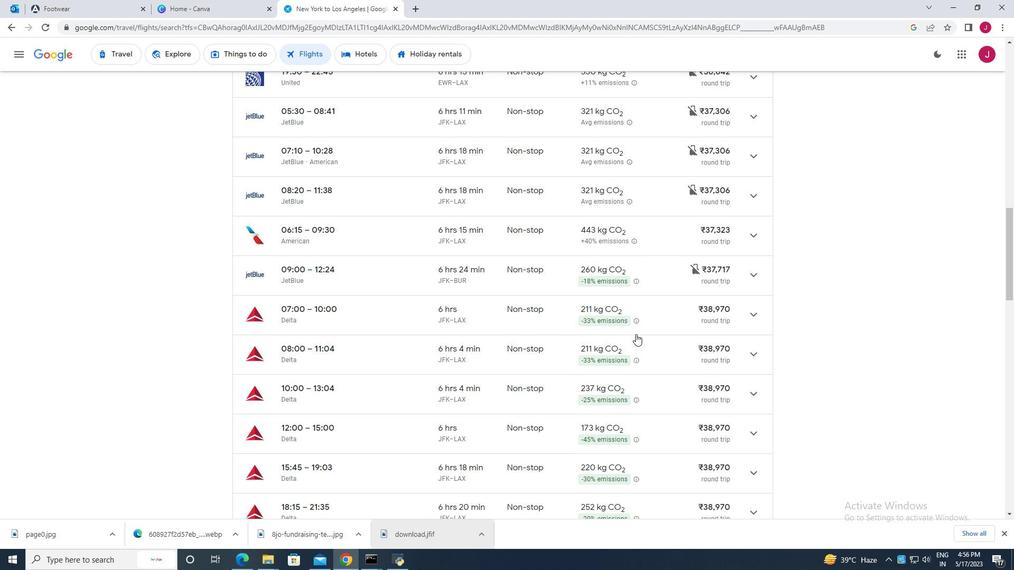 
Action: Mouse scrolled (635, 334) with delta (0, 0)
Screenshot: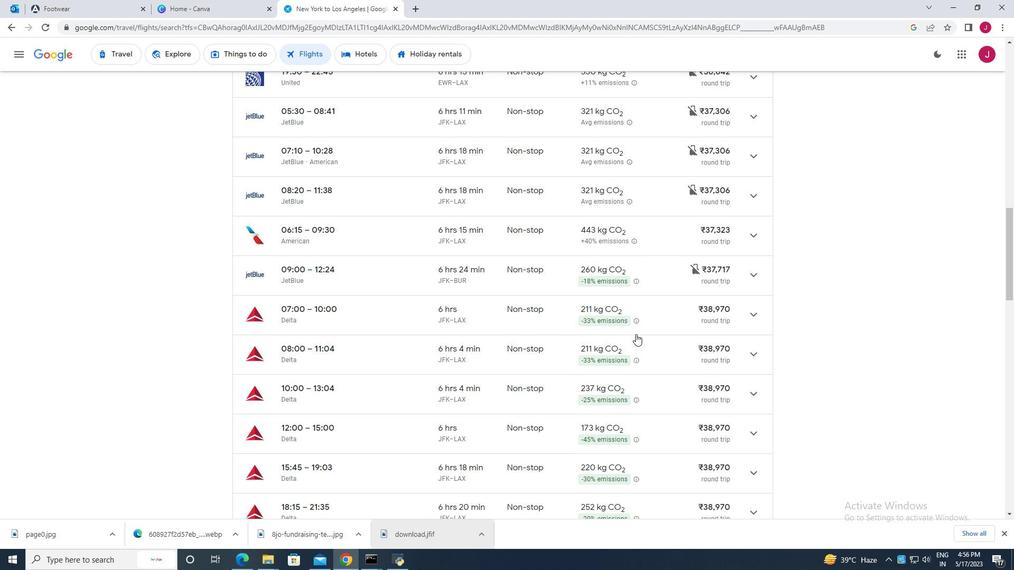 
Action: Mouse moved to (635, 328)
Screenshot: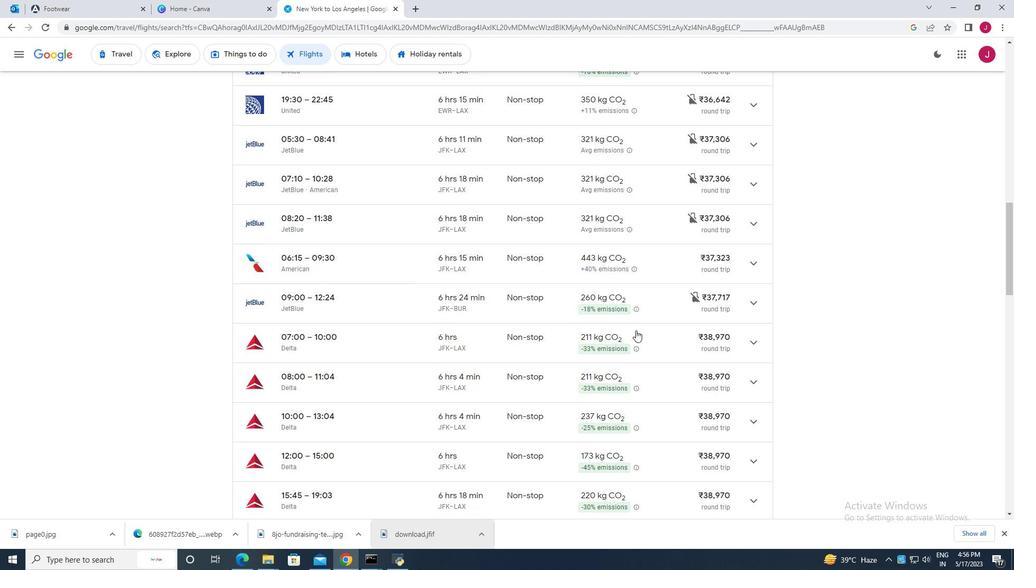 
Action: Mouse scrolled (635, 329) with delta (0, 0)
Screenshot: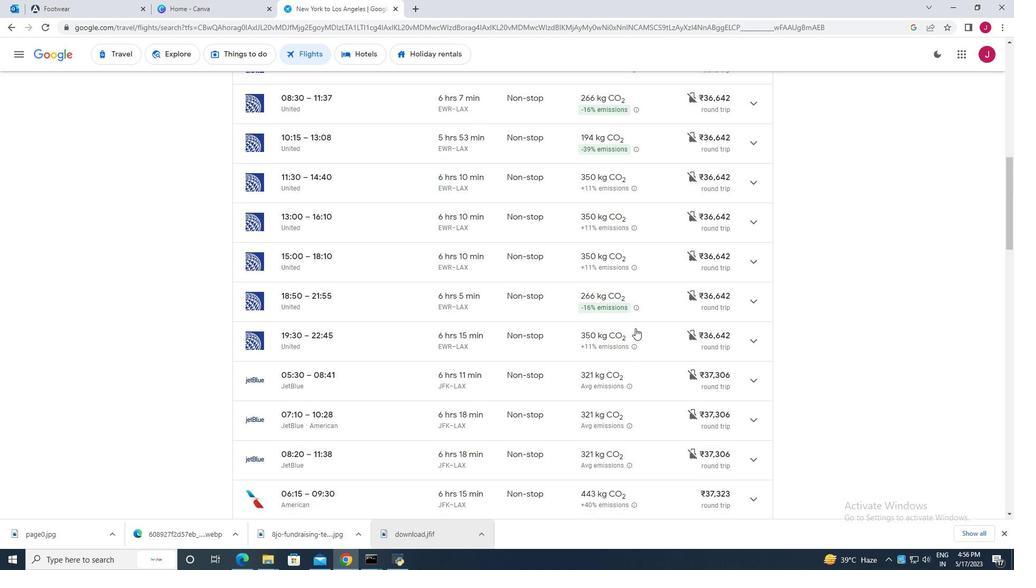 
Action: Mouse moved to (634, 327)
Screenshot: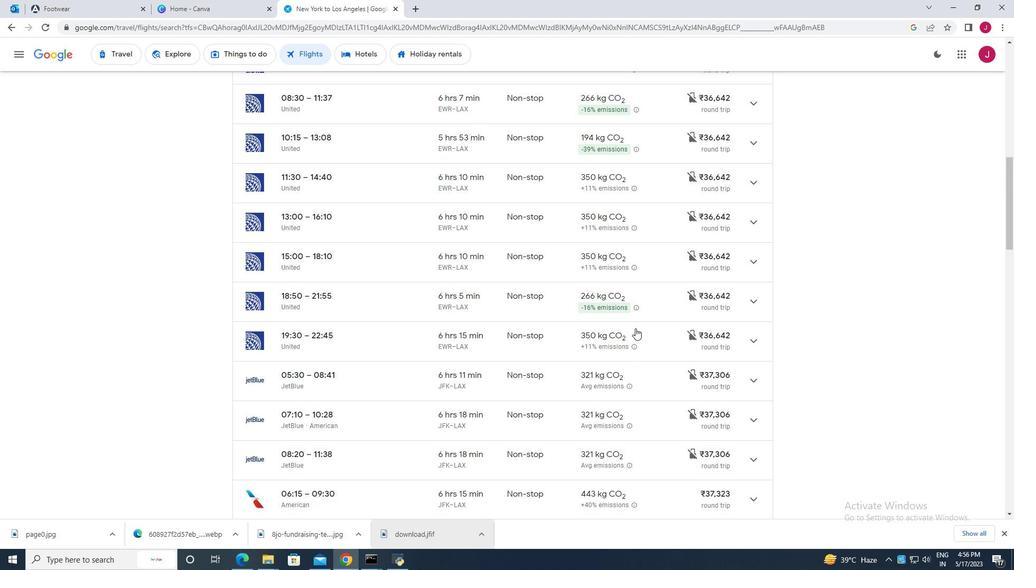 
Action: Mouse scrolled (634, 328) with delta (0, 0)
Screenshot: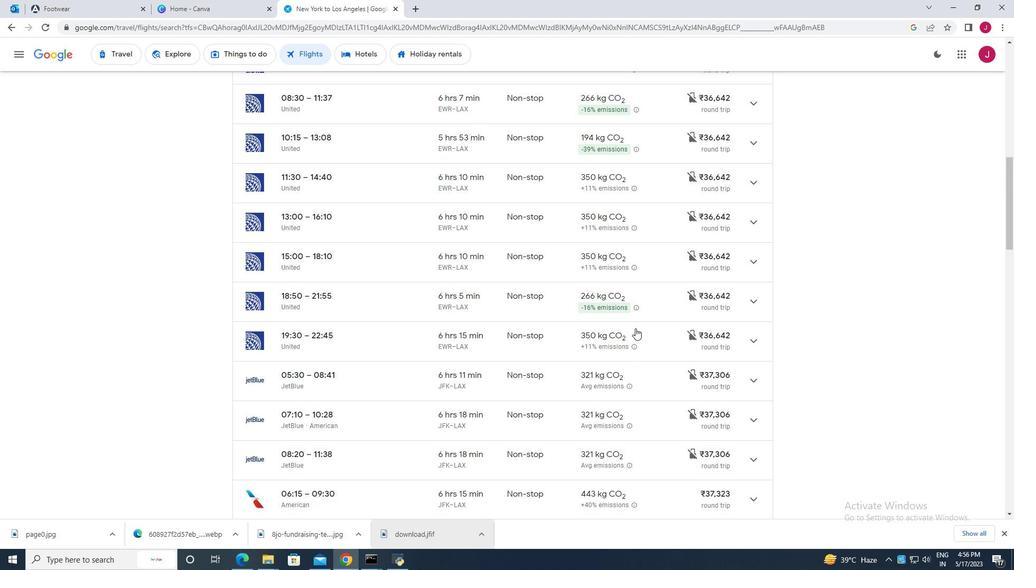 
Action: Mouse moved to (634, 327)
Screenshot: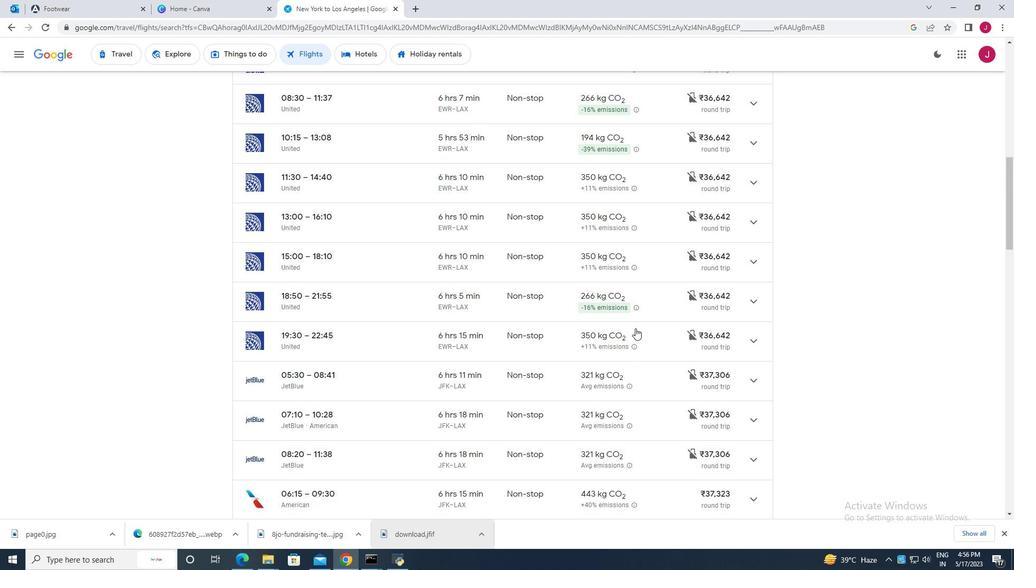 
Action: Mouse scrolled (634, 327) with delta (0, 0)
Screenshot: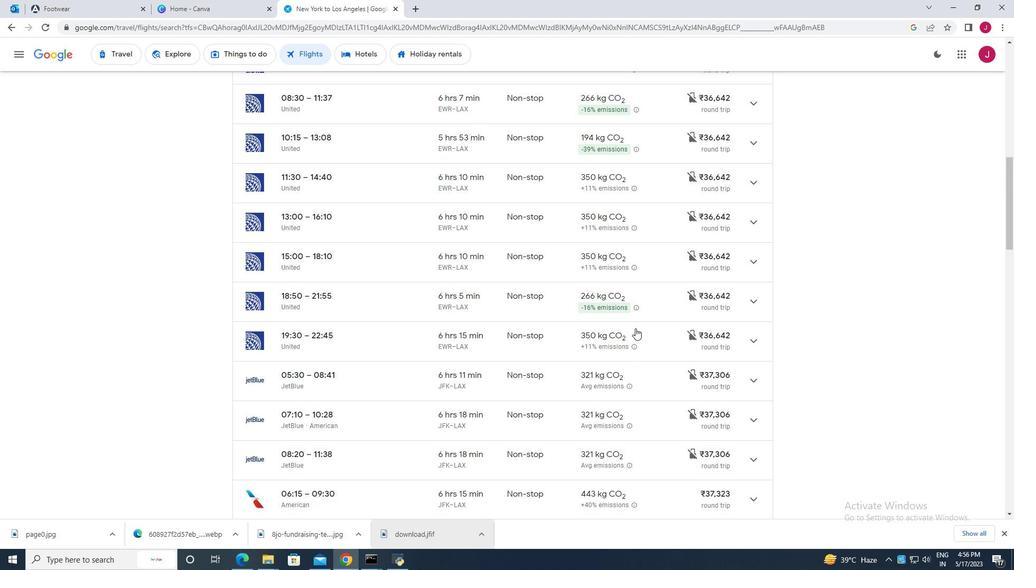 
Action: Mouse moved to (634, 326)
Screenshot: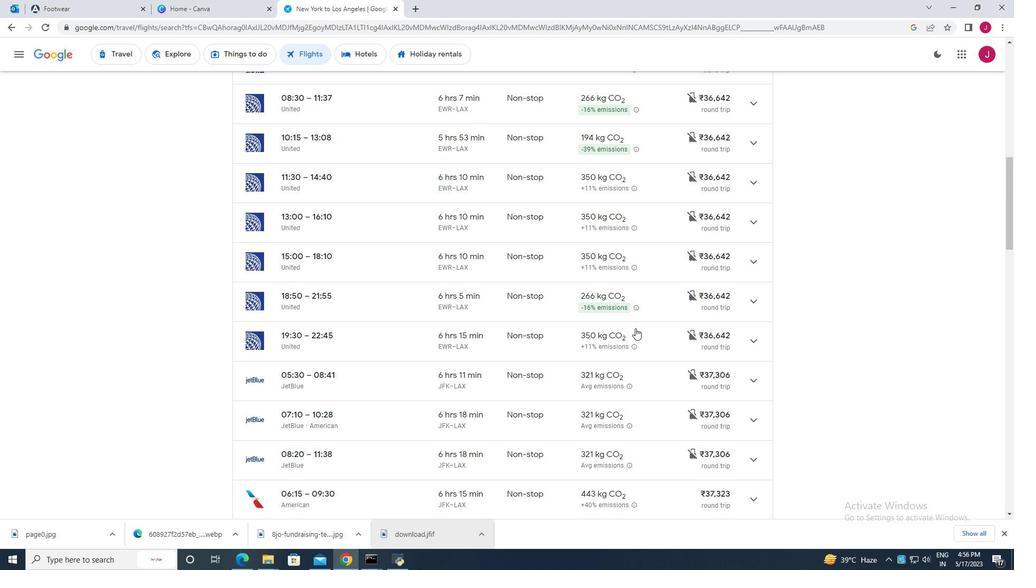 
Action: Mouse scrolled (634, 327) with delta (0, 0)
Screenshot: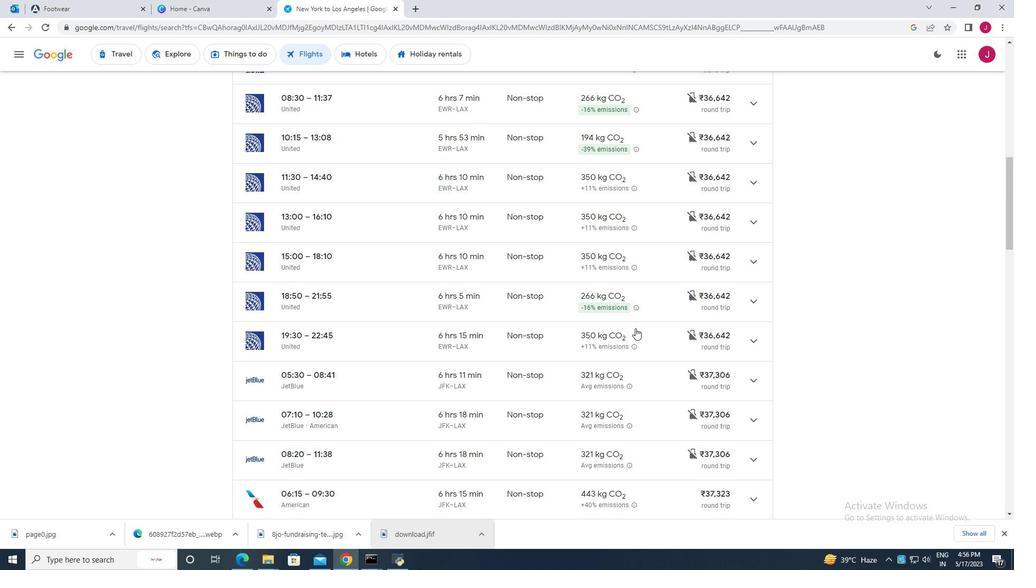 
Action: Mouse moved to (634, 326)
Screenshot: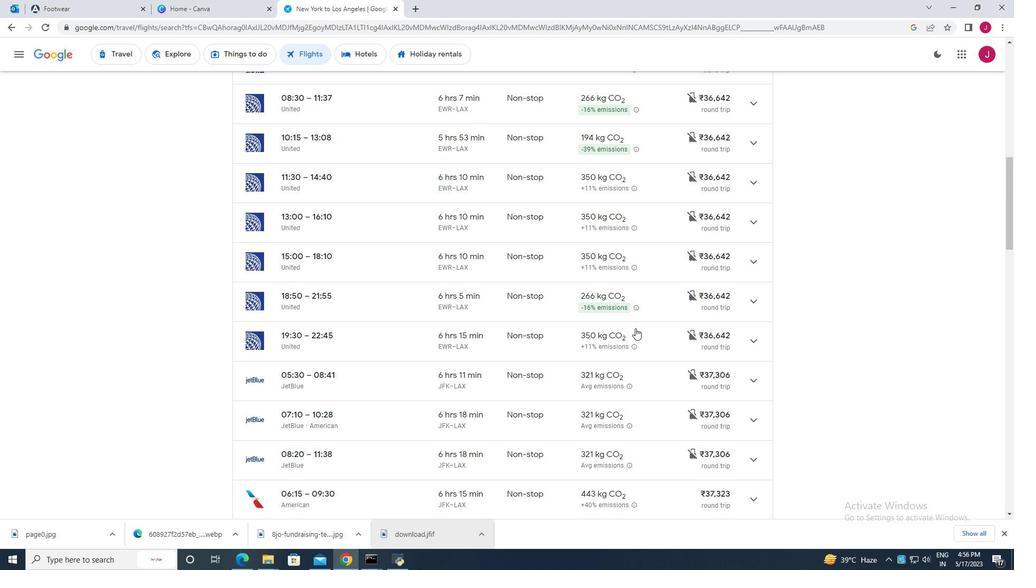 
Action: Mouse scrolled (634, 326) with delta (0, 0)
Screenshot: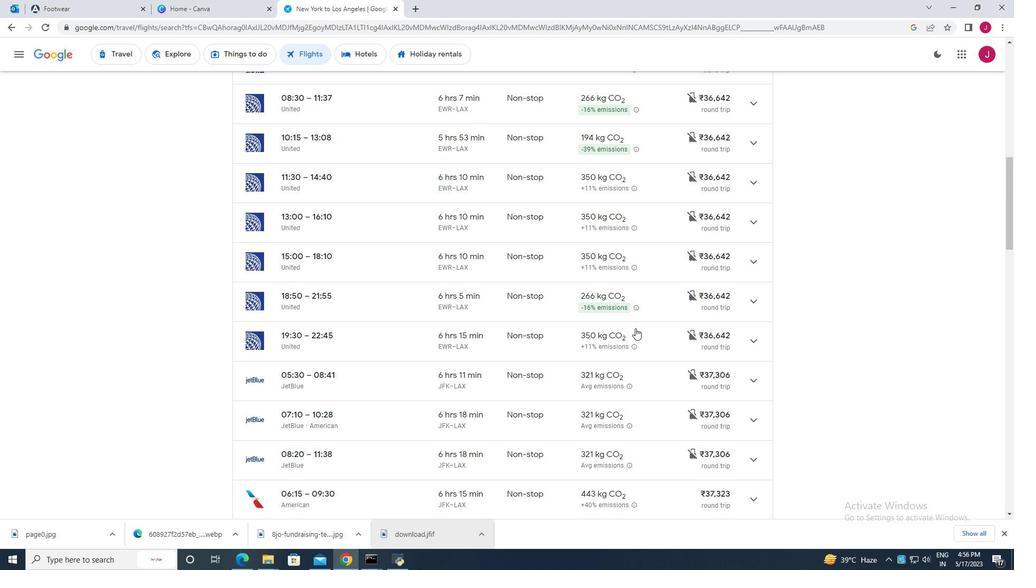 
Action: Mouse moved to (632, 320)
